 Task: Guide me through Madison Square Garden to the nearest concession stand.
Action: Mouse moved to (276, 76)
Screenshot: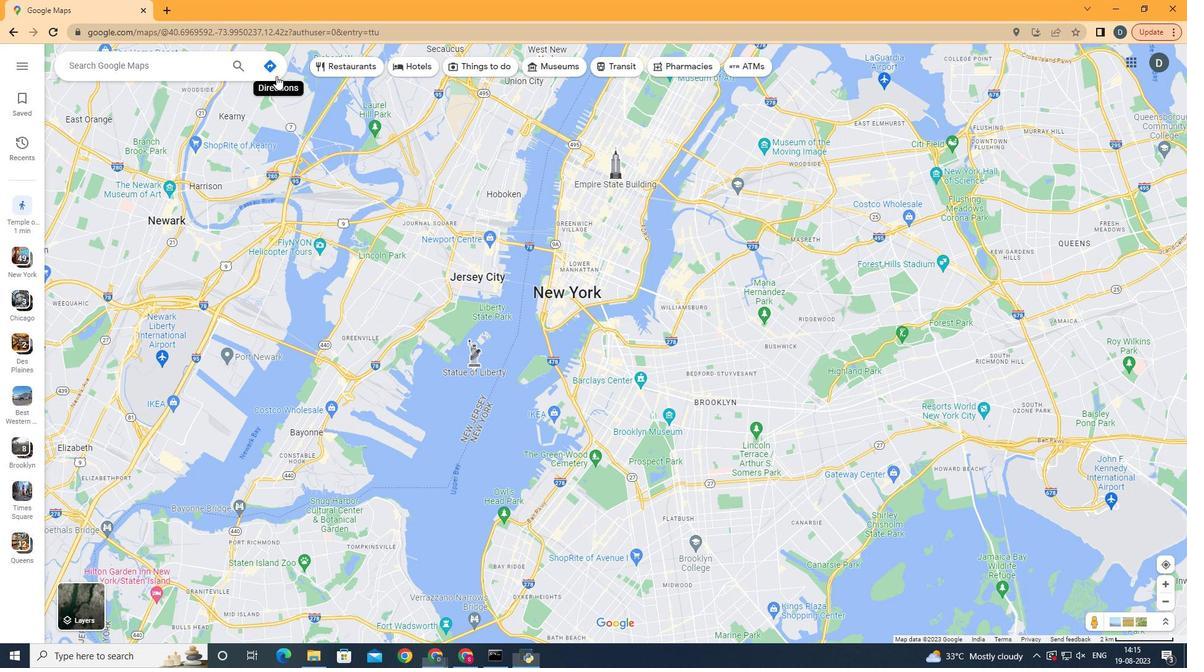 
Action: Mouse pressed left at (276, 76)
Screenshot: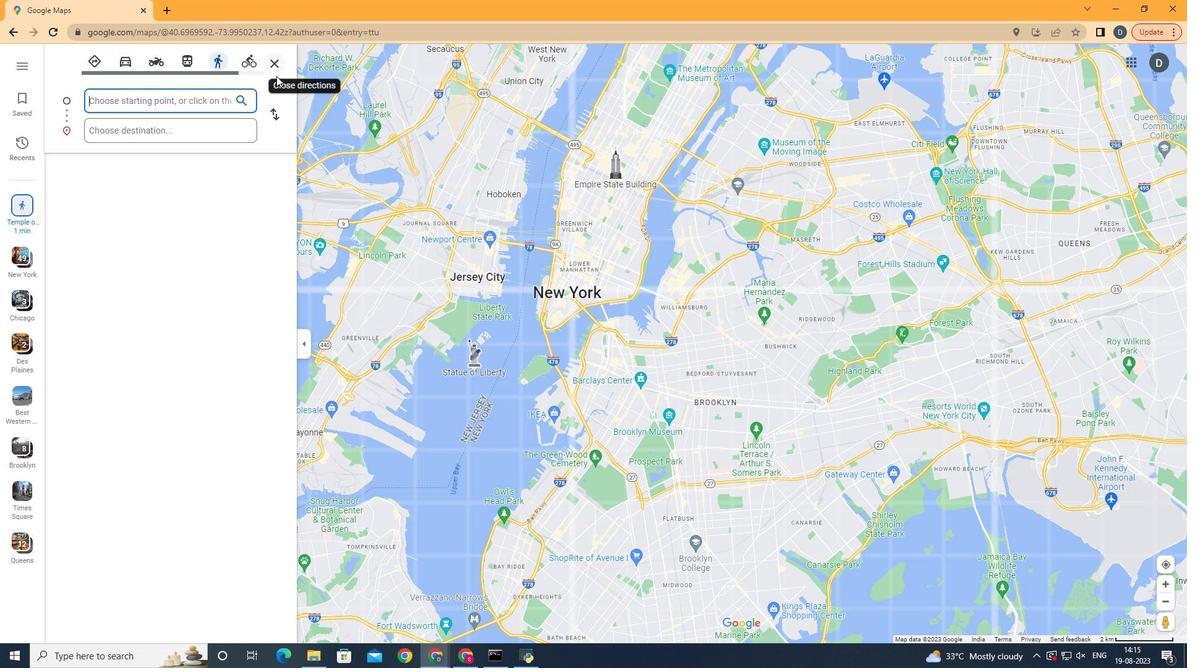 
Action: Mouse moved to (160, 102)
Screenshot: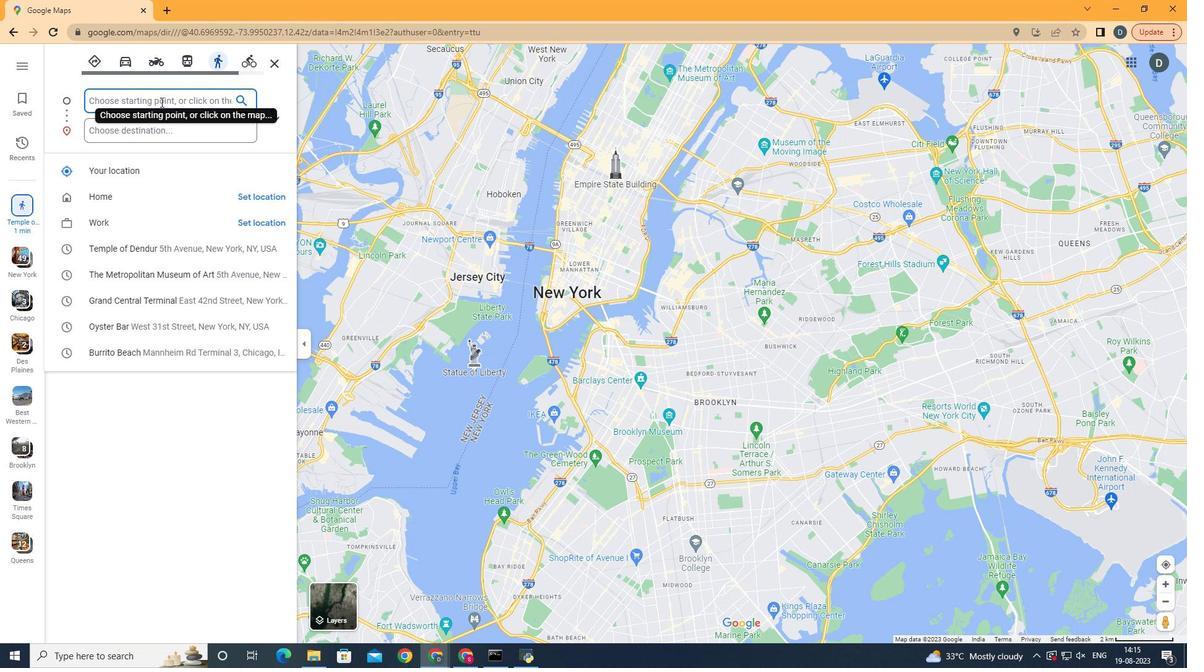 
Action: Mouse pressed left at (160, 102)
Screenshot: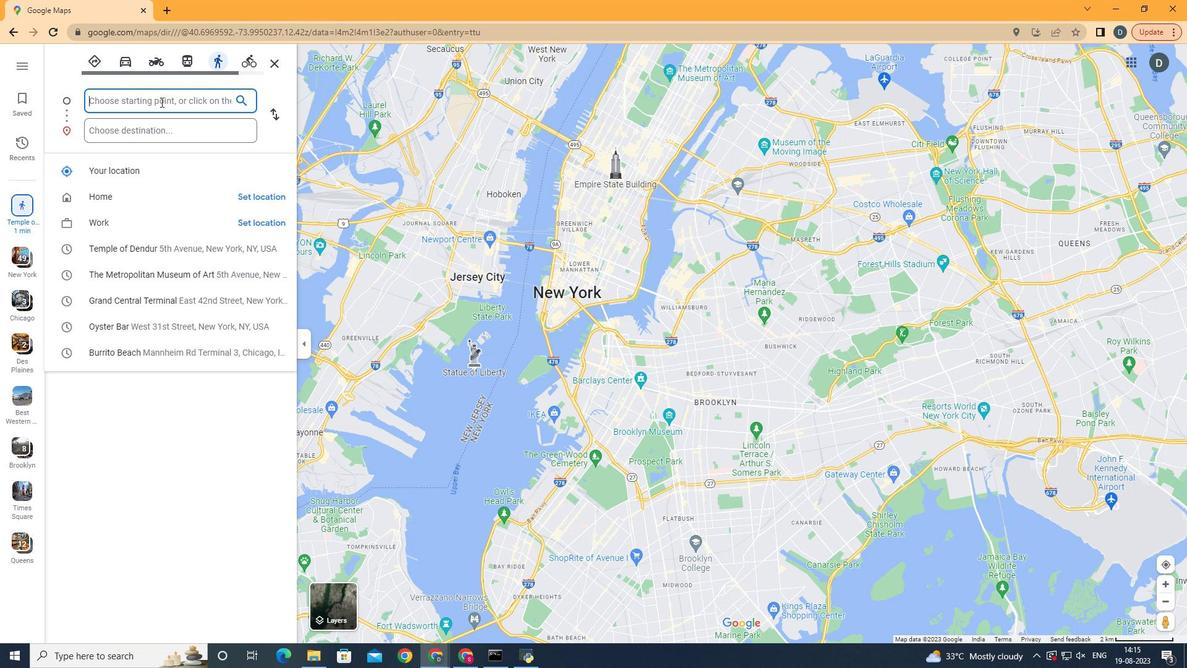 
Action: Key pressed <Key.shift>Madison<Key.space><Key.shift>Garde
Screenshot: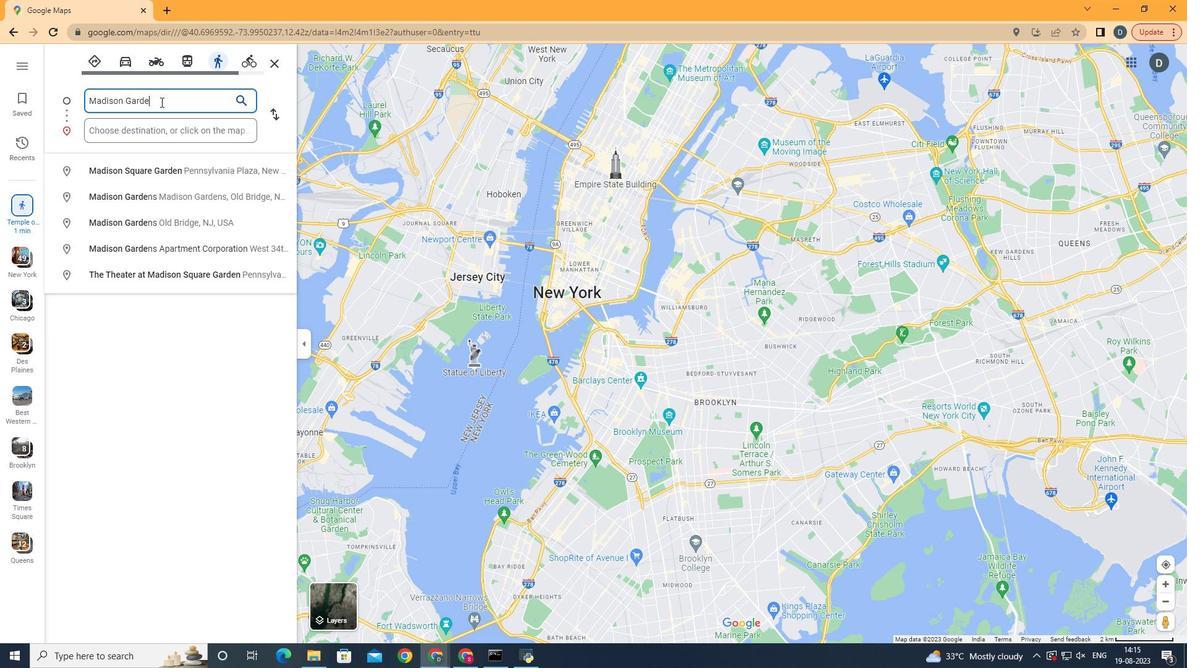 
Action: Mouse moved to (194, 171)
Screenshot: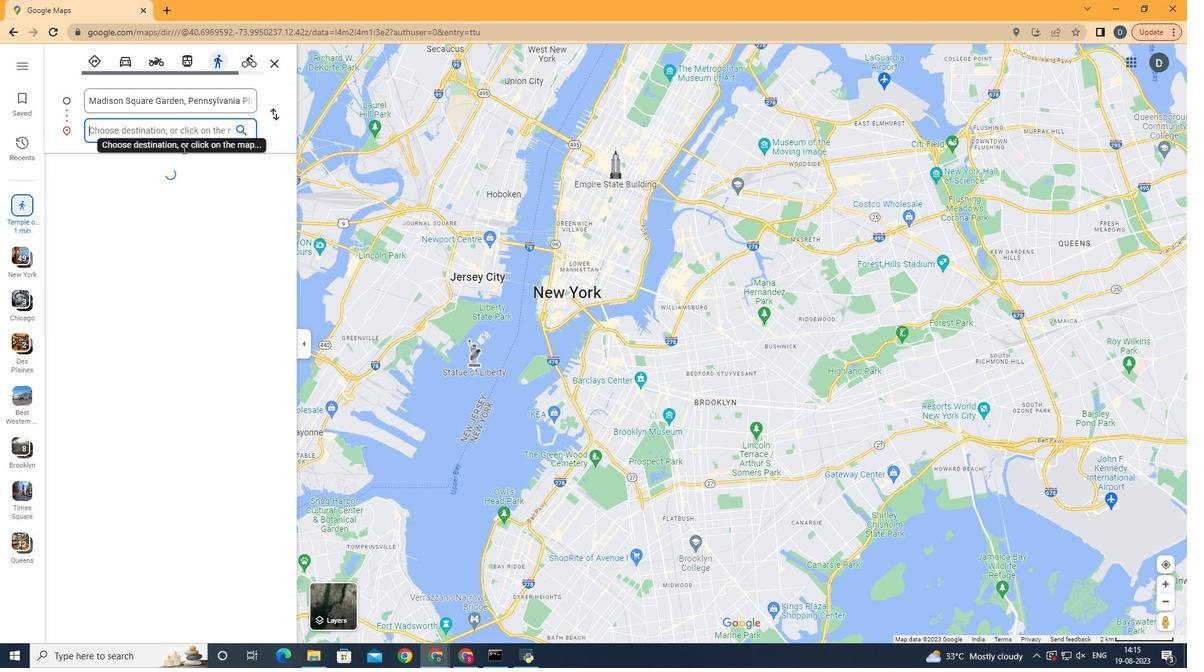 
Action: Mouse pressed left at (194, 171)
Screenshot: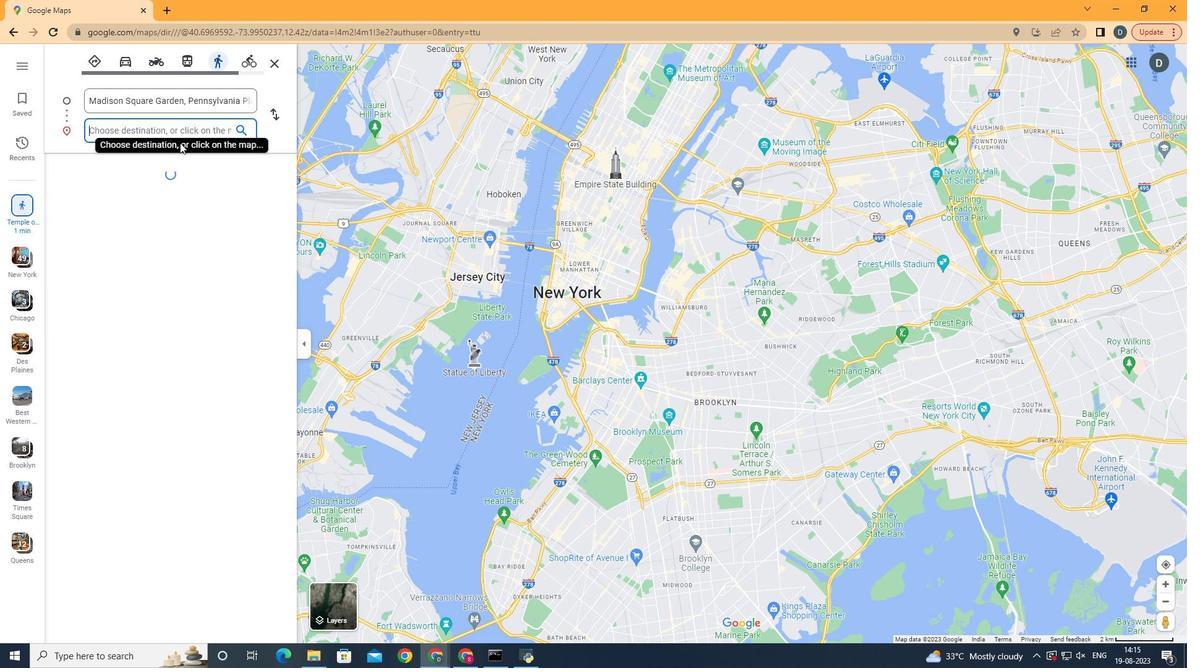
Action: Mouse moved to (176, 130)
Screenshot: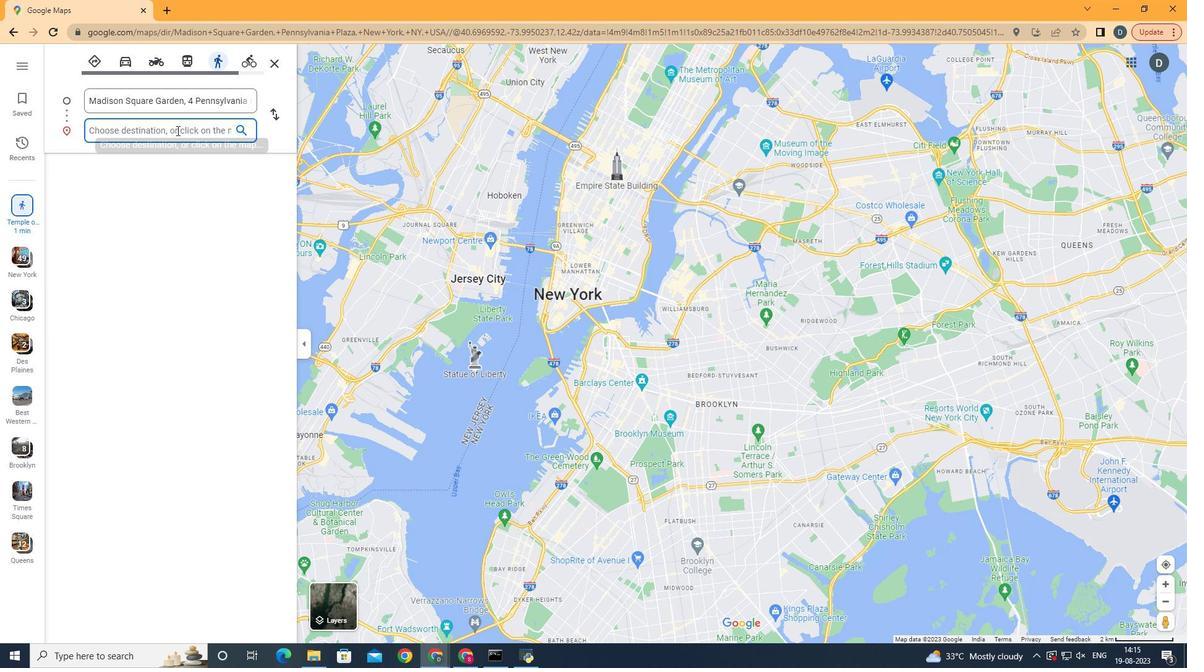 
Action: Mouse pressed left at (176, 130)
Screenshot: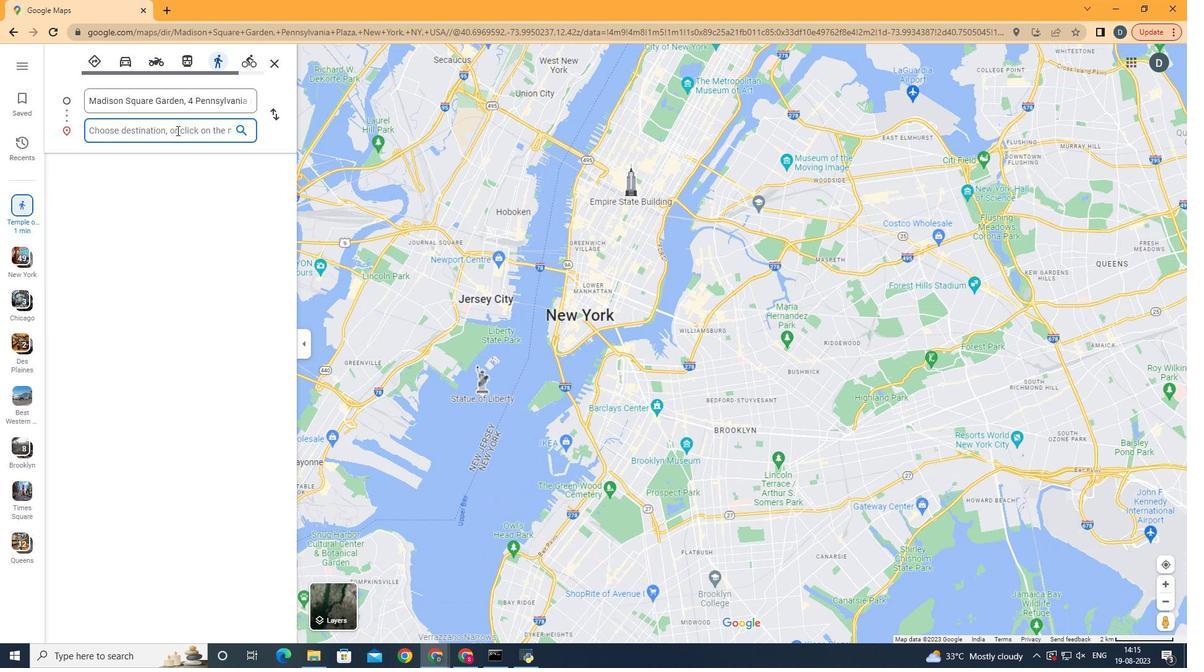
Action: Key pressed <Key.space><Key.backspace><Key.backspace>
Screenshot: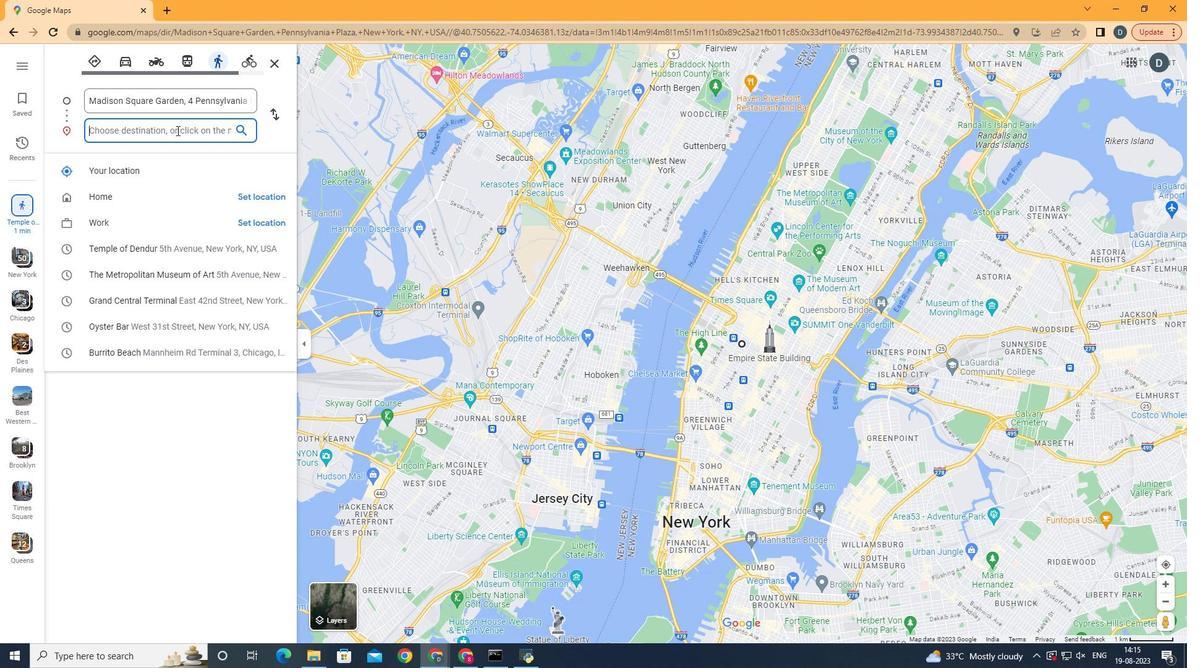 
Action: Mouse moved to (167, 126)
Screenshot: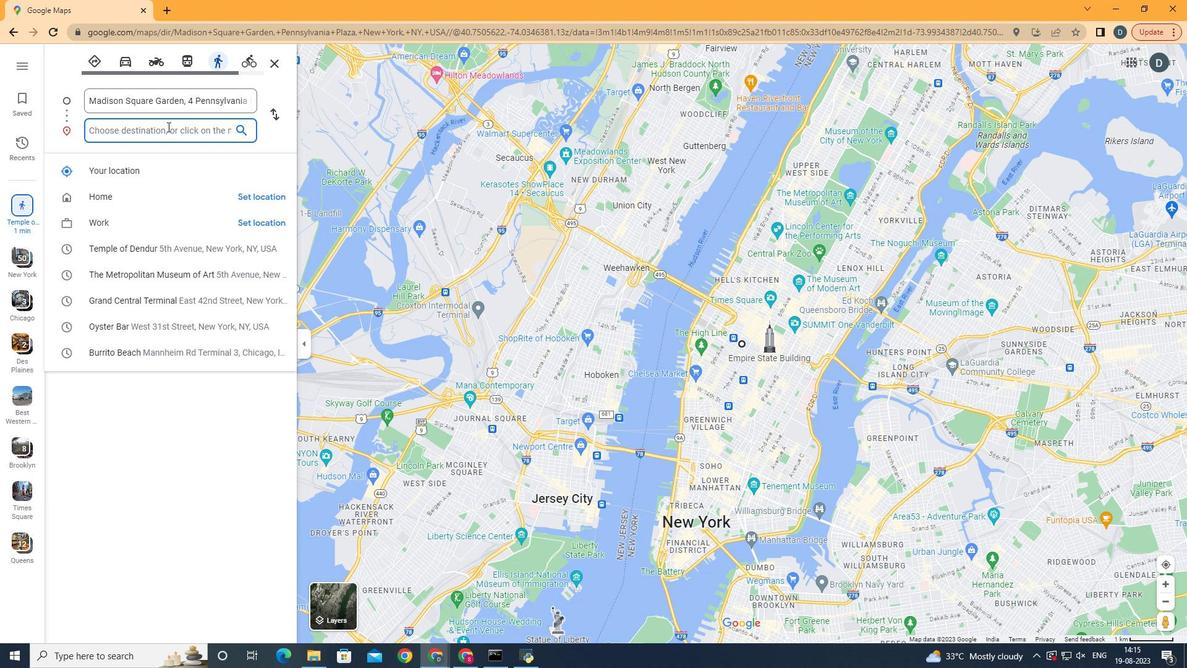 
Action: Key pressed <Key.shift><Key.shift><Key.shift><Key.shift><Key.shift><Key.shift>Nearest<Key.space><Key.shift>concession<Key.space><Key.shift>stand<Key.enter>
Screenshot: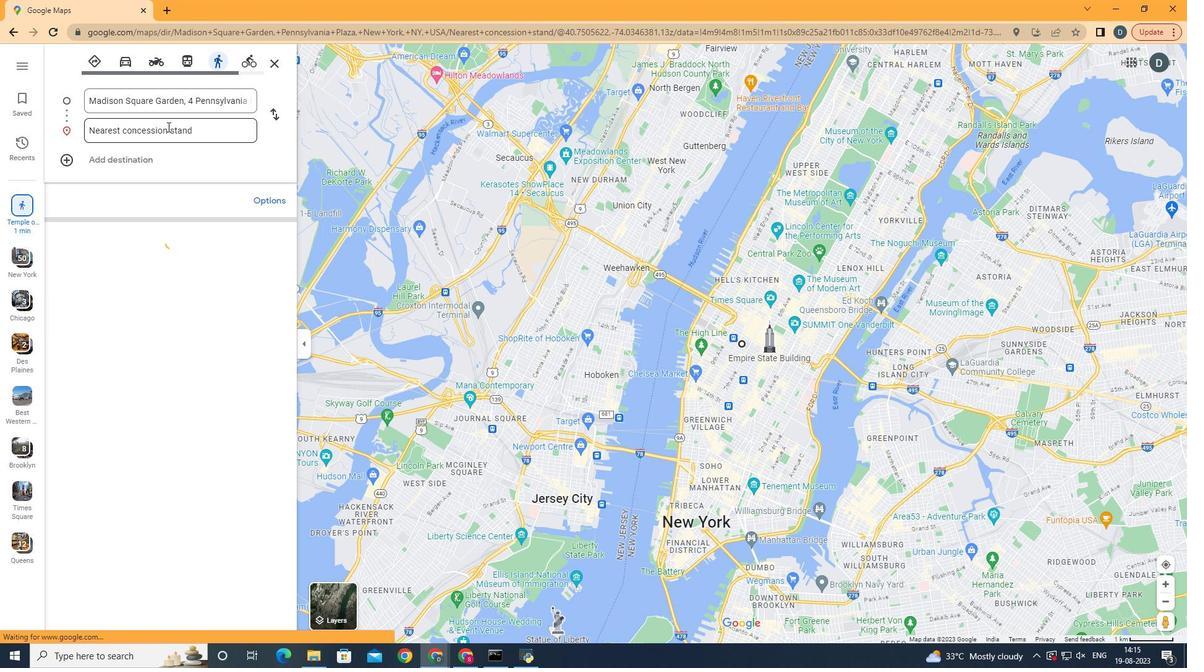 
Action: Mouse moved to (1059, 350)
Screenshot: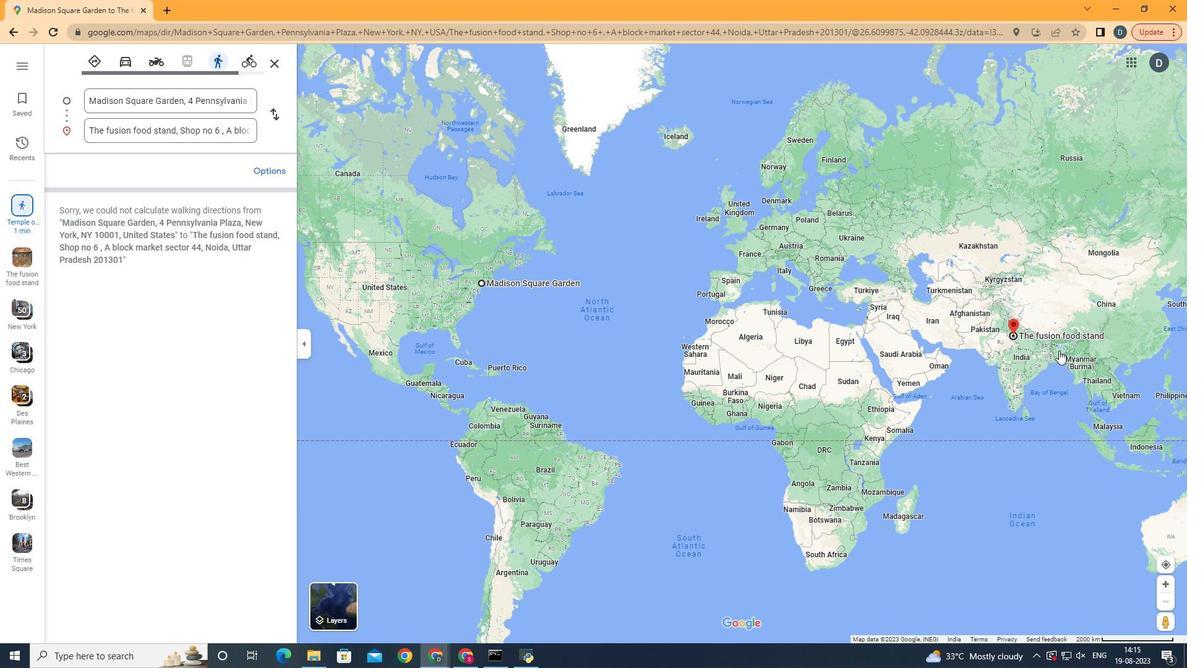 
Action: Mouse scrolled (1059, 351) with delta (0, 0)
Screenshot: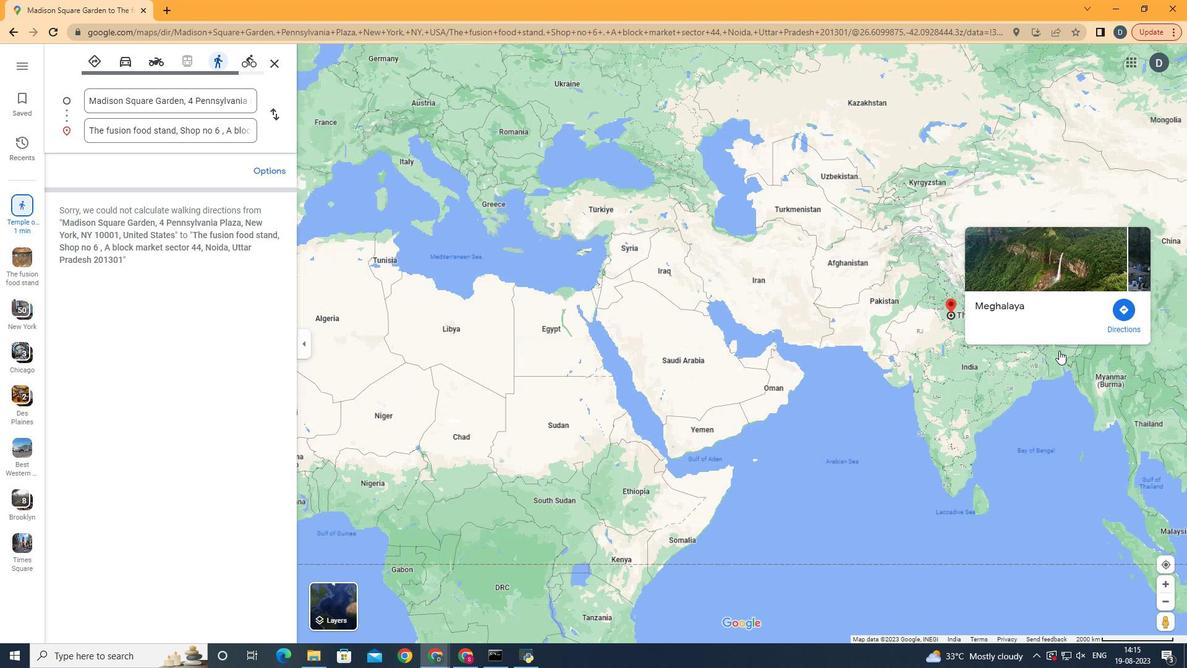
Action: Mouse scrolled (1059, 351) with delta (0, 0)
Screenshot: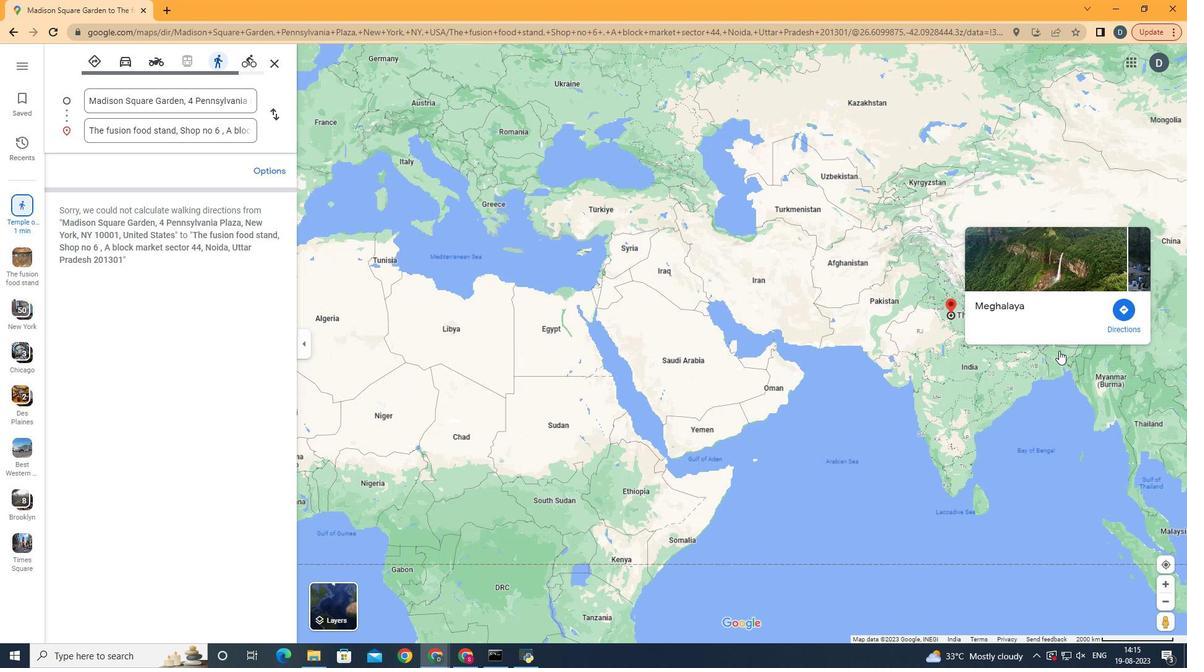 
Action: Mouse scrolled (1059, 351) with delta (0, 0)
Screenshot: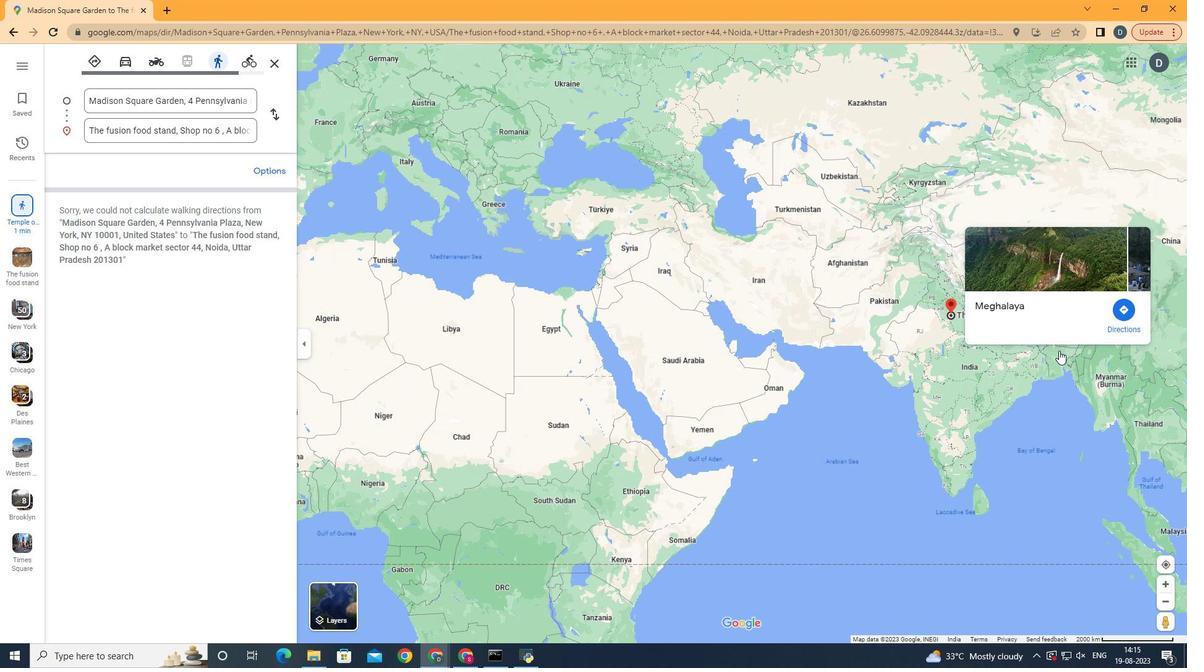 
Action: Mouse scrolled (1059, 351) with delta (0, 0)
Screenshot: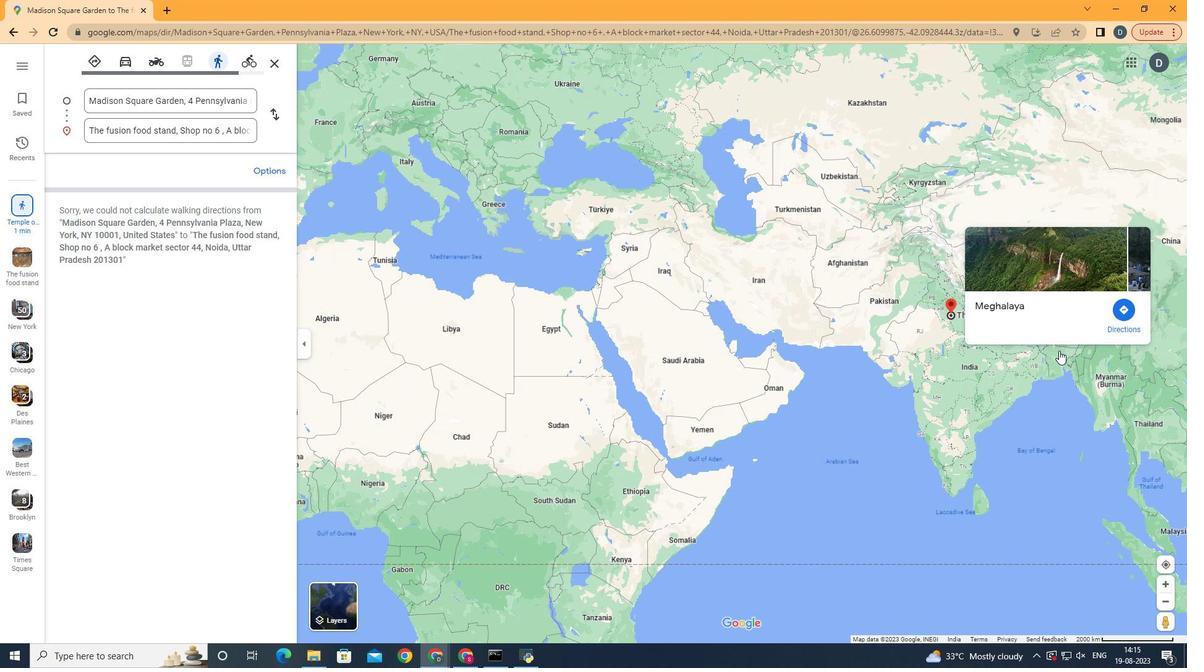 
Action: Mouse scrolled (1059, 351) with delta (0, 0)
Screenshot: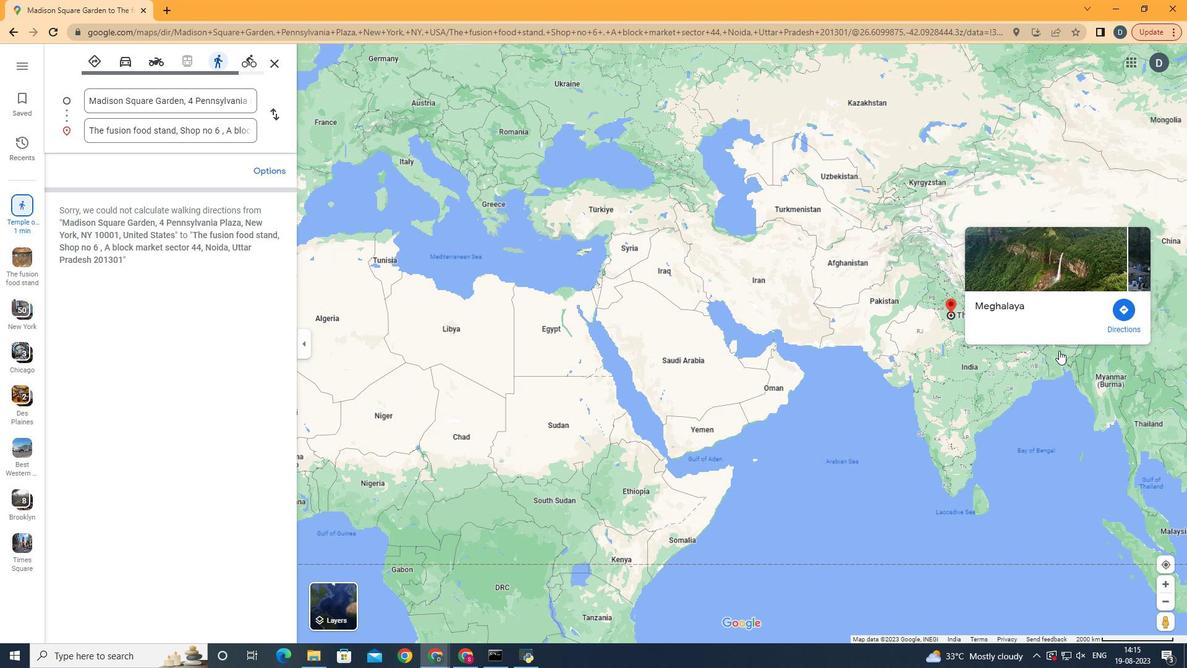 
Action: Mouse scrolled (1059, 351) with delta (0, 0)
Screenshot: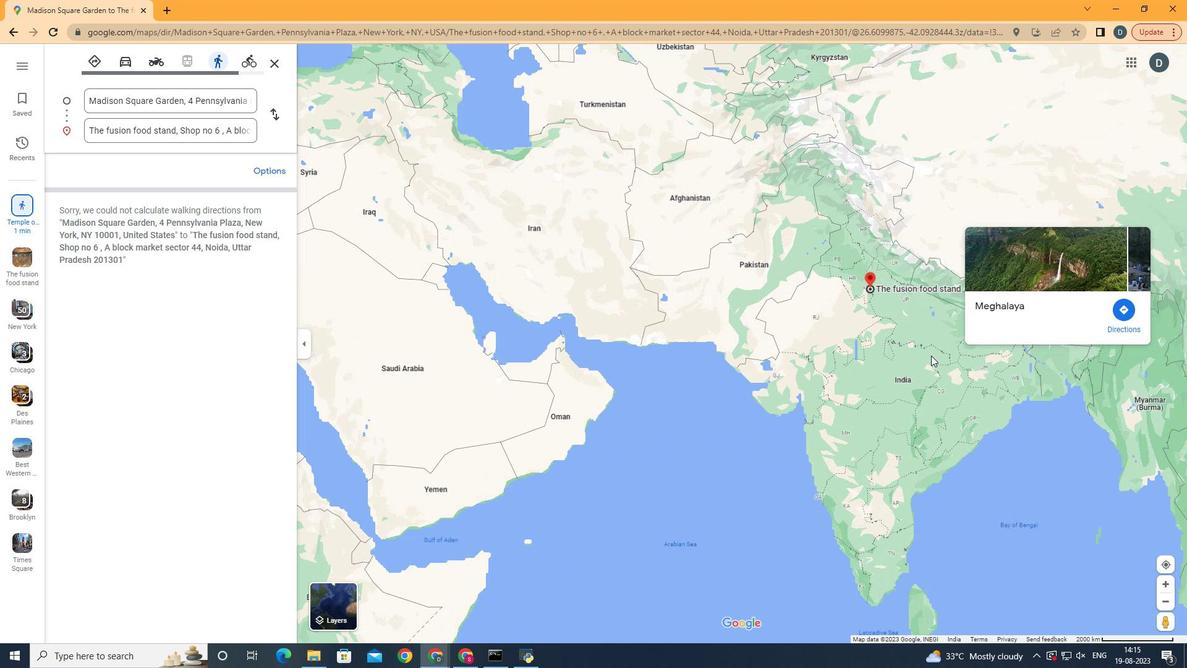 
Action: Mouse scrolled (1059, 351) with delta (0, 0)
Screenshot: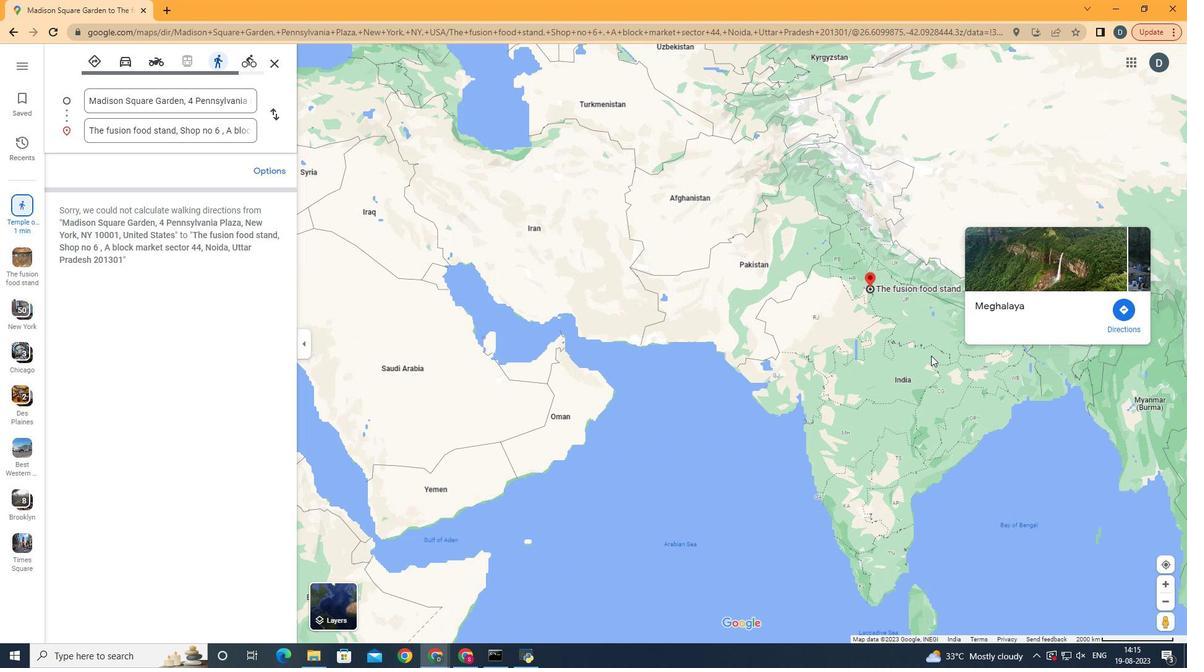 
Action: Mouse scrolled (1059, 351) with delta (0, 0)
Screenshot: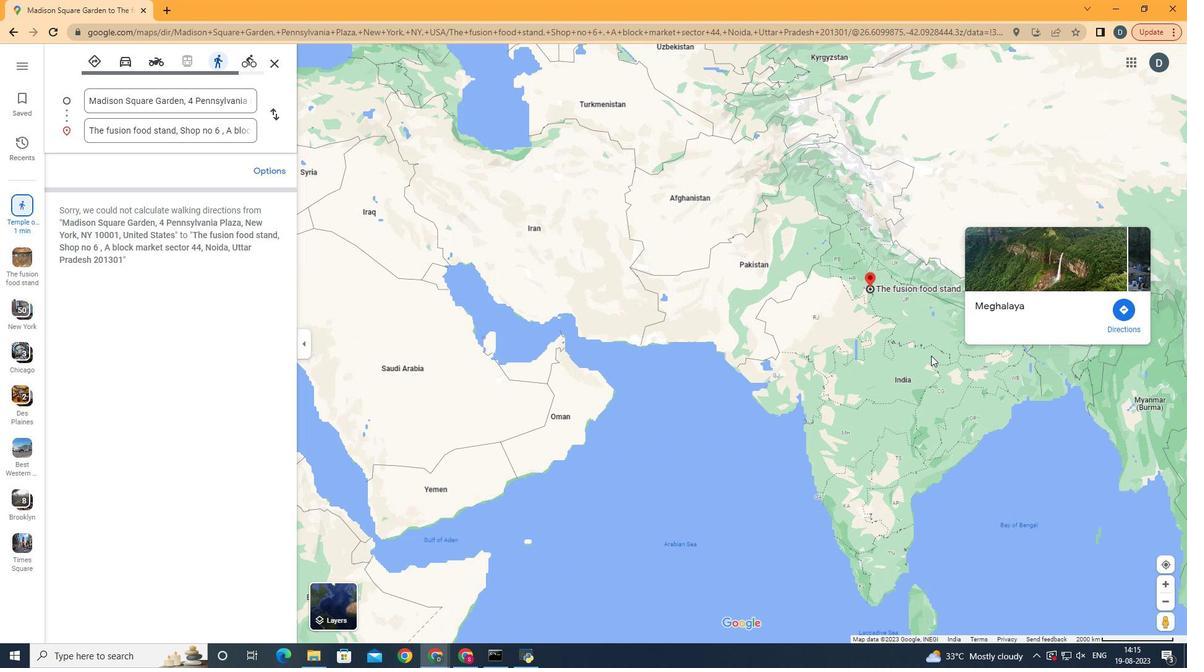 
Action: Mouse scrolled (1059, 351) with delta (0, 0)
Screenshot: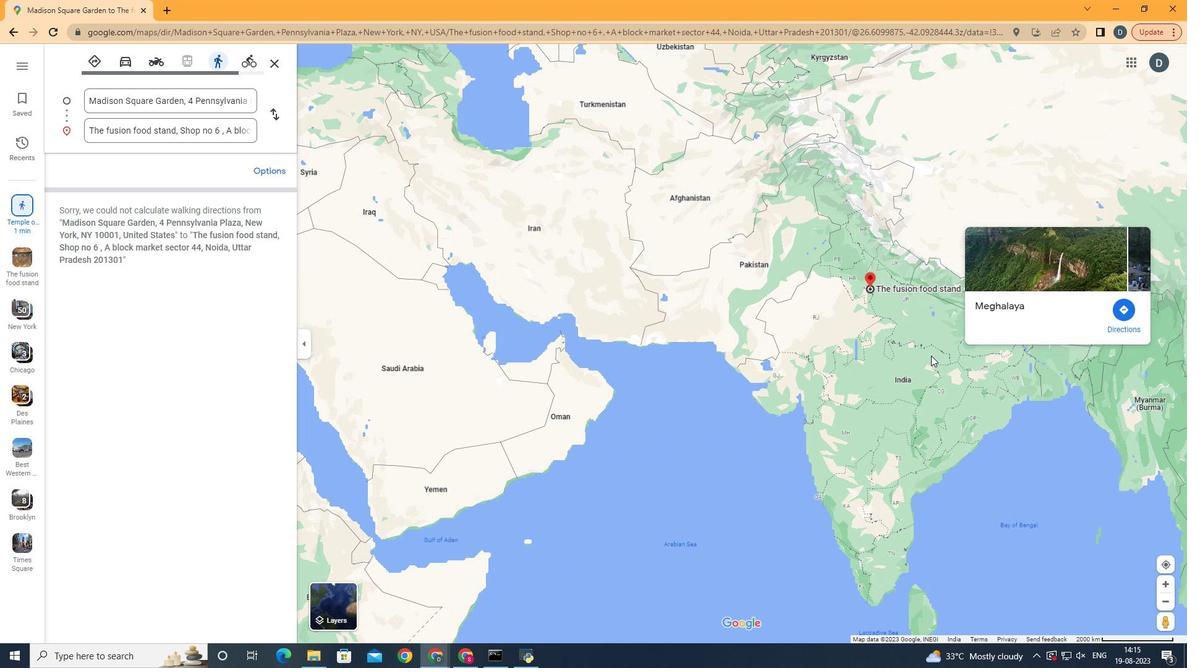 
Action: Mouse scrolled (1059, 351) with delta (0, 0)
Screenshot: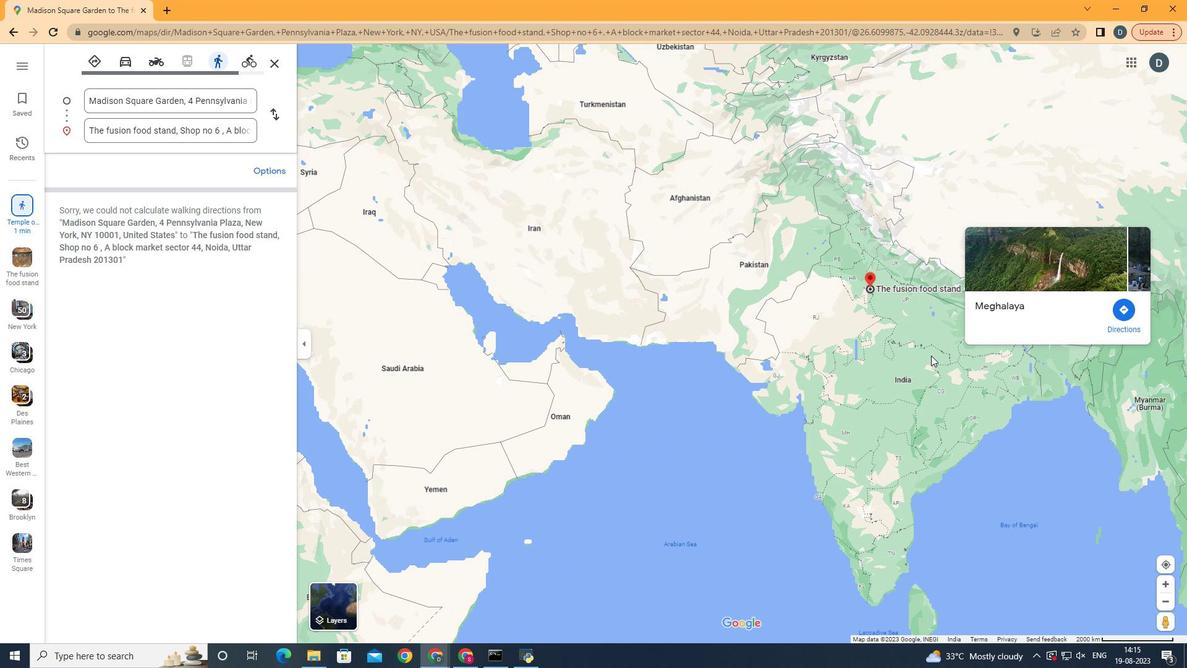 
Action: Mouse moved to (899, 350)
Screenshot: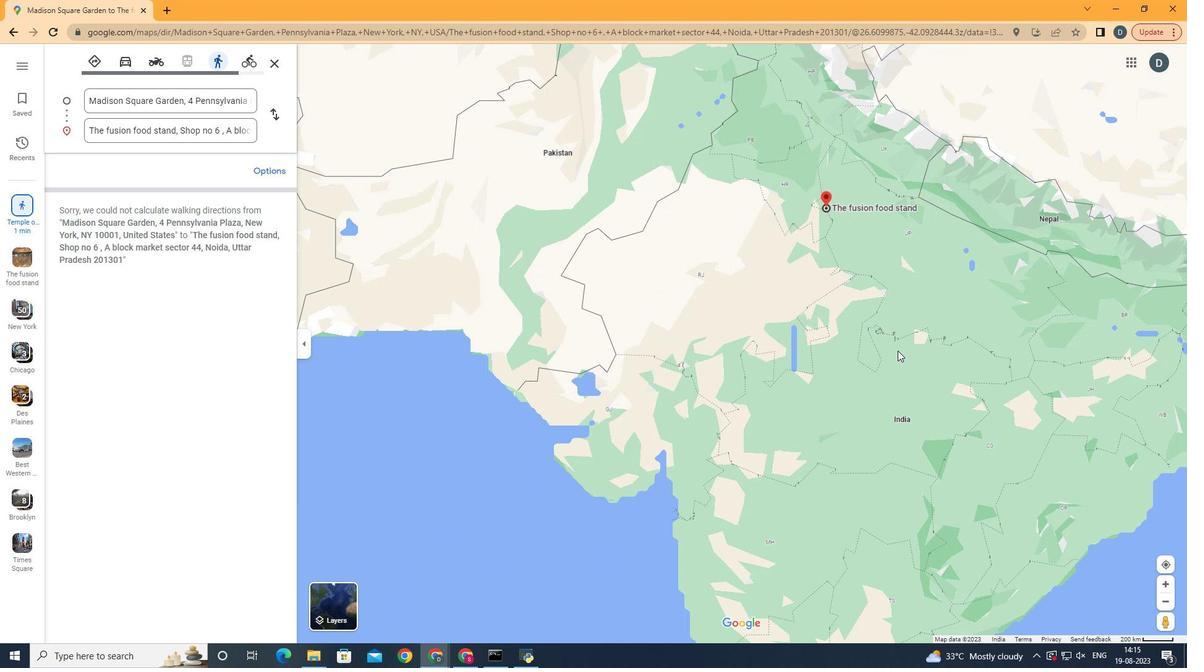 
Action: Mouse scrolled (899, 351) with delta (0, 0)
Screenshot: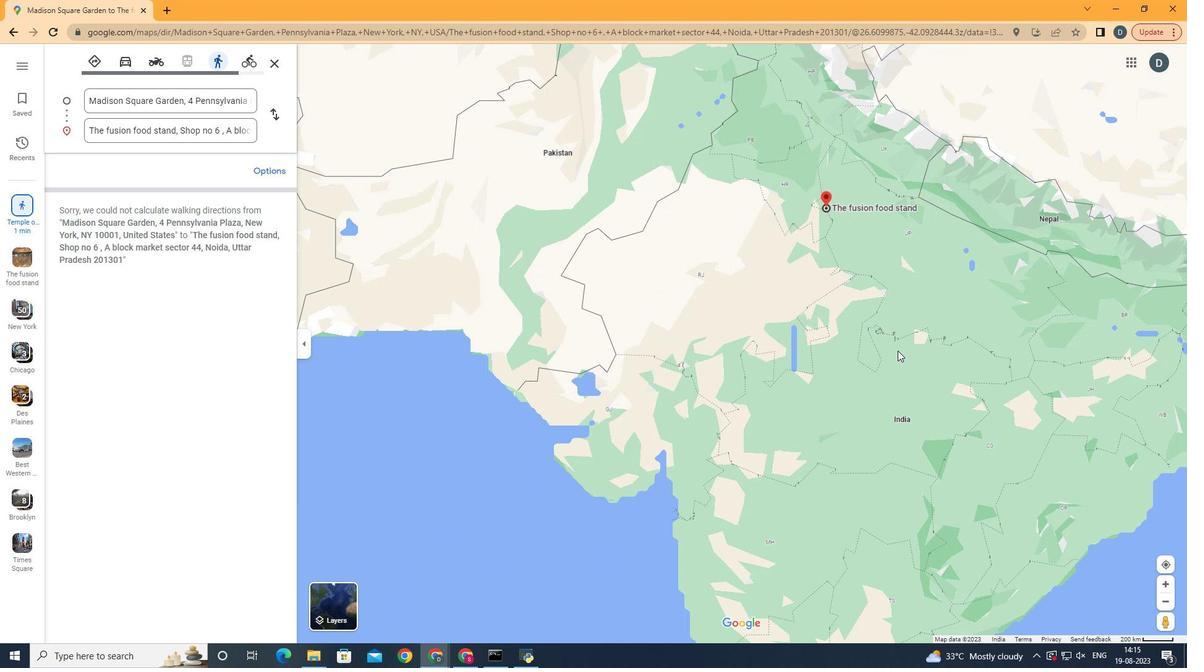 
Action: Mouse moved to (898, 350)
Screenshot: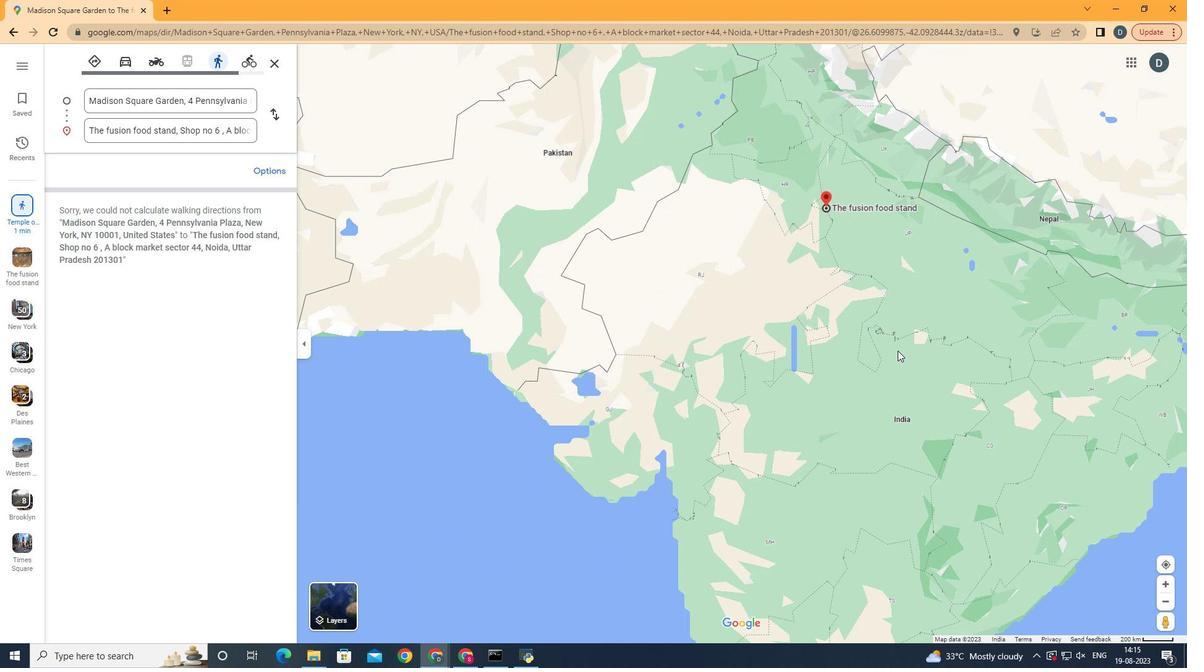 
Action: Mouse scrolled (898, 351) with delta (0, 0)
Screenshot: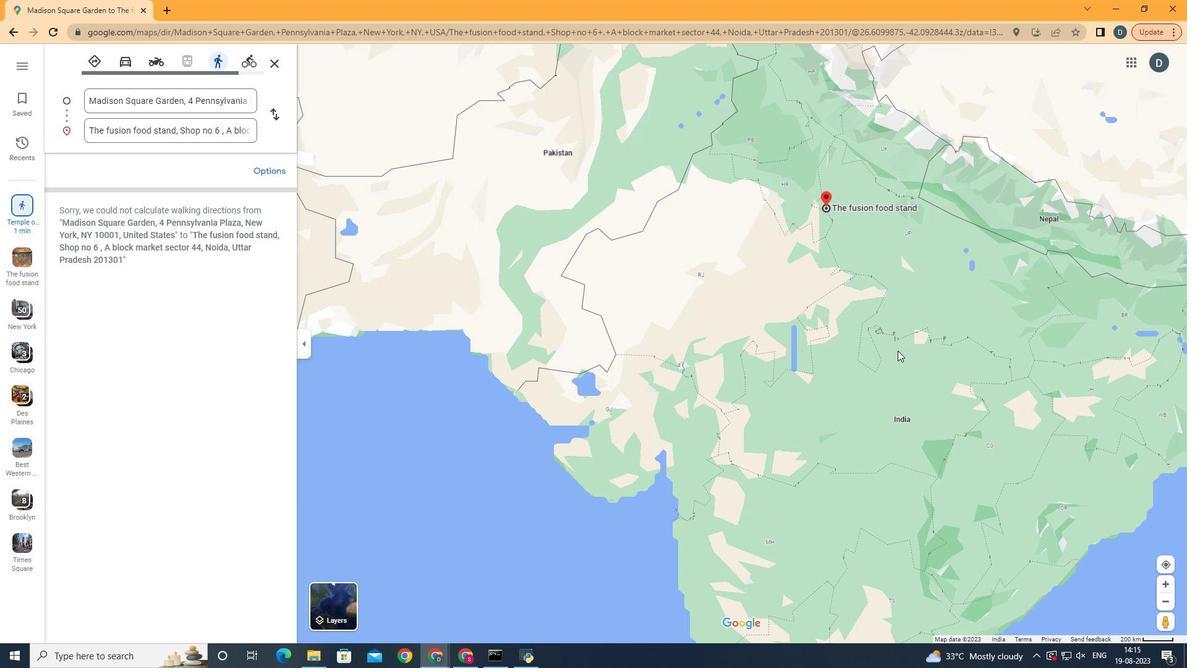 
Action: Mouse scrolled (898, 351) with delta (0, 0)
Screenshot: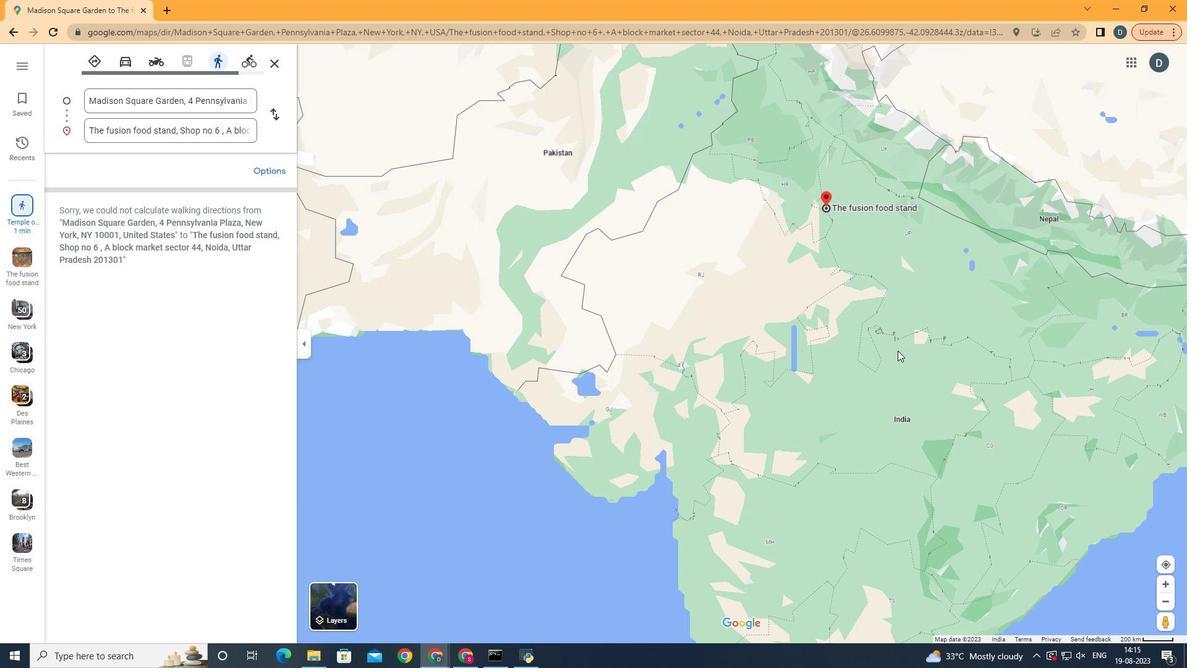 
Action: Mouse scrolled (898, 351) with delta (0, 0)
Screenshot: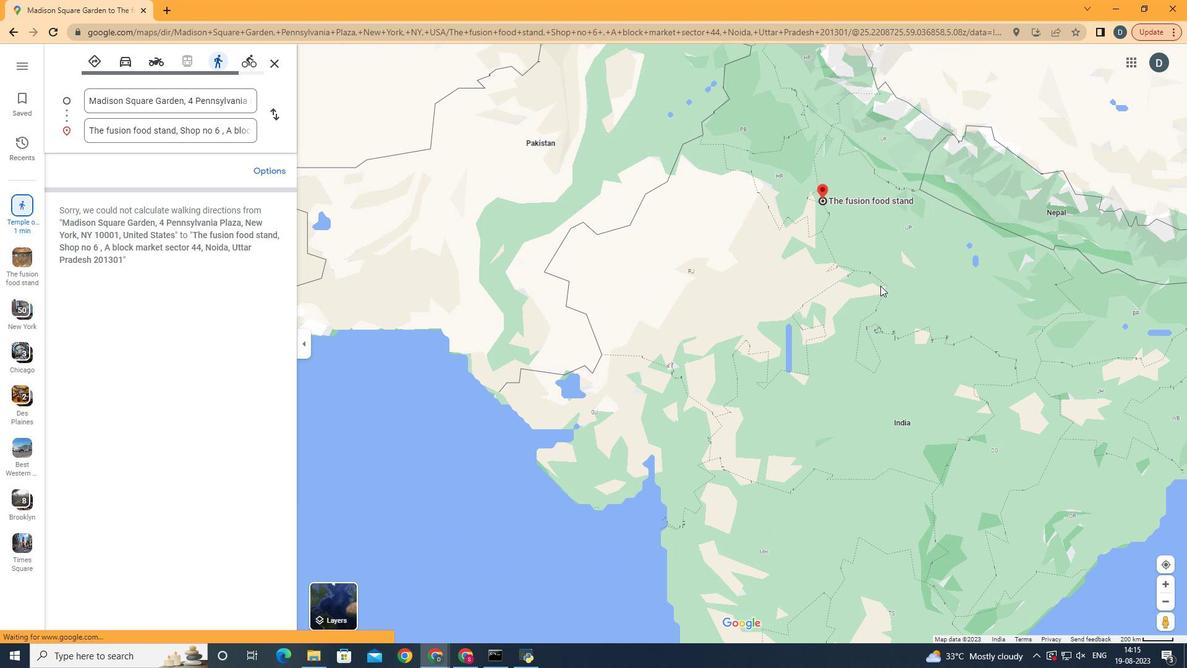 
Action: Mouse scrolled (898, 351) with delta (0, 0)
Screenshot: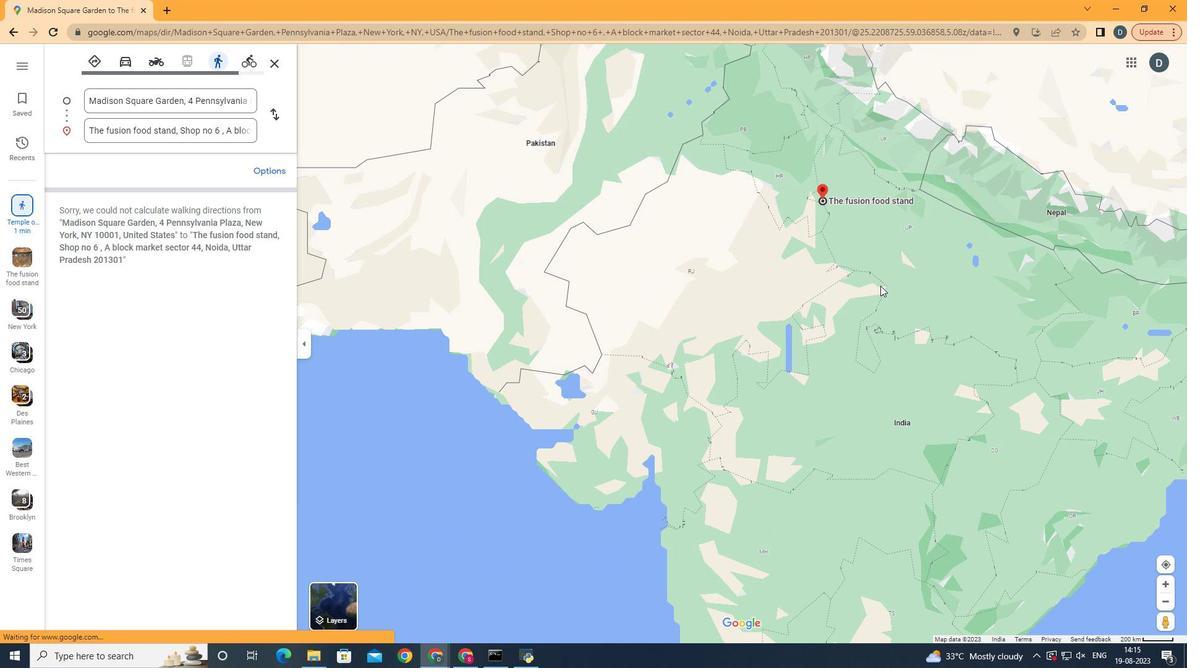 
Action: Mouse moved to (862, 217)
Screenshot: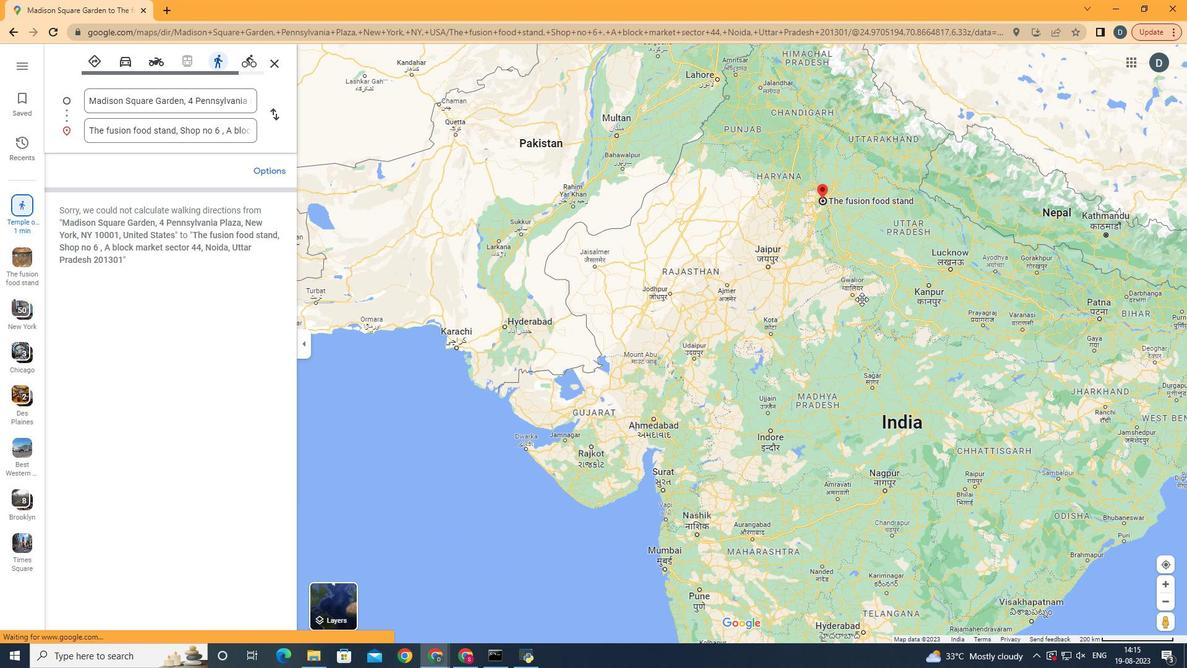 
Action: Mouse pressed left at (862, 217)
Screenshot: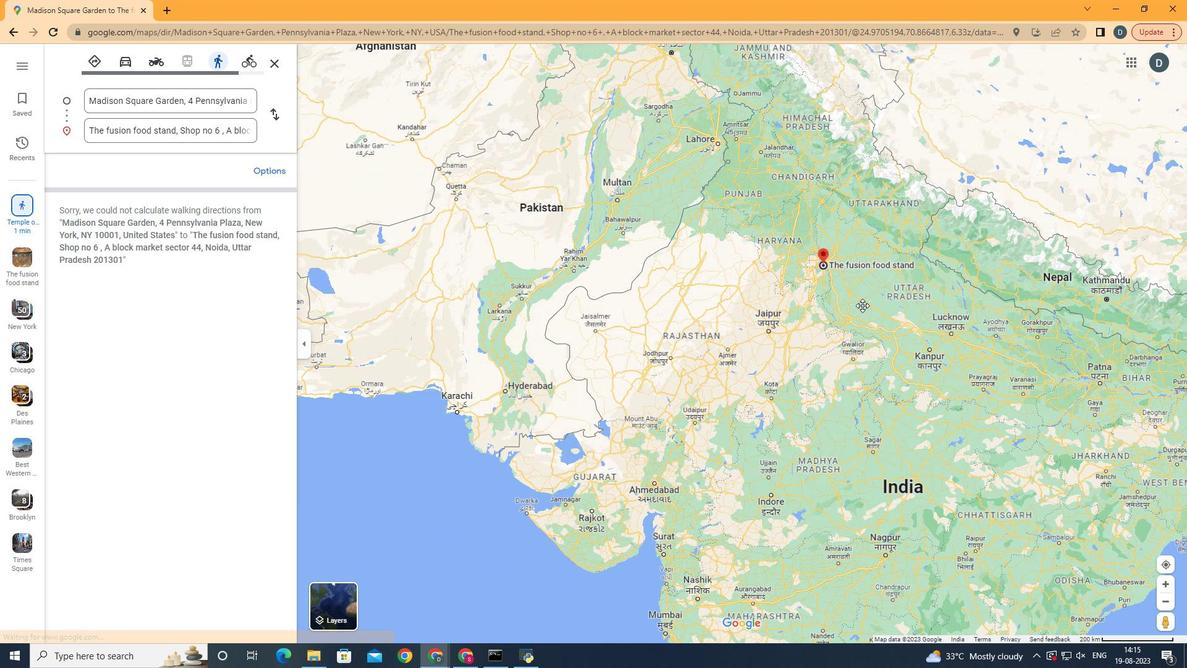 
Action: Mouse moved to (841, 270)
Screenshot: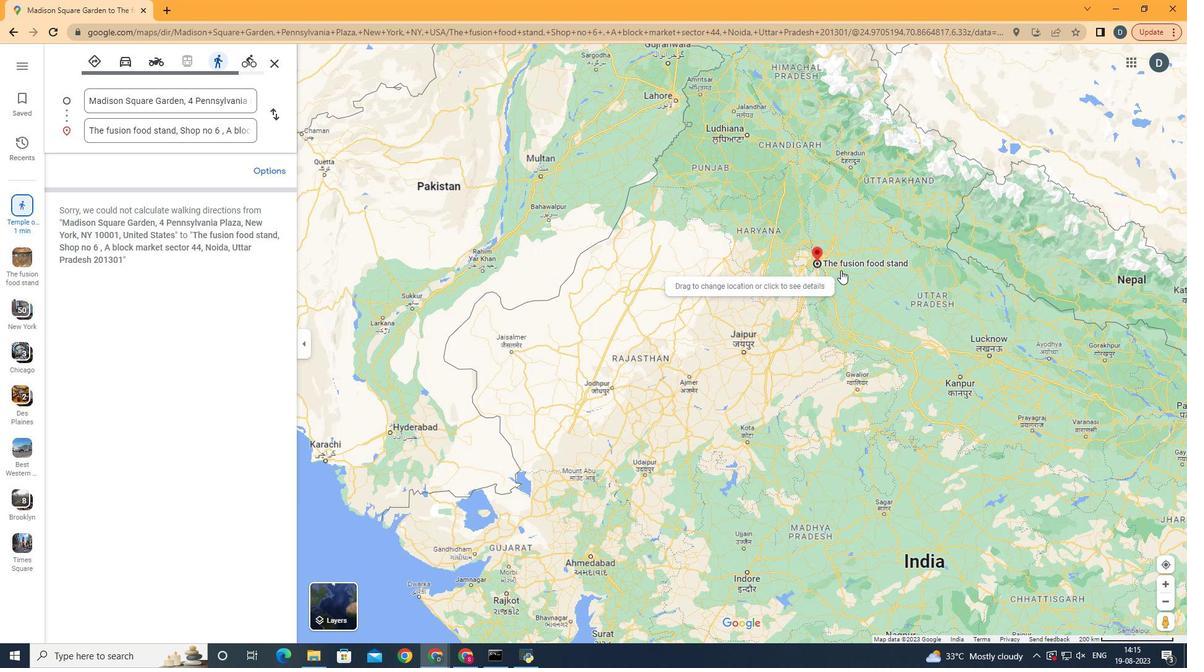 
Action: Mouse scrolled (841, 270) with delta (0, 0)
Screenshot: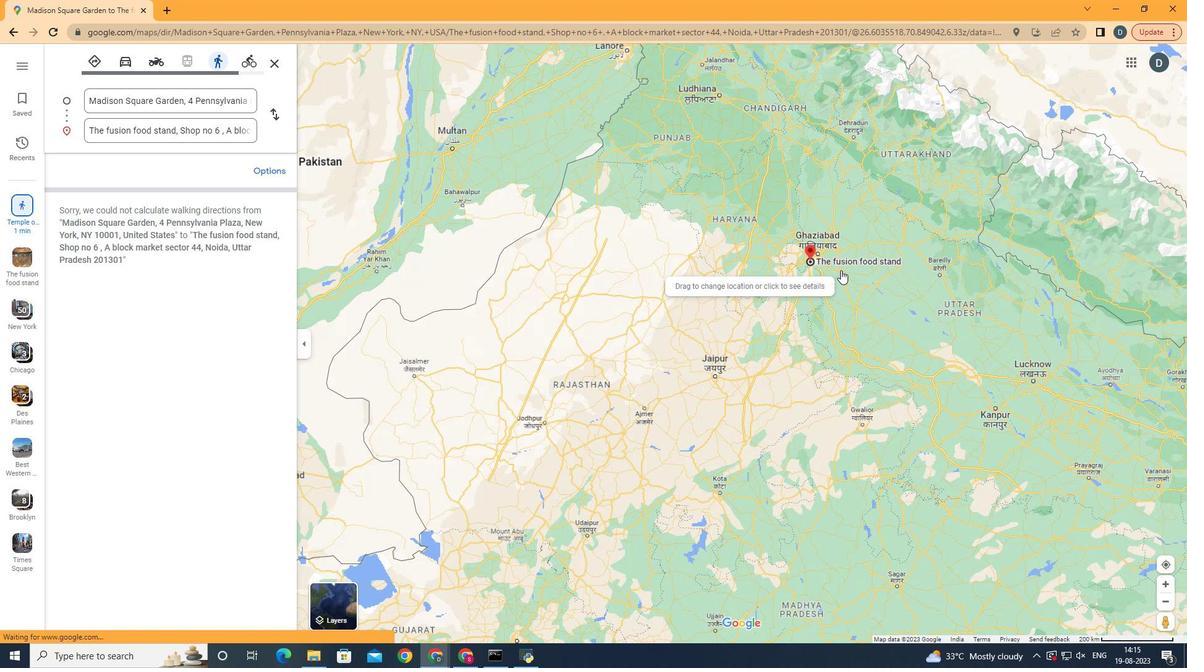 
Action: Mouse scrolled (841, 270) with delta (0, 0)
Screenshot: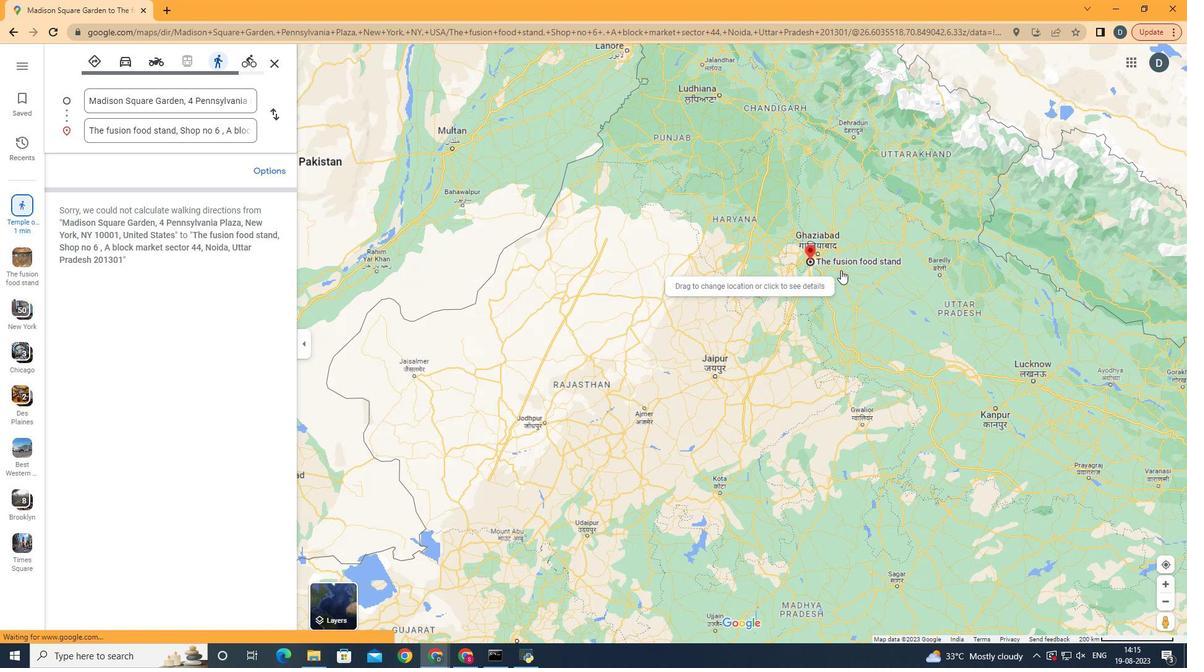 
Action: Mouse scrolled (841, 270) with delta (0, 0)
Screenshot: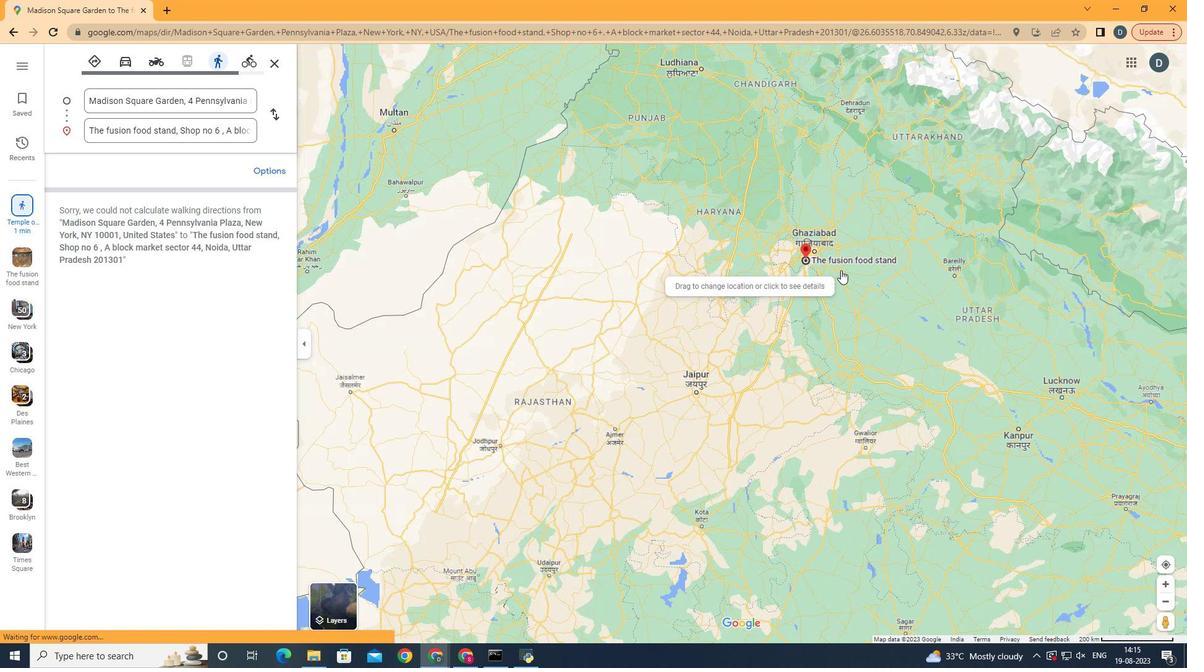 
Action: Mouse scrolled (841, 270) with delta (0, 0)
Screenshot: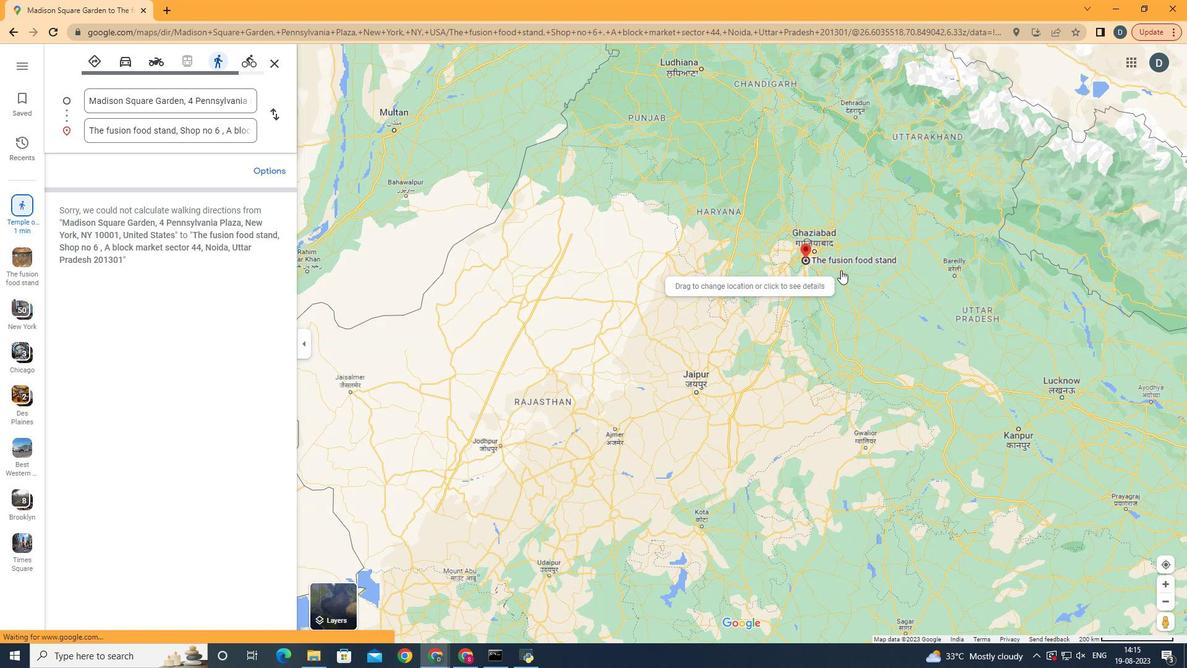 
Action: Mouse scrolled (841, 270) with delta (0, 0)
Screenshot: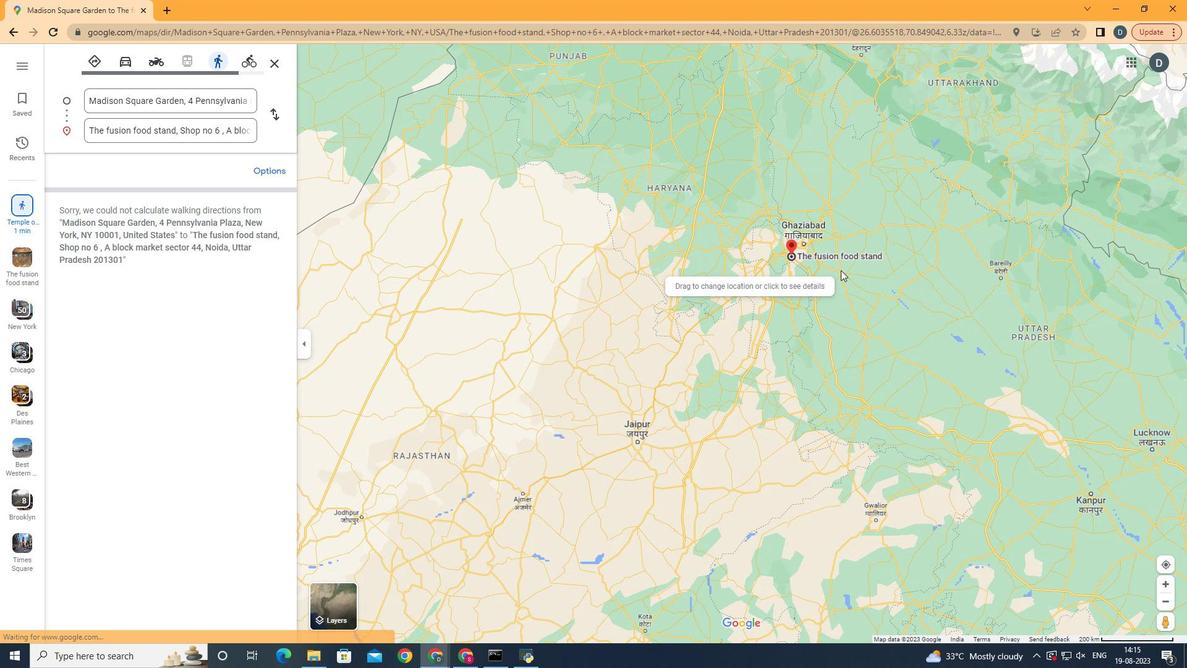 
Action: Mouse scrolled (841, 270) with delta (0, 0)
Screenshot: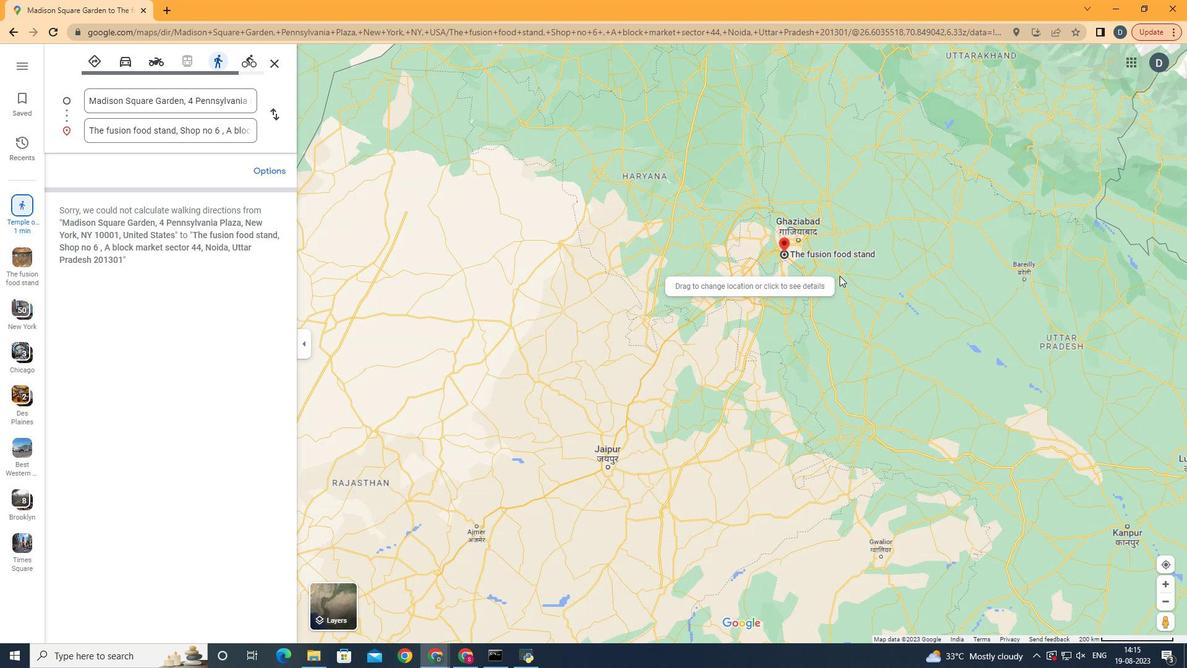 
Action: Mouse scrolled (841, 270) with delta (0, 0)
Screenshot: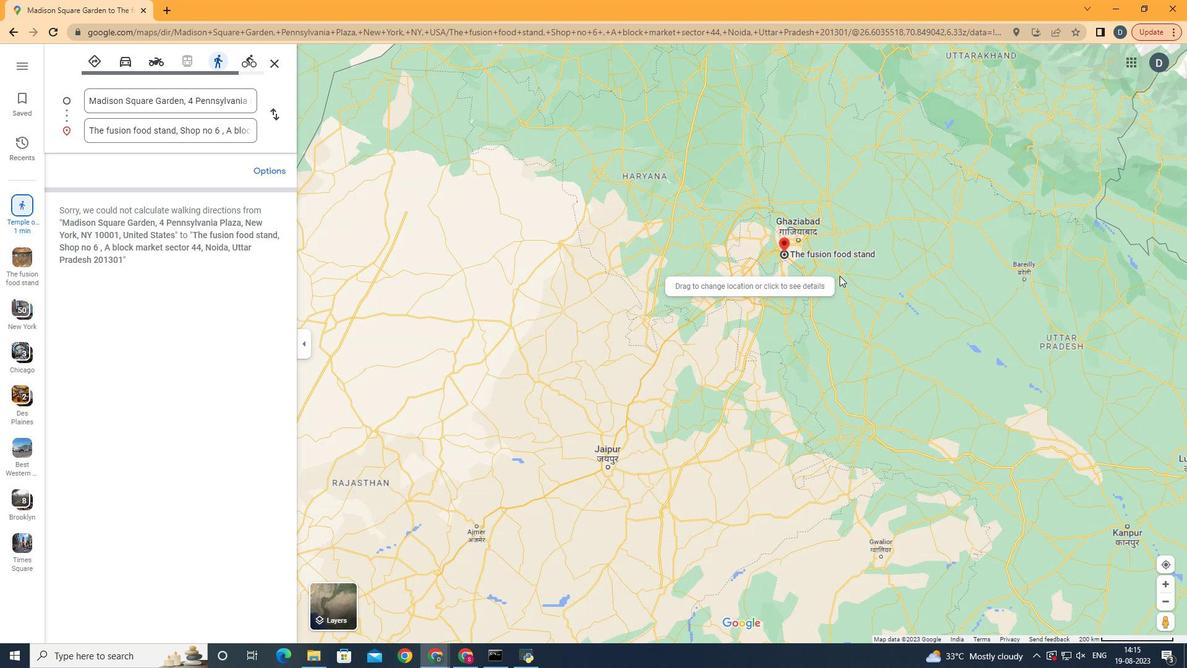 
Action: Mouse scrolled (841, 270) with delta (0, 0)
Screenshot: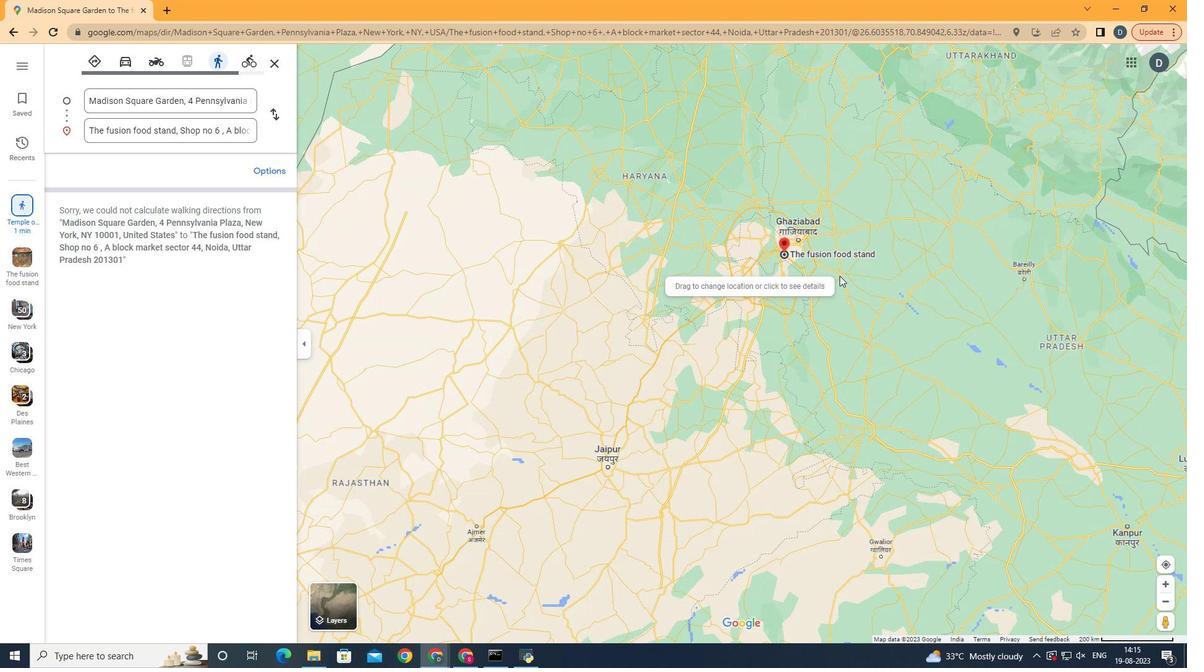 
Action: Mouse scrolled (841, 270) with delta (0, 0)
Screenshot: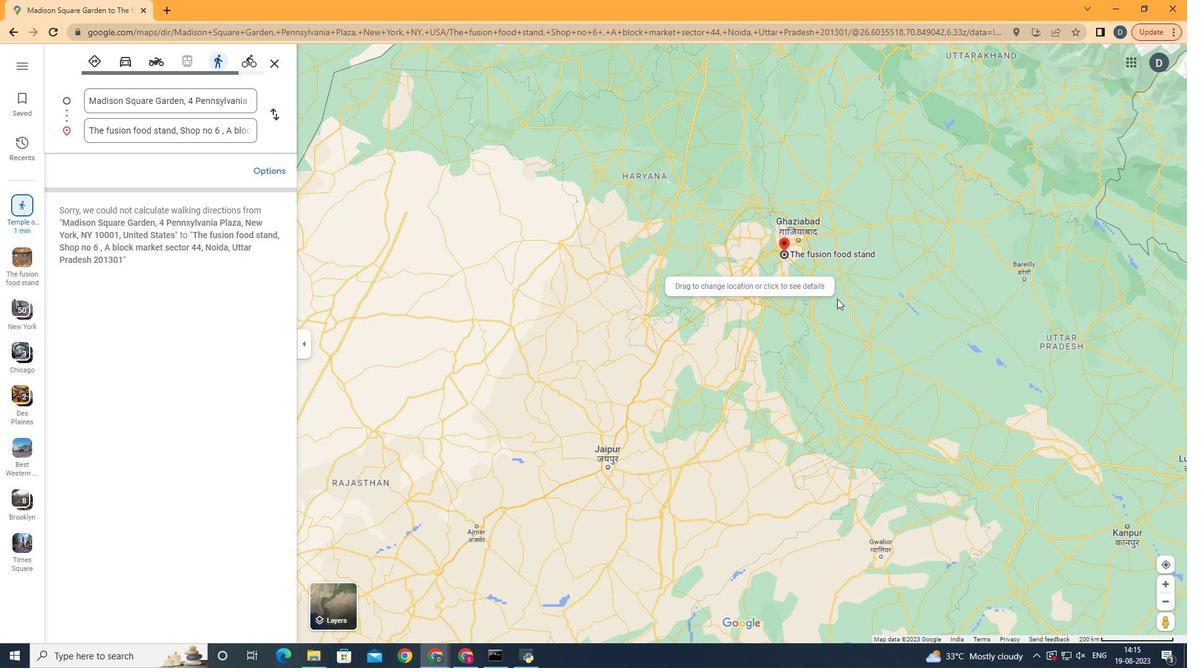 
Action: Mouse moved to (552, 322)
Screenshot: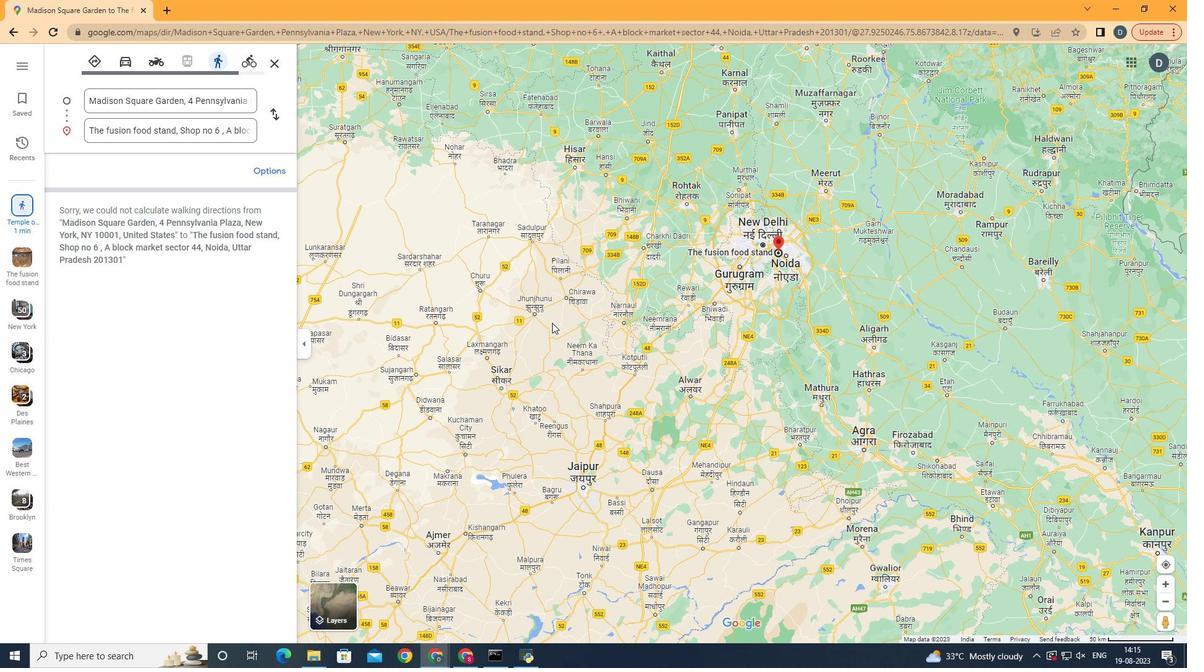 
Action: Mouse scrolled (552, 322) with delta (0, 0)
Screenshot: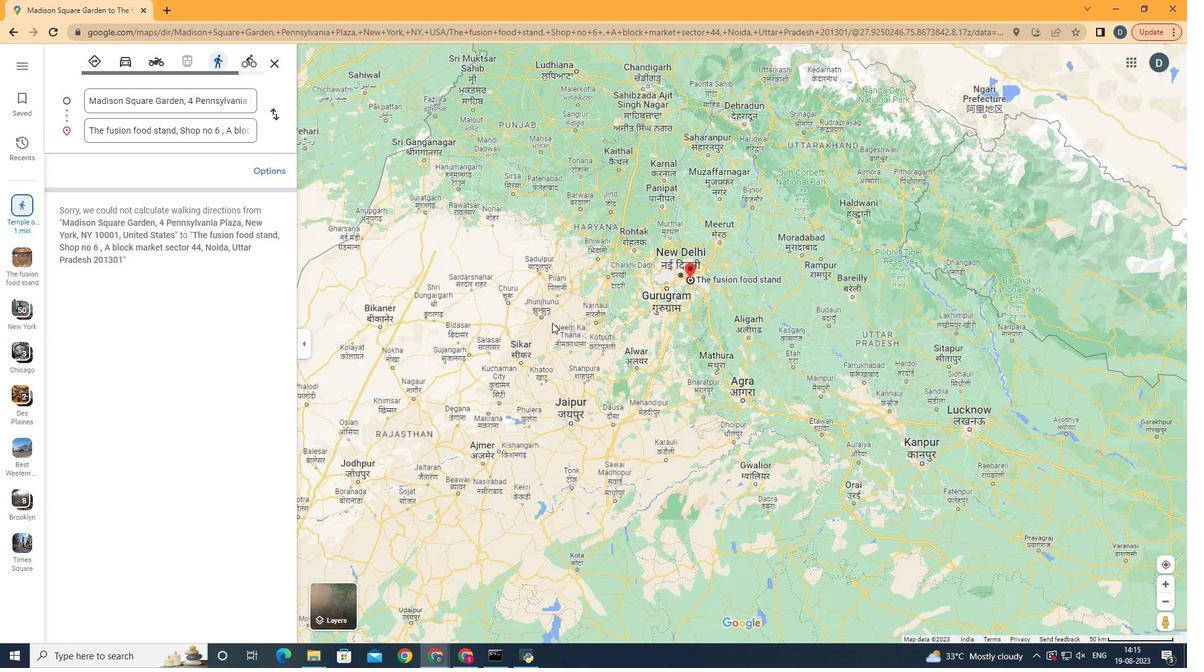 
Action: Mouse scrolled (552, 322) with delta (0, 0)
Screenshot: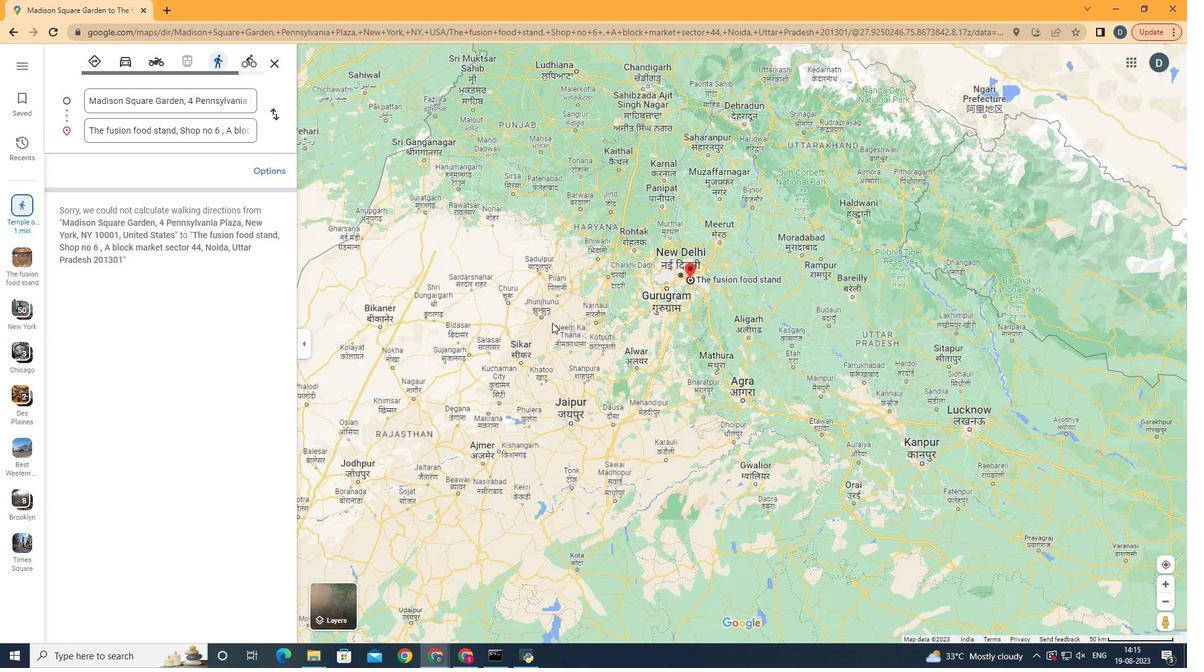 
Action: Mouse scrolled (552, 322) with delta (0, 0)
Screenshot: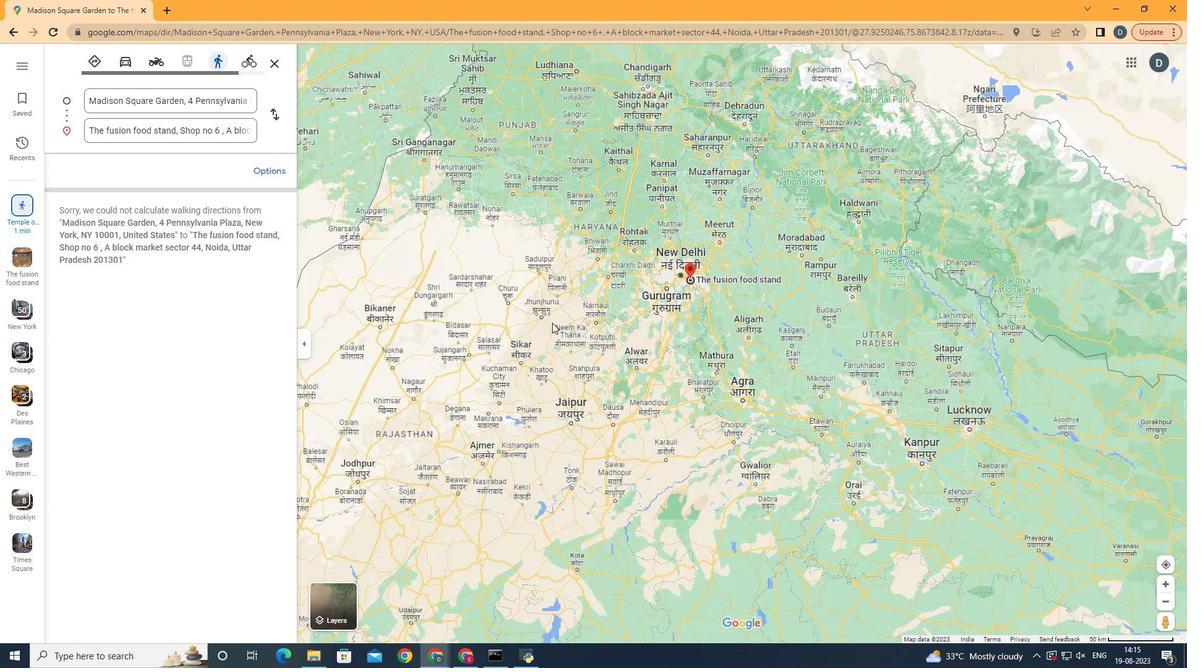 
Action: Mouse scrolled (552, 322) with delta (0, 0)
Screenshot: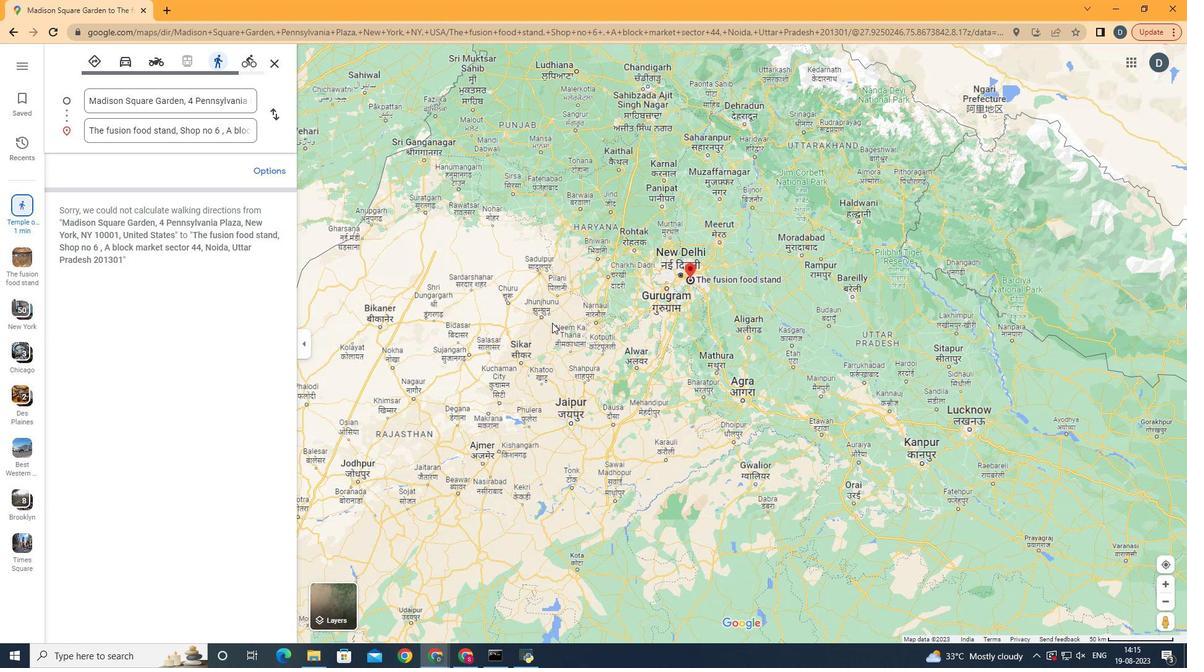 
Action: Mouse scrolled (552, 322) with delta (0, 0)
Screenshot: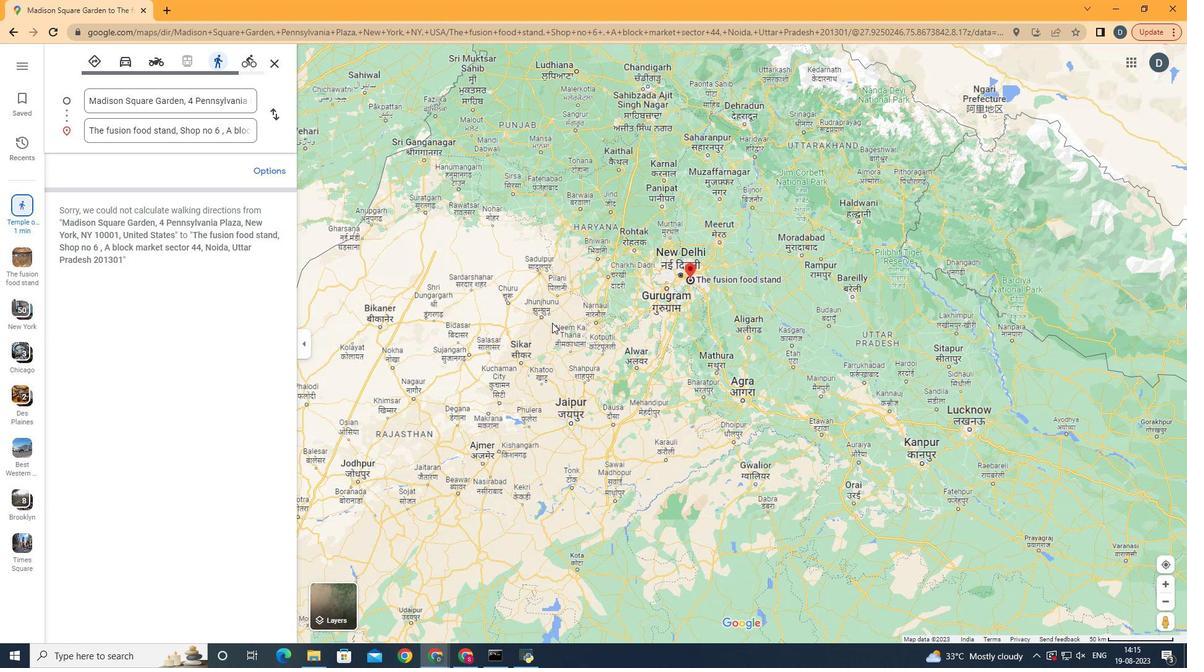 
Action: Mouse scrolled (552, 322) with delta (0, 0)
Screenshot: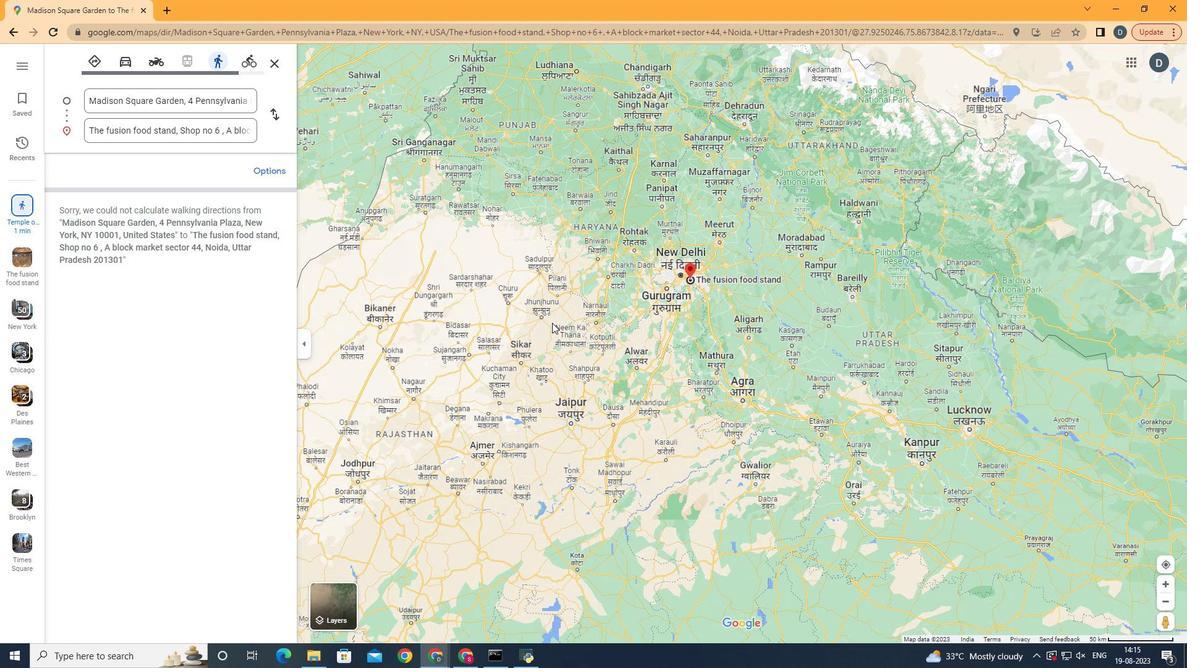 
Action: Mouse moved to (423, 219)
Screenshot: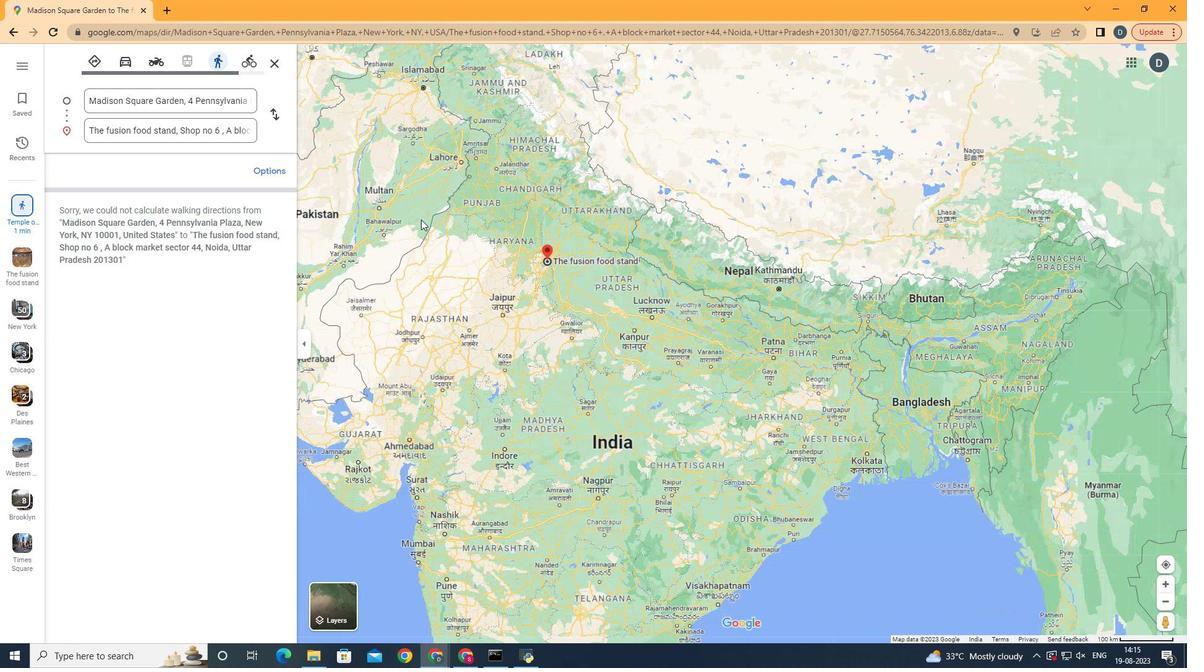 
Action: Mouse scrolled (423, 219) with delta (0, 0)
Screenshot: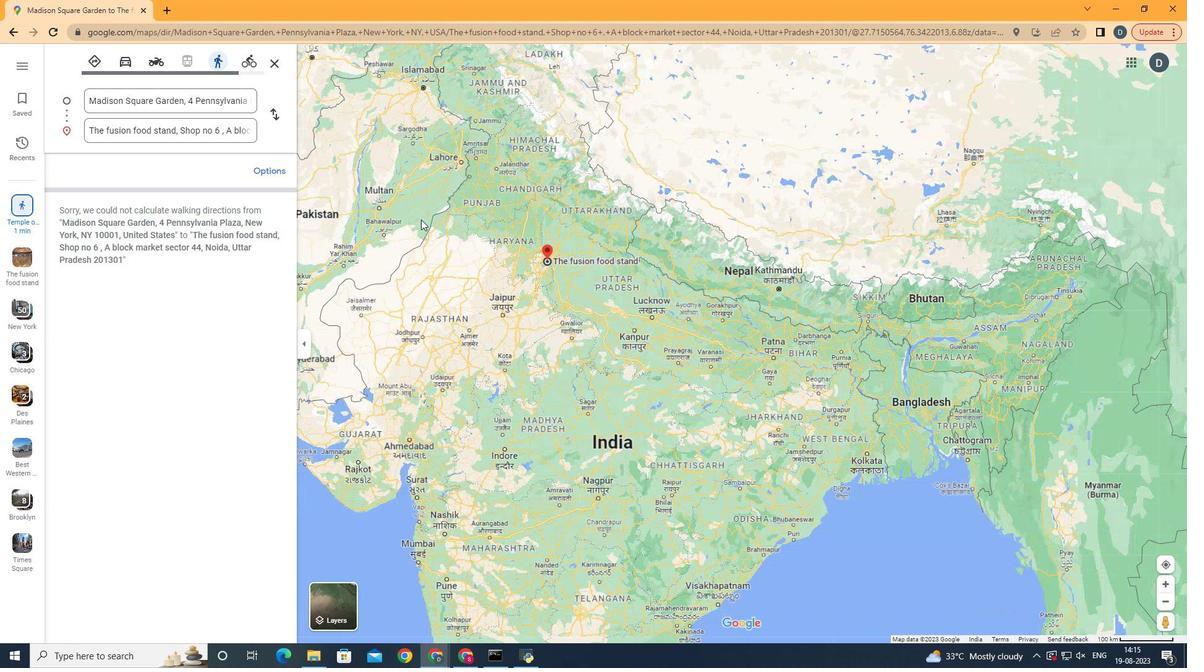 
Action: Mouse moved to (423, 219)
Screenshot: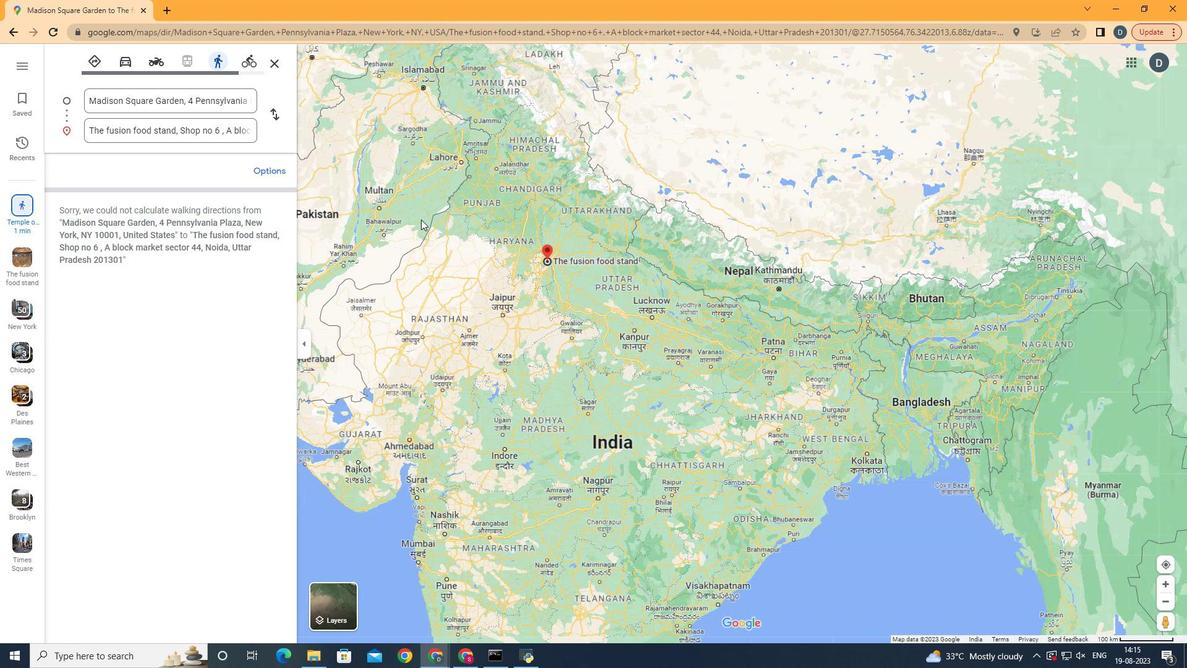 
Action: Mouse scrolled (423, 219) with delta (0, 0)
Screenshot: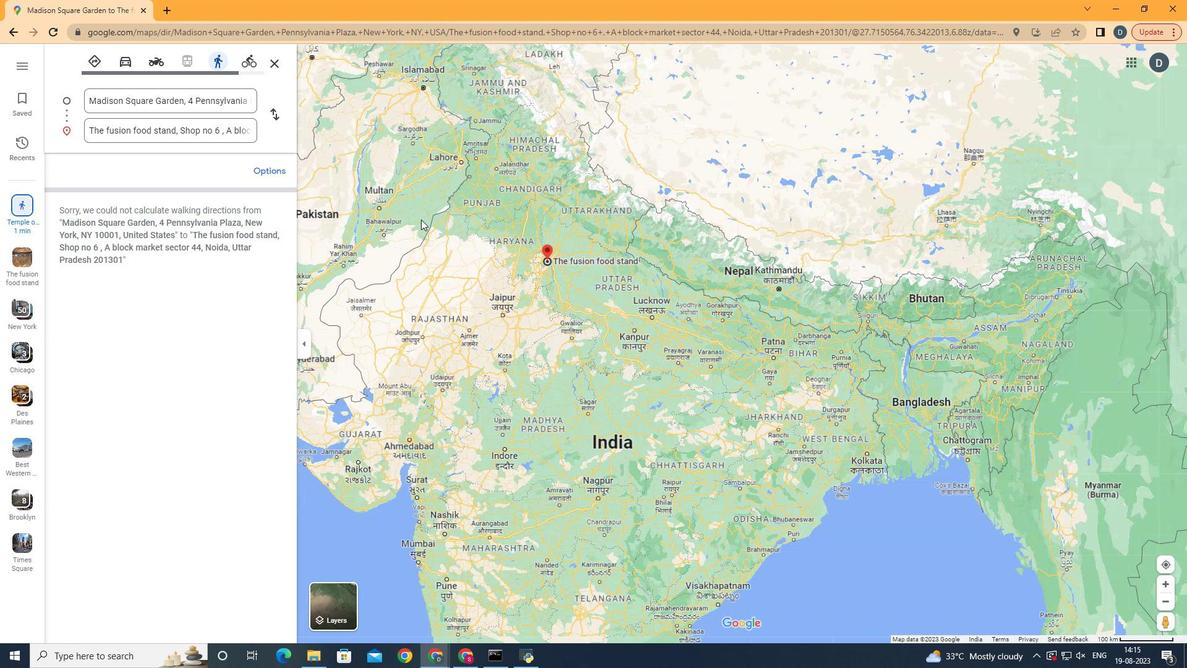 
Action: Mouse scrolled (423, 219) with delta (0, 0)
Screenshot: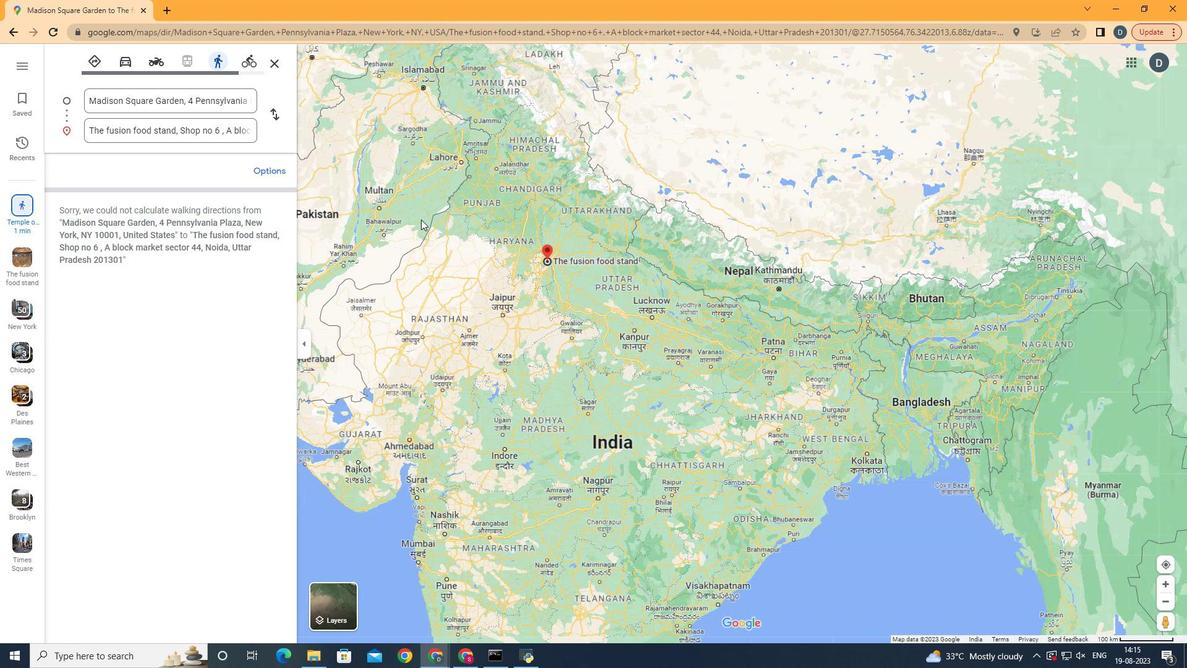 
Action: Mouse scrolled (423, 219) with delta (0, 0)
Screenshot: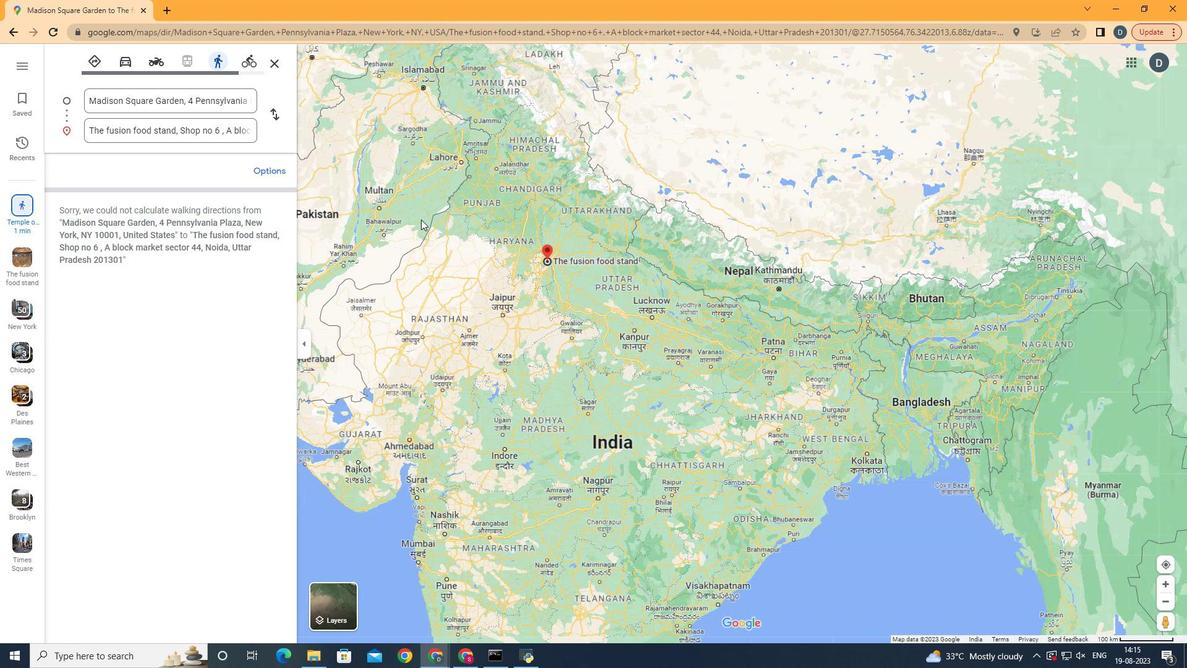 
Action: Mouse scrolled (423, 219) with delta (0, 0)
Screenshot: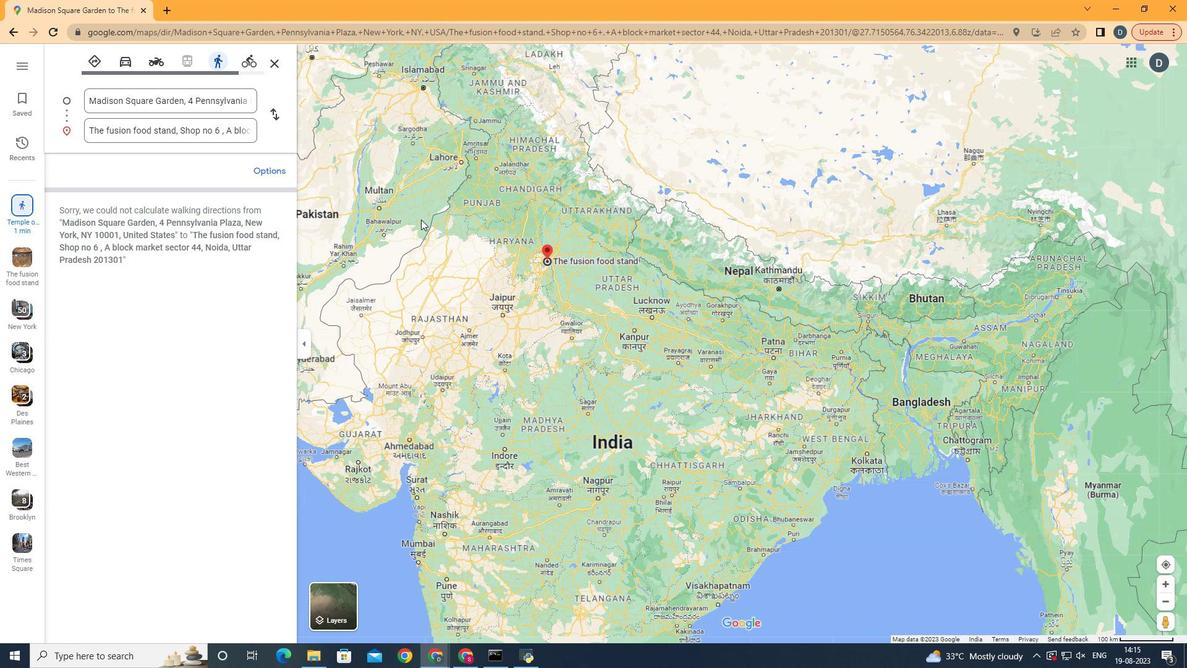 
Action: Mouse moved to (421, 219)
Screenshot: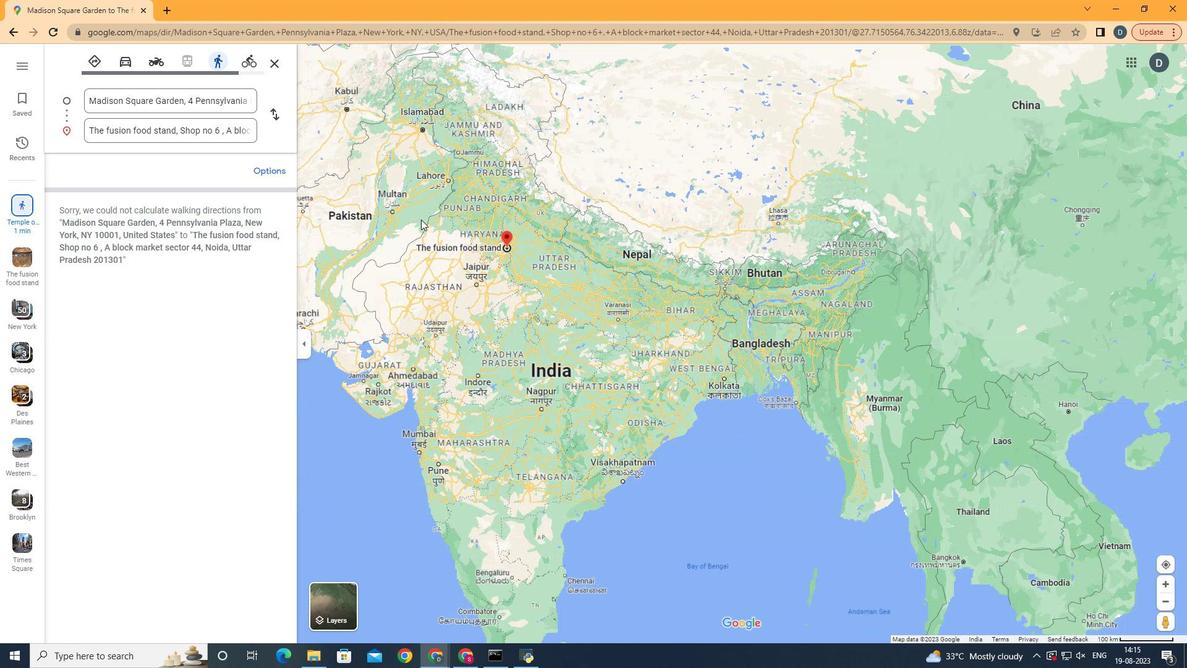 
Action: Mouse scrolled (421, 219) with delta (0, 0)
Screenshot: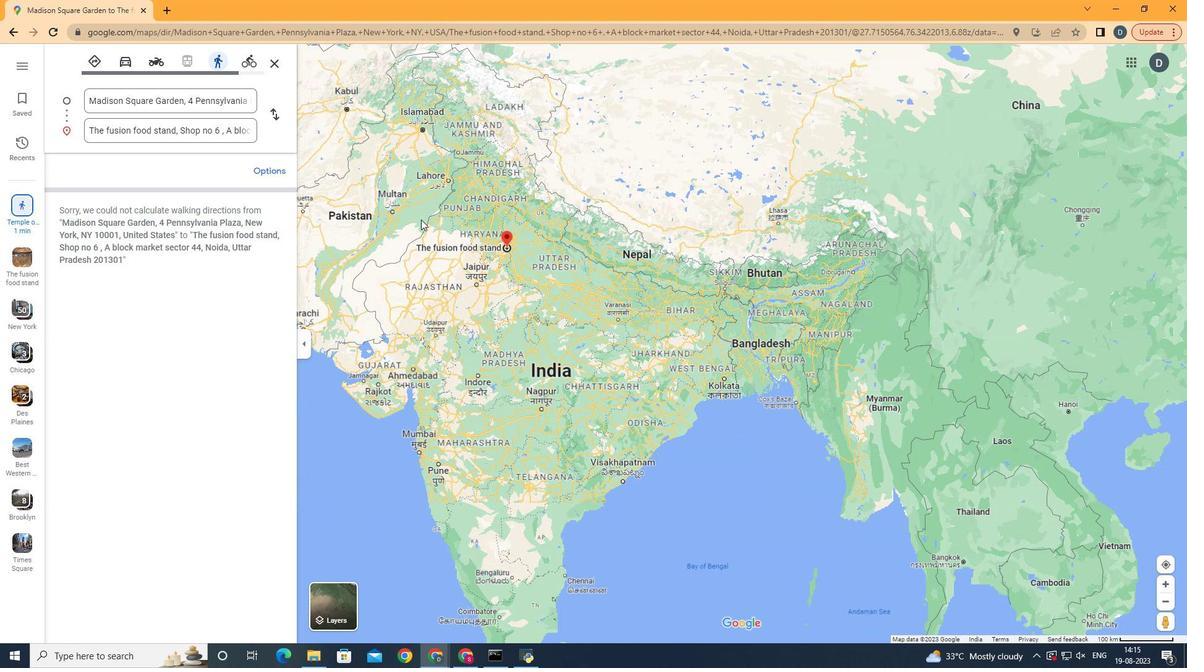 
Action: Mouse scrolled (421, 219) with delta (0, 0)
Screenshot: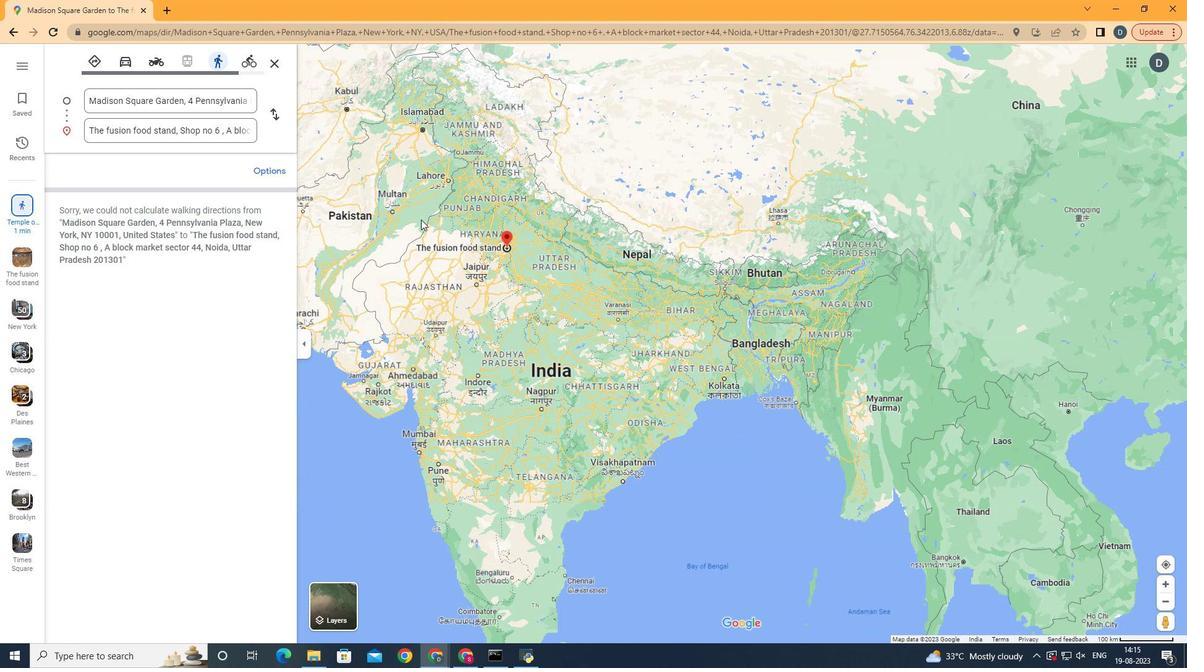 
Action: Mouse scrolled (421, 219) with delta (0, 0)
Screenshot: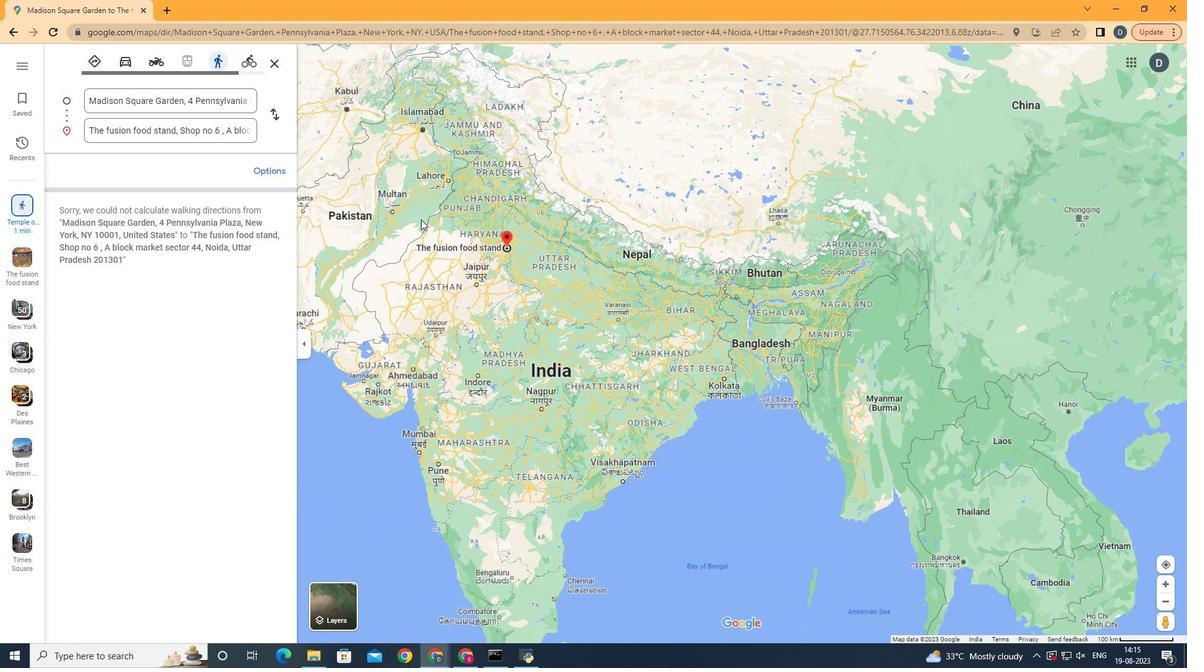 
Action: Mouse scrolled (421, 219) with delta (0, 0)
Screenshot: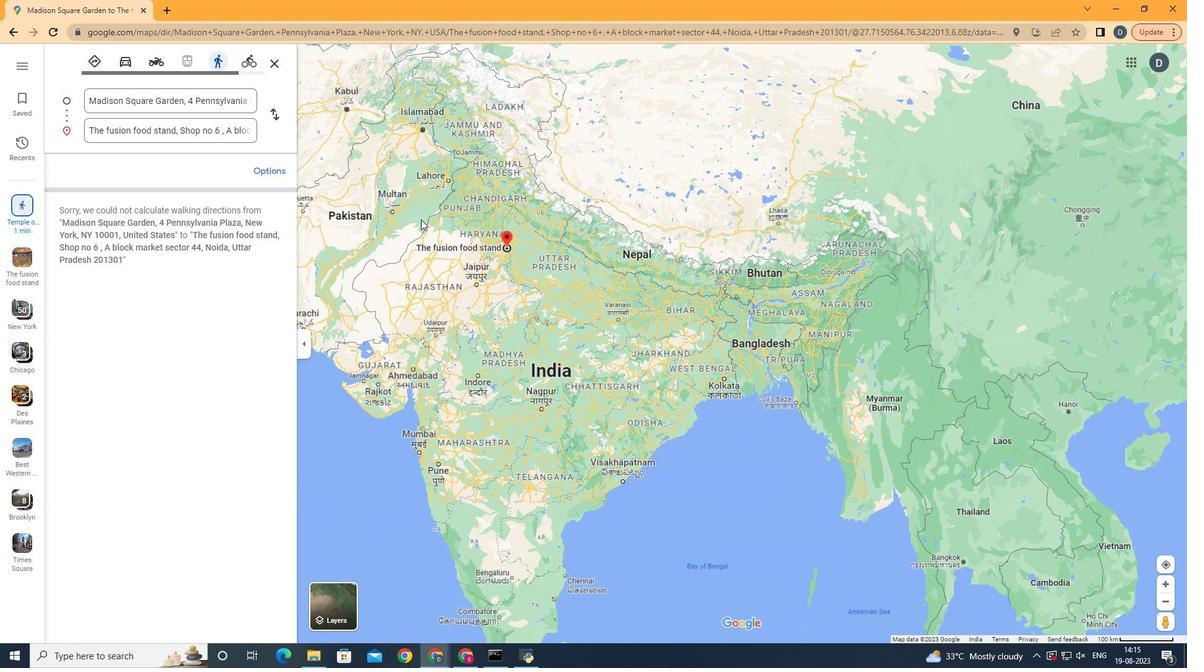 
Action: Mouse scrolled (421, 219) with delta (0, 0)
Screenshot: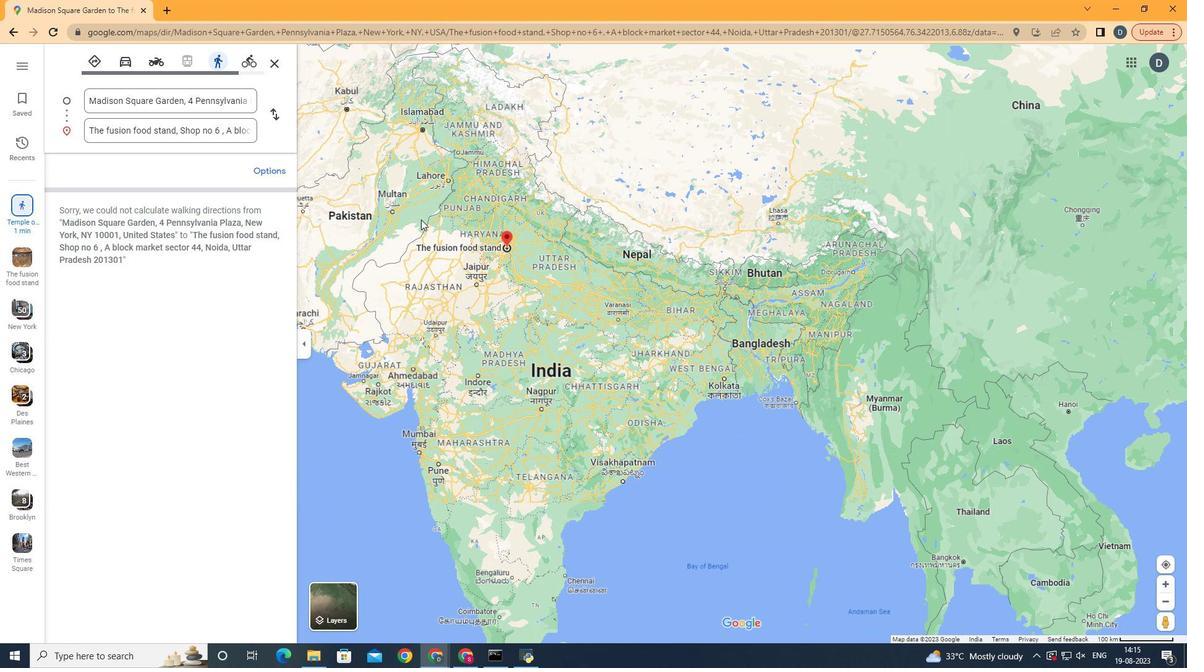 
Action: Mouse scrolled (421, 219) with delta (0, 0)
Screenshot: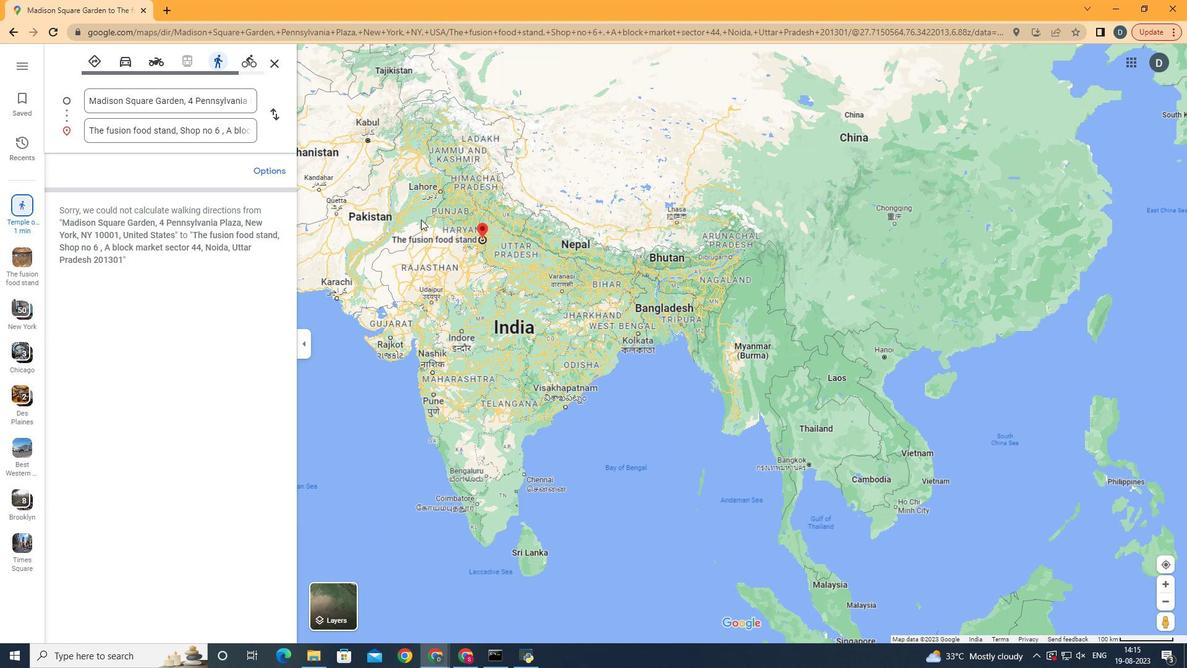 
Action: Mouse scrolled (421, 219) with delta (0, 0)
Screenshot: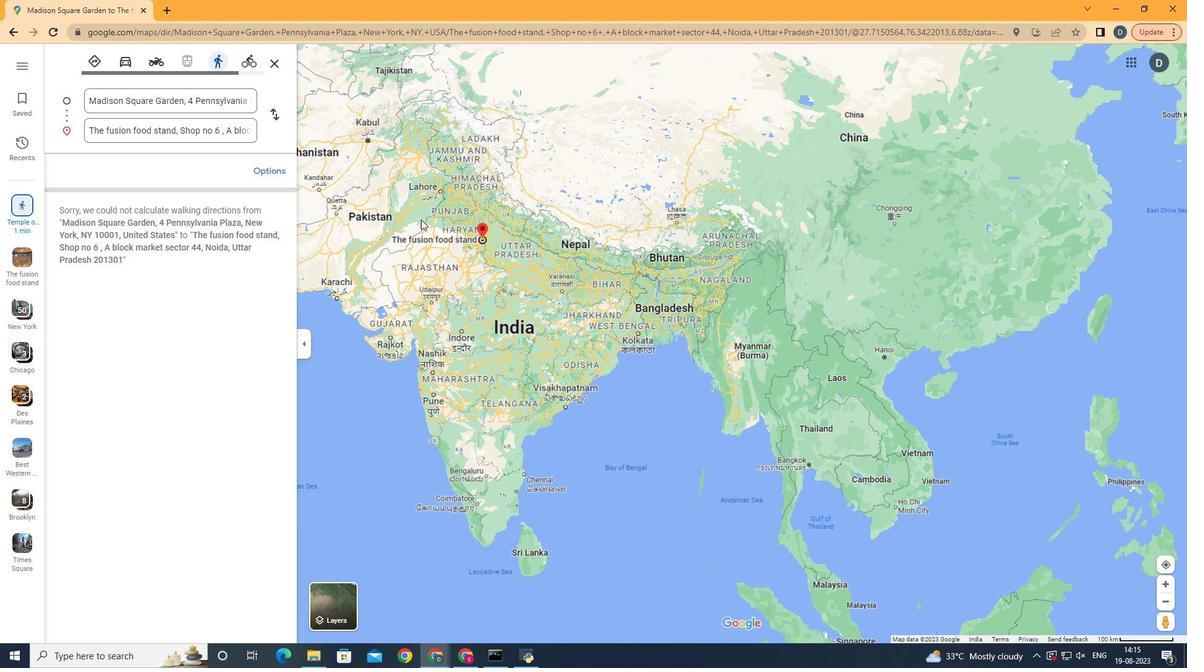 
Action: Mouse scrolled (421, 219) with delta (0, 0)
Screenshot: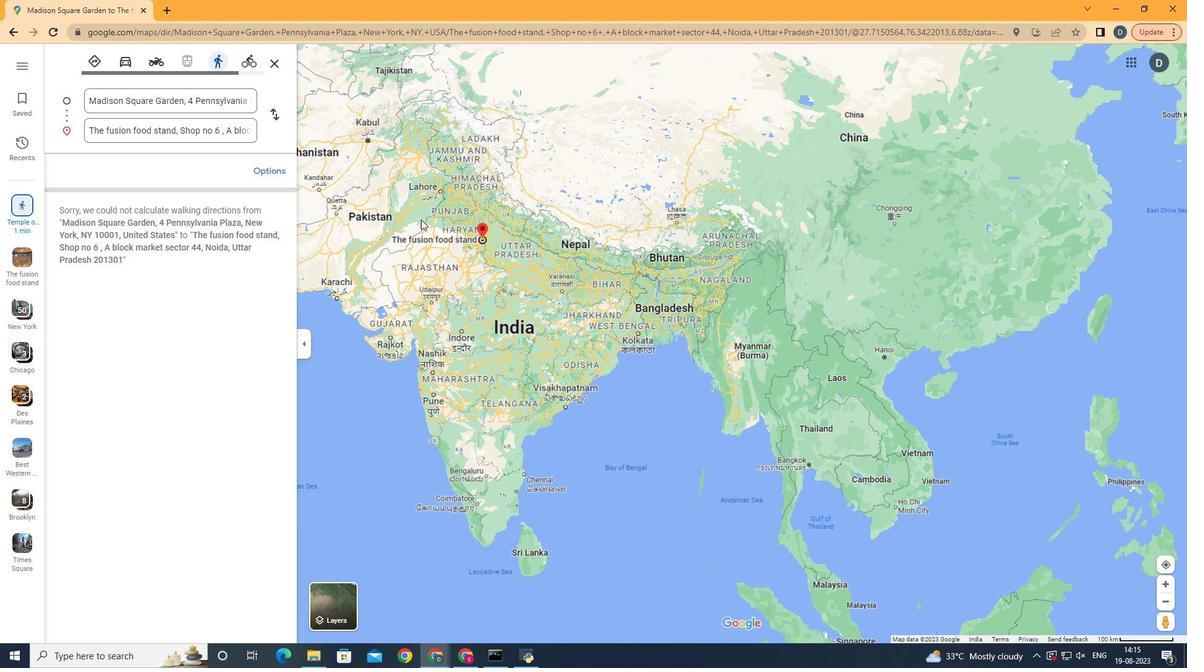 
Action: Mouse scrolled (421, 219) with delta (0, 0)
Screenshot: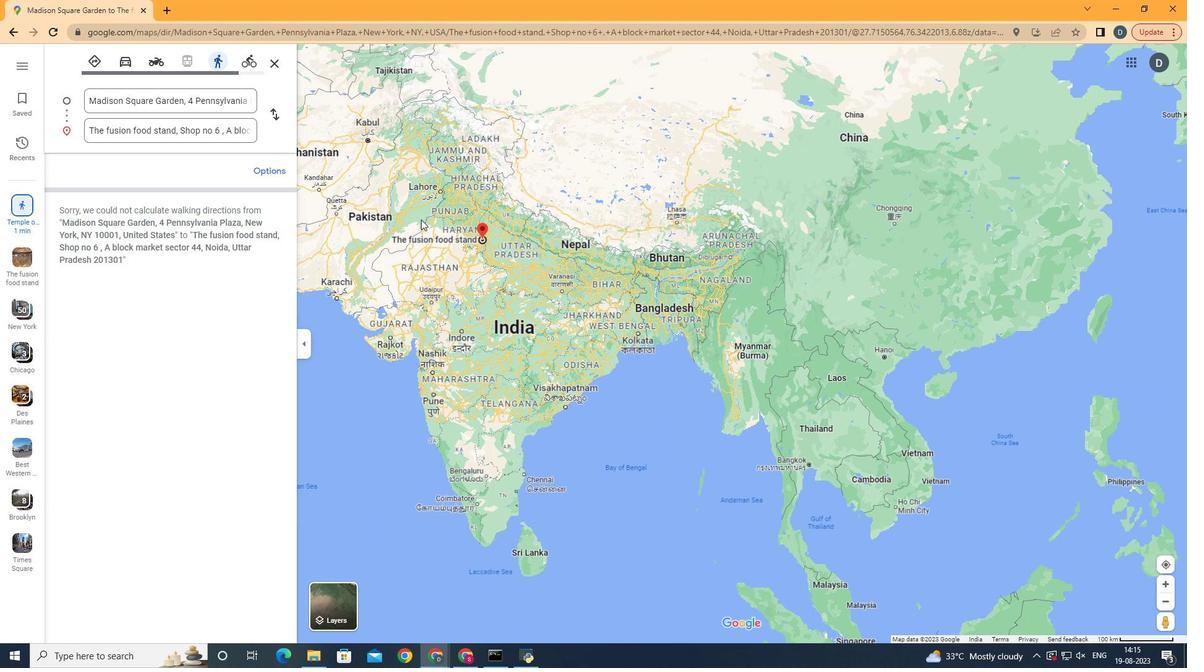 
Action: Mouse scrolled (421, 219) with delta (0, 0)
Screenshot: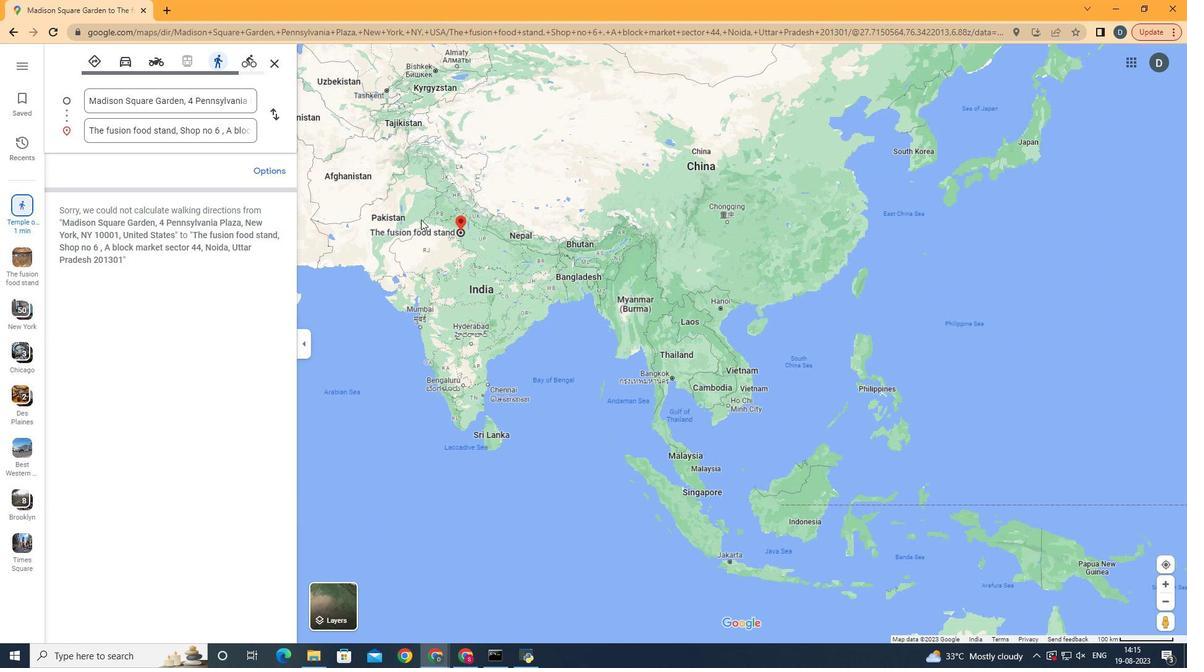 
Action: Mouse pressed left at (421, 219)
Screenshot: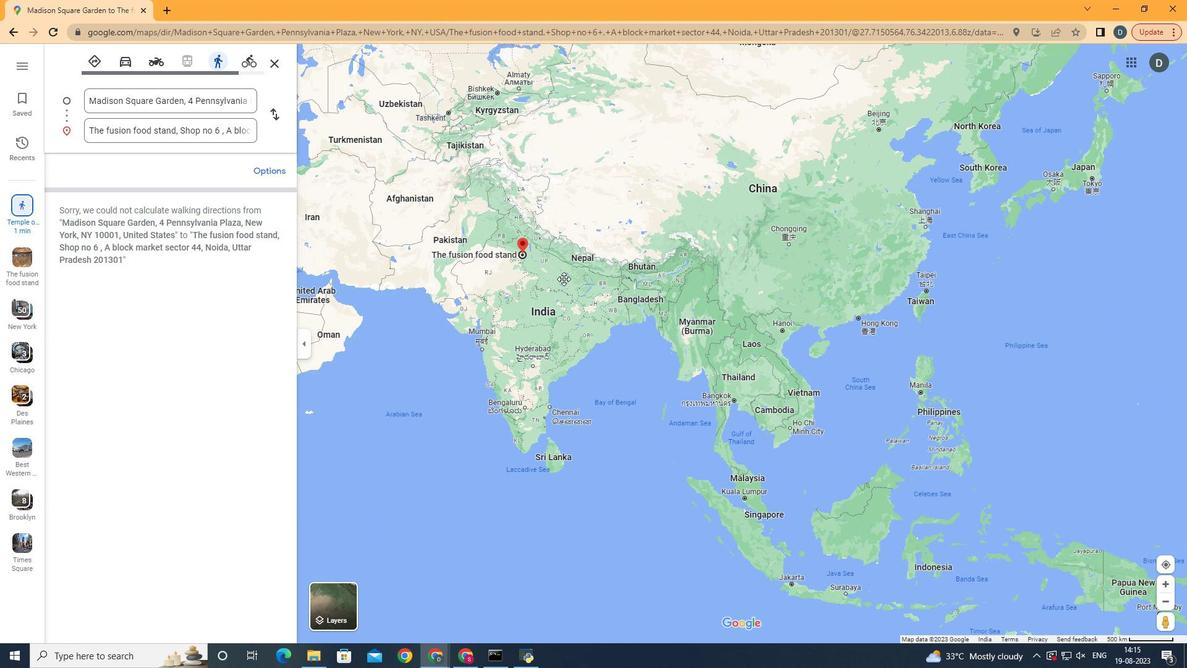 
Action: Mouse moved to (222, 131)
Screenshot: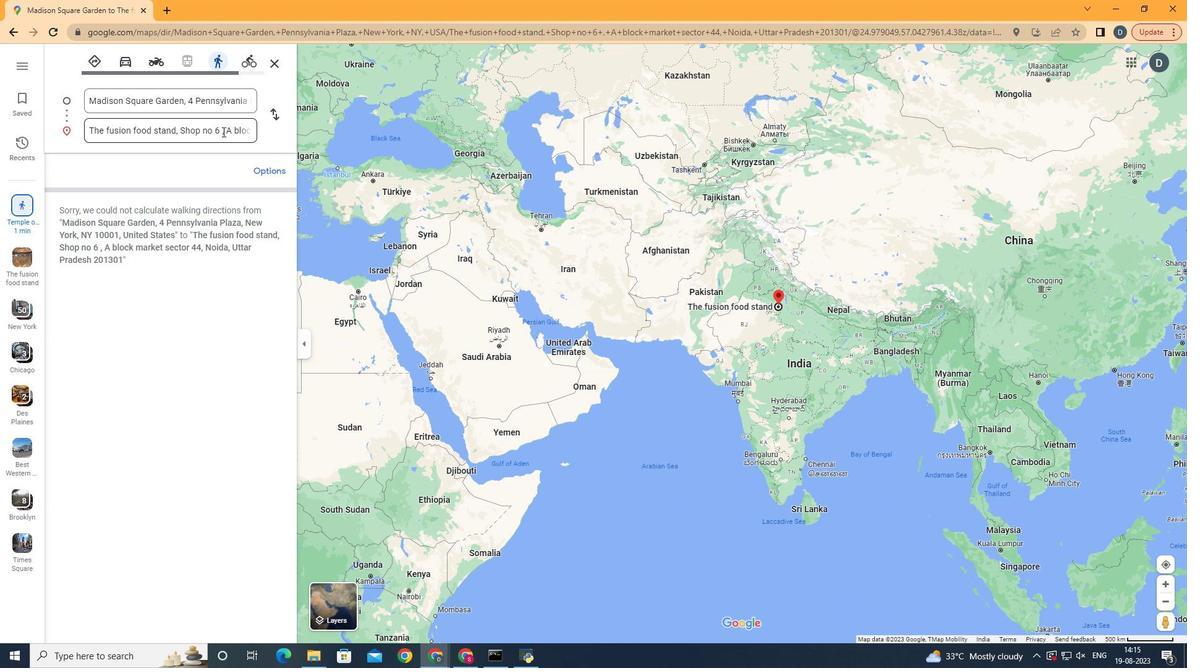 
Action: Mouse pressed left at (222, 131)
Screenshot: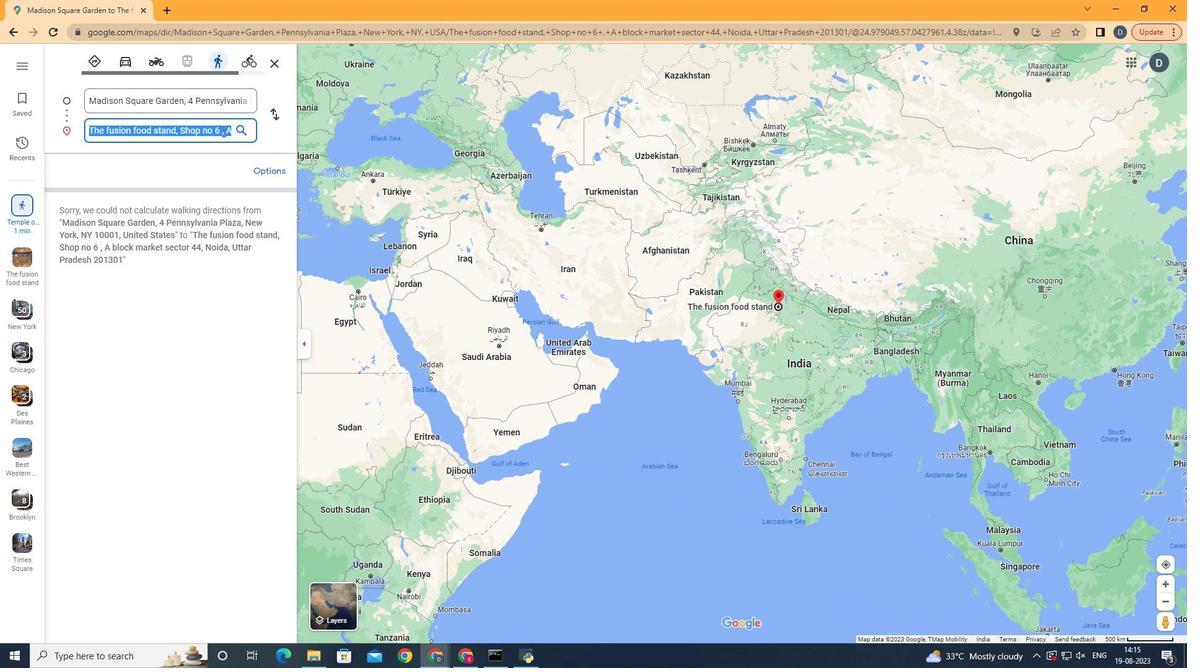 
Action: Mouse moved to (239, 138)
Screenshot: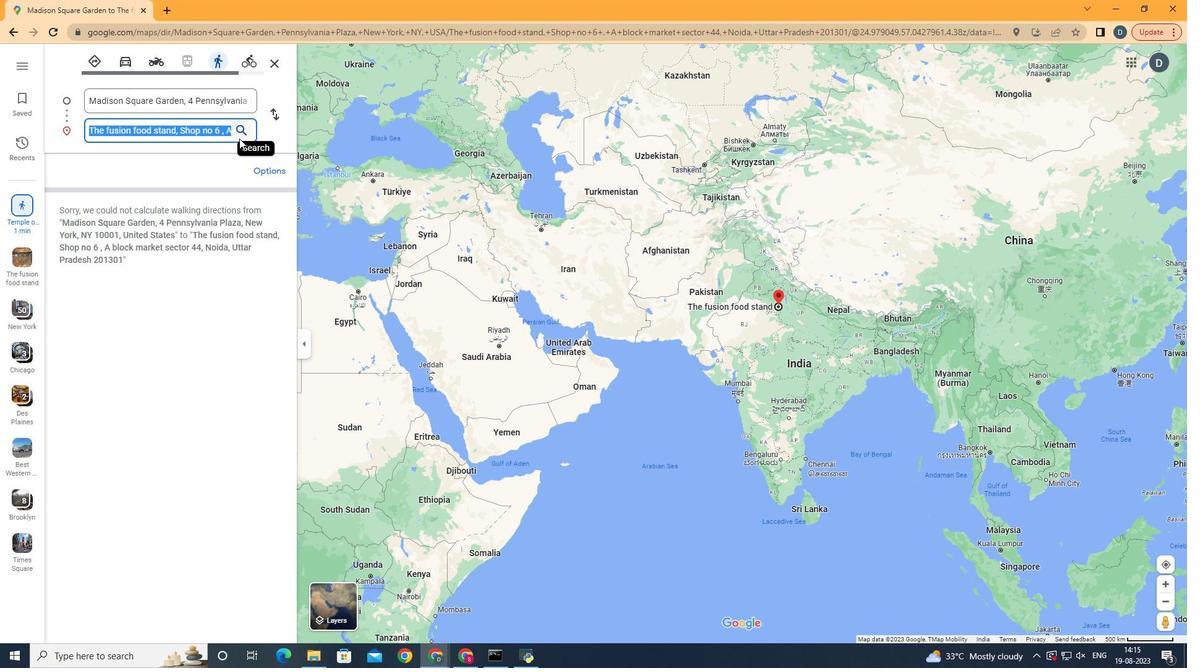 
Action: Key pressed cons<Key.backspace>cession<Key.space>stand
Screenshot: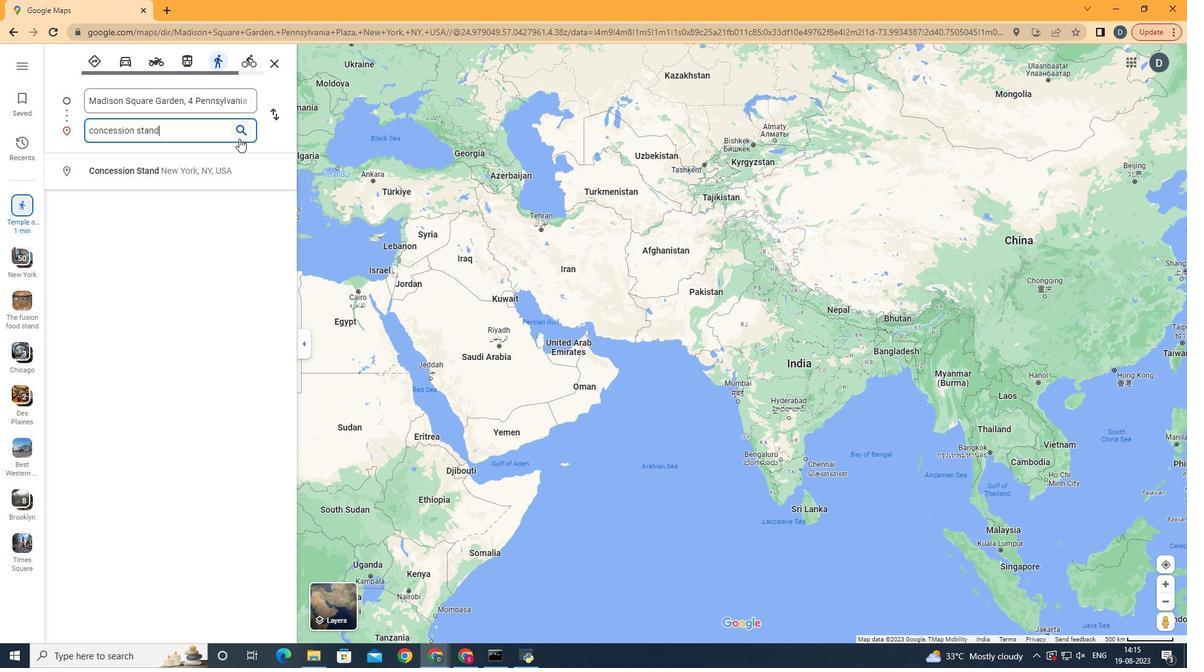 
Action: Mouse moved to (209, 134)
Screenshot: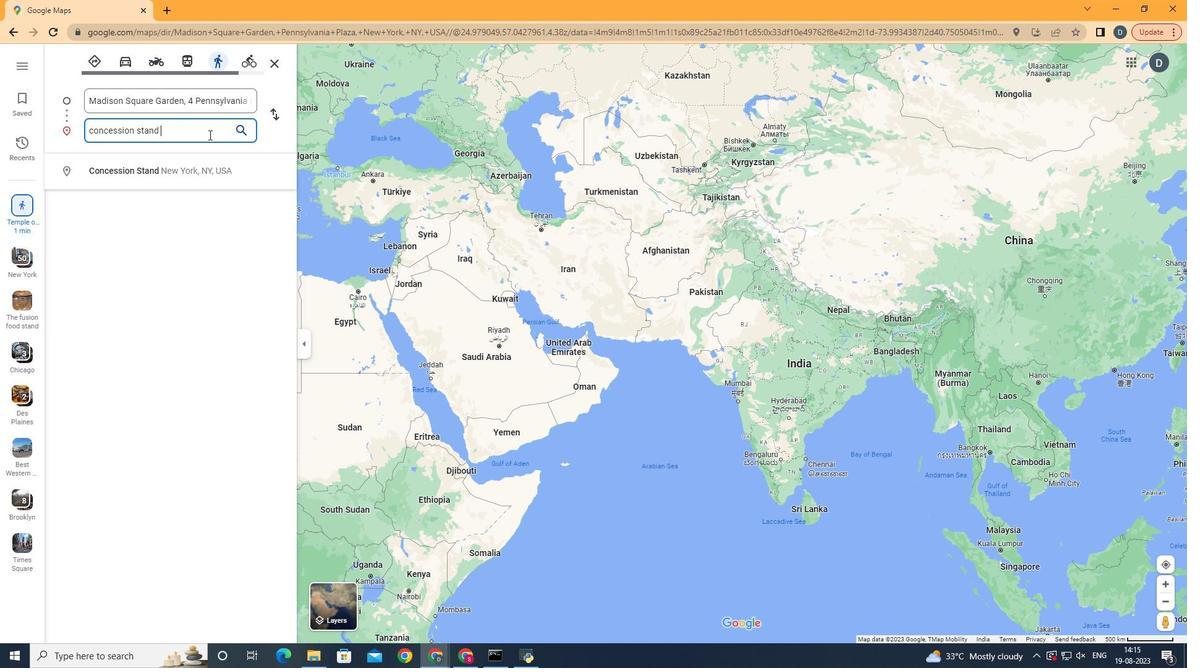 
Action: Key pressed <Key.space>
Screenshot: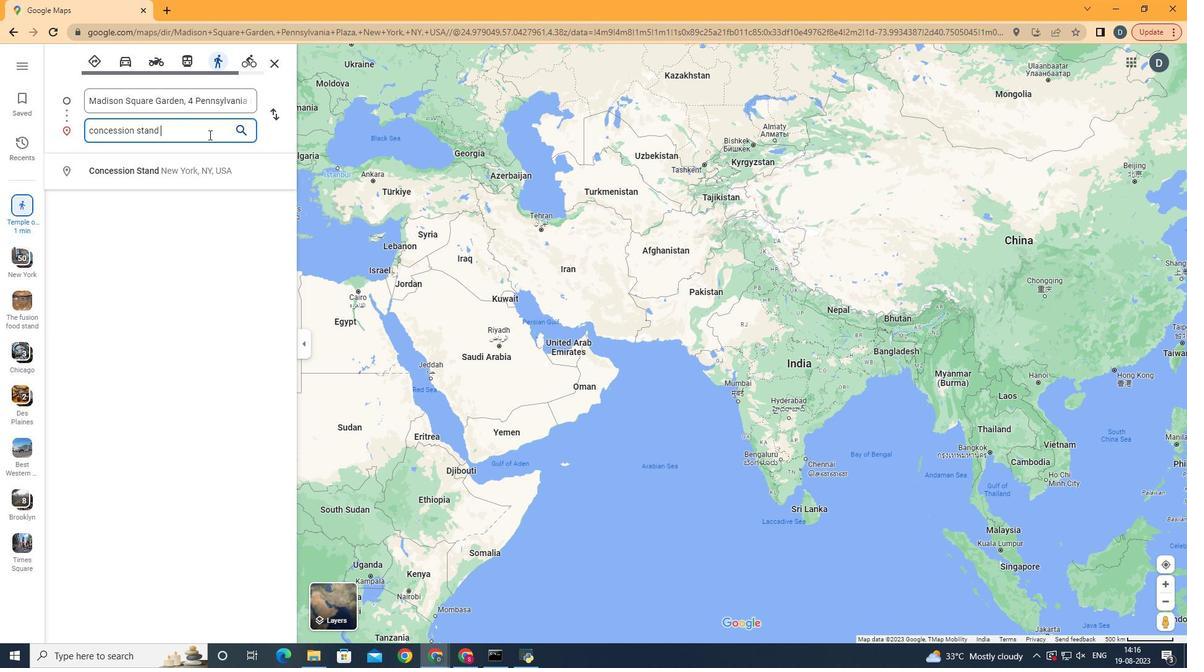 
Action: Mouse moved to (206, 99)
Screenshot: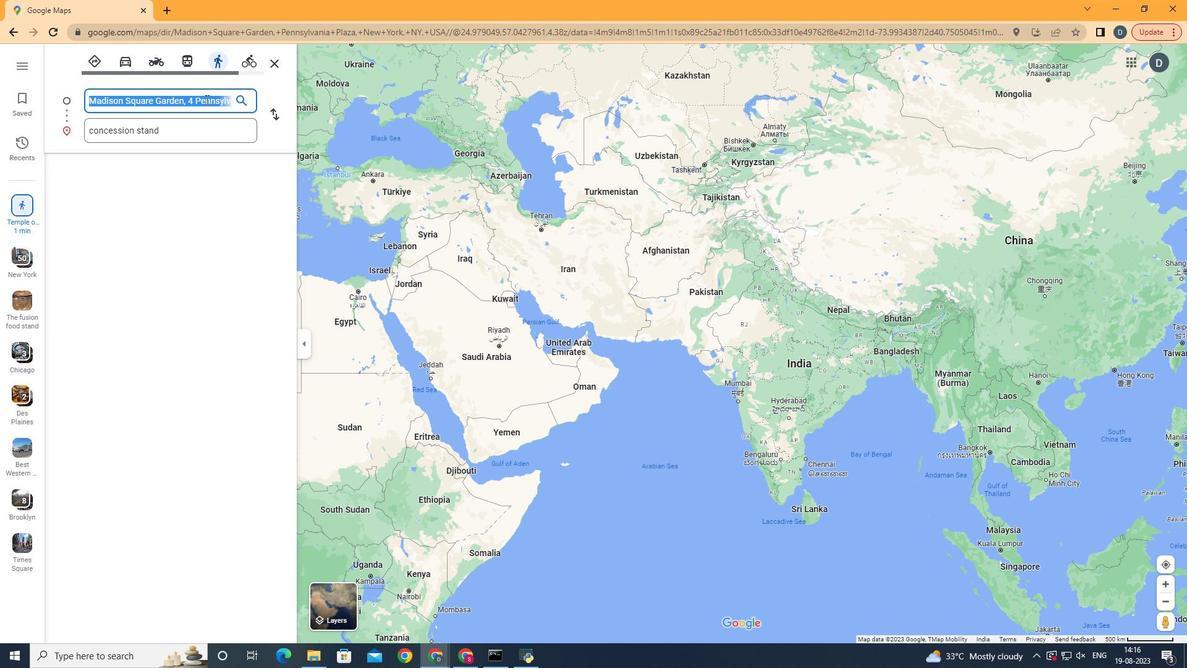 
Action: Mouse pressed left at (206, 99)
Screenshot: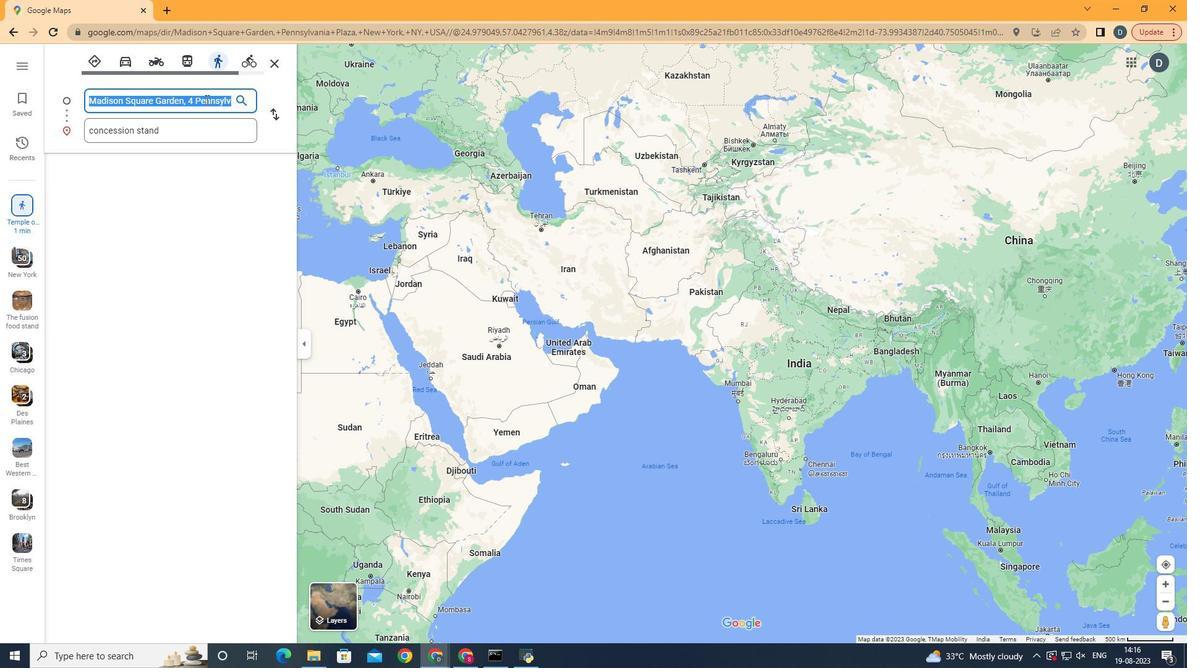 
Action: Key pressed <Key.right>
Screenshot: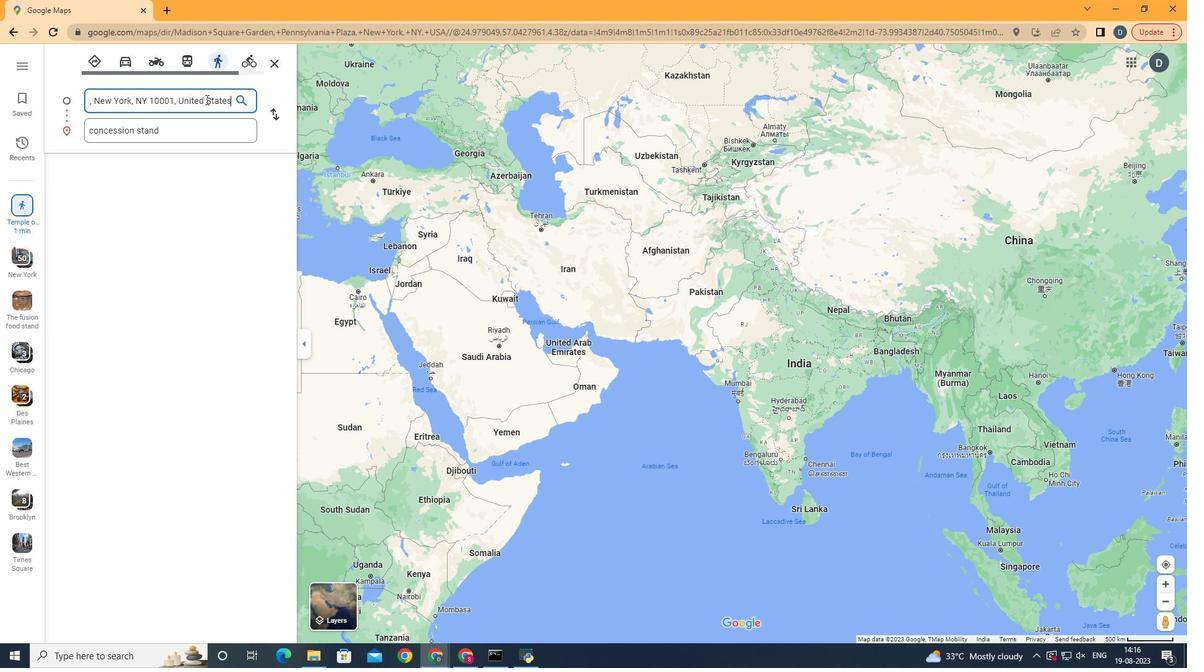 
Action: Mouse moved to (205, 124)
Screenshot: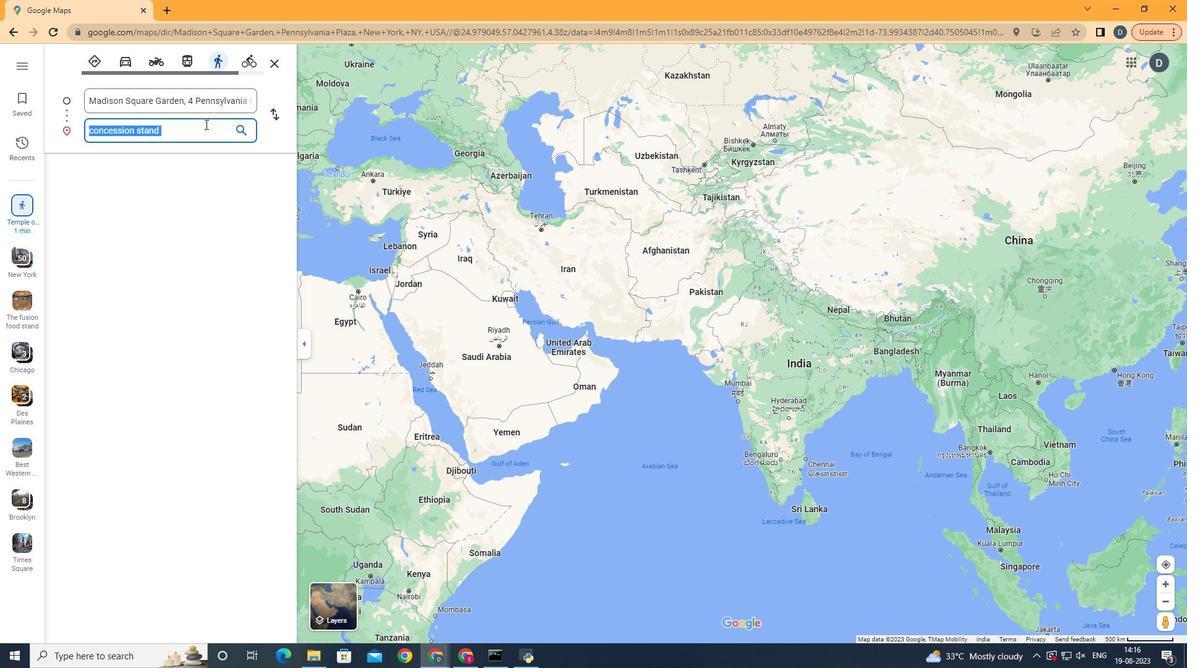
Action: Mouse pressed left at (205, 124)
Screenshot: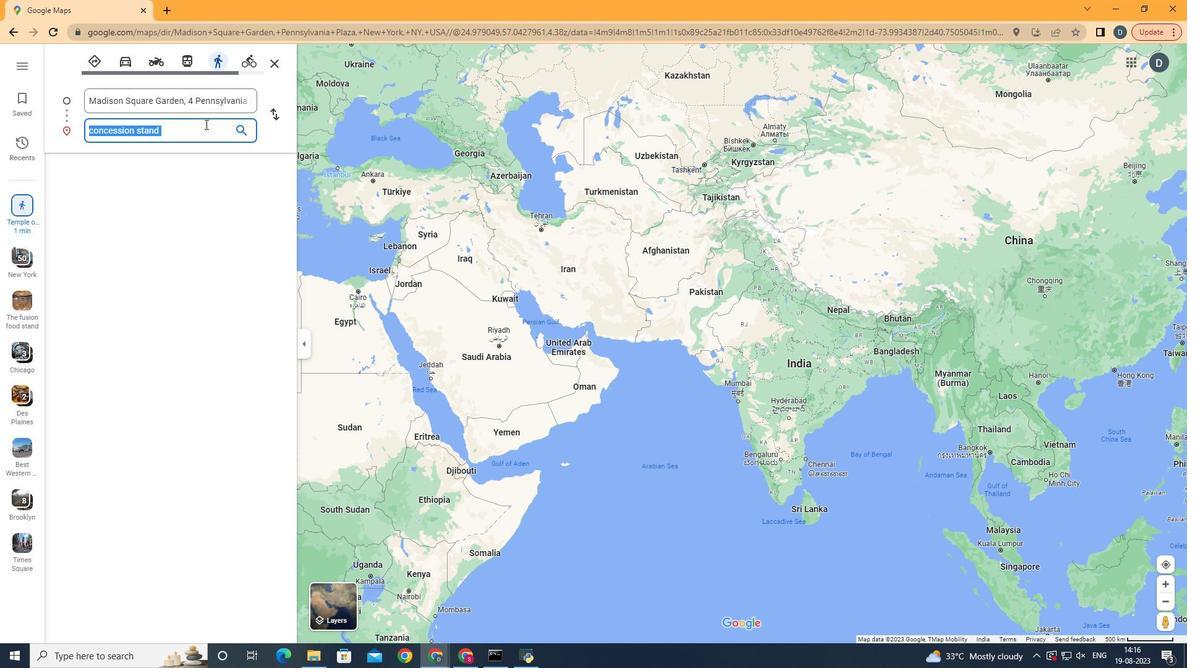 
Action: Mouse pressed left at (205, 124)
Screenshot: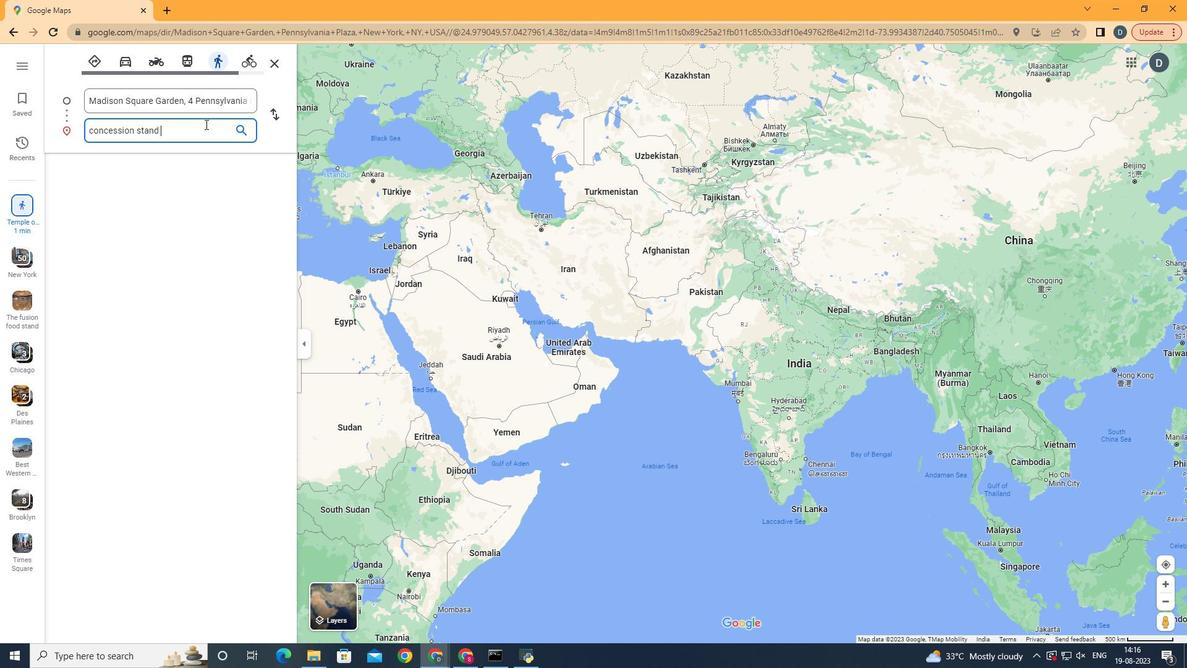 
Action: Mouse moved to (191, 128)
Screenshot: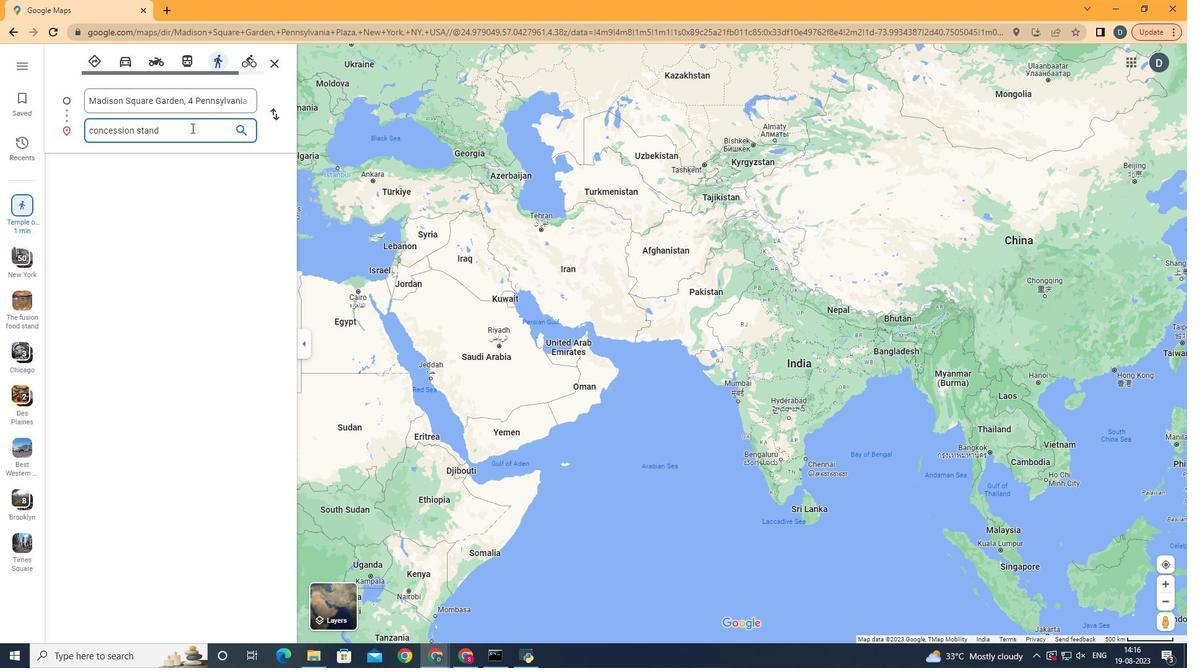 
Action: Key pressed <Key.shift>N
Screenshot: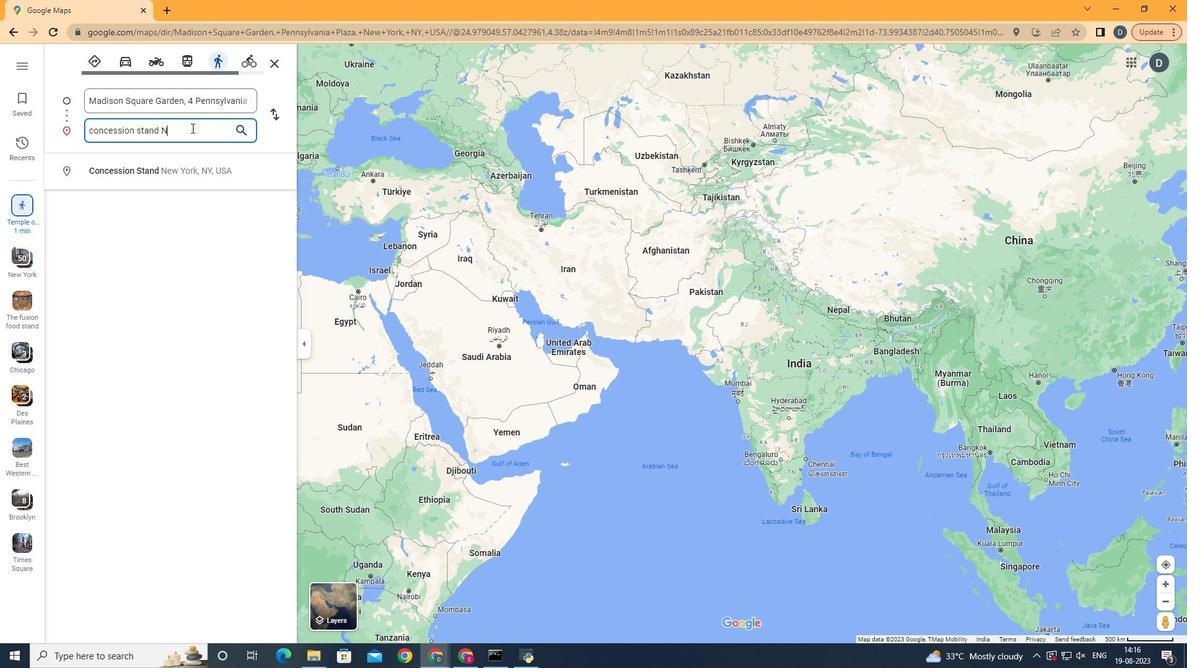 
Action: Mouse moved to (204, 162)
Screenshot: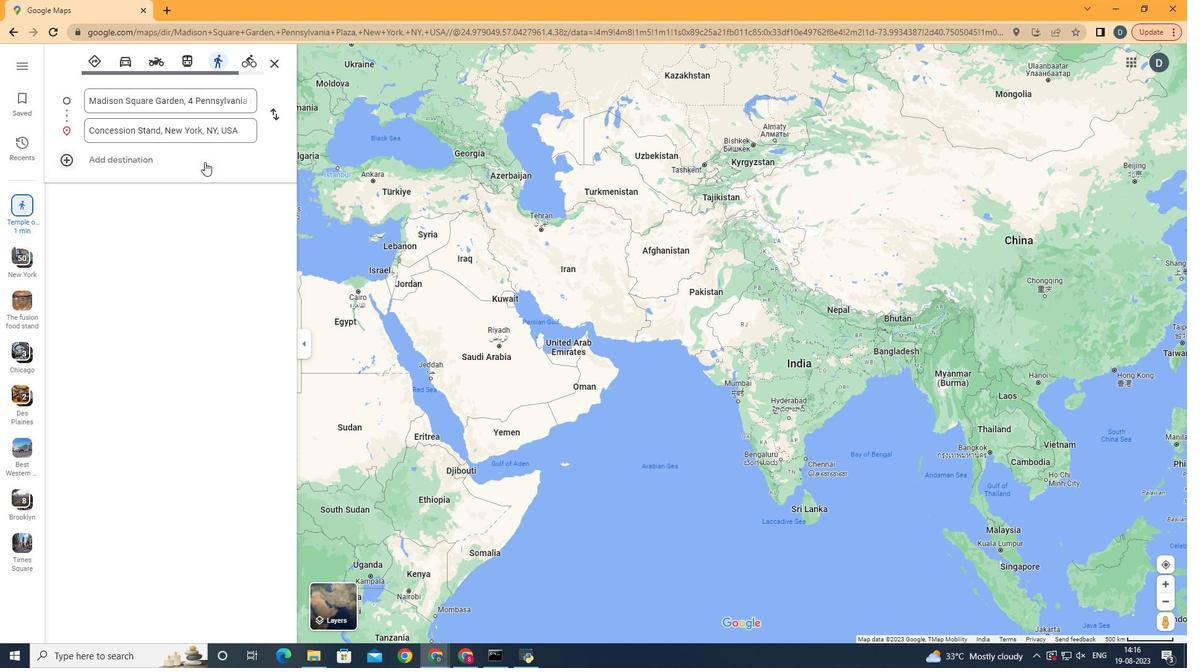 
Action: Mouse pressed left at (204, 162)
Screenshot: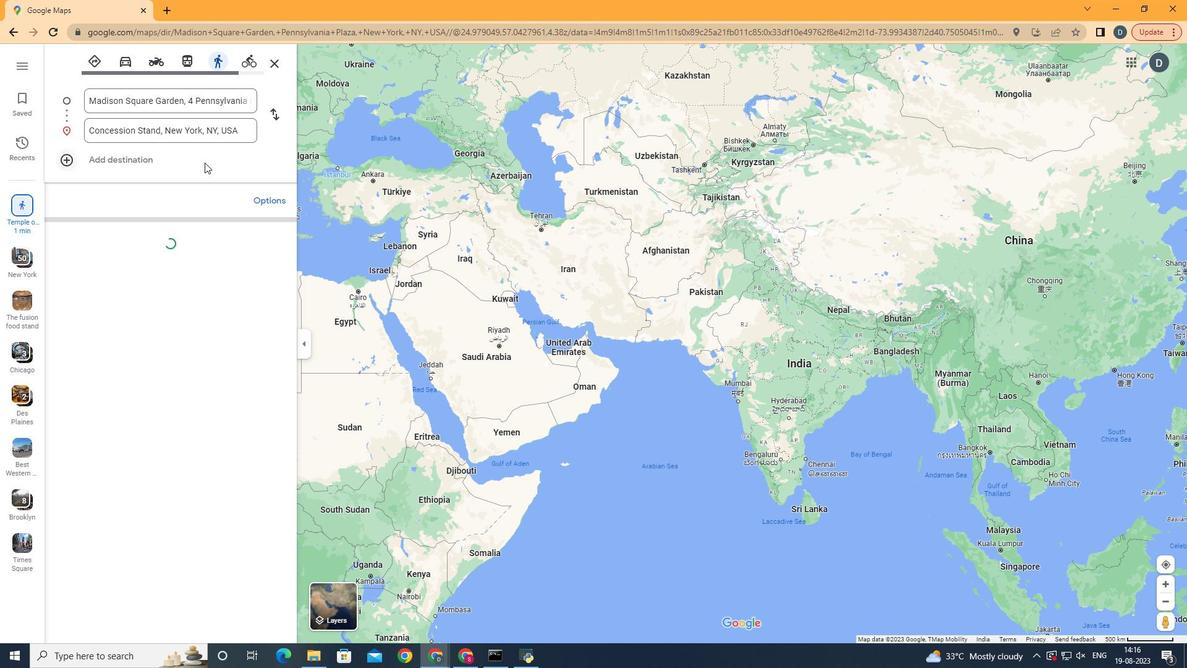 
Action: Mouse moved to (877, 292)
Screenshot: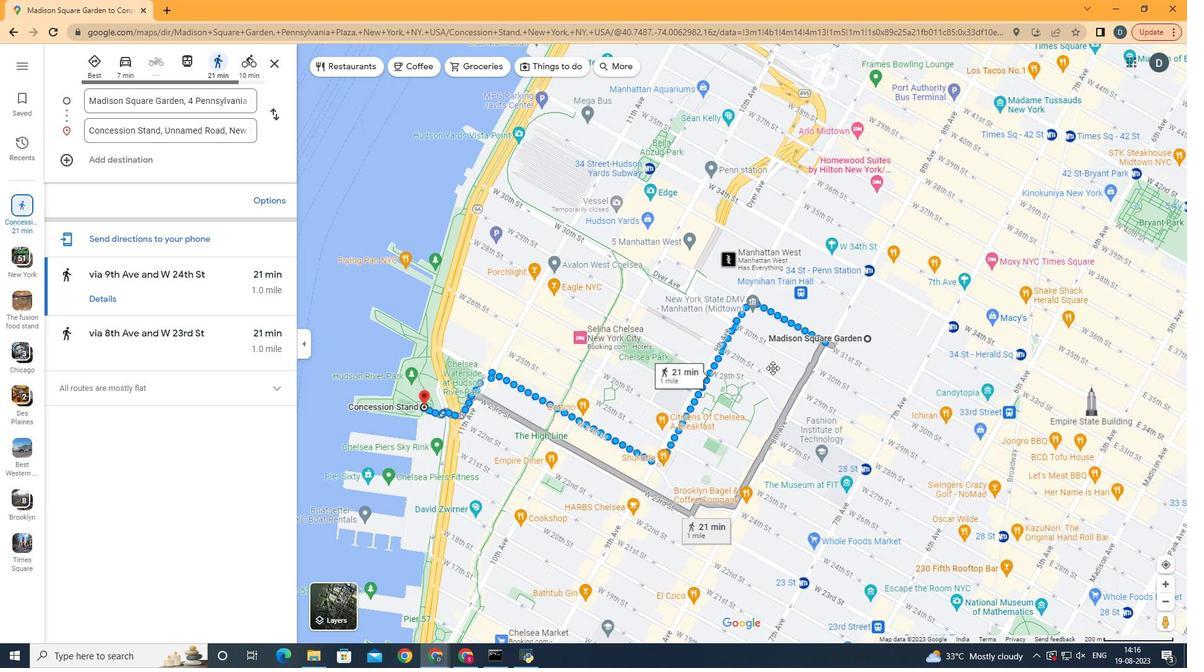 
Action: Mouse pressed left at (877, 292)
Screenshot: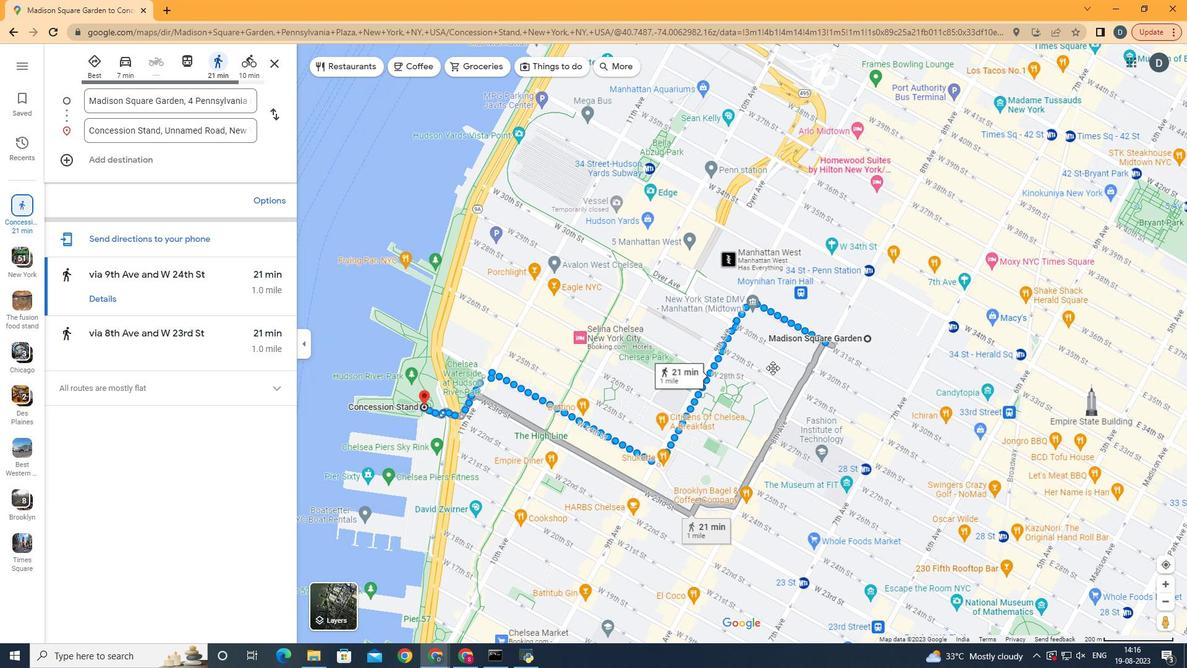 
Action: Mouse moved to (773, 361)
Screenshot: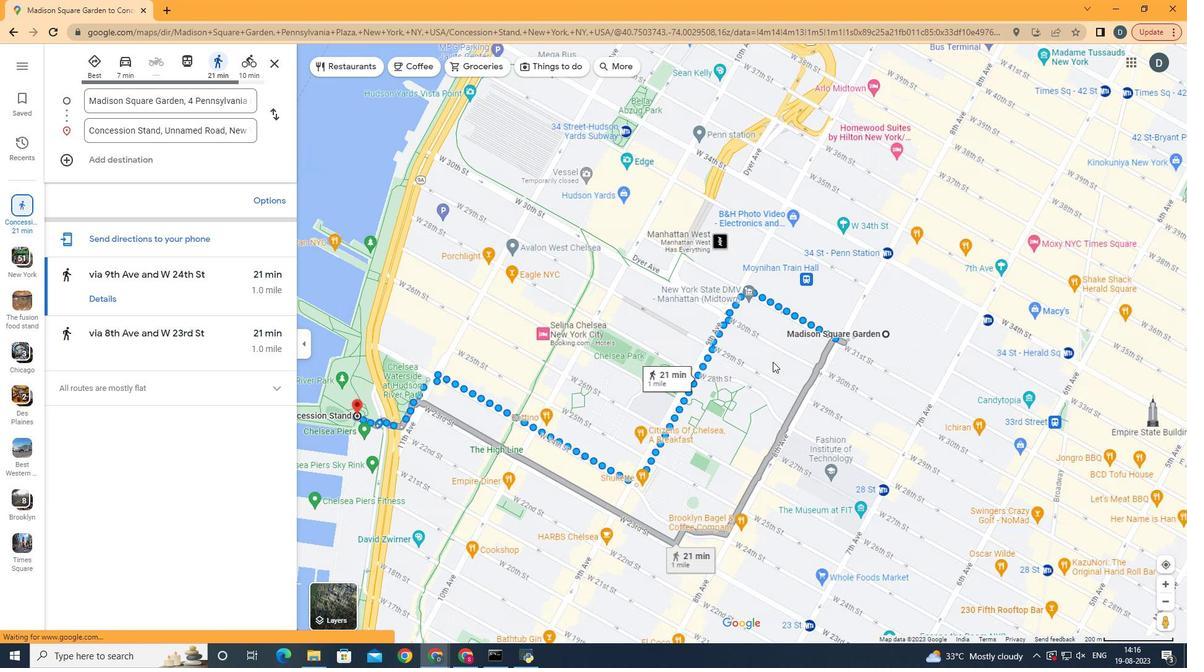 
Action: Mouse scrolled (773, 362) with delta (0, 0)
Screenshot: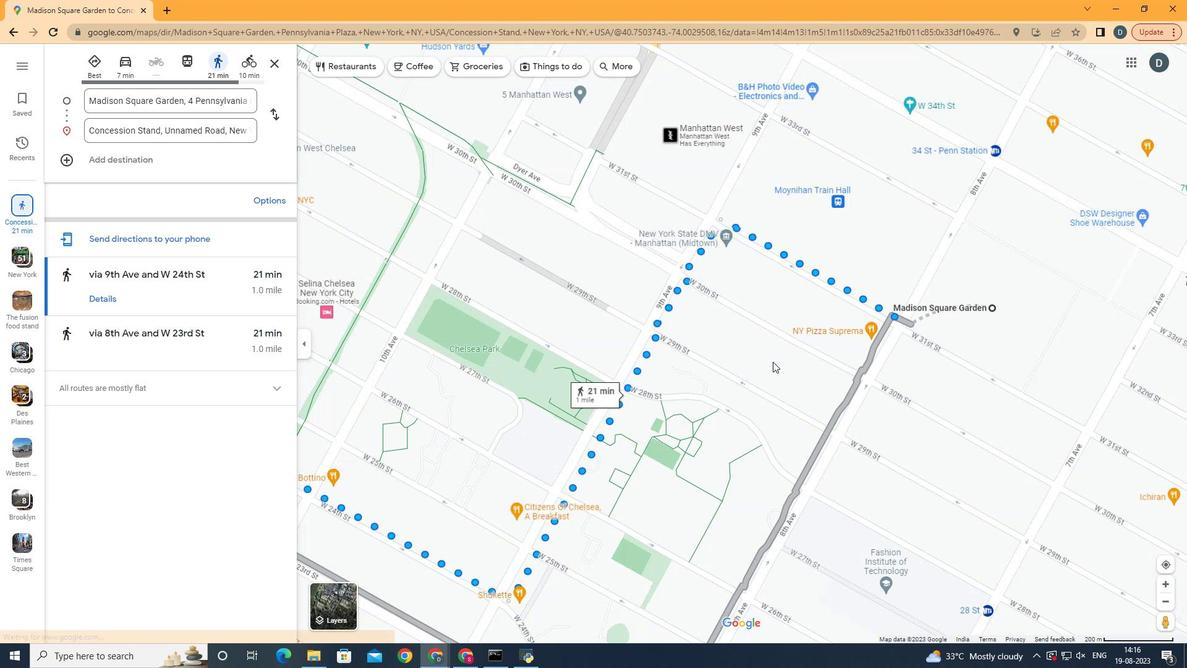 
Action: Mouse scrolled (773, 362) with delta (0, 0)
Screenshot: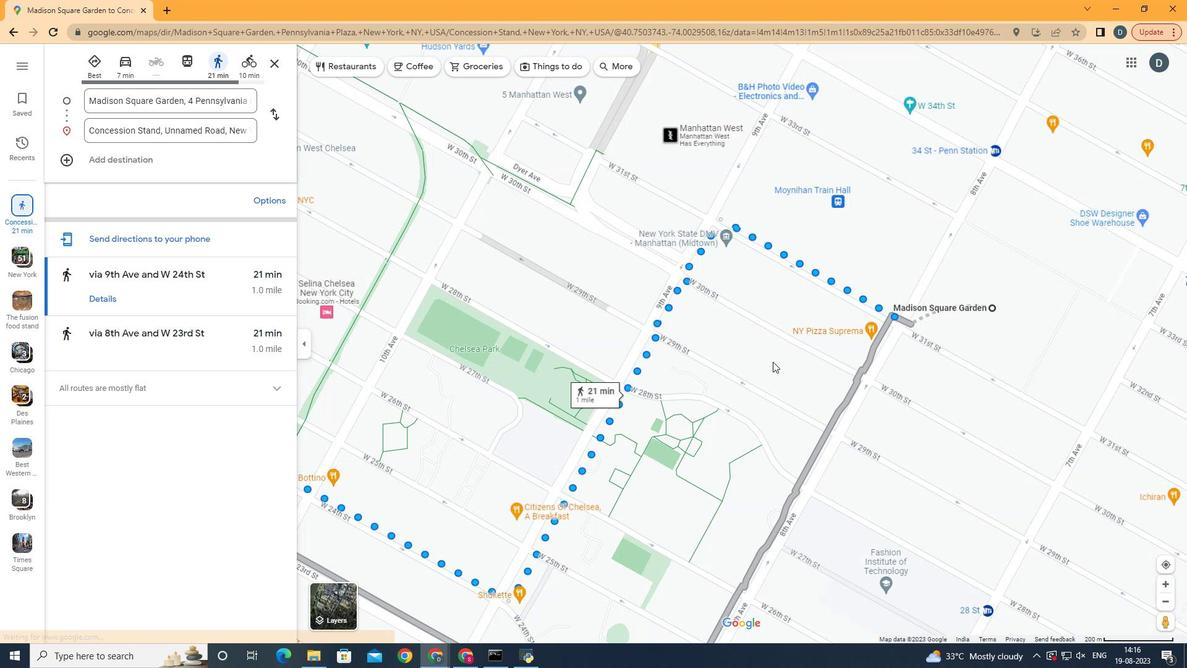 
Action: Mouse scrolled (773, 362) with delta (0, 0)
Screenshot: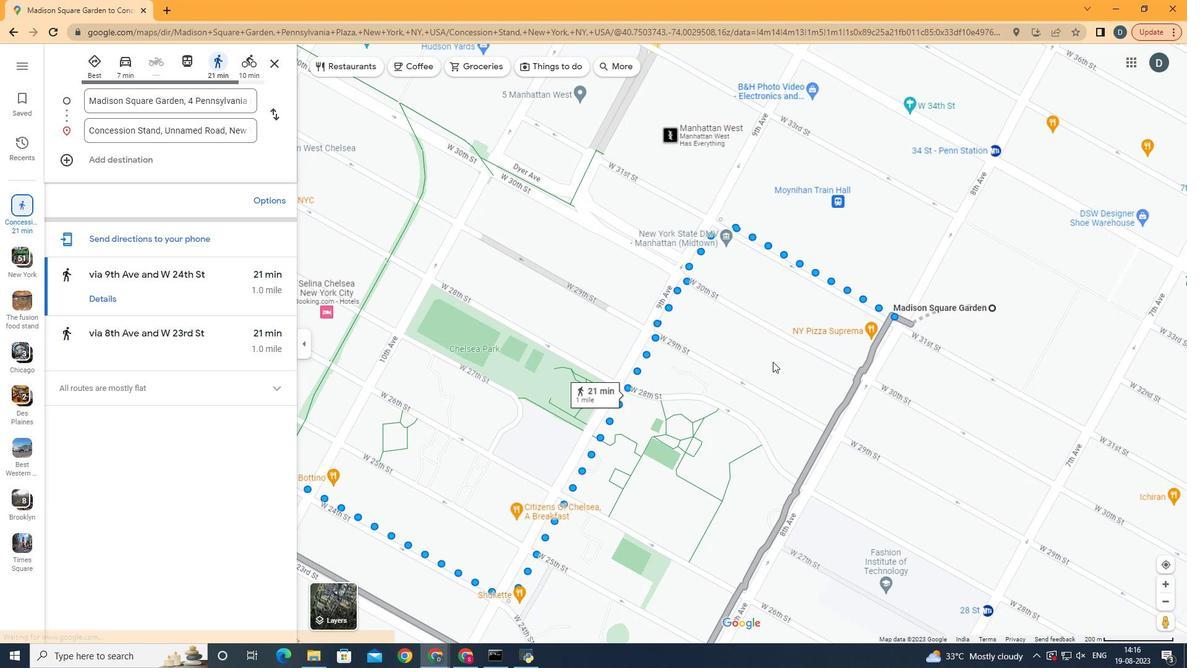 
Action: Mouse scrolled (773, 362) with delta (0, 0)
Screenshot: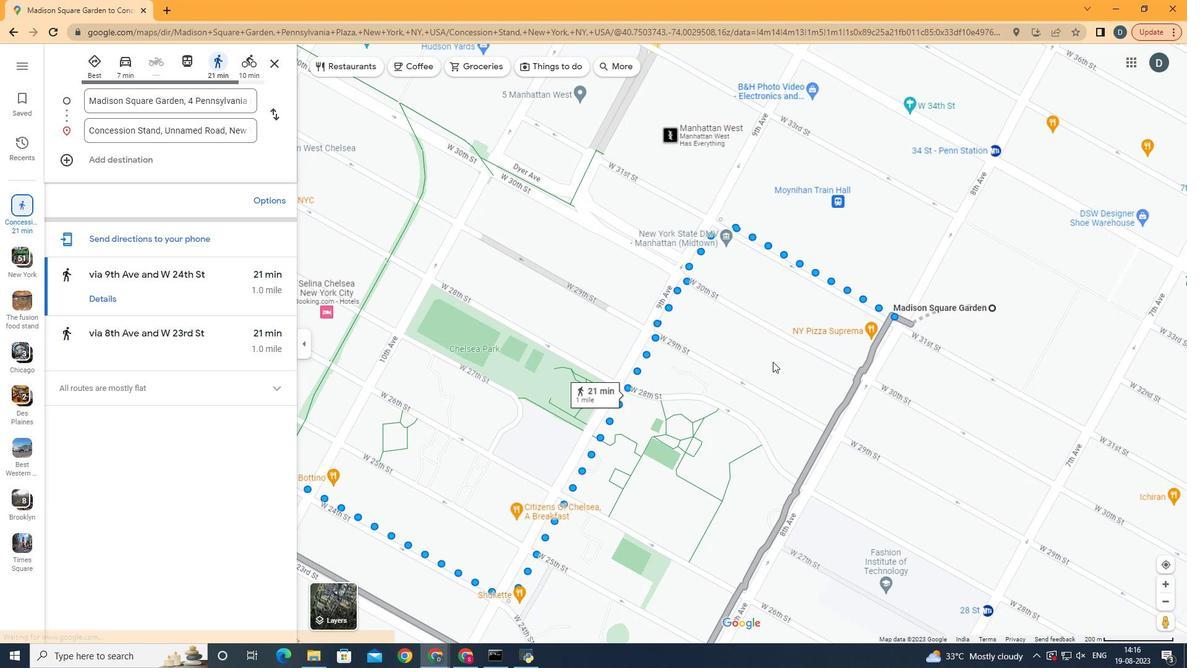 
Action: Mouse scrolled (773, 362) with delta (0, 0)
Screenshot: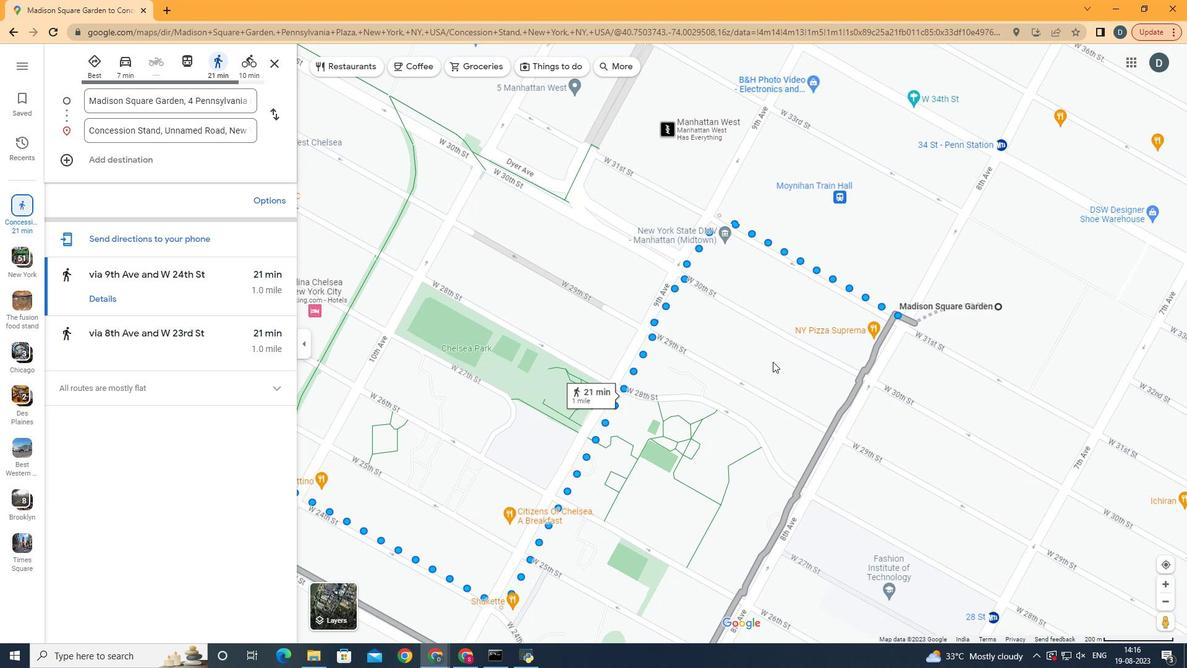 
Action: Mouse moved to (807, 330)
Screenshot: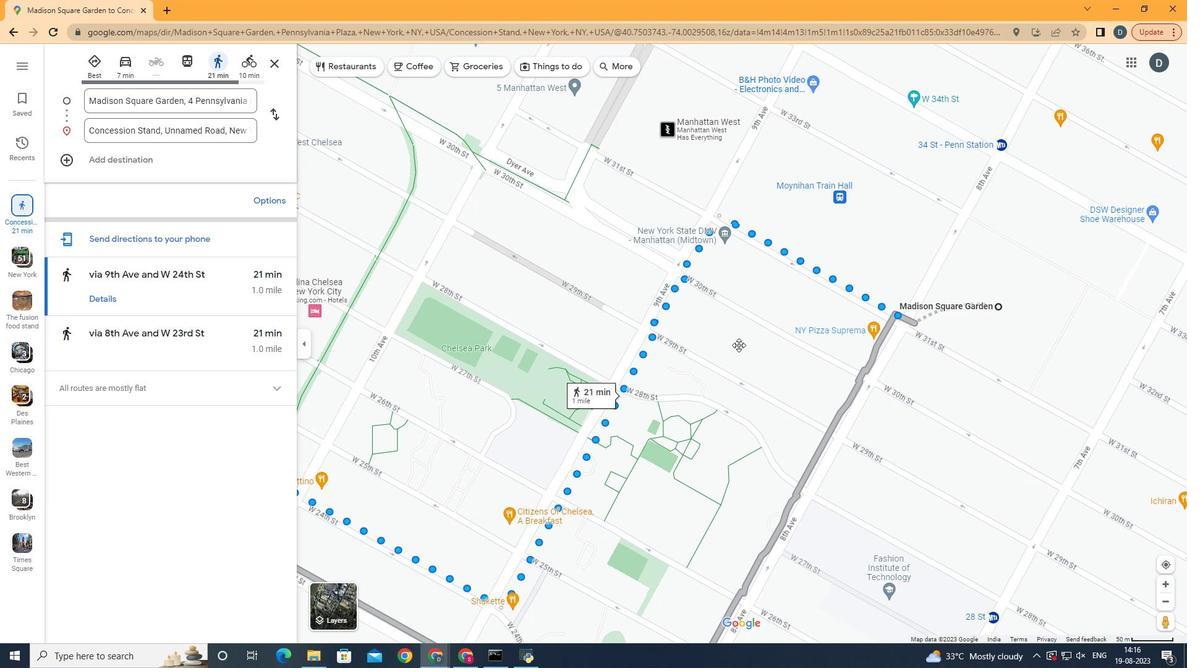 
Action: Mouse pressed left at (807, 330)
Screenshot: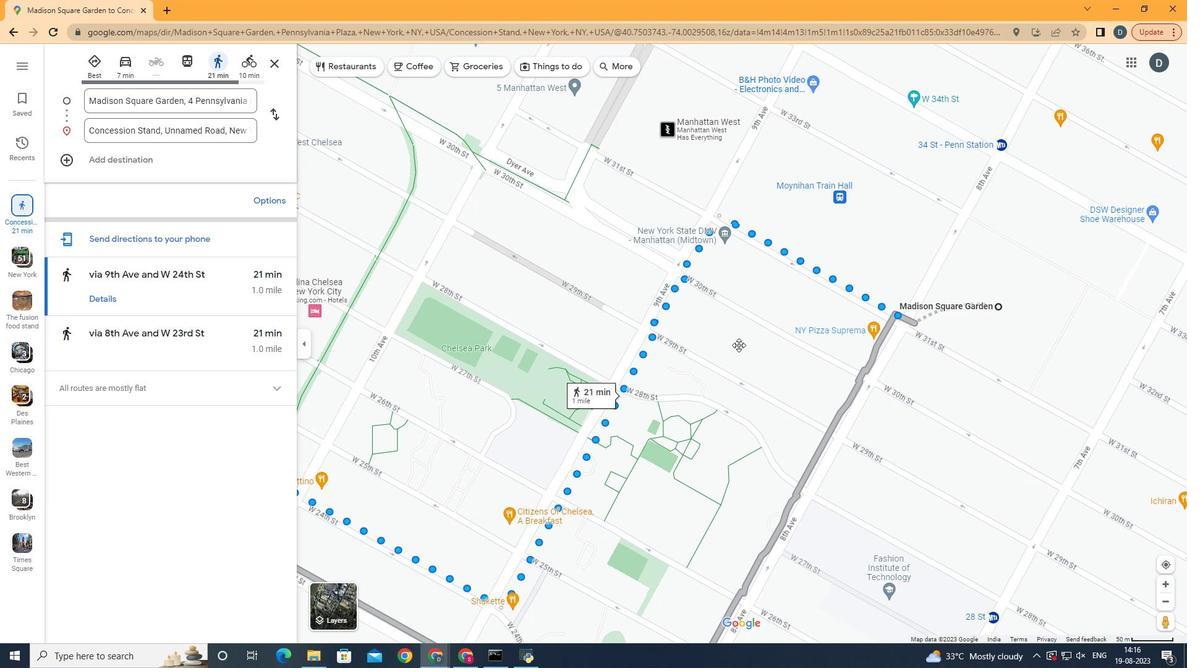 
Action: Mouse moved to (633, 402)
Screenshot: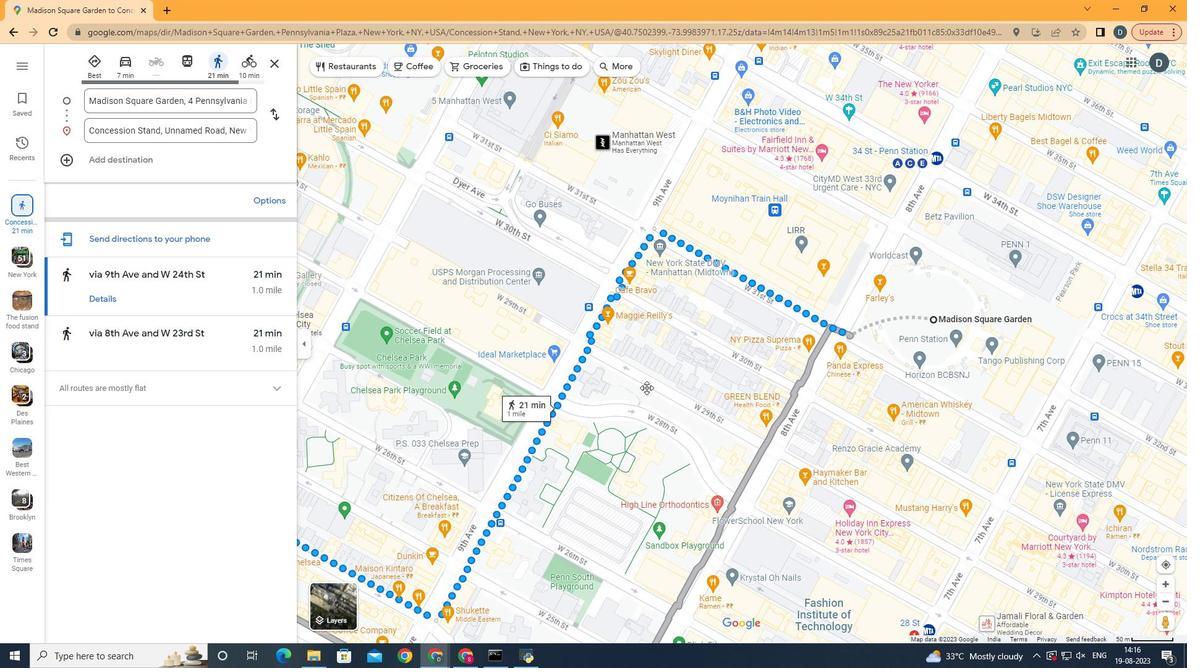 
Action: Mouse pressed left at (633, 402)
Screenshot: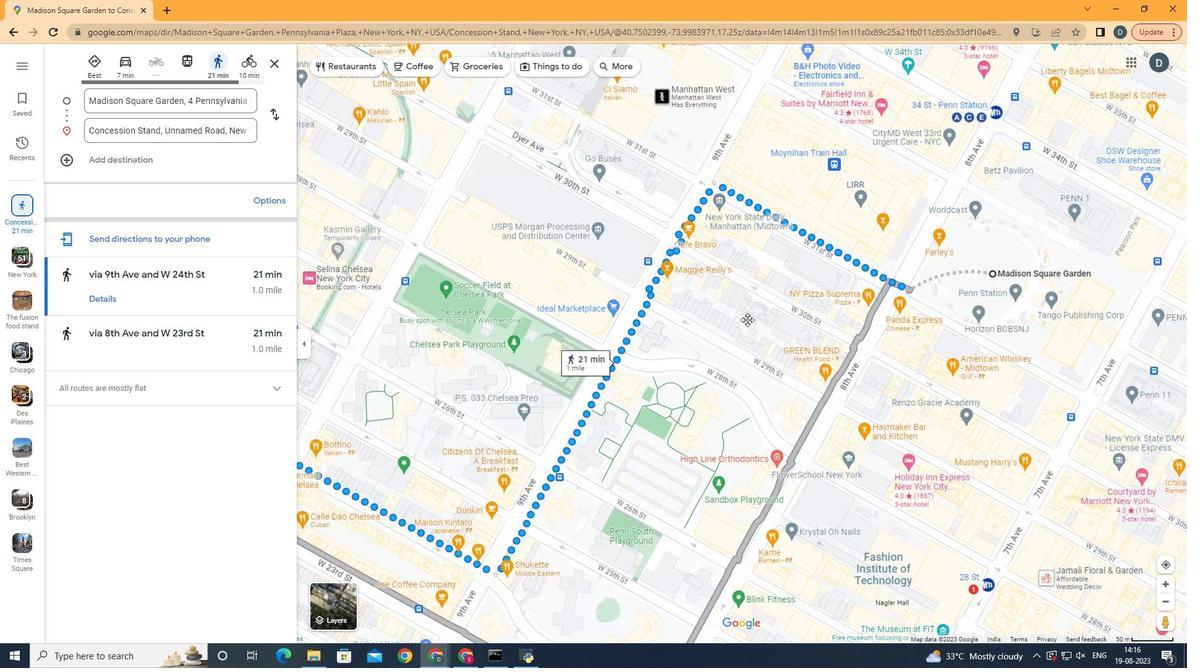 
Action: Mouse moved to (540, 345)
Screenshot: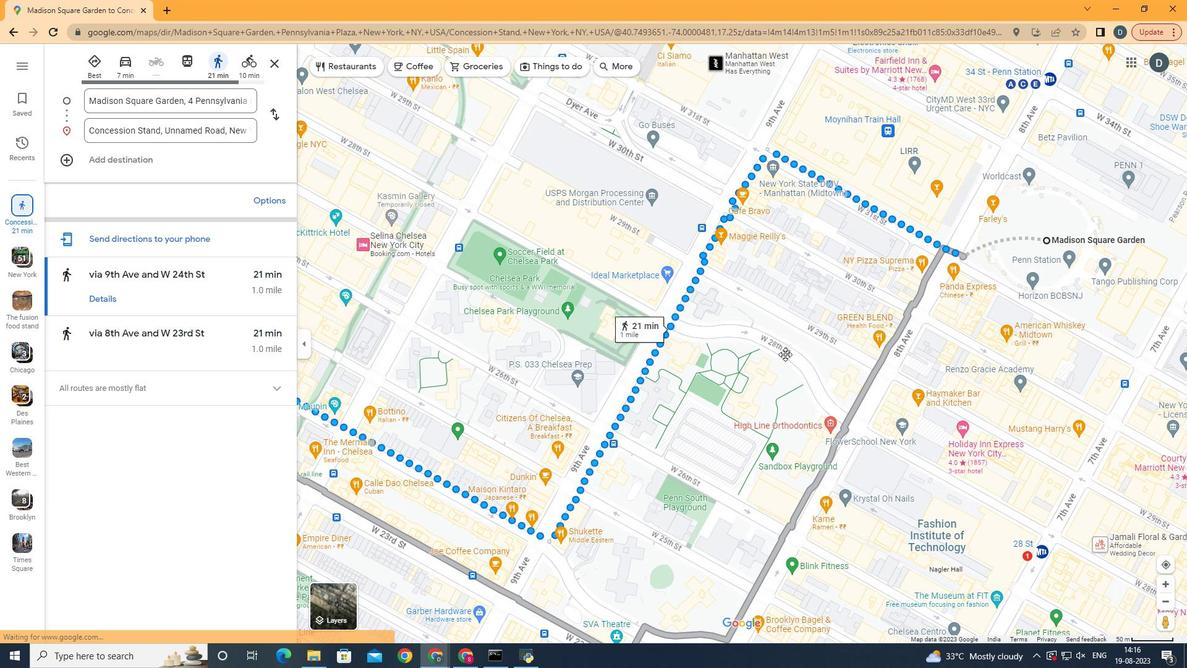 
Action: Mouse pressed left at (540, 345)
Screenshot: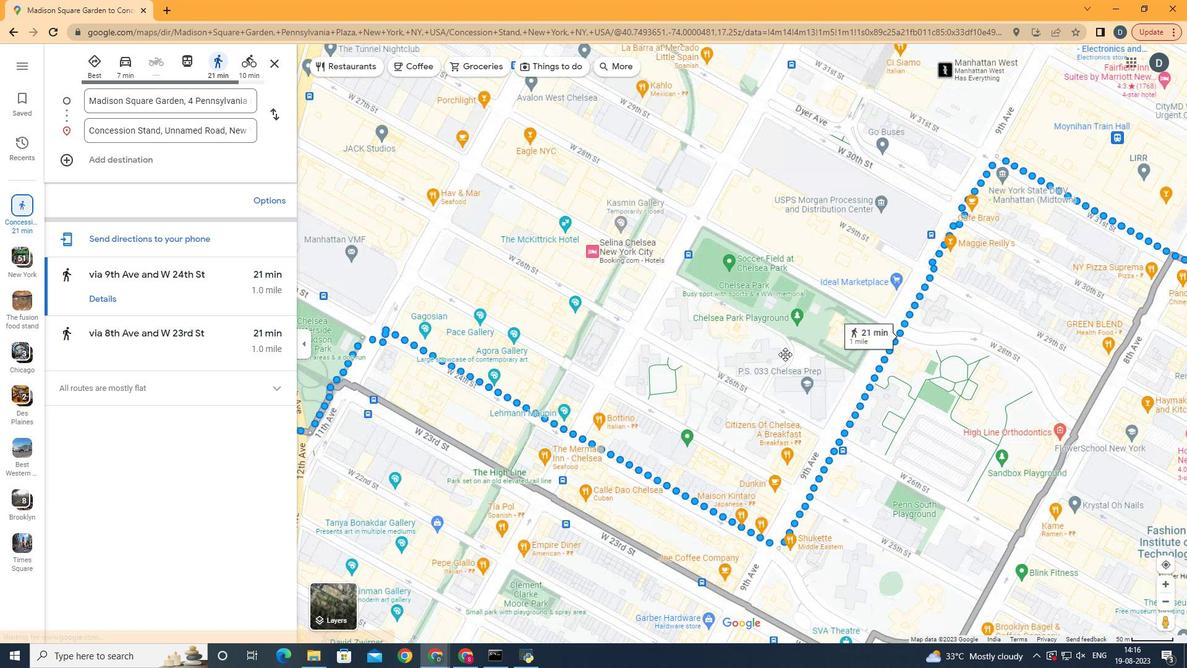 
Action: Mouse moved to (627, 346)
Screenshot: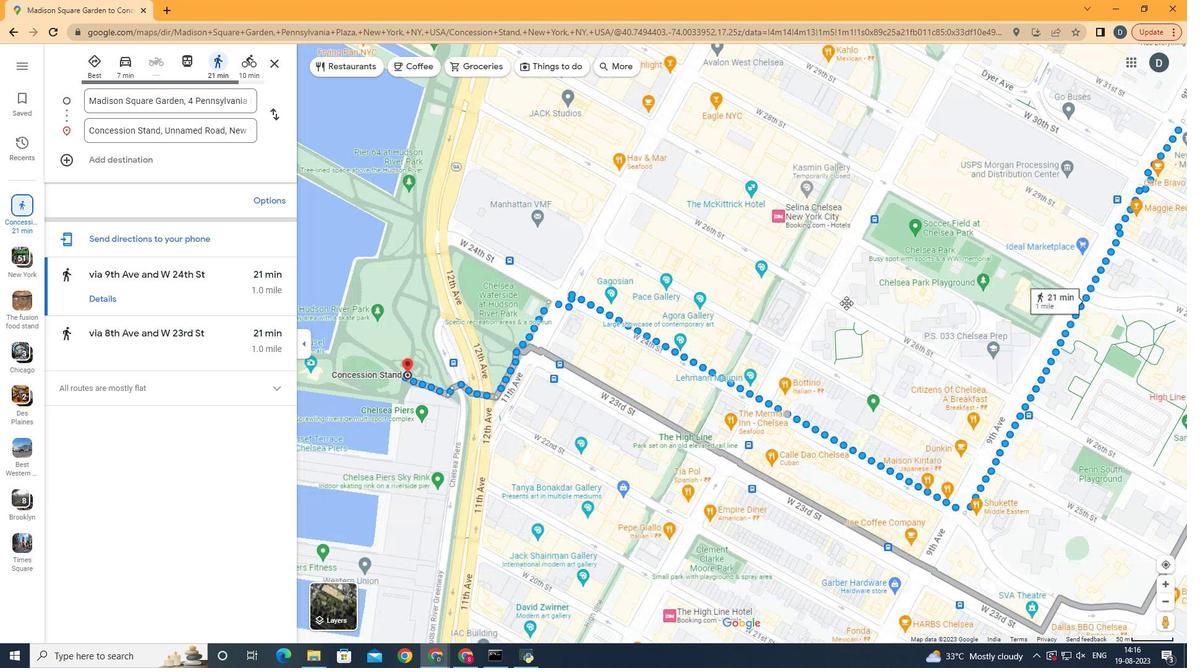 
Action: Mouse pressed left at (627, 346)
Screenshot: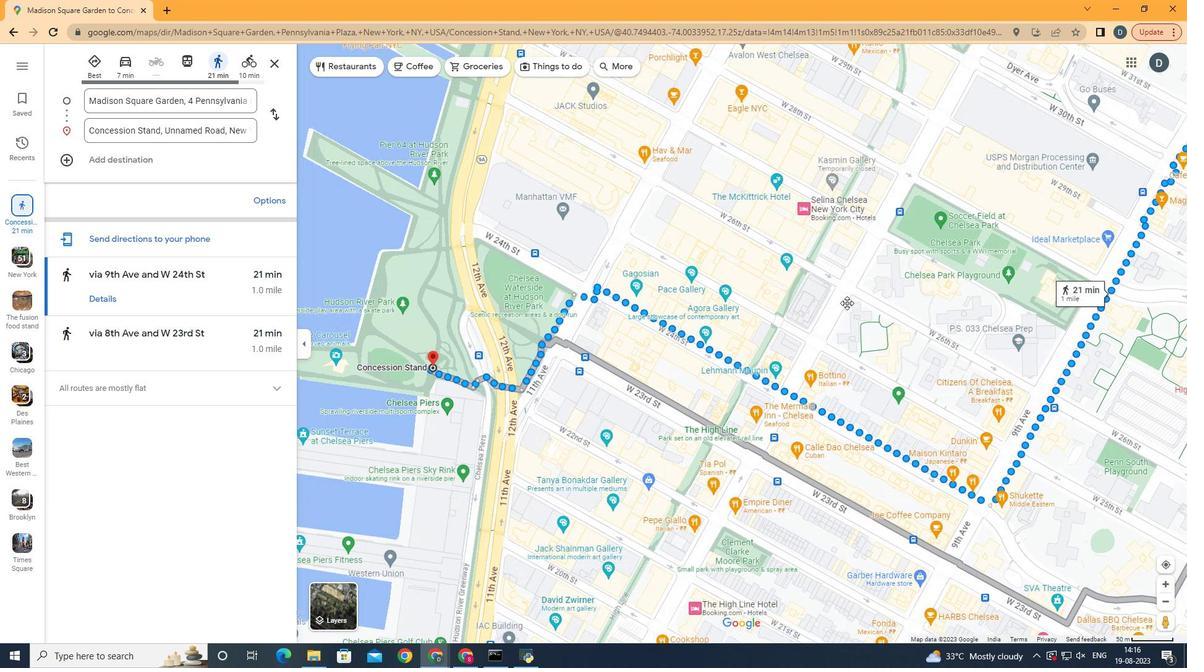 
Action: Mouse moved to (661, 386)
Screenshot: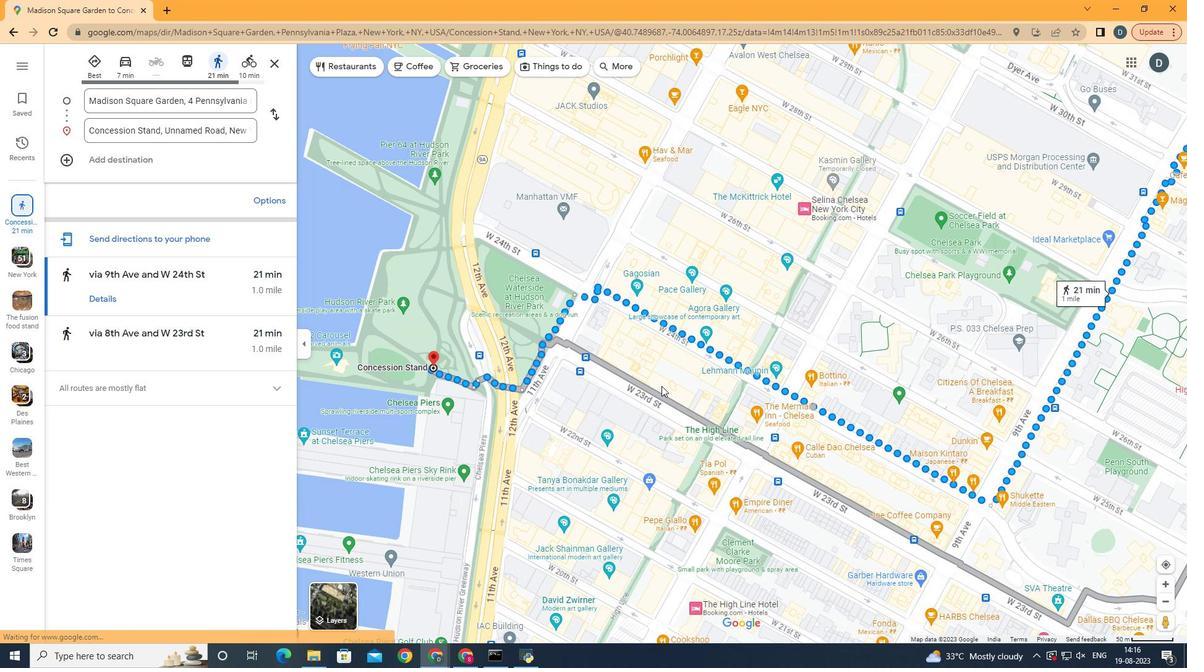 
Action: Mouse scrolled (661, 385) with delta (0, 0)
Screenshot: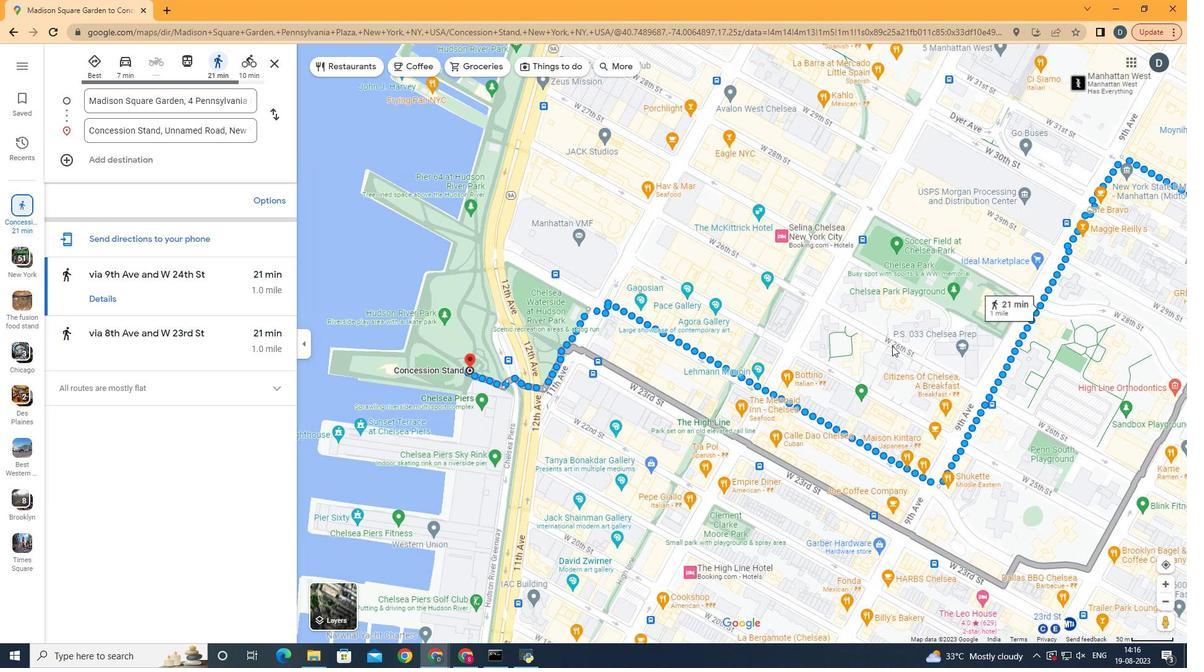 
Action: Mouse moved to (897, 340)
Screenshot: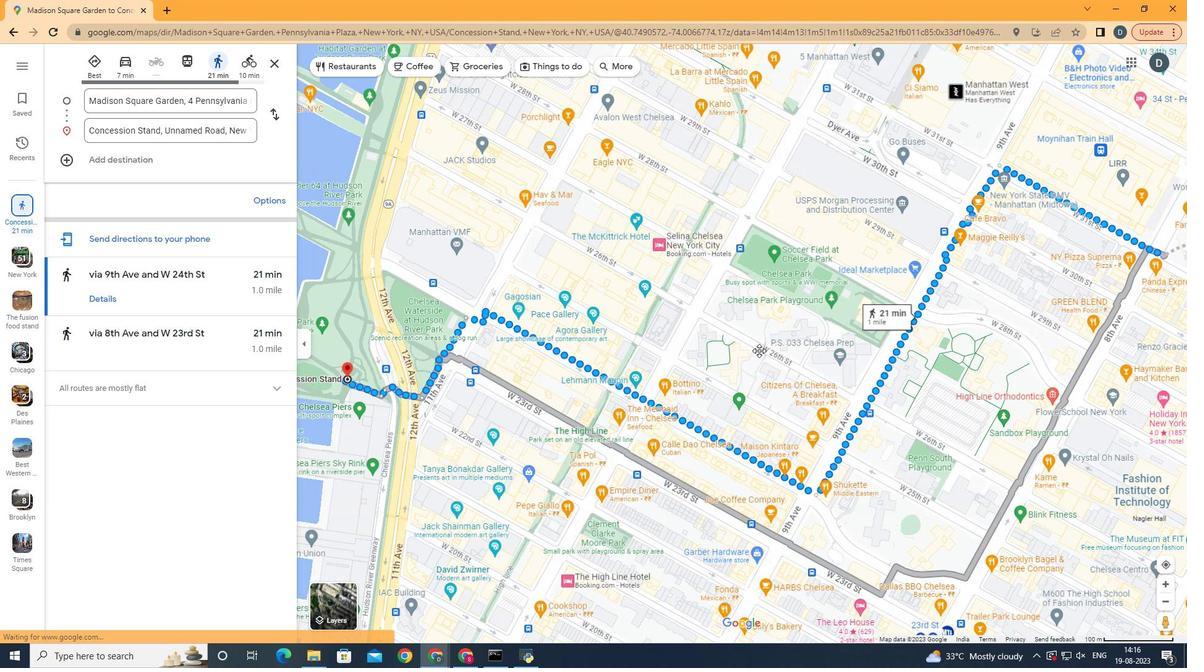 
Action: Mouse pressed left at (897, 340)
Screenshot: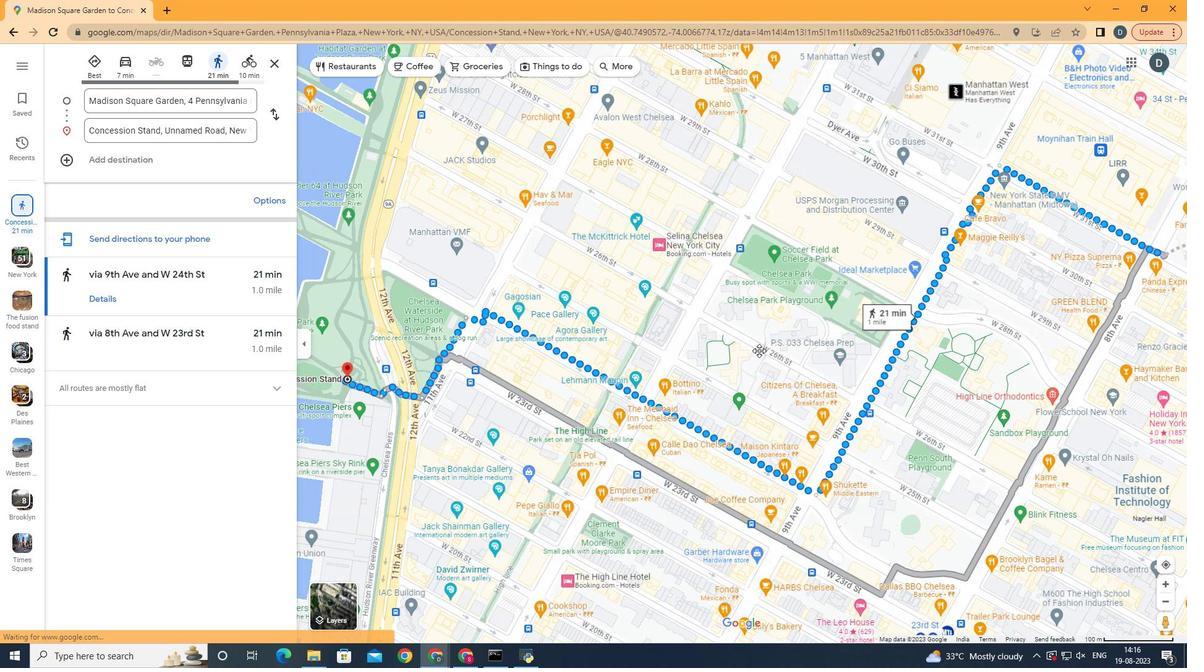 
Action: Mouse moved to (769, 348)
Screenshot: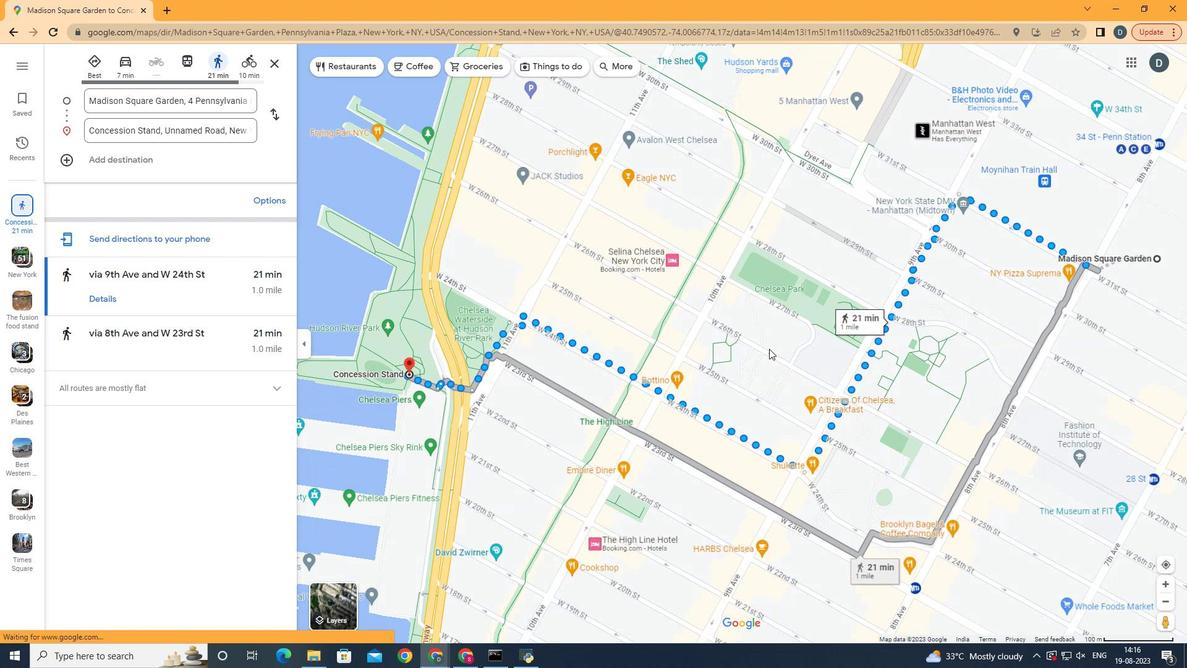 
Action: Mouse scrolled (769, 348) with delta (0, 0)
Screenshot: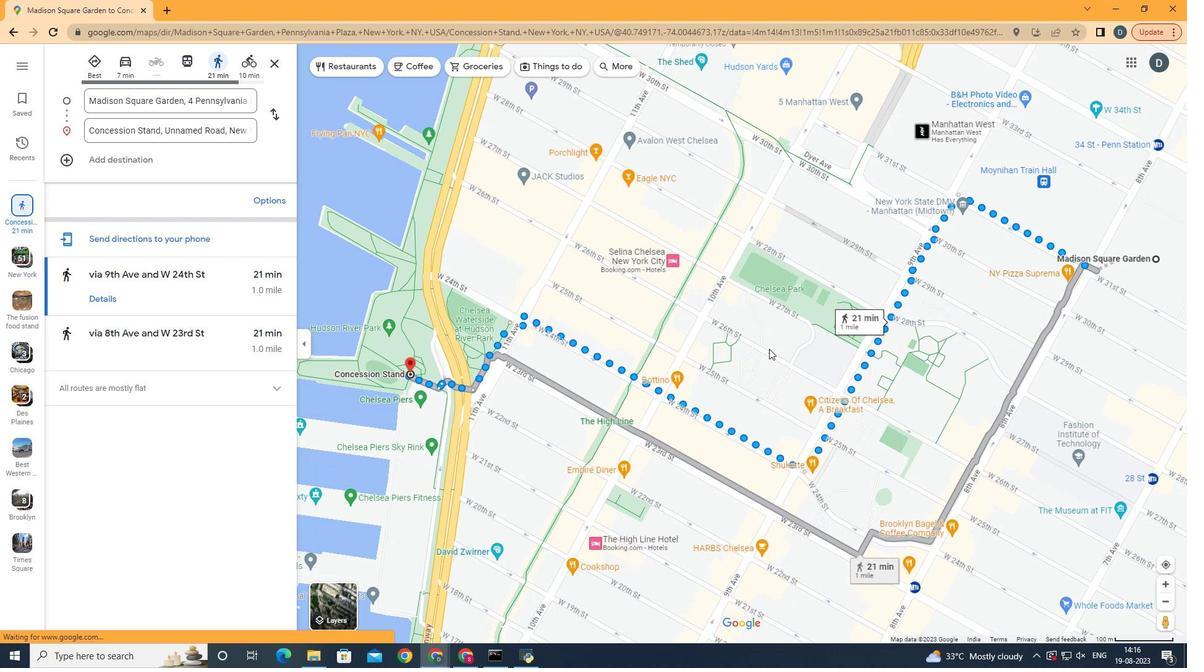 
Action: Mouse scrolled (769, 348) with delta (0, 0)
Screenshot: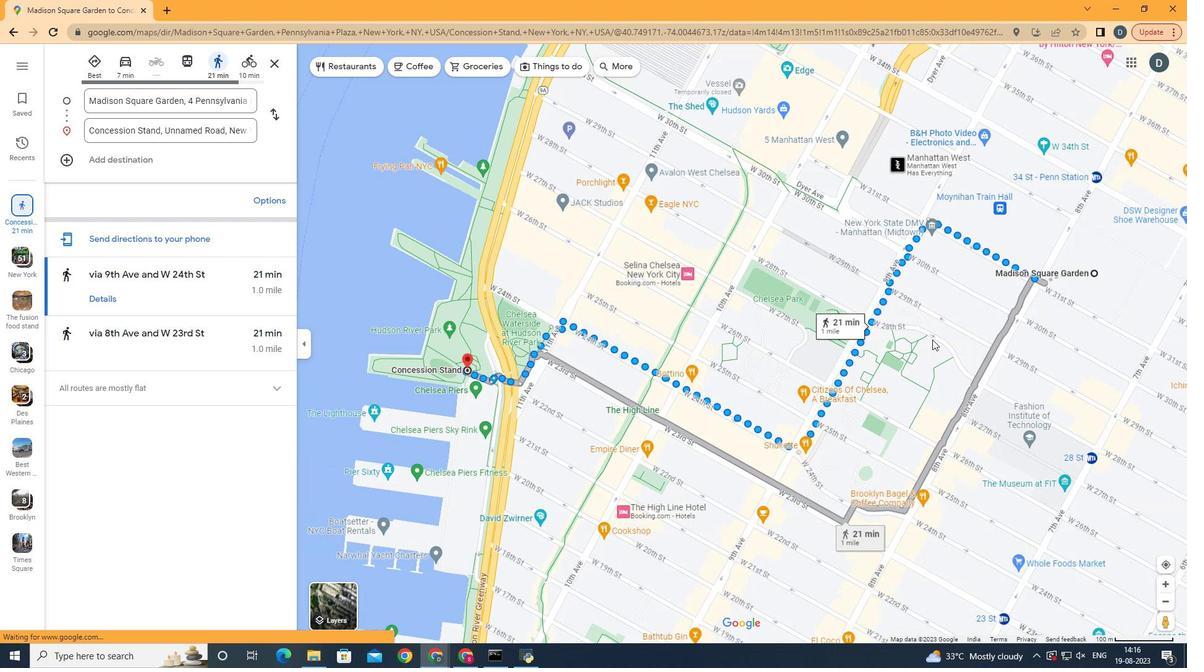 
Action: Mouse moved to (962, 317)
Screenshot: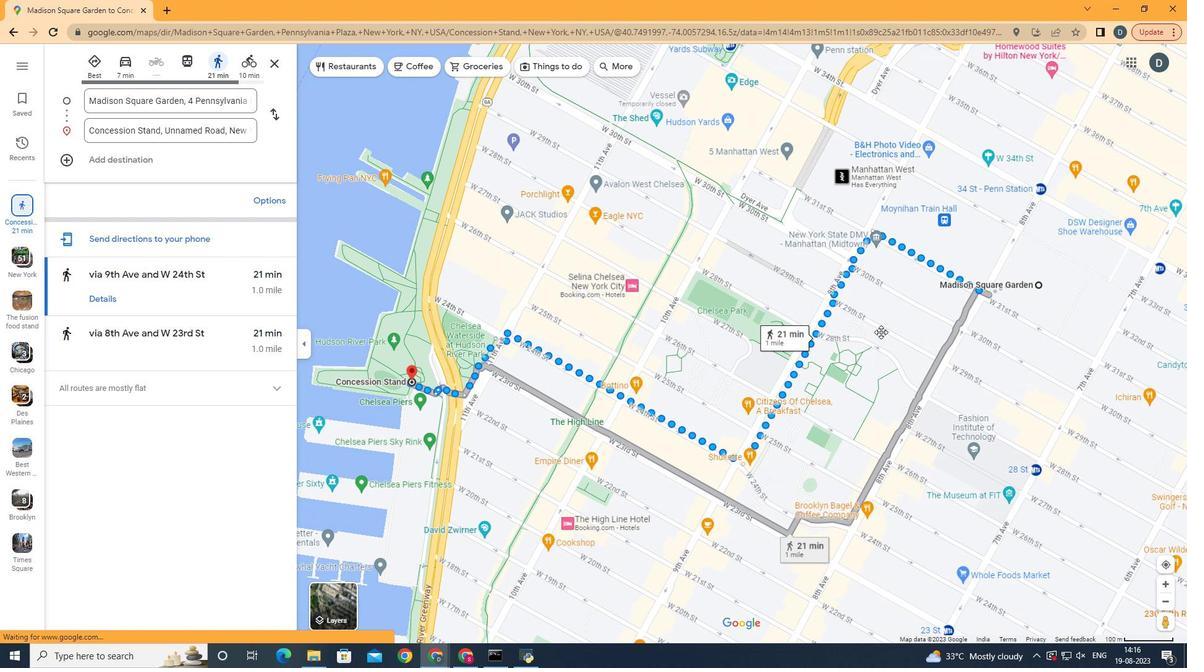 
Action: Mouse pressed left at (962, 317)
Screenshot: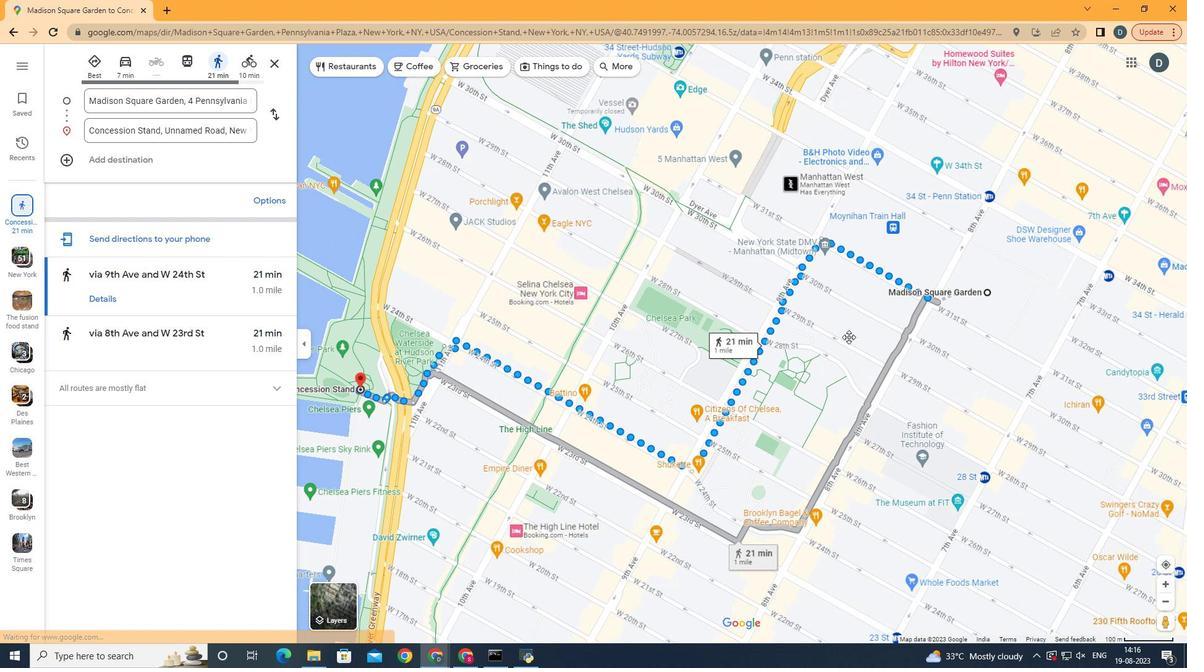 
Action: Mouse moved to (849, 337)
Screenshot: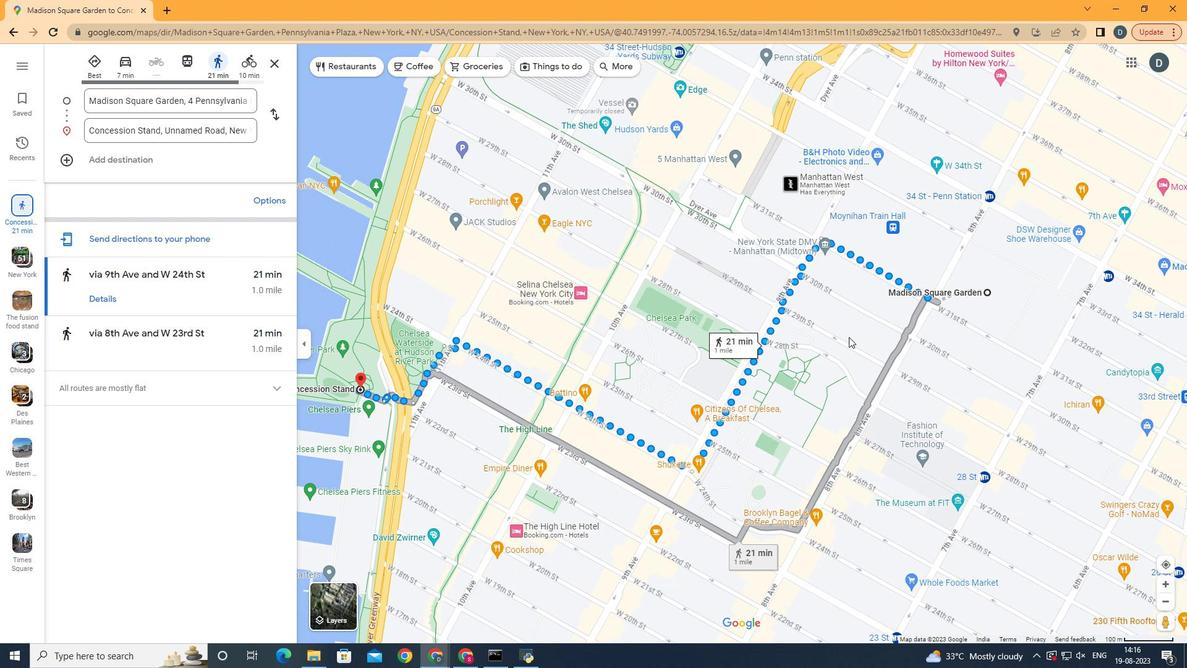 
Action: Mouse scrolled (849, 336) with delta (0, 0)
Screenshot: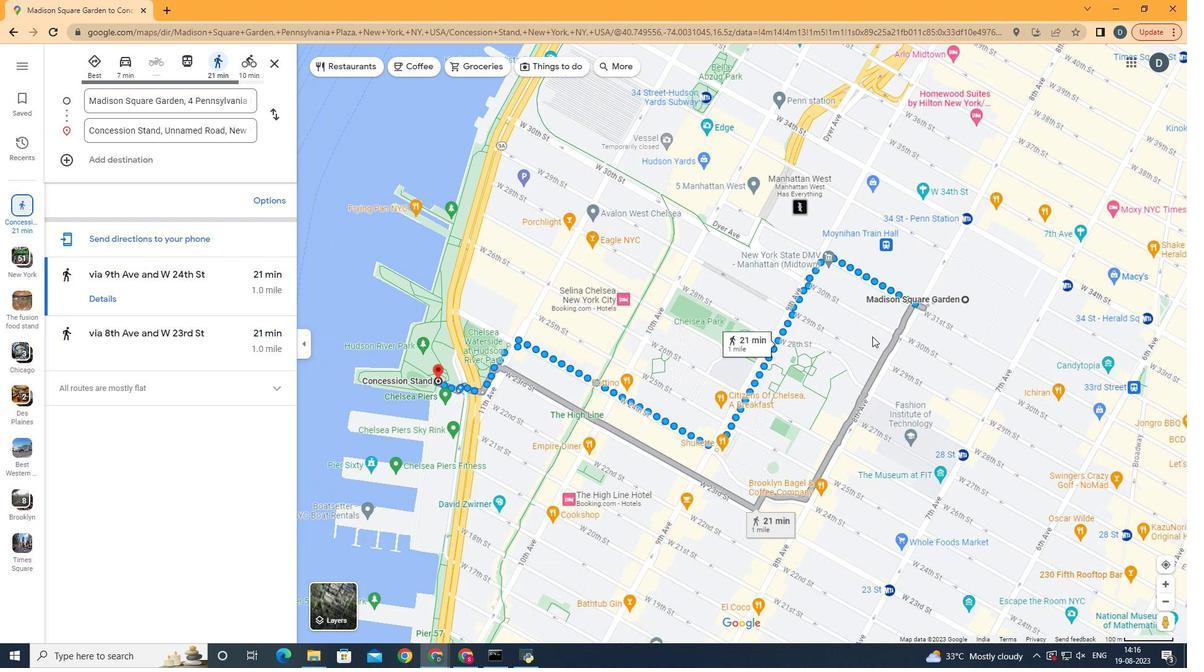 
Action: Mouse moved to (361, 65)
Screenshot: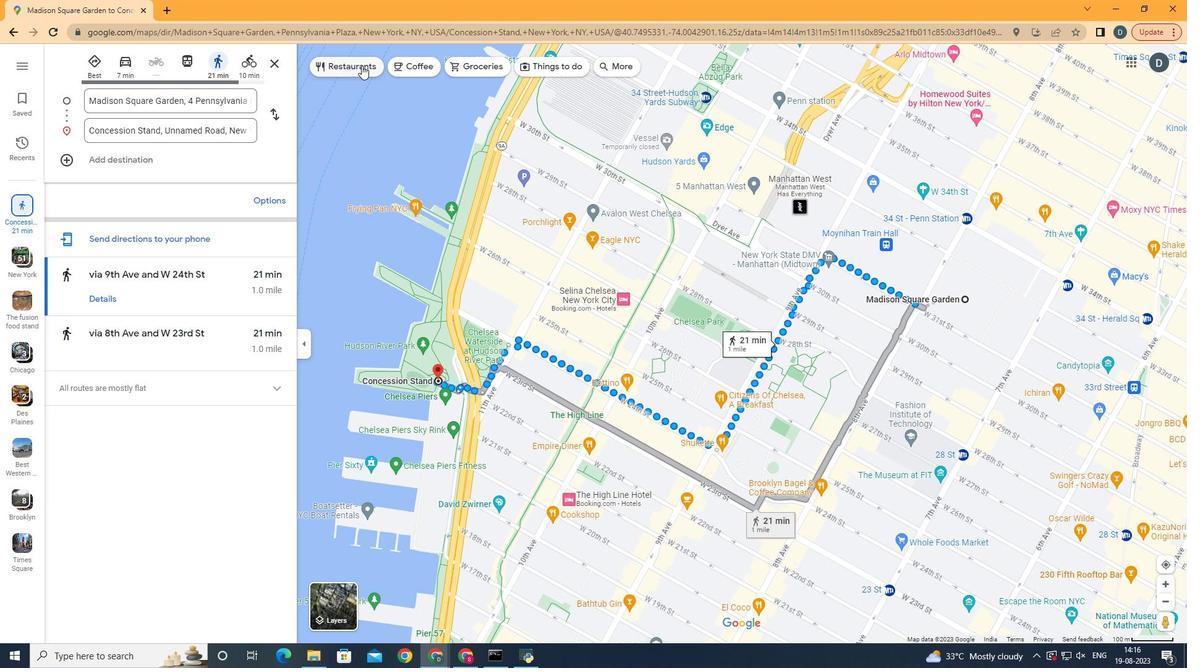 
Action: Mouse pressed left at (361, 65)
Screenshot: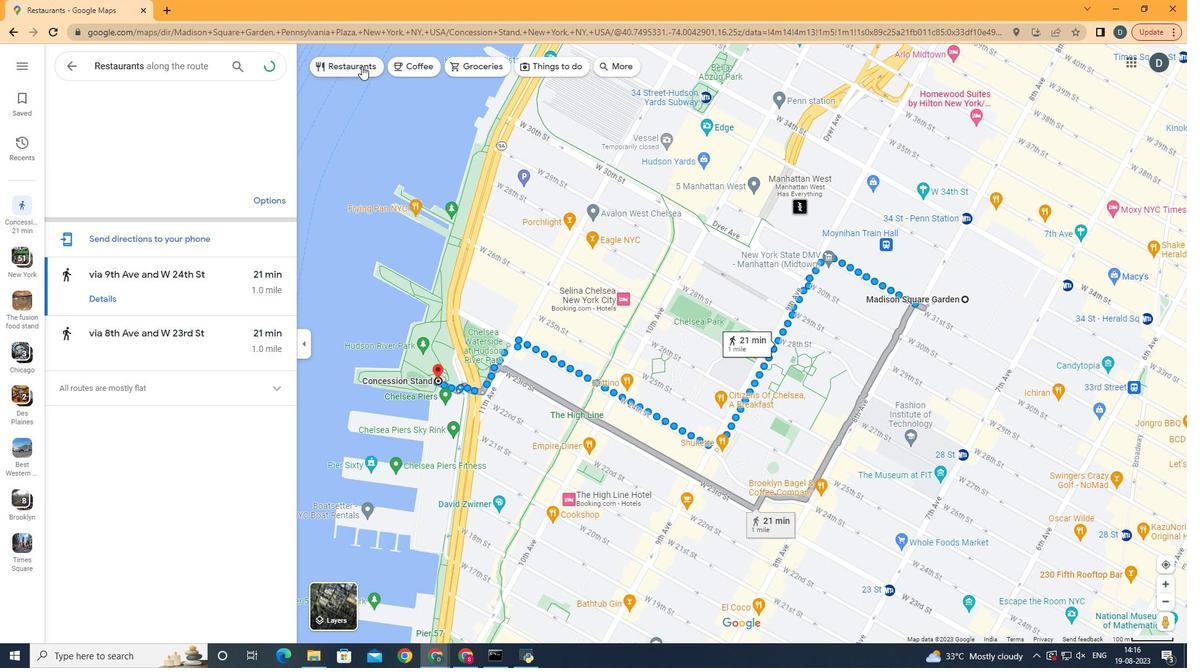 
Action: Mouse moved to (249, 133)
Screenshot: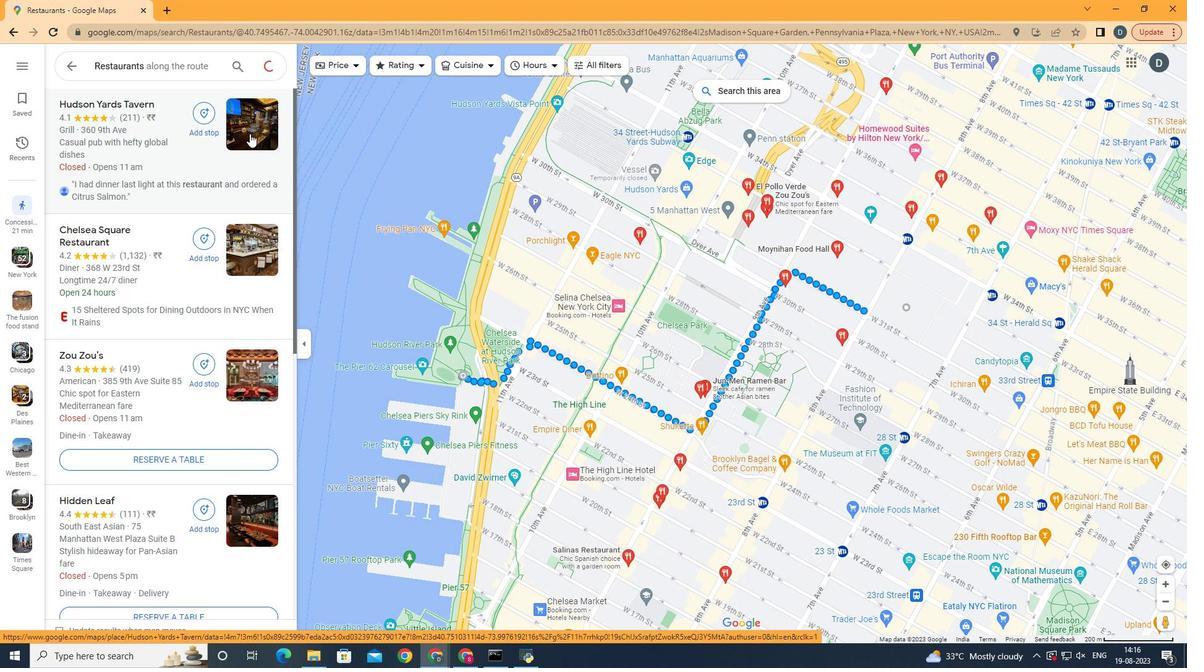 
Action: Mouse pressed left at (249, 133)
Screenshot: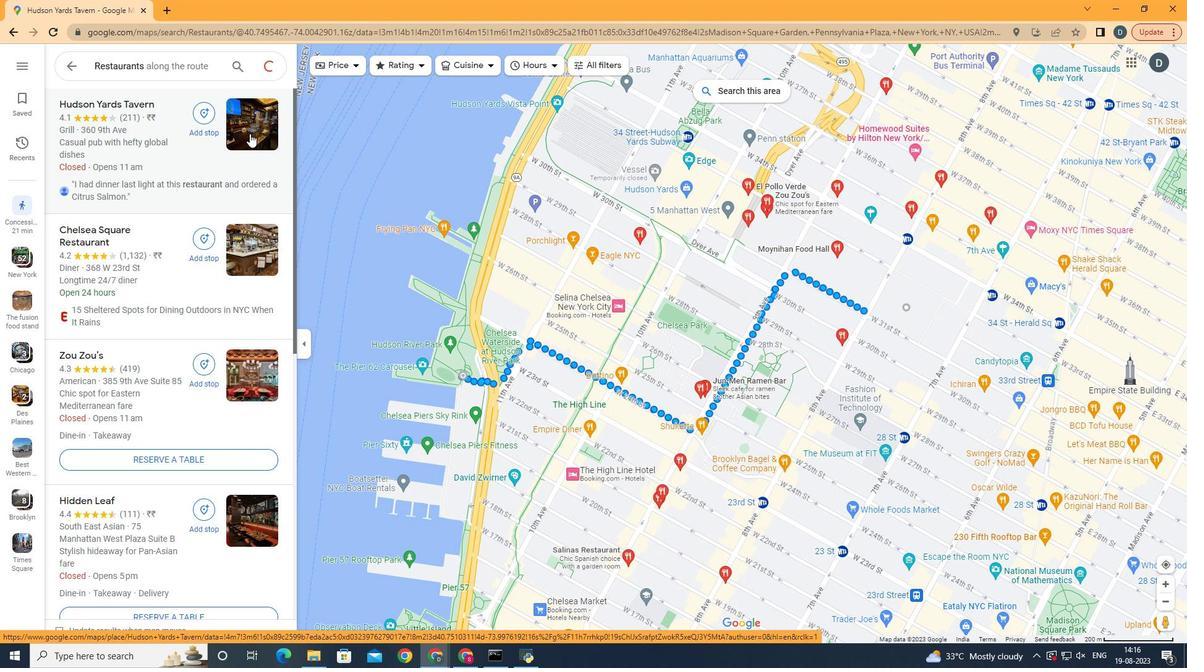 
Action: Mouse moved to (371, 201)
Screenshot: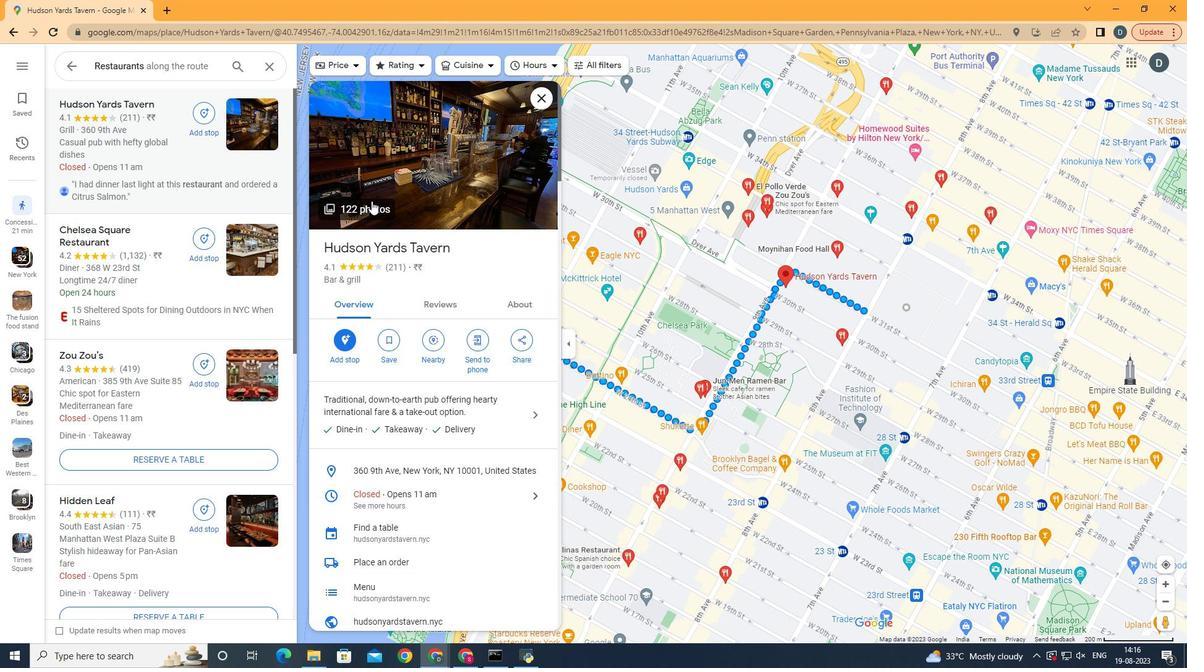 
Action: Mouse pressed left at (371, 201)
Screenshot: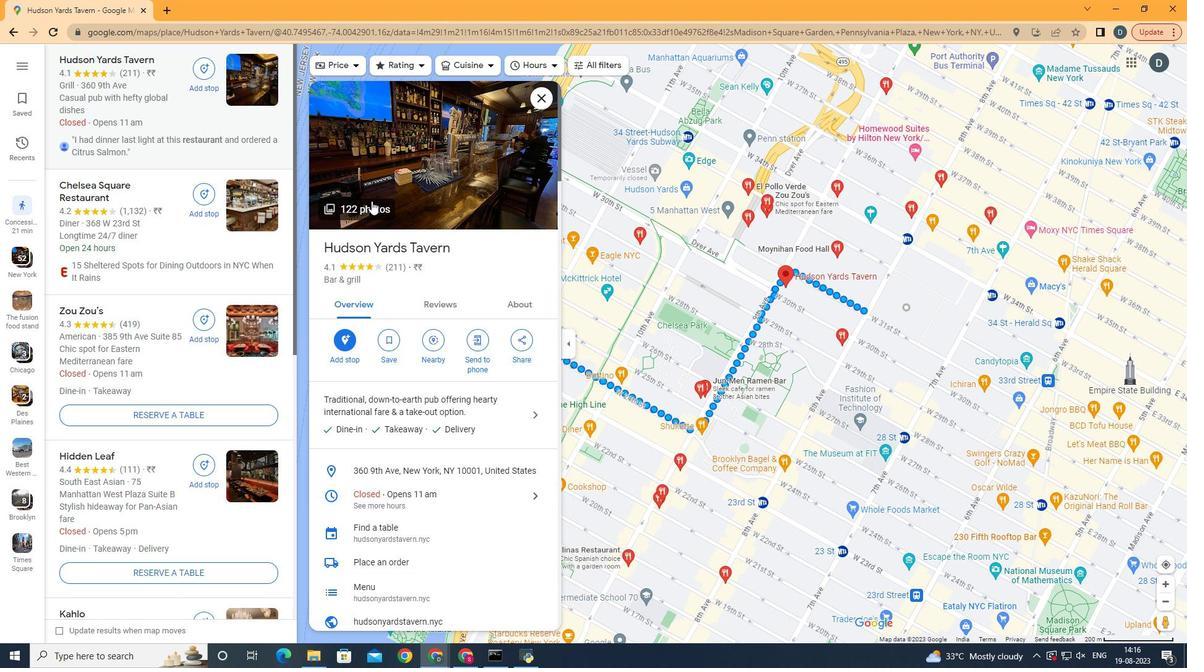 
Action: Mouse moved to (756, 543)
Screenshot: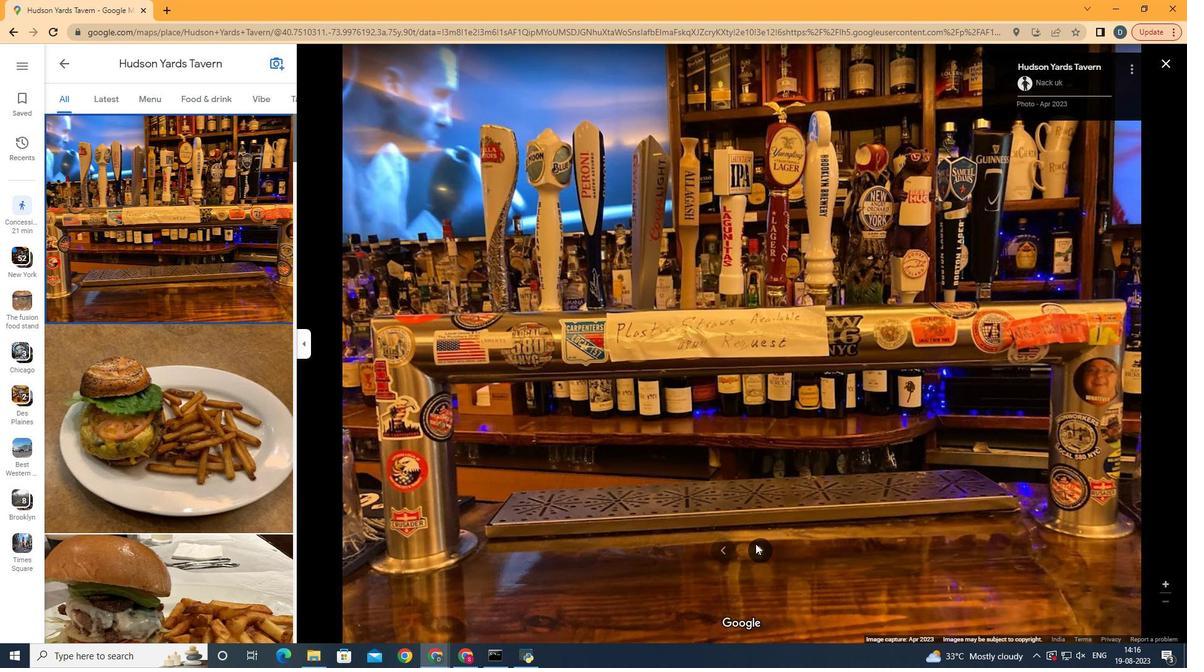 
Action: Mouse pressed left at (756, 543)
Screenshot: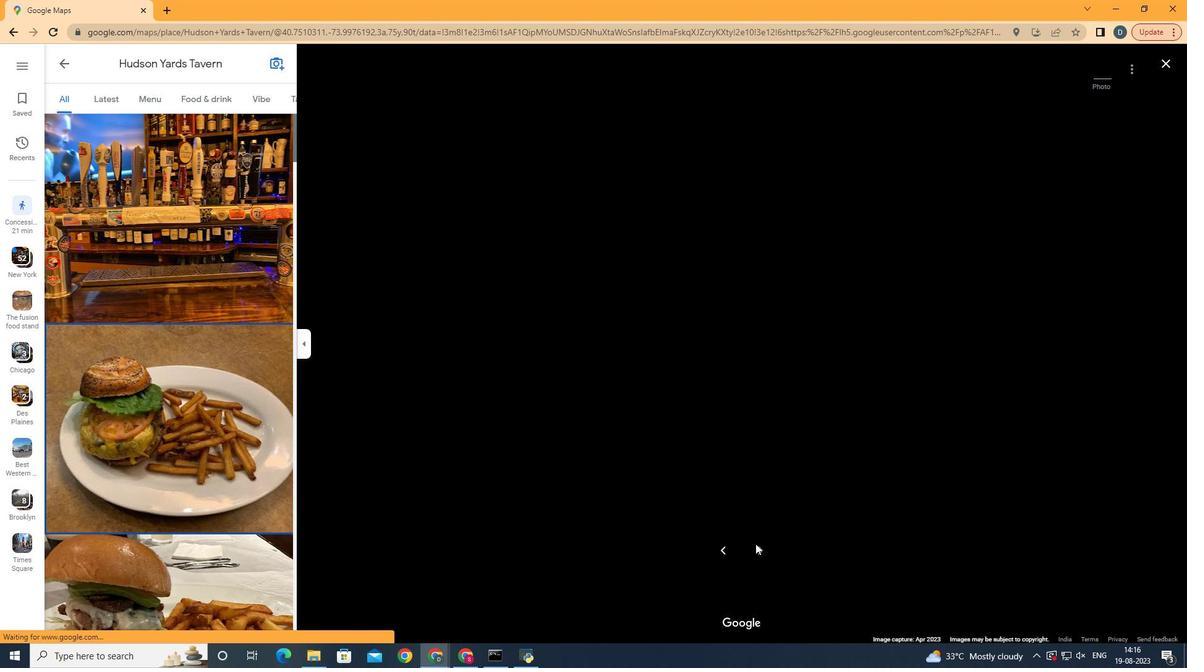 
Action: Key pressed <Key.right><Key.right><Key.right><Key.right><Key.right><Key.right><Key.right><Key.right><Key.right><Key.right><Key.right><Key.right><Key.right>
Screenshot: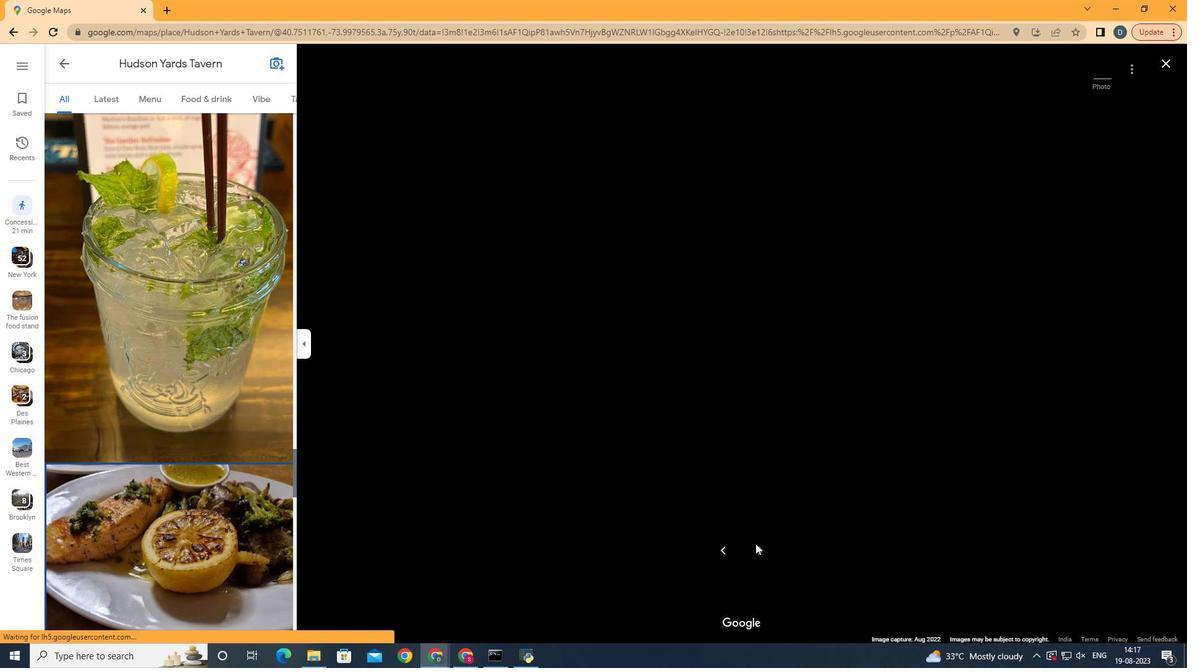 
Action: Mouse moved to (760, 545)
Screenshot: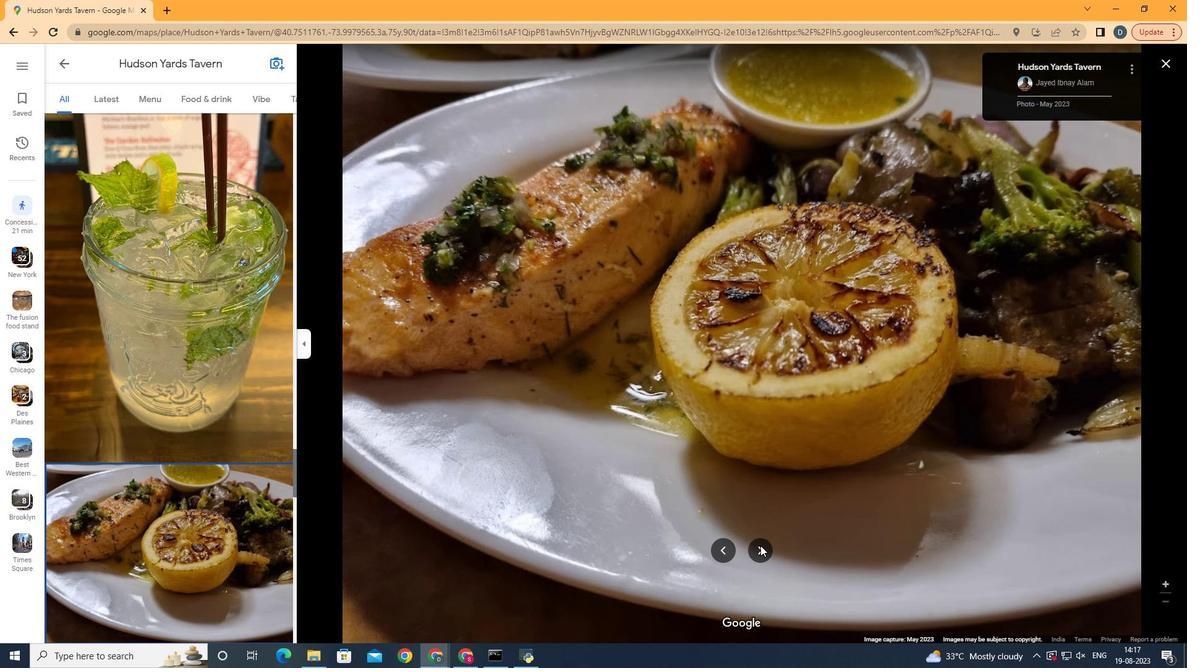 
Action: Mouse pressed left at (760, 545)
Screenshot: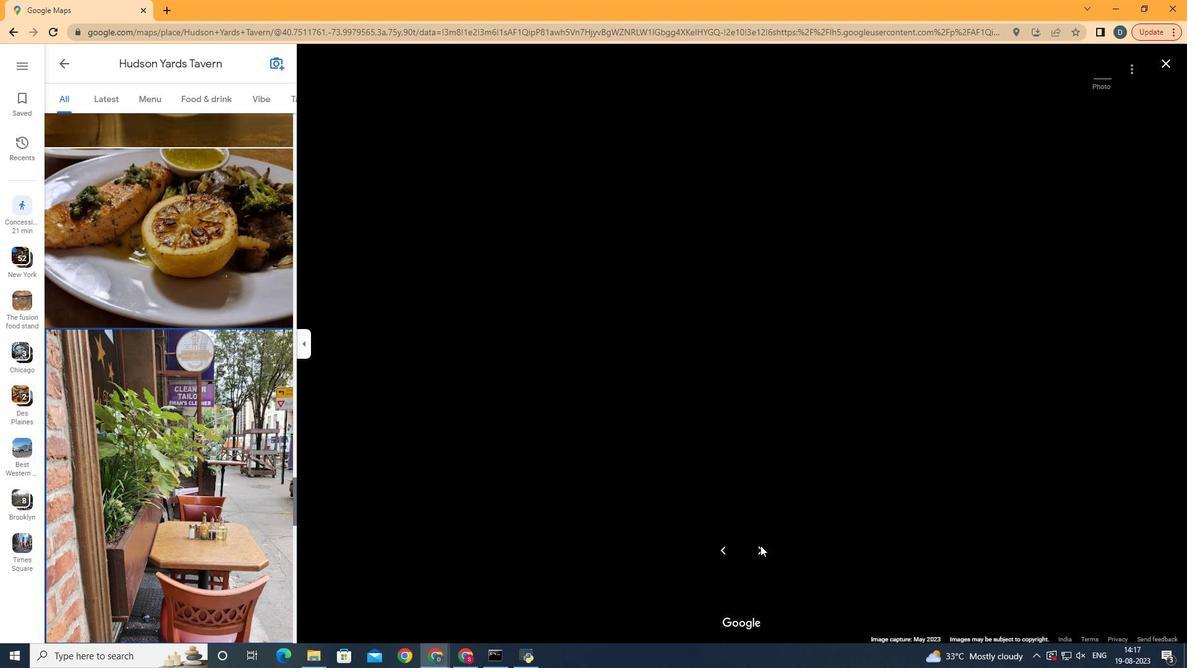 
Action: Mouse moved to (759, 545)
Screenshot: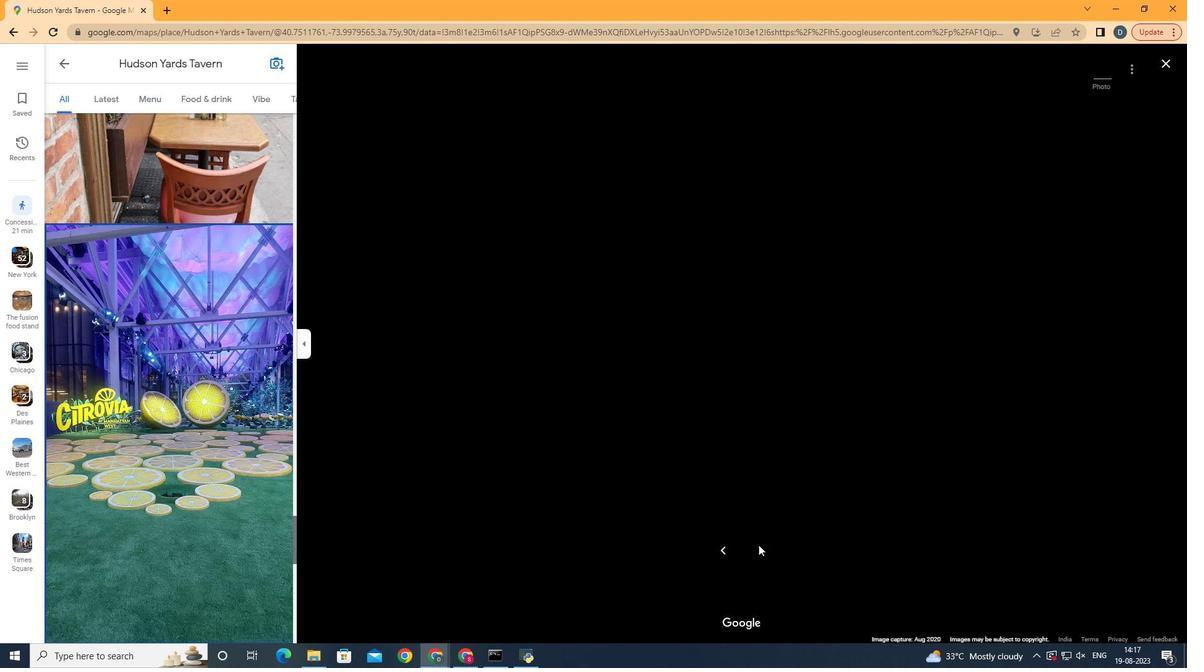 
Action: Mouse pressed left at (759, 545)
Screenshot: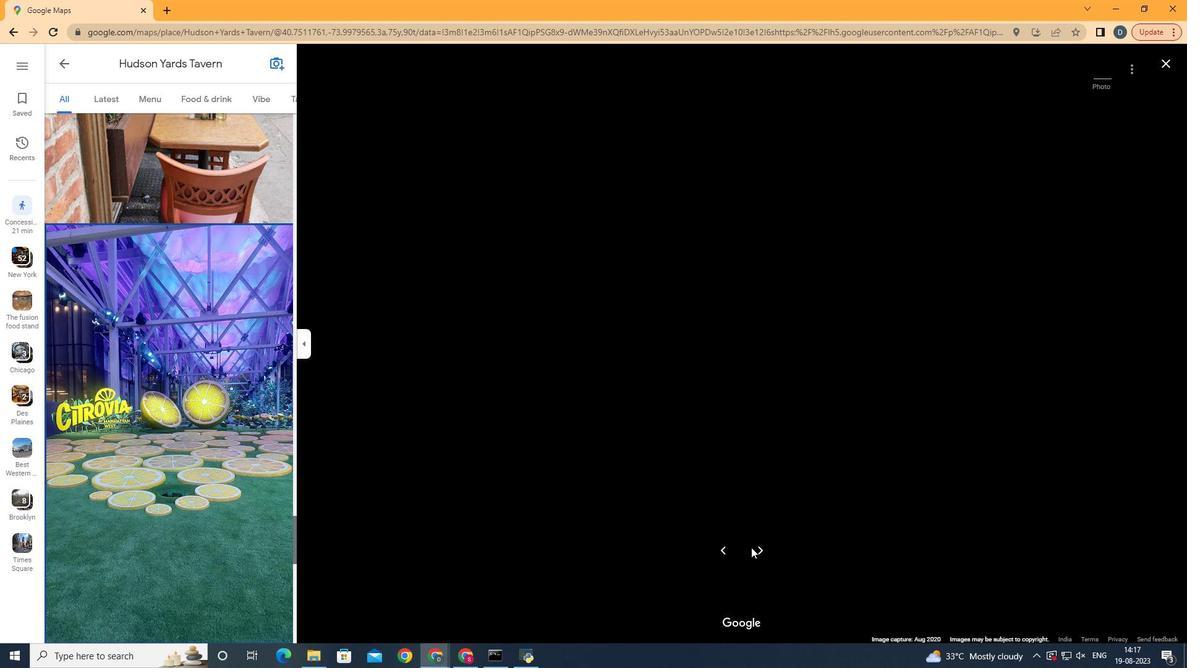 
Action: Mouse moved to (759, 545)
Screenshot: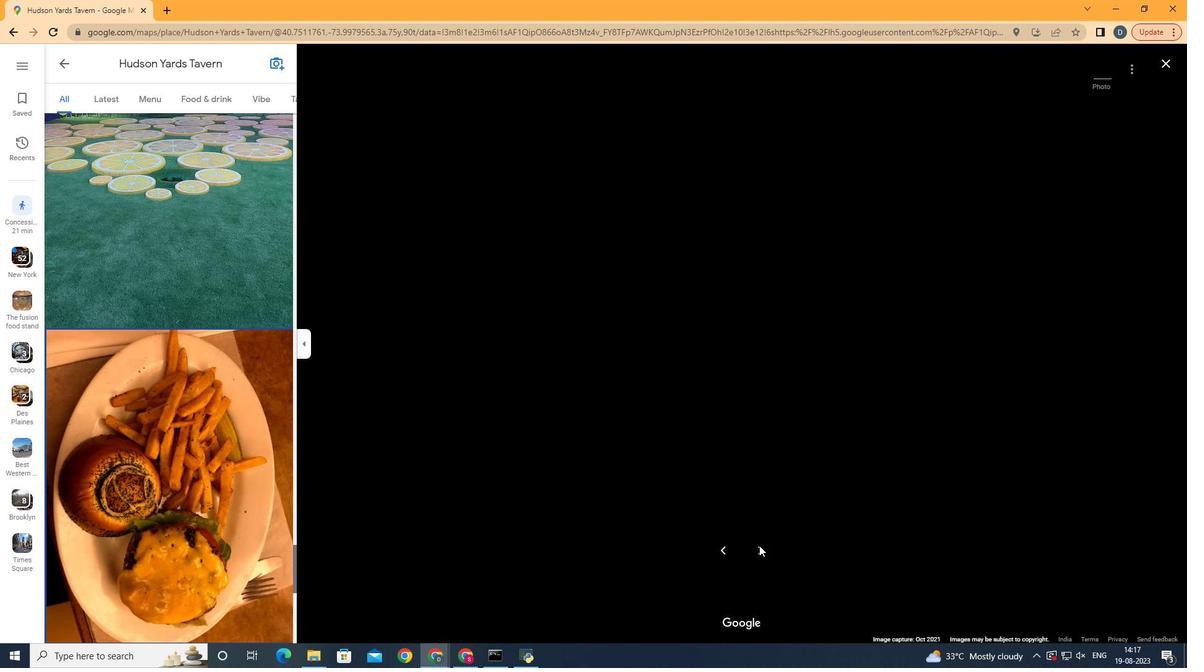 
Action: Mouse pressed left at (759, 545)
Screenshot: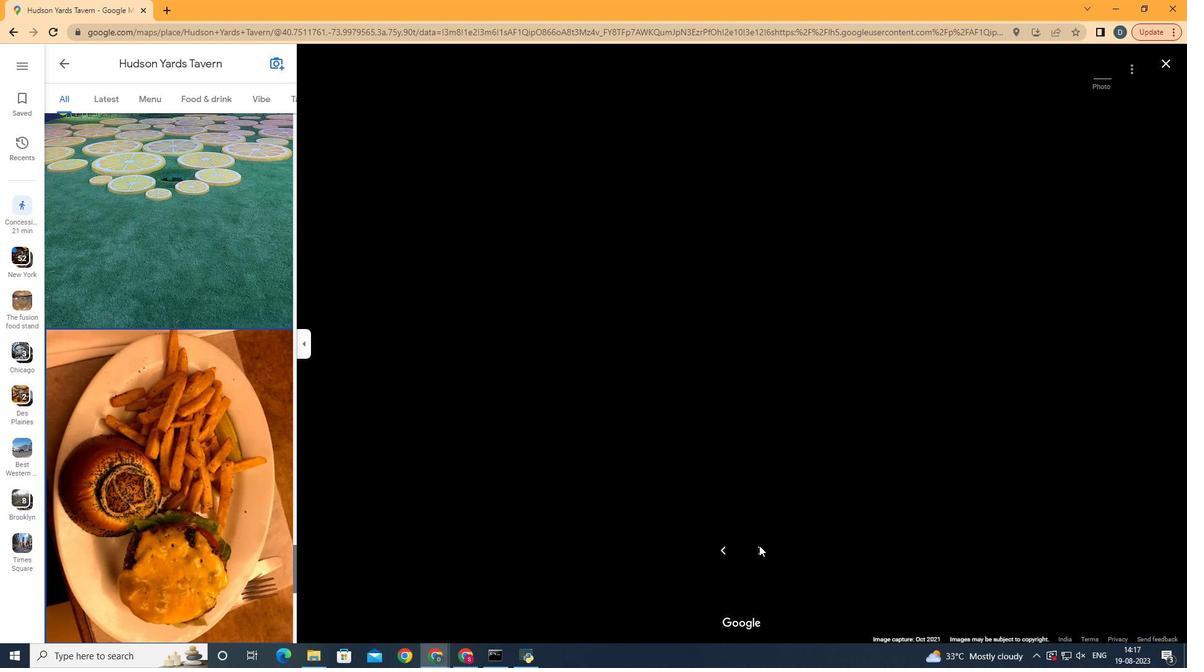 
Action: Key pressed <Key.right><Key.right><Key.right><Key.right><Key.right><Key.right><Key.right><Key.right><Key.right><Key.right><Key.right><Key.right><Key.right><Key.right><Key.right><Key.right><Key.right><Key.right><Key.right><Key.right><Key.right><Key.right><Key.right><Key.right><Key.right><Key.right><Key.right><Key.right><Key.right><Key.right><Key.right><Key.right><Key.right><Key.right><Key.right><Key.right><Key.right><Key.right><Key.right><Key.right><Key.right><Key.right><Key.right><Key.right><Key.right><Key.right><Key.right><Key.right><Key.right><Key.right><Key.right><Key.right><Key.right><Key.right><Key.right><Key.right><Key.right><Key.right><Key.right><Key.right><Key.right><Key.right><Key.right><Key.right><Key.right><Key.right><Key.right><Key.right><Key.right><Key.right><Key.right><Key.right><Key.right><Key.right><Key.right><Key.right><Key.right><Key.right><Key.right><Key.right><Key.right><Key.right><Key.right><Key.right><Key.right><Key.right><Key.right><Key.right><Key.right><Key.right><Key.right><Key.right><Key.right><Key.right><Key.right>
Screenshot: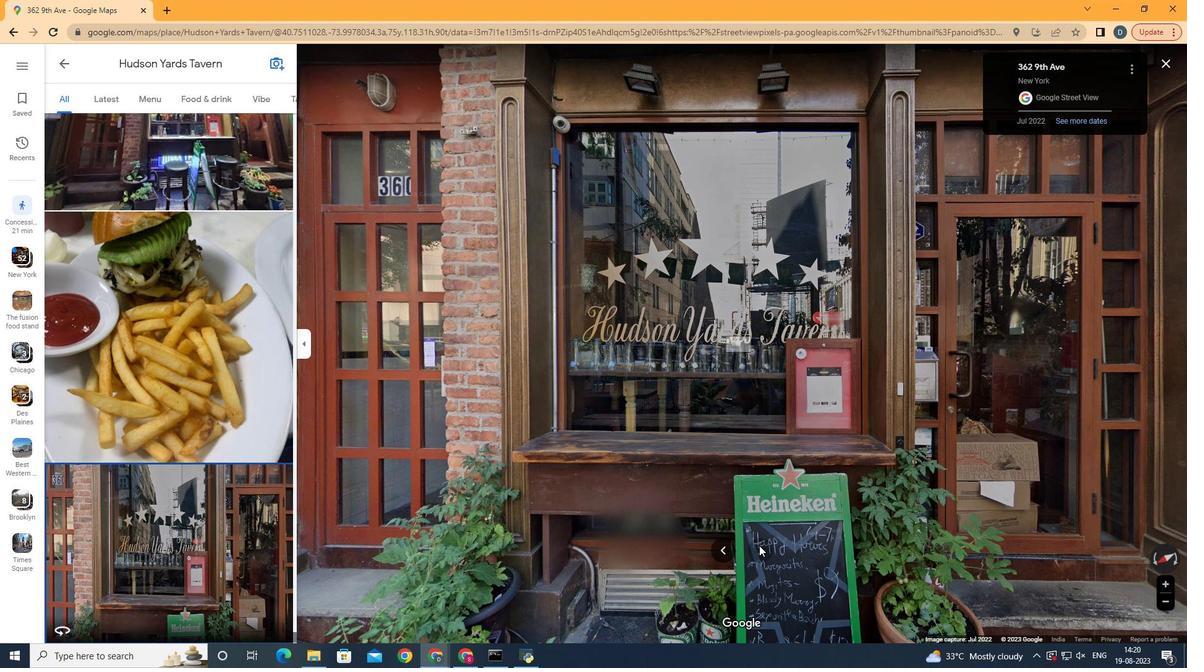 
Action: Mouse moved to (717, 249)
Screenshot: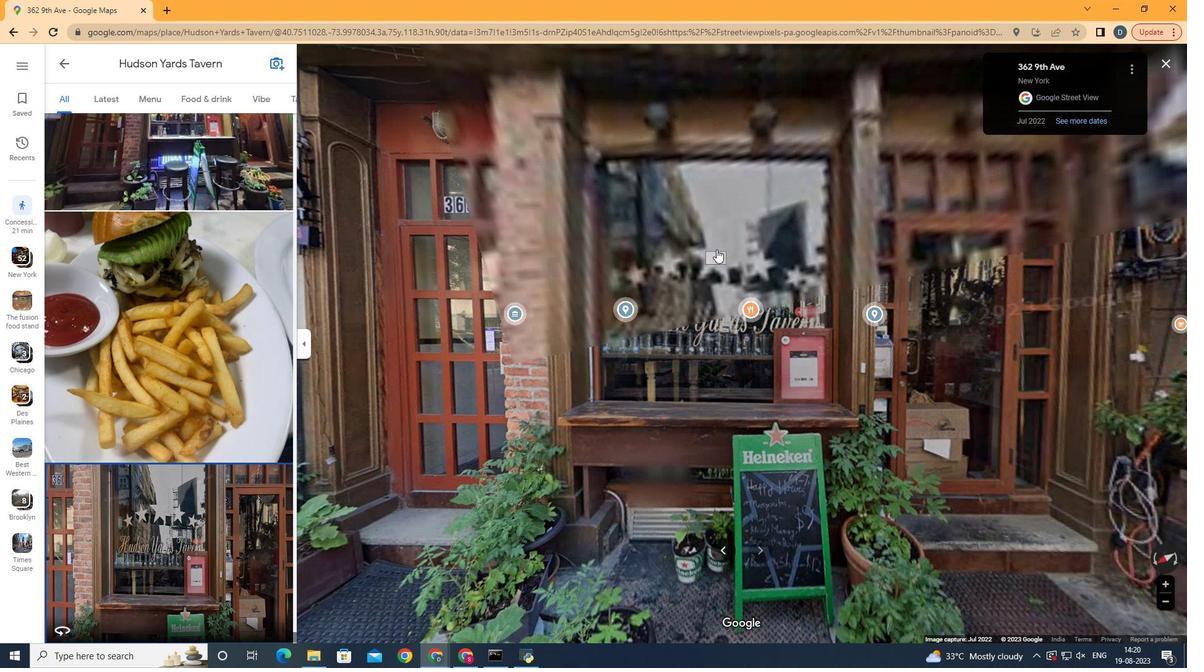 
Action: Mouse scrolled (717, 248) with delta (0, 0)
Screenshot: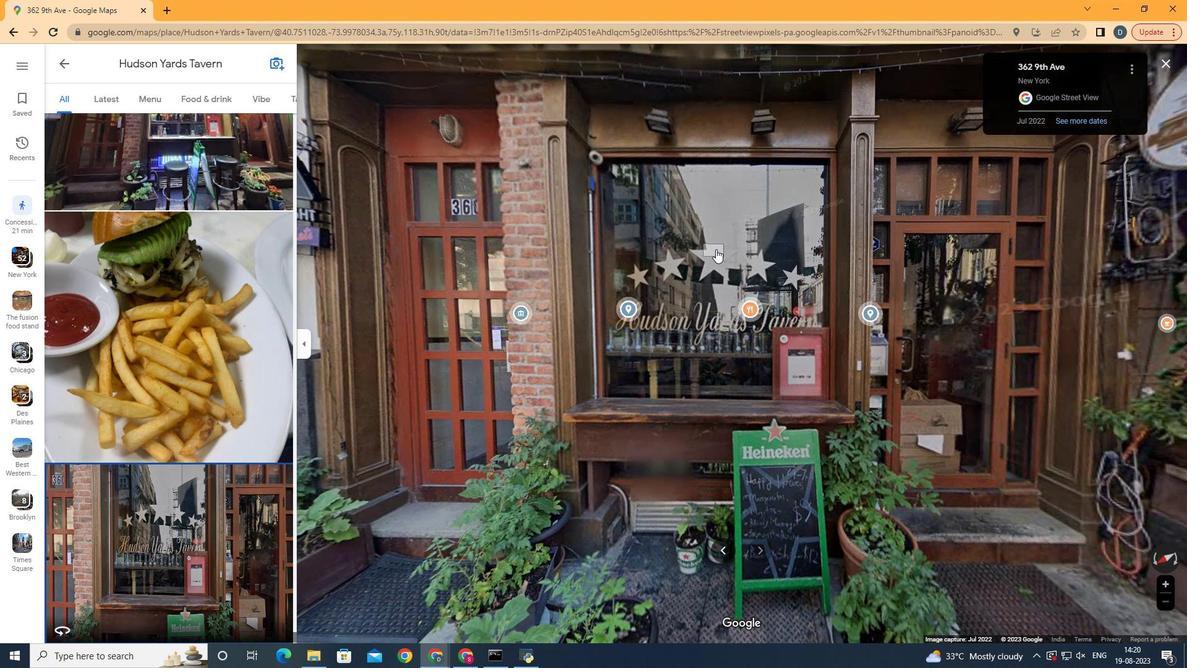 
Action: Mouse scrolled (717, 248) with delta (0, 0)
Screenshot: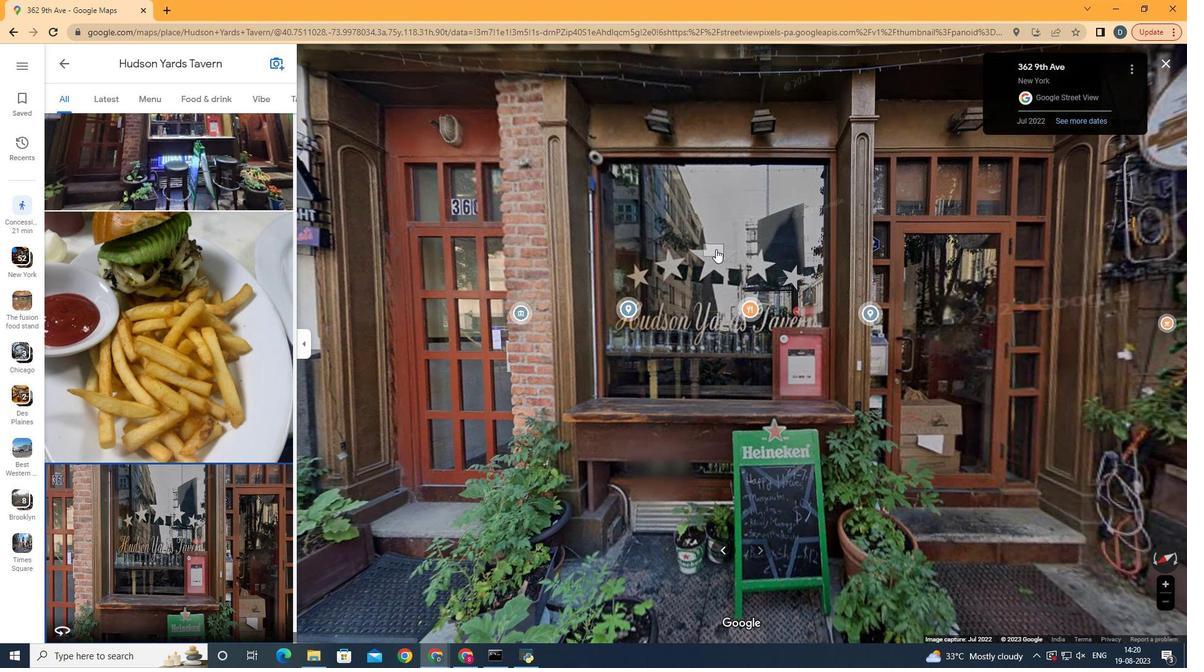 
Action: Mouse scrolled (717, 248) with delta (0, 0)
Screenshot: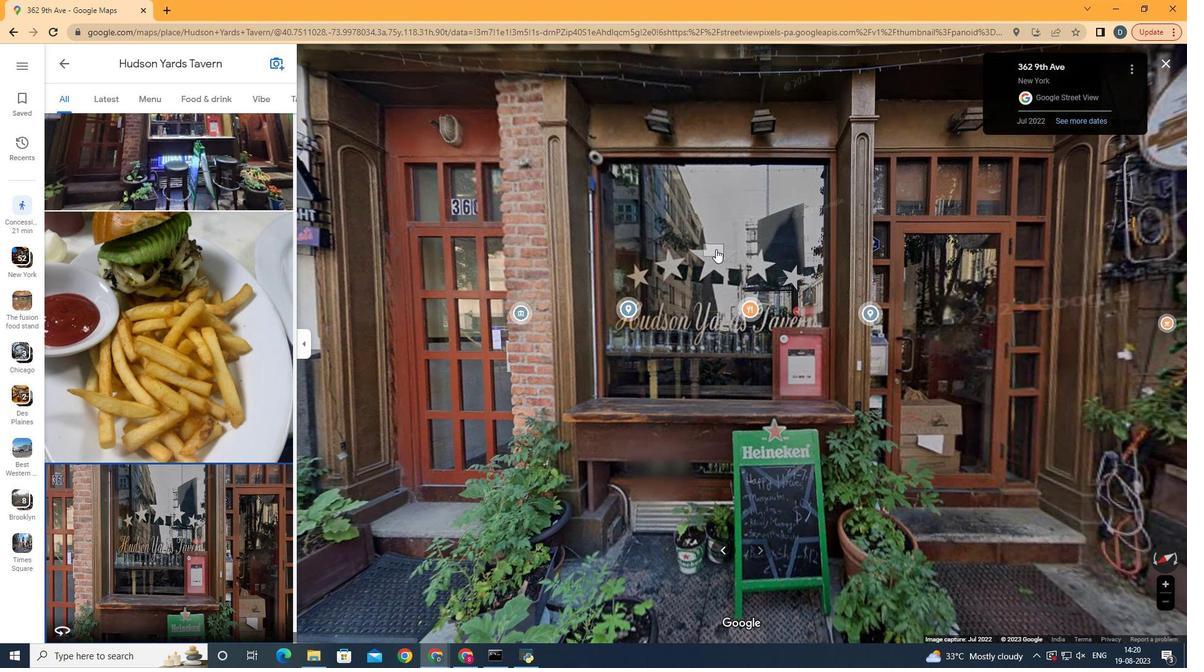 
Action: Mouse scrolled (717, 248) with delta (0, 0)
Screenshot: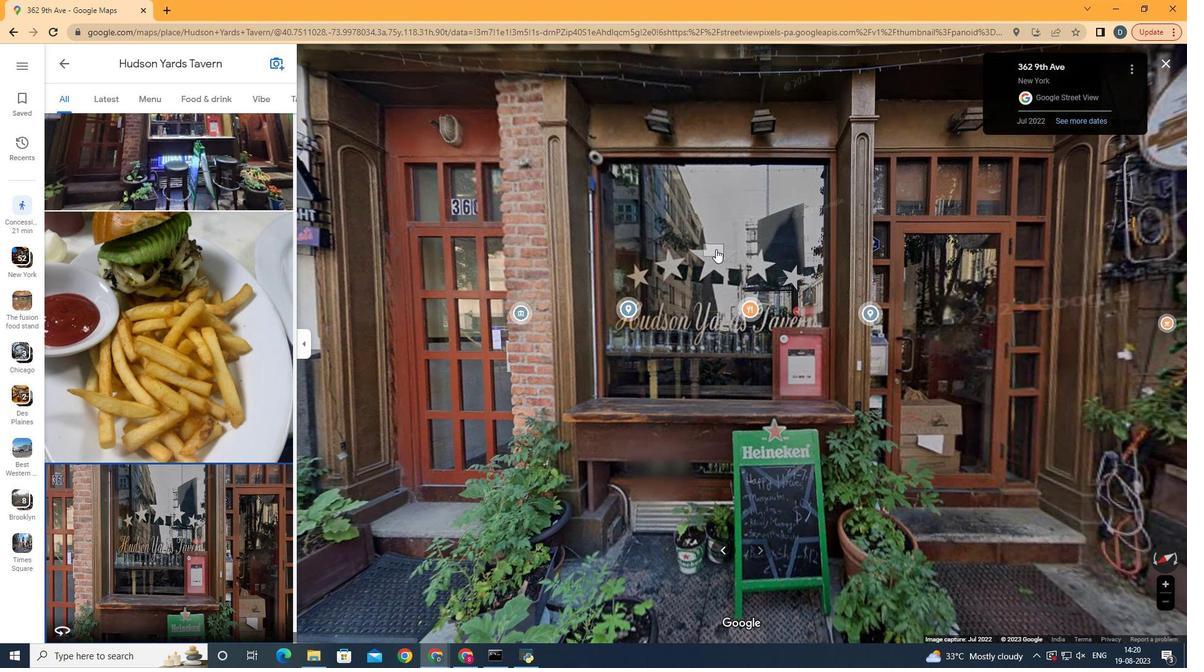 
Action: Mouse scrolled (717, 248) with delta (0, 0)
Screenshot: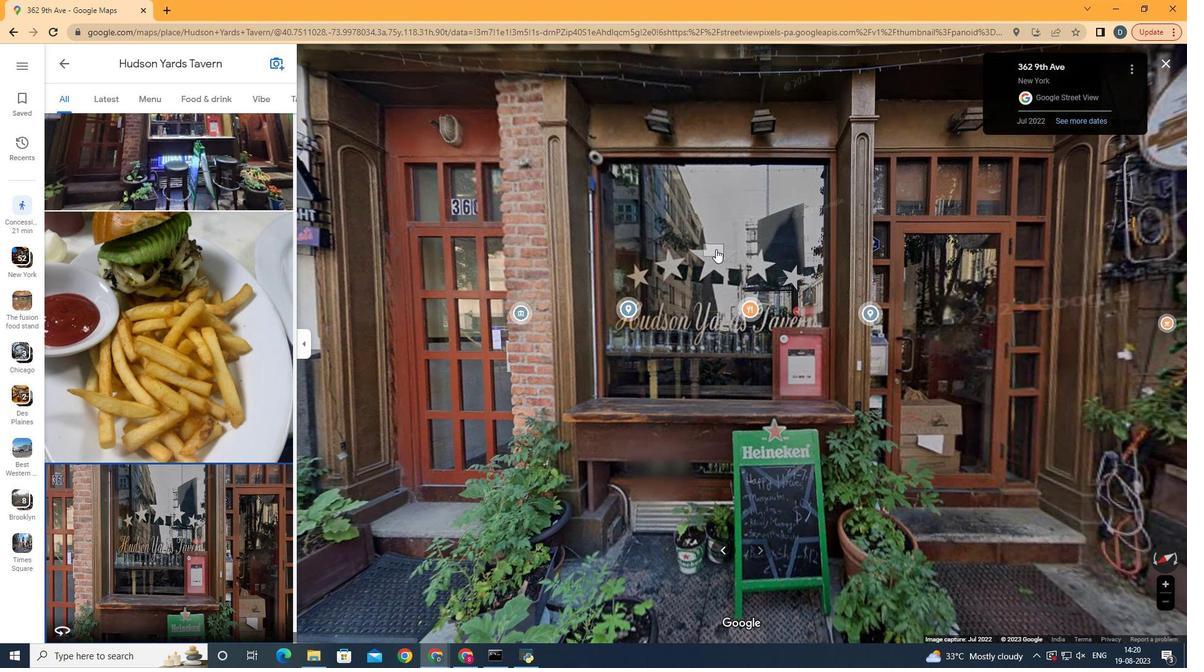 
Action: Mouse scrolled (717, 248) with delta (0, 0)
Screenshot: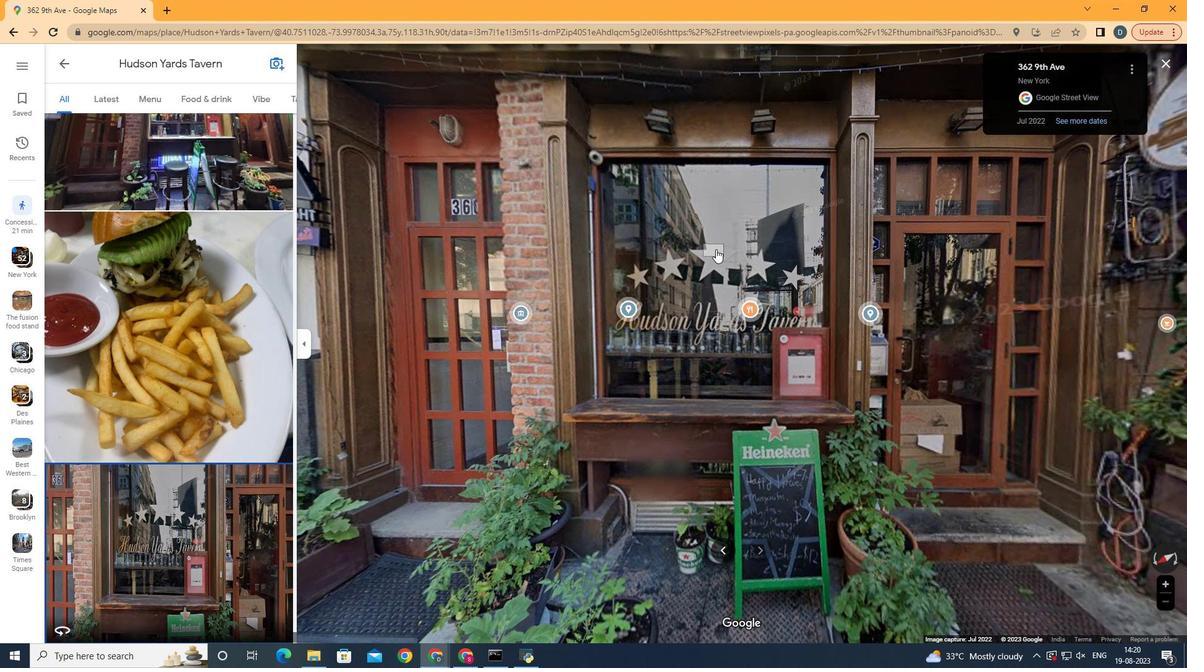 
Action: Mouse moved to (715, 249)
Screenshot: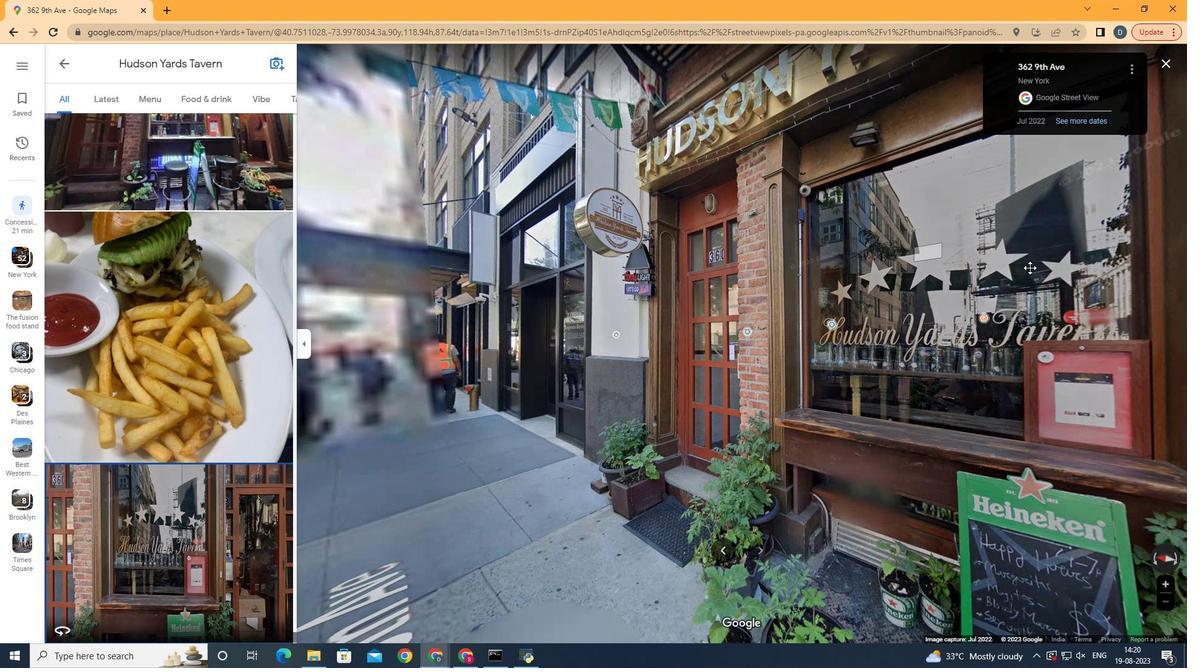 
Action: Mouse pressed left at (715, 249)
Screenshot: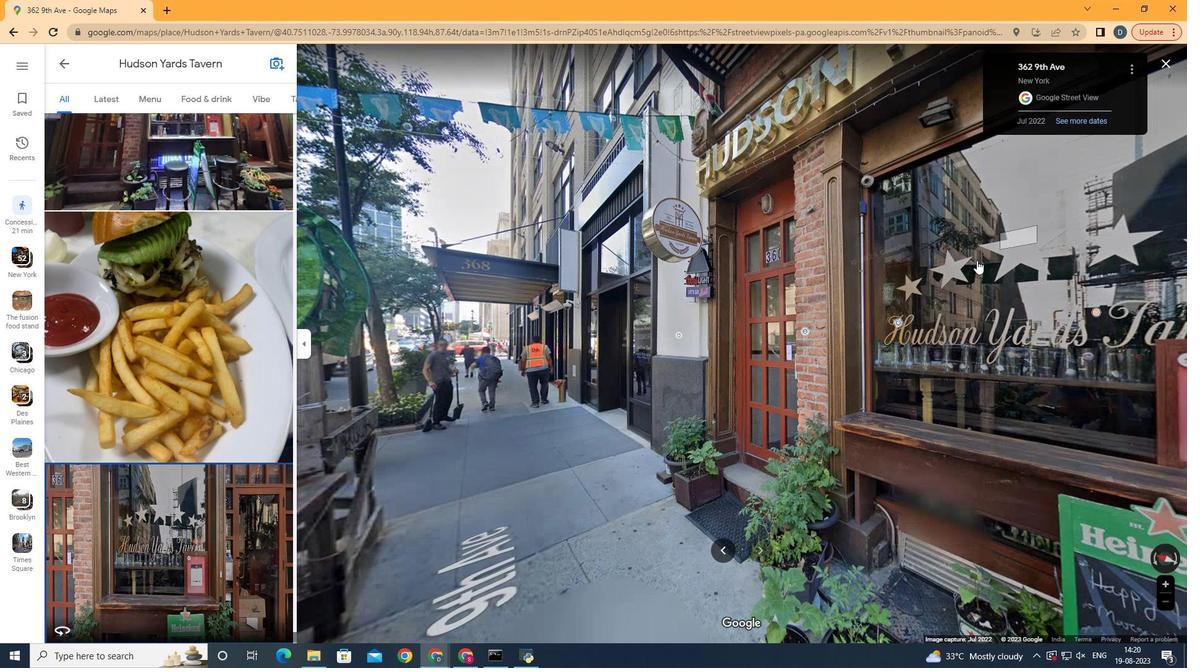 
Action: Mouse moved to (957, 261)
Screenshot: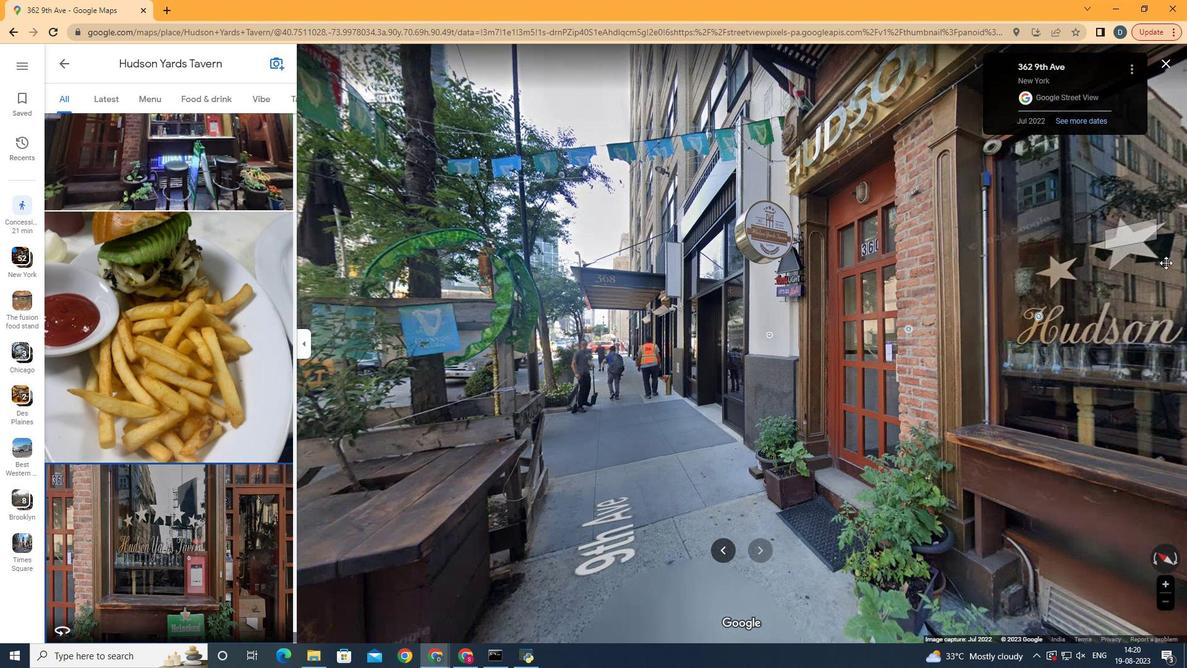 
Action: Mouse pressed left at (957, 261)
Screenshot: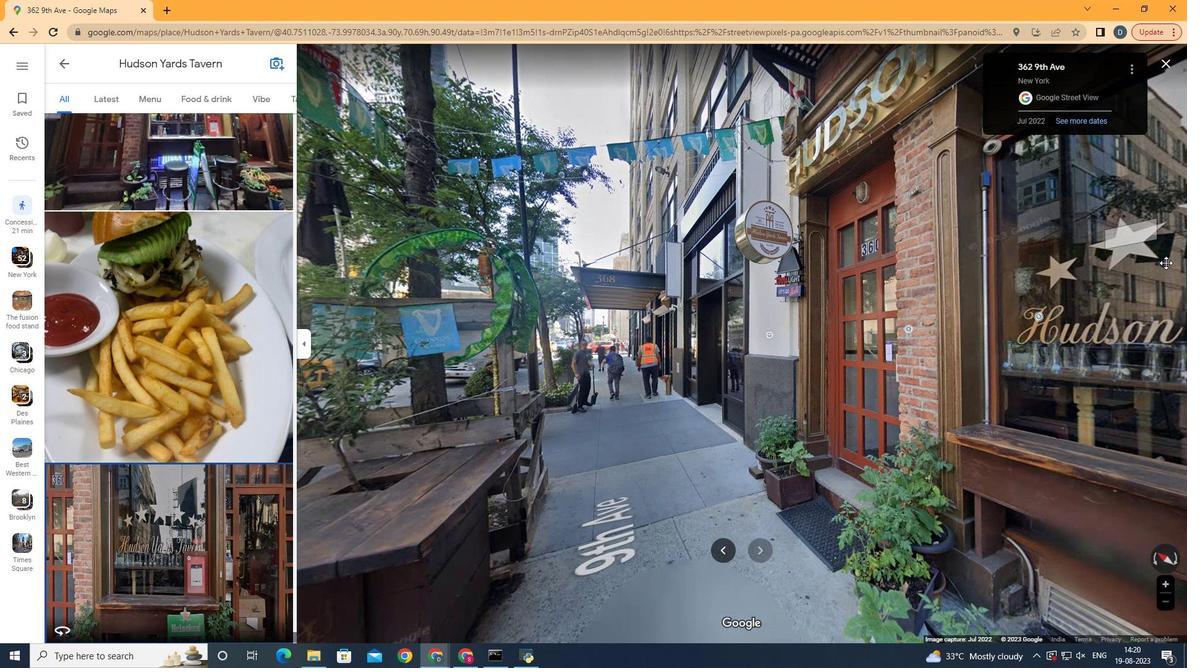 
Action: Mouse moved to (860, 267)
Screenshot: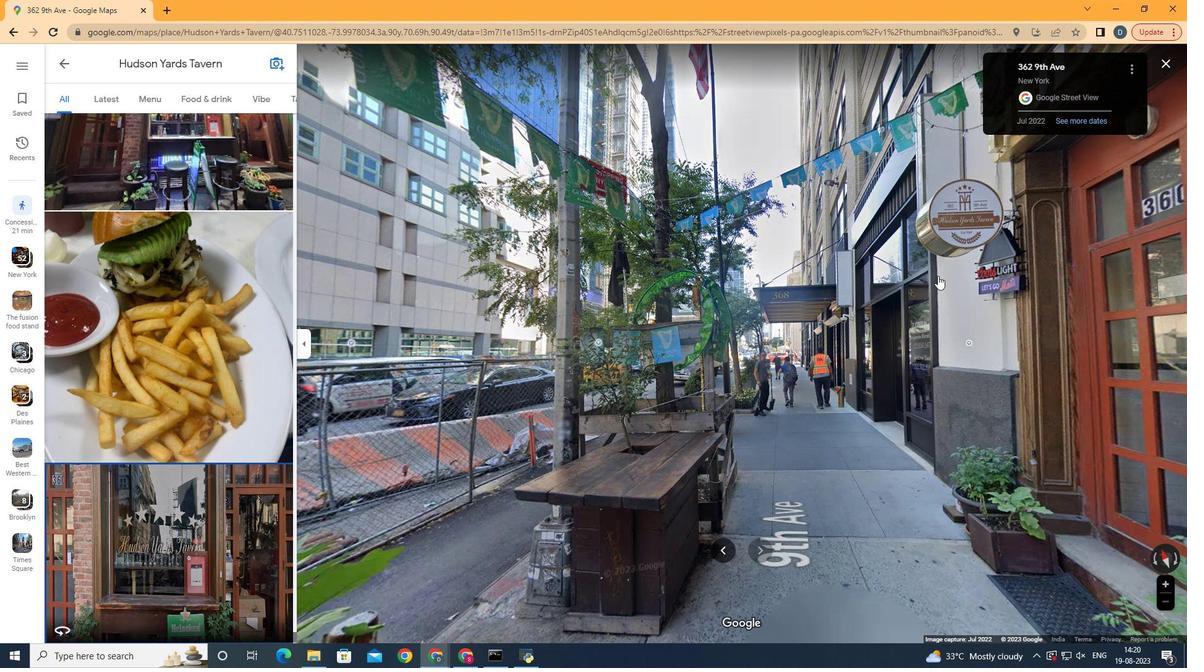 
Action: Mouse pressed left at (860, 267)
Screenshot: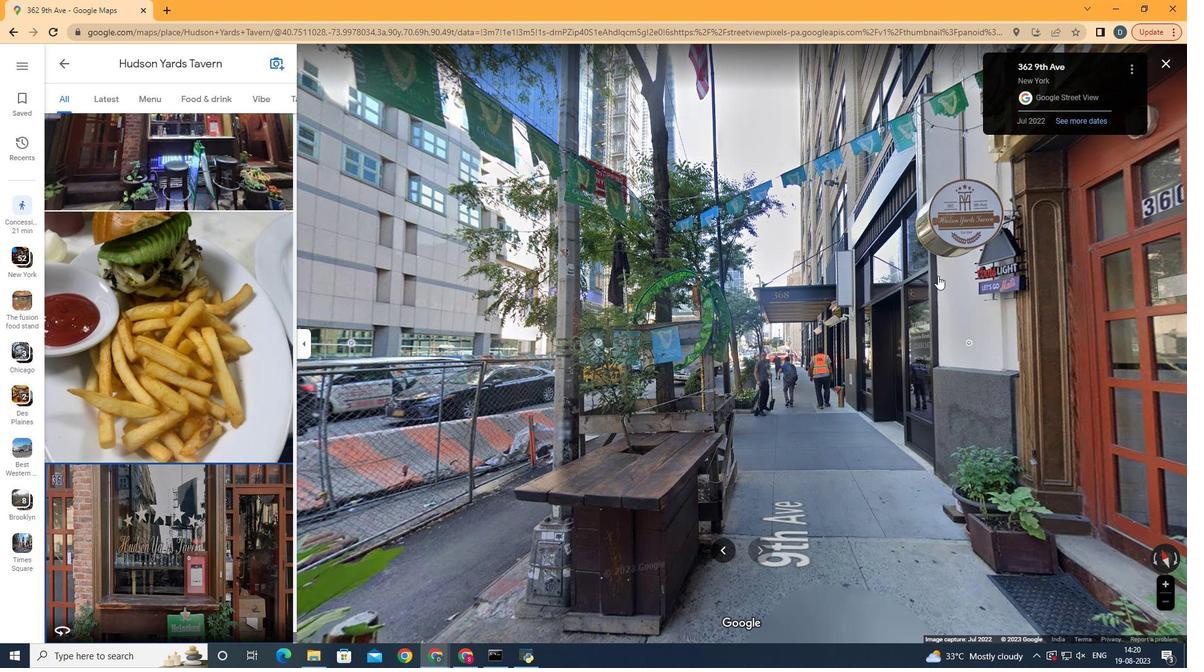 
Action: Mouse moved to (747, 278)
Screenshot: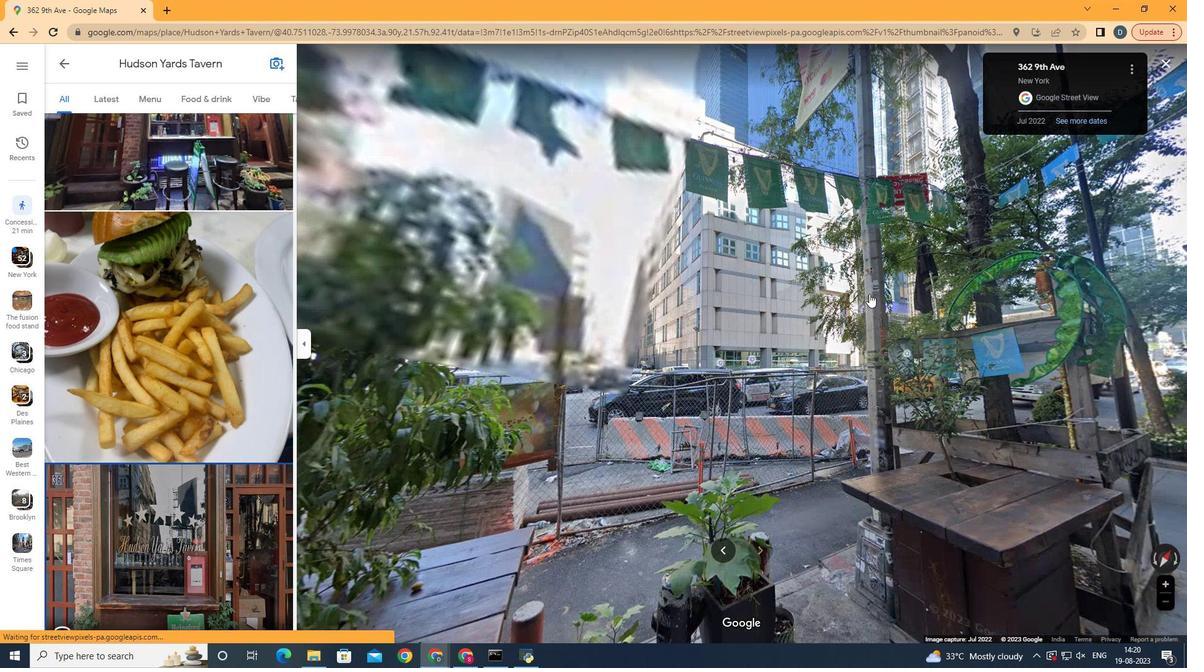 
Action: Mouse pressed left at (747, 278)
Screenshot: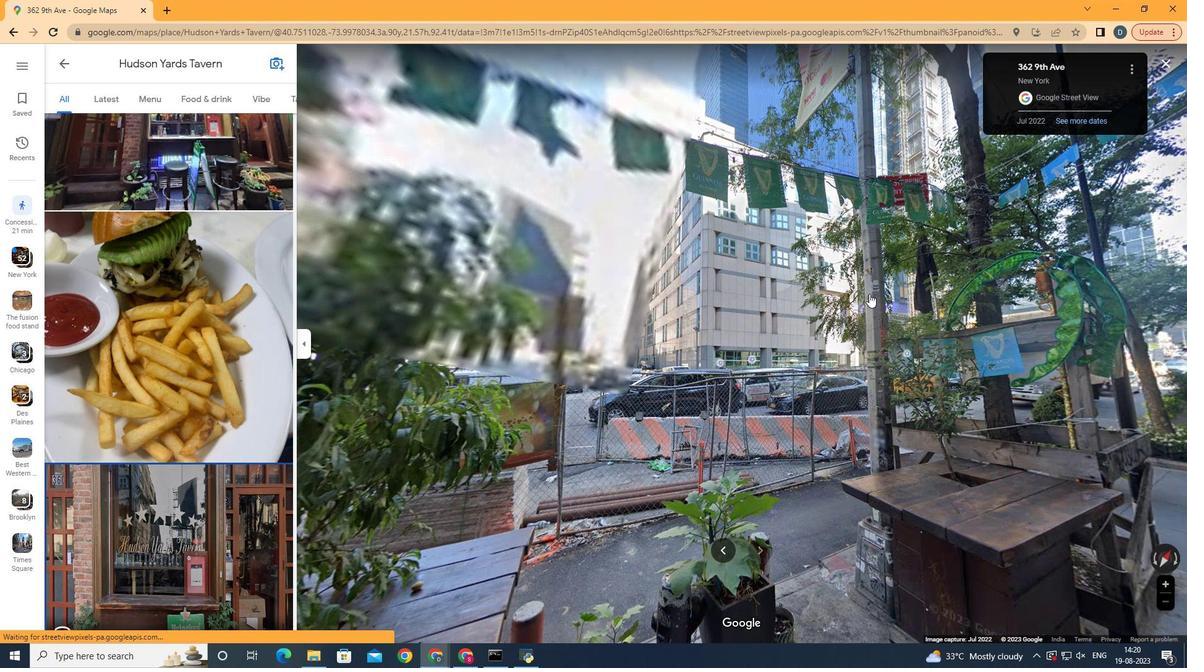 
Action: Mouse moved to (704, 298)
Screenshot: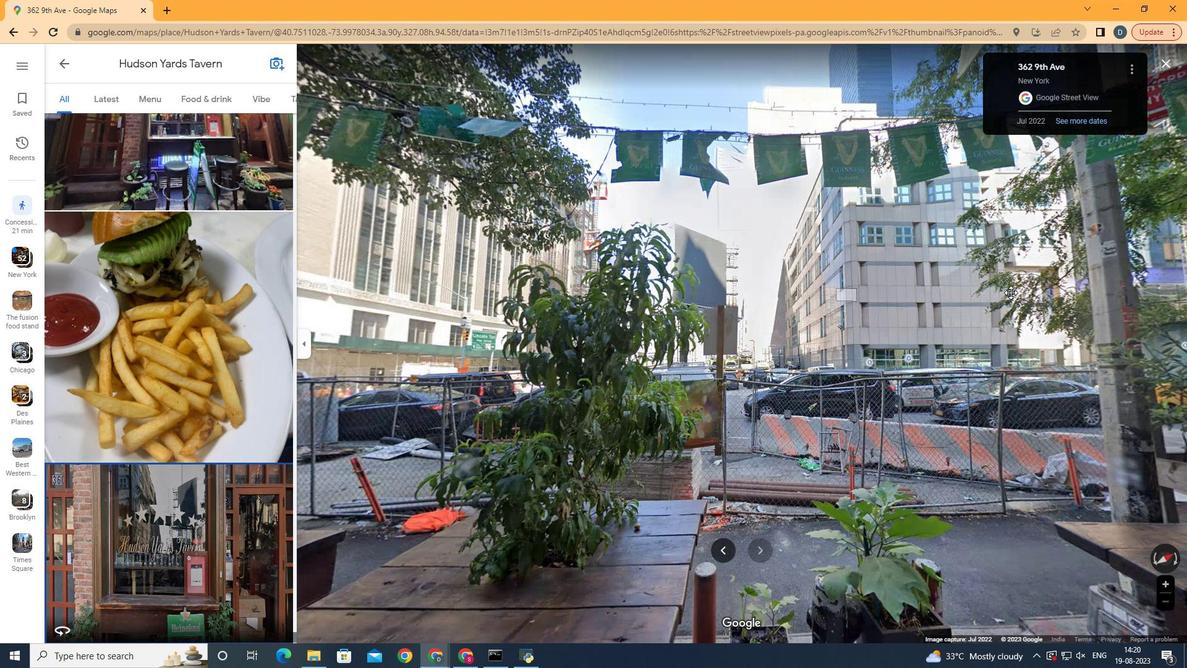 
Action: Mouse pressed left at (704, 298)
Screenshot: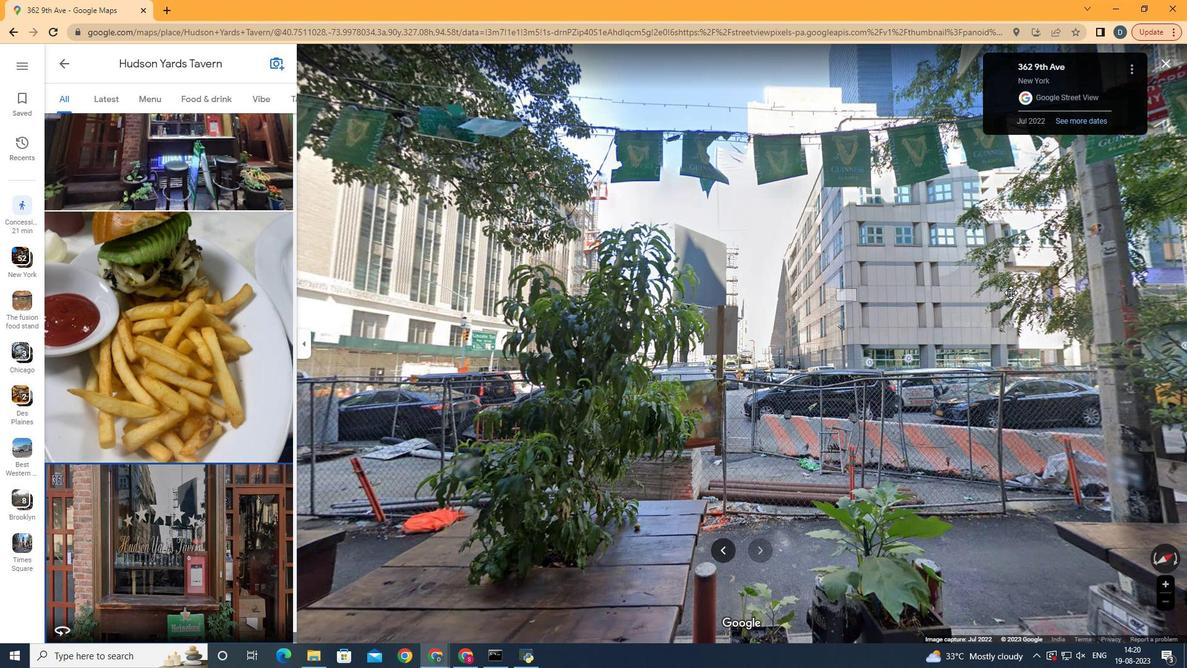 
Action: Mouse moved to (626, 275)
Screenshot: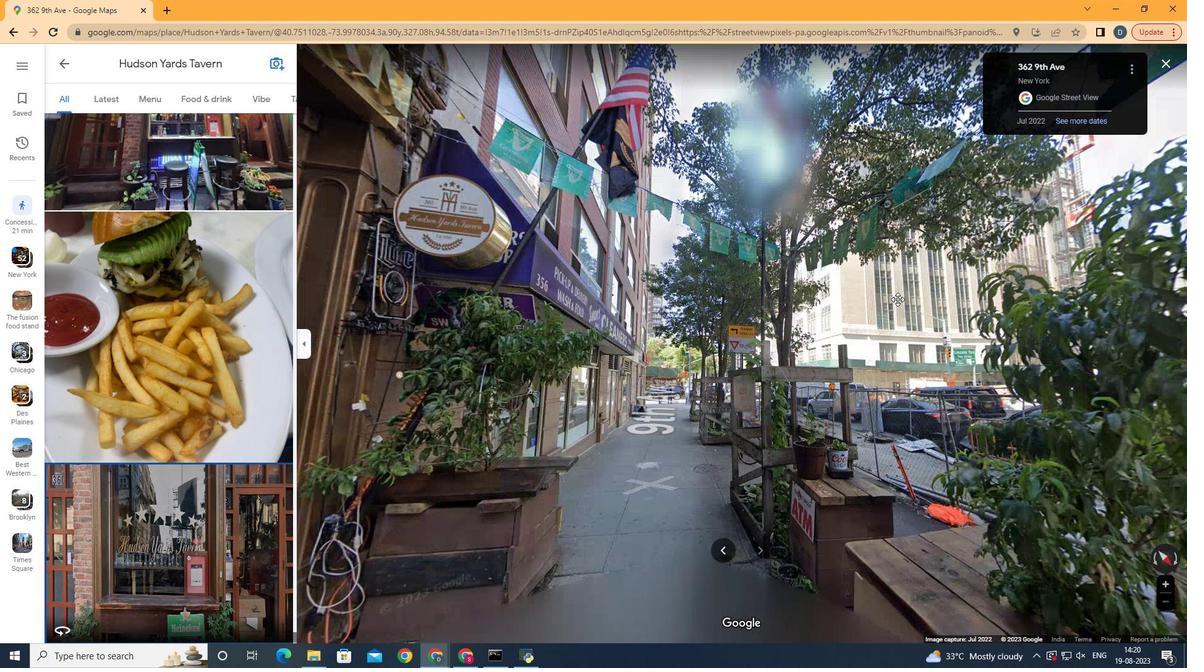 
Action: Mouse pressed left at (626, 275)
Screenshot: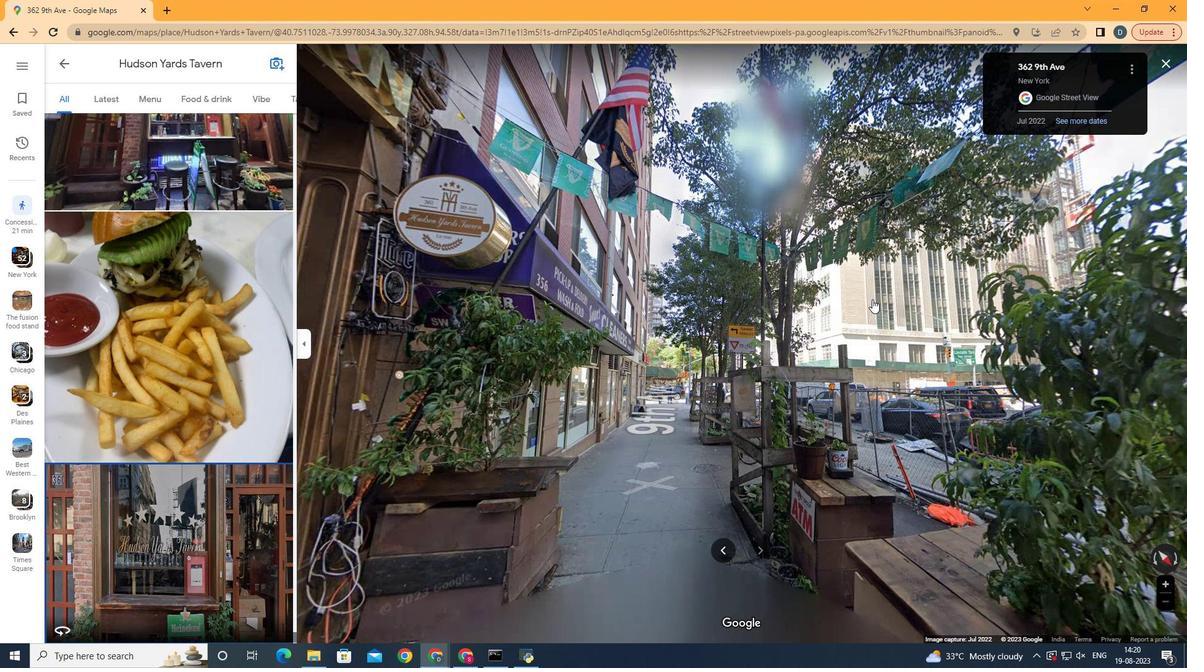 
Action: Mouse moved to (747, 299)
Screenshot: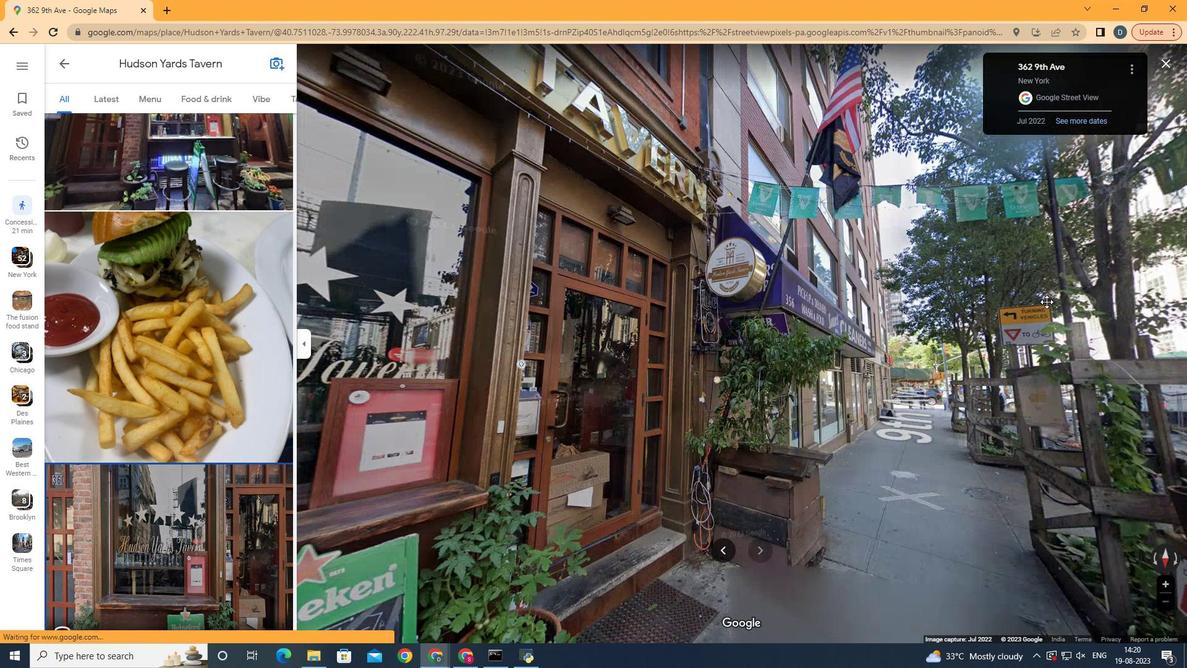 
Action: Mouse pressed left at (747, 299)
Screenshot: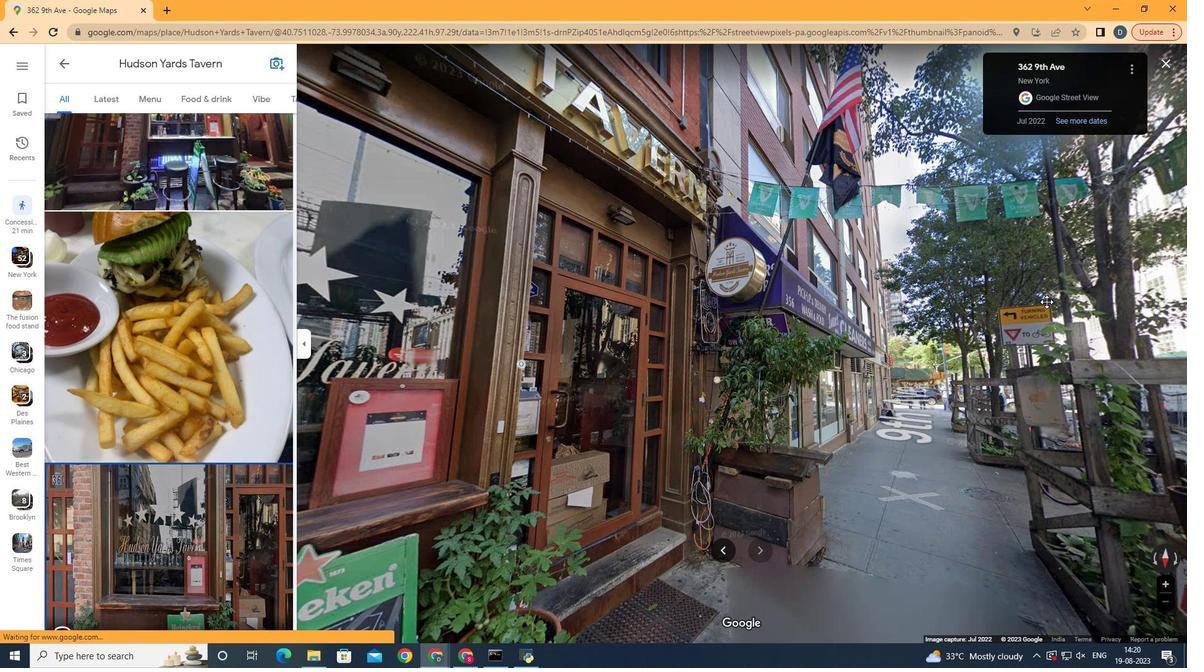 
Action: Mouse moved to (652, 310)
Screenshot: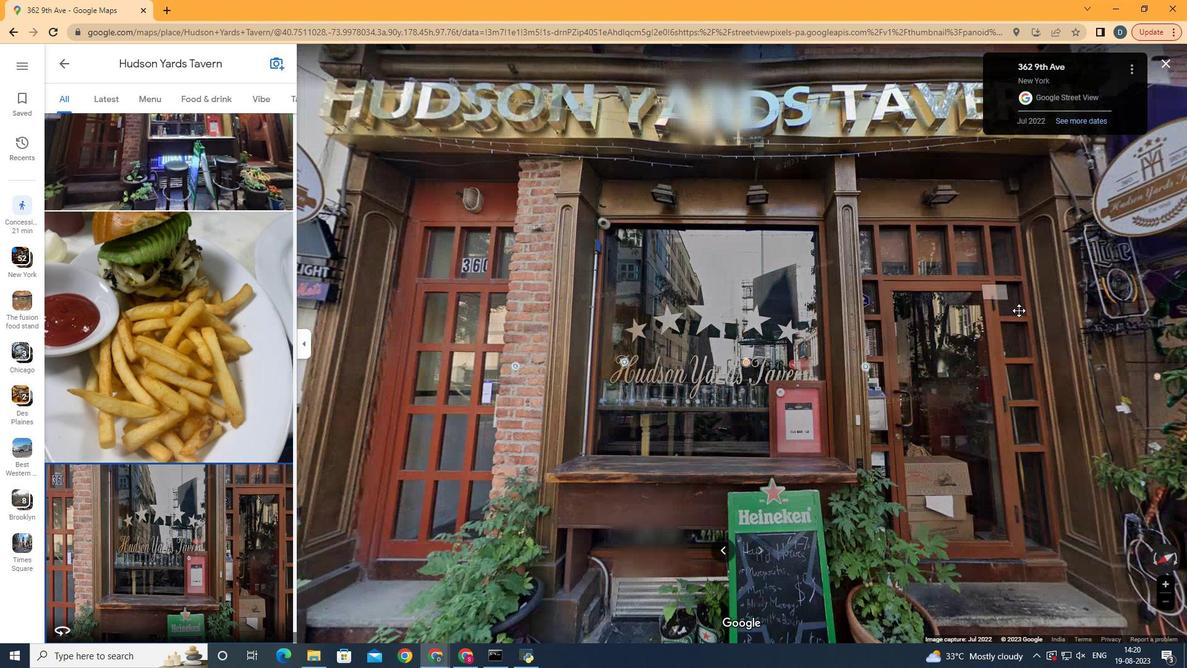 
Action: Mouse pressed left at (652, 310)
Screenshot: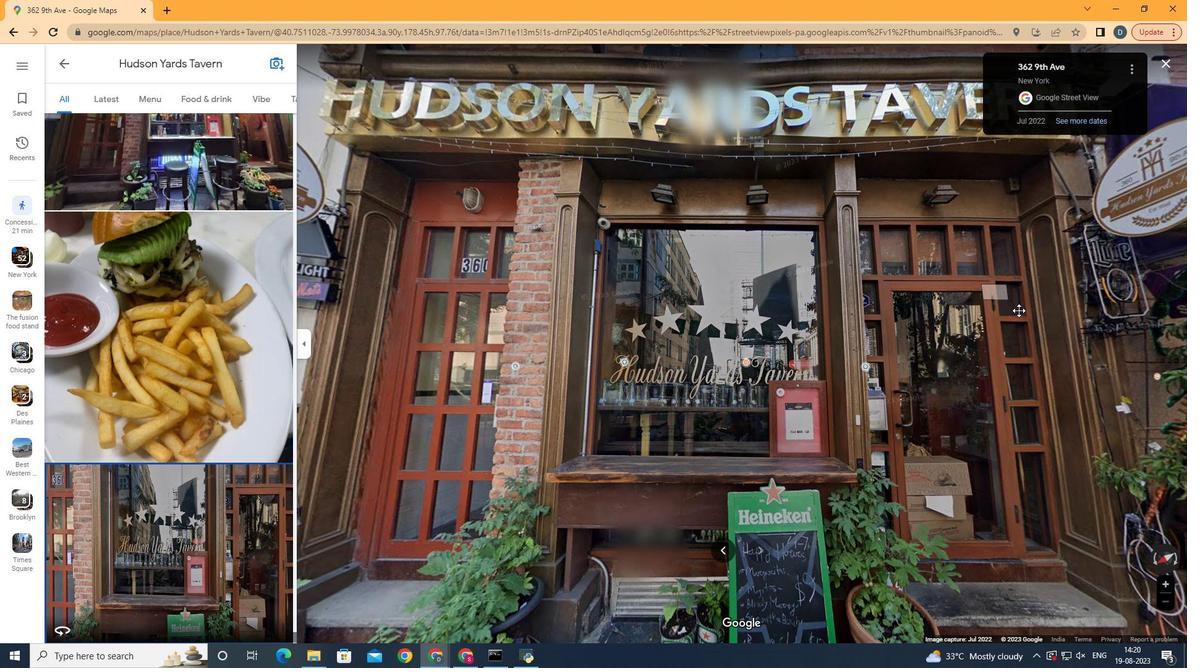 
Action: Mouse moved to (1166, 63)
Screenshot: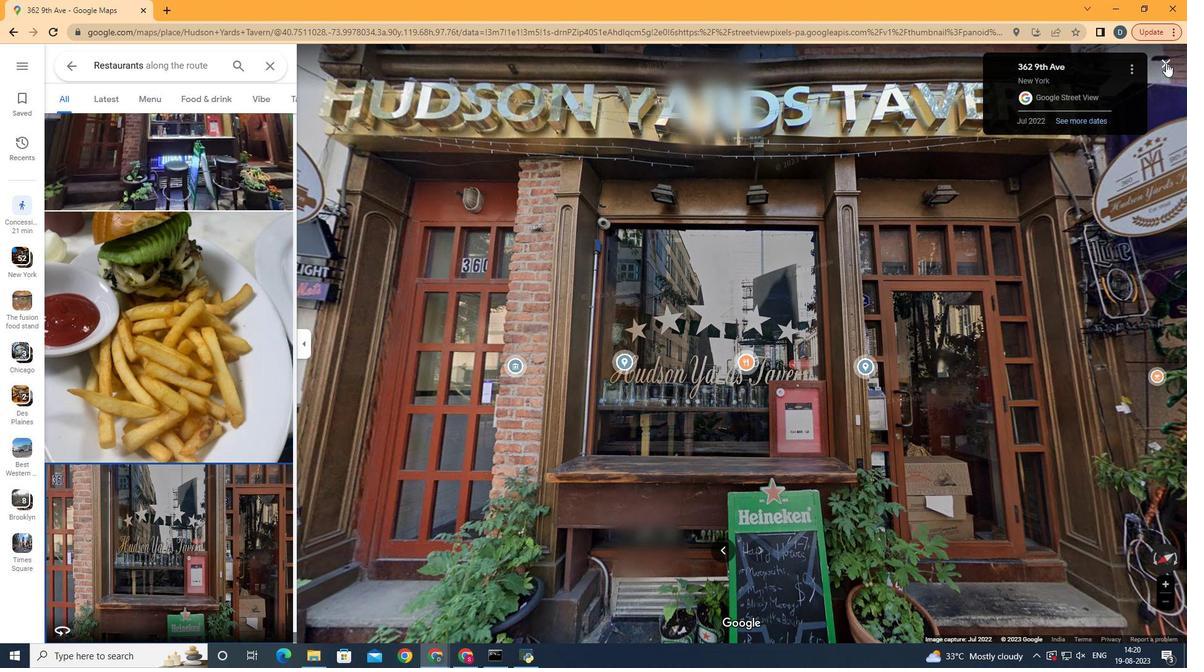 
Action: Mouse pressed left at (1166, 63)
Screenshot: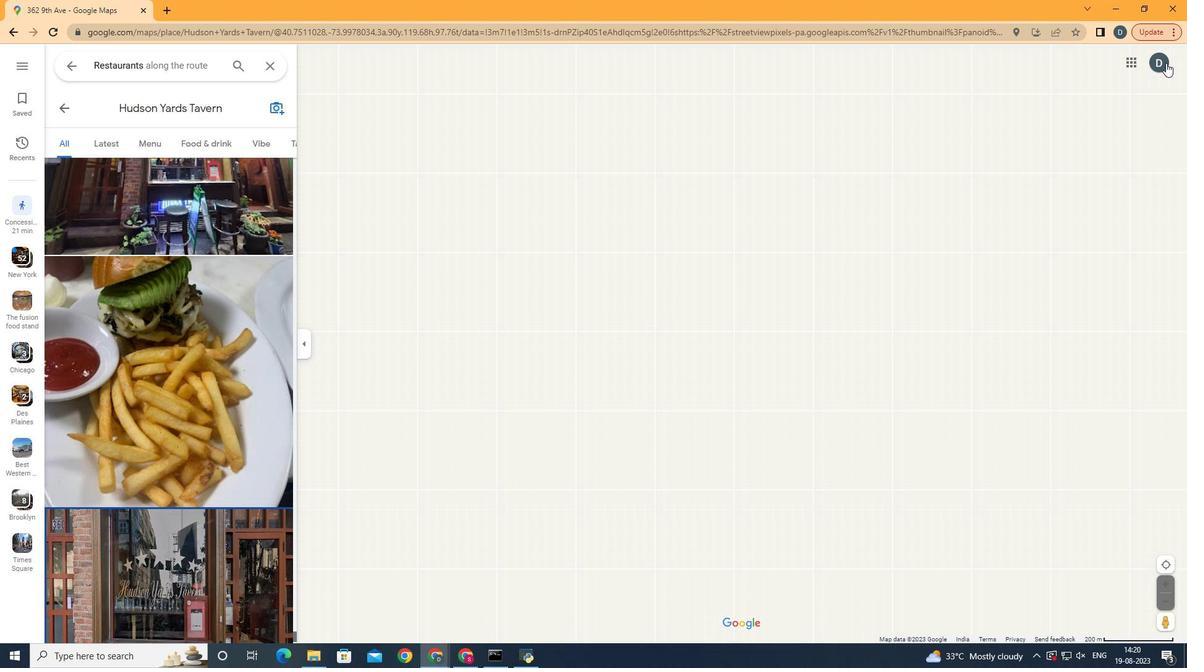 
Action: Mouse moved to (539, 101)
Screenshot: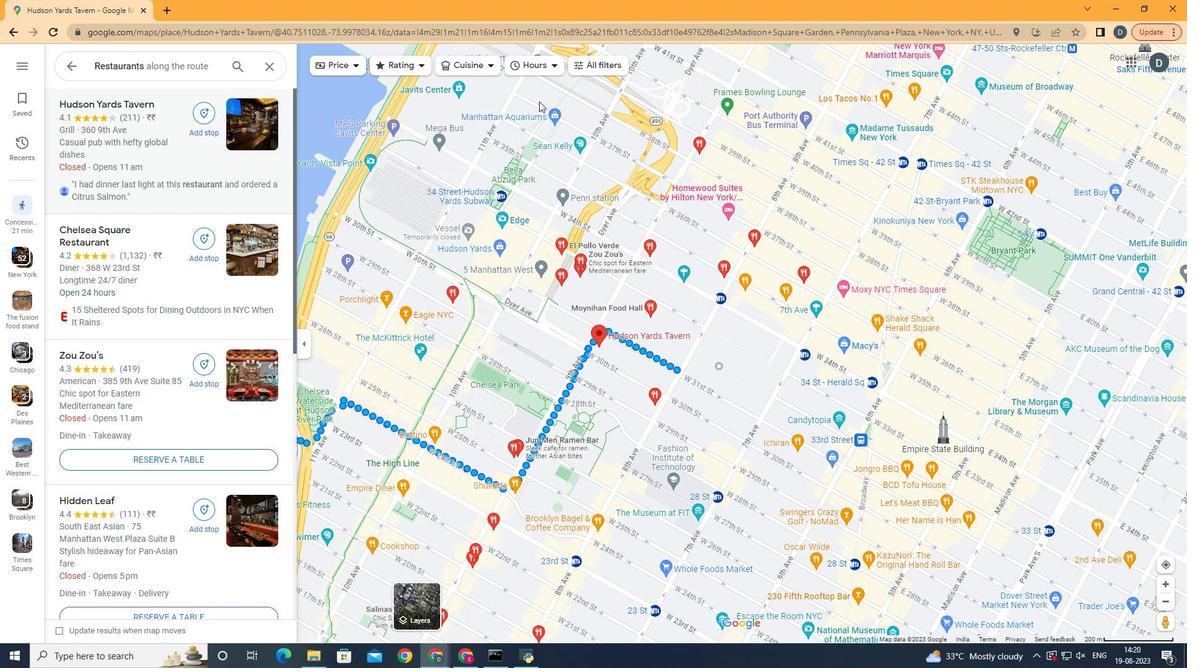 
Action: Mouse pressed left at (539, 101)
Screenshot: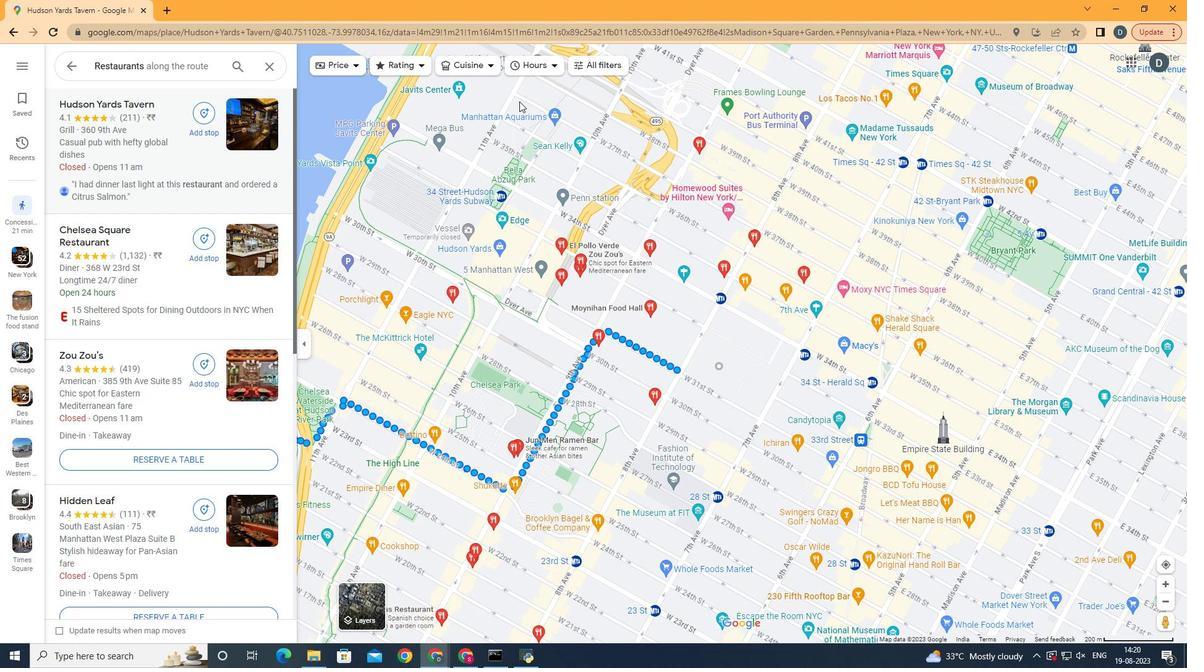 
Action: Mouse moved to (256, 261)
Screenshot: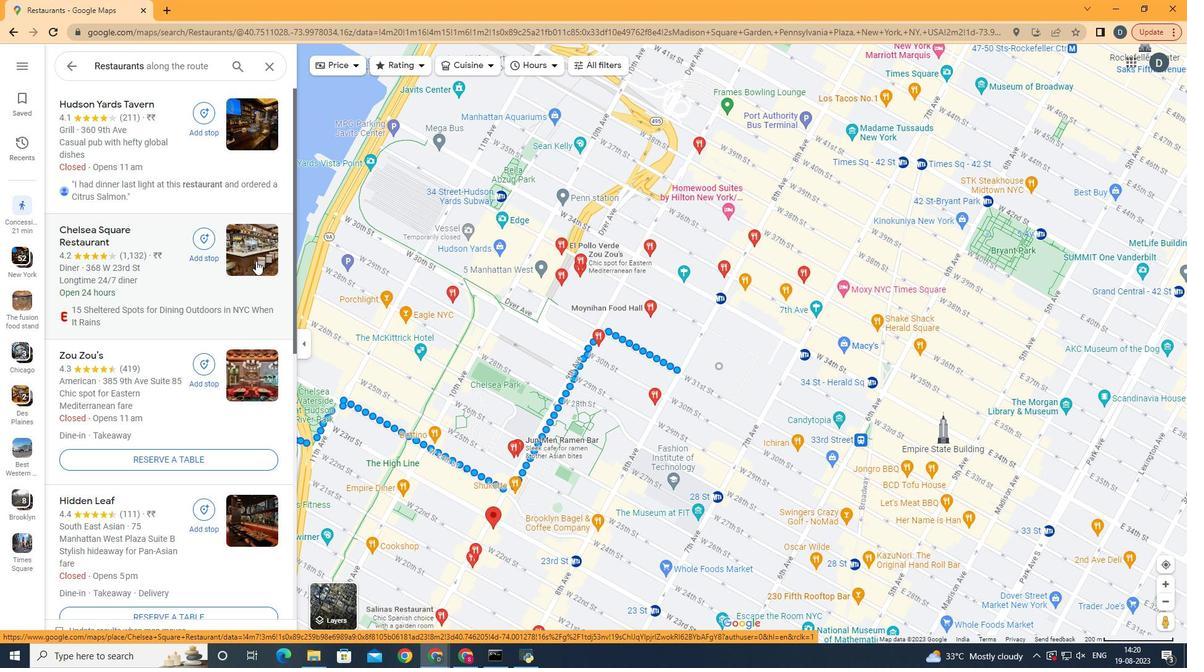 
Action: Mouse pressed left at (256, 261)
Screenshot: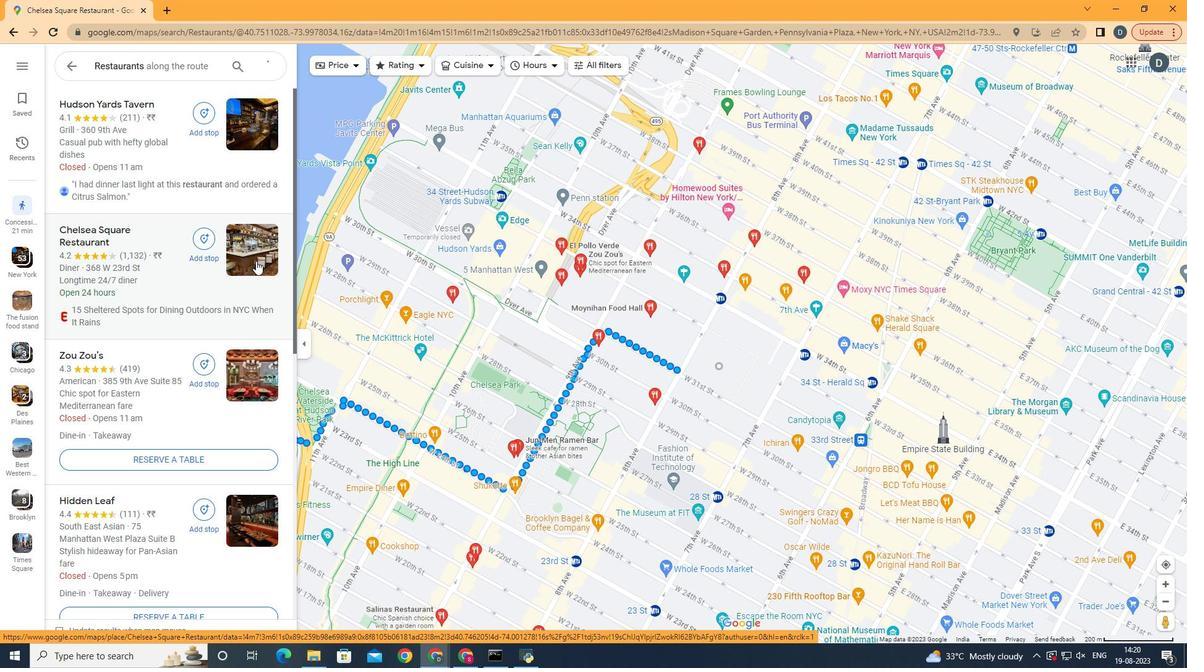 
Action: Mouse moved to (353, 198)
Screenshot: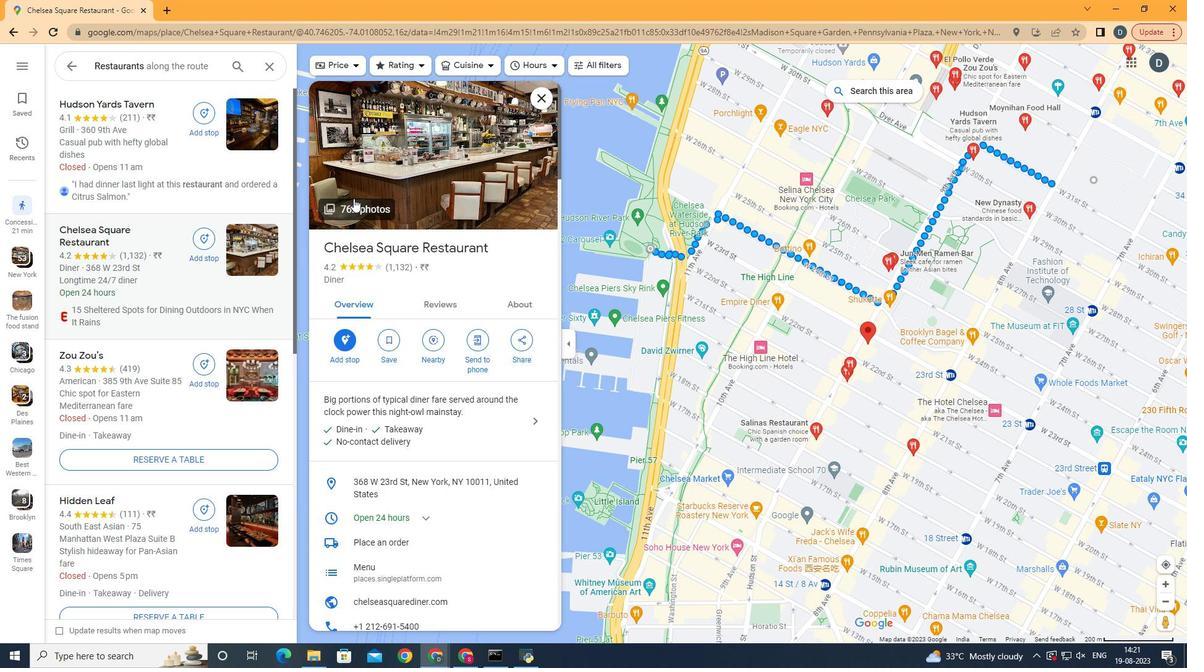 
Action: Mouse pressed left at (353, 198)
Screenshot: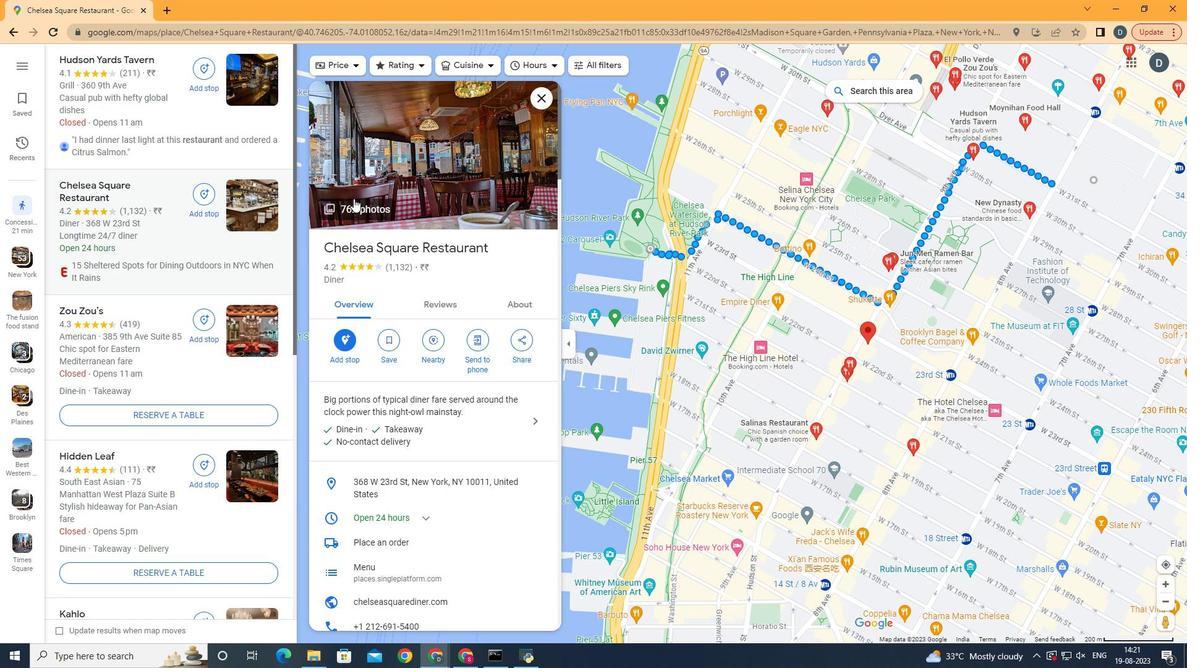 
Action: Mouse moved to (758, 542)
Screenshot: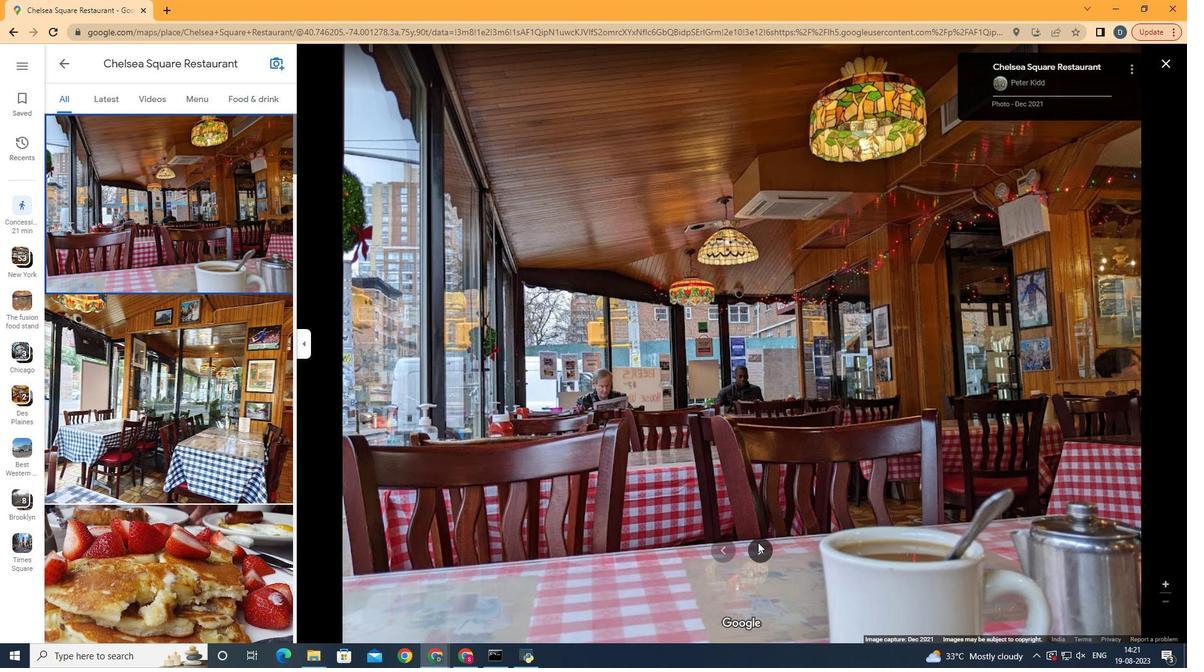 
Action: Mouse pressed left at (758, 542)
Screenshot: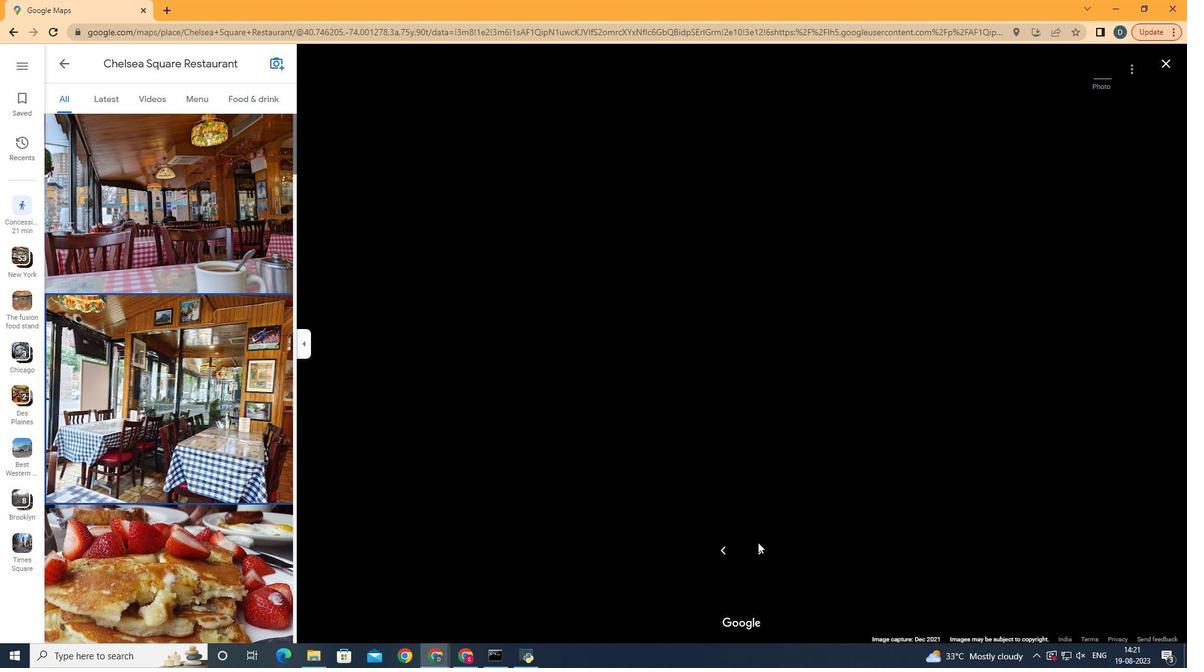 
Action: Key pressed <Key.right><Key.right><Key.right><Key.right><Key.right><Key.right><Key.right><Key.right><Key.right><Key.right><Key.right><Key.right><Key.right><Key.right><Key.right><Key.right><Key.right><Key.right><Key.right><Key.right><Key.right><Key.right><Key.right><Key.right><Key.right>
Screenshot: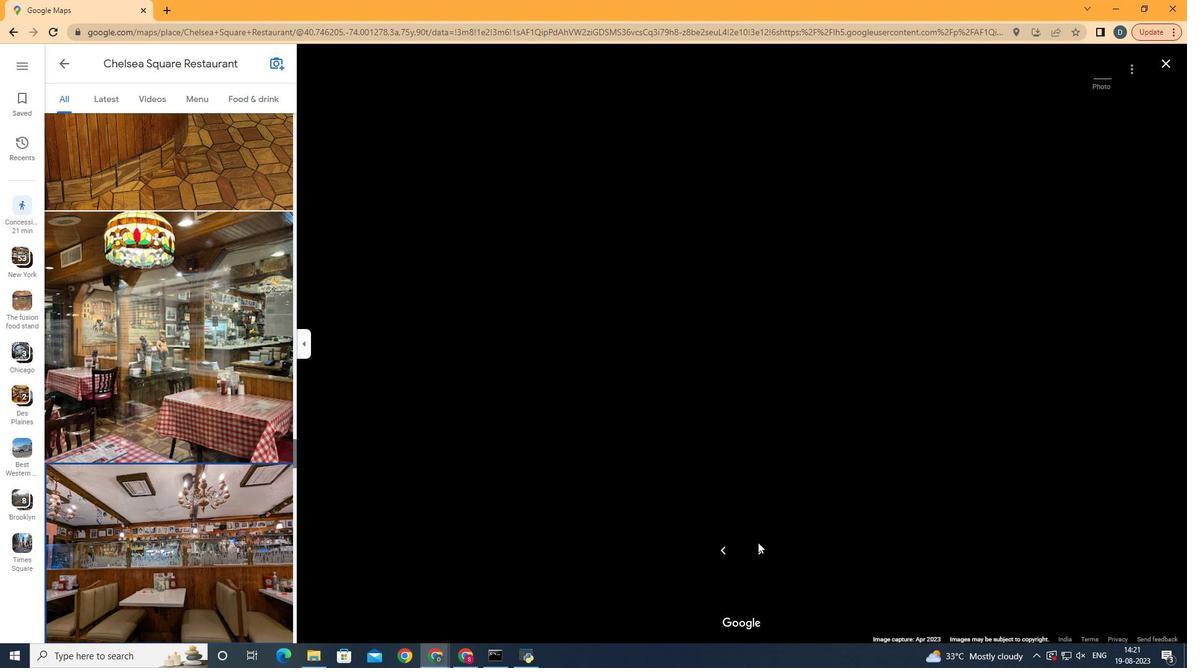 
Action: Mouse moved to (759, 546)
Screenshot: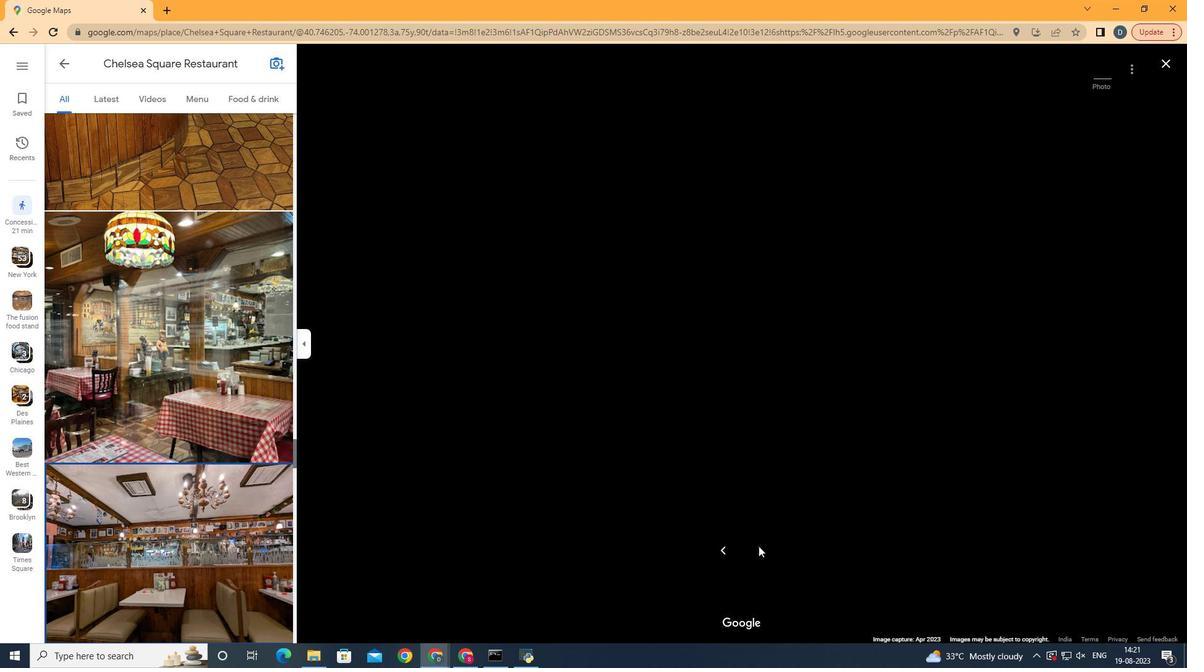 
Action: Key pressed <Key.right><Key.right><Key.right><Key.right><Key.right><Key.right><Key.right><Key.right><Key.right><Key.right><Key.right><Key.right><Key.right><Key.right><Key.right><Key.right><Key.right><Key.right><Key.right><Key.right><Key.right><Key.right><Key.right><Key.right><Key.right><Key.right><Key.right><Key.right><Key.right><Key.right><Key.right><Key.right><Key.right><Key.right><Key.right><Key.right><Key.right><Key.right><Key.right><Key.right><Key.right><Key.right><Key.right><Key.right><Key.right><Key.right><Key.right><Key.right><Key.right><Key.right><Key.right><Key.right><Key.right><Key.right><Key.right><Key.right><Key.right><Key.right><Key.right><Key.right><Key.right><Key.right><Key.right><Key.right><Key.right><Key.right><Key.right><Key.right><Key.right><Key.right><Key.right><Key.right><Key.right><Key.right><Key.right><Key.right><Key.right><Key.right><Key.right><Key.right><Key.right><Key.right><Key.right><Key.right><Key.right><Key.right><Key.right><Key.right><Key.right><Key.right><Key.right><Key.right><Key.right><Key.right><Key.right><Key.right>
Screenshot: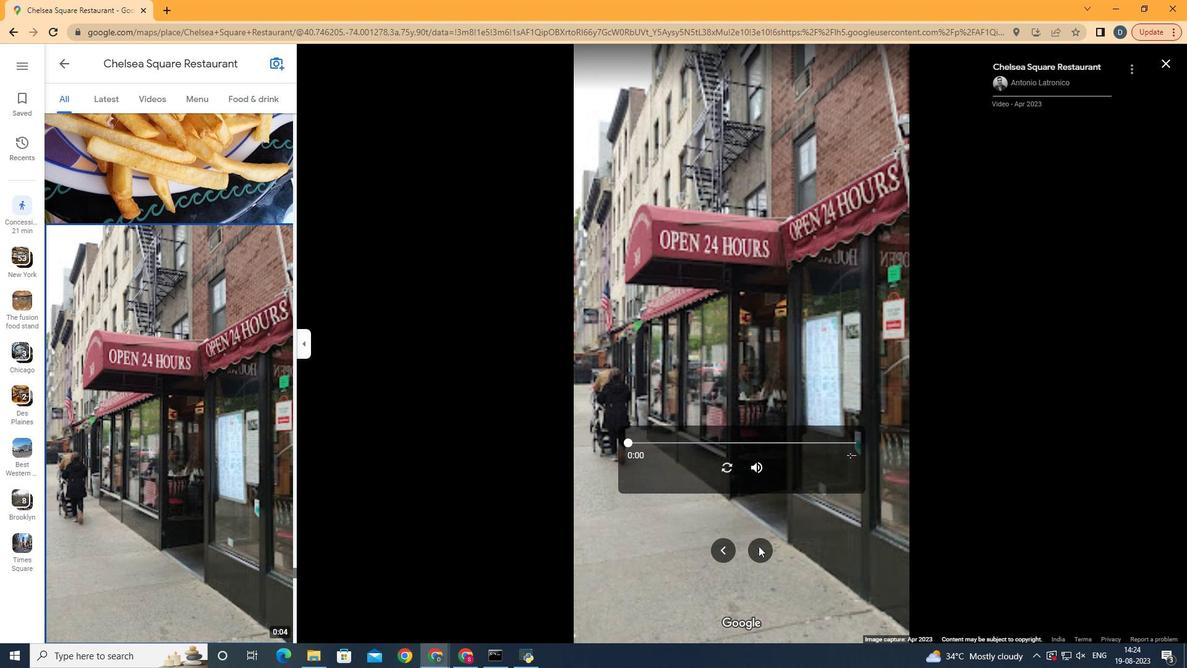 
Action: Mouse moved to (729, 463)
Screenshot: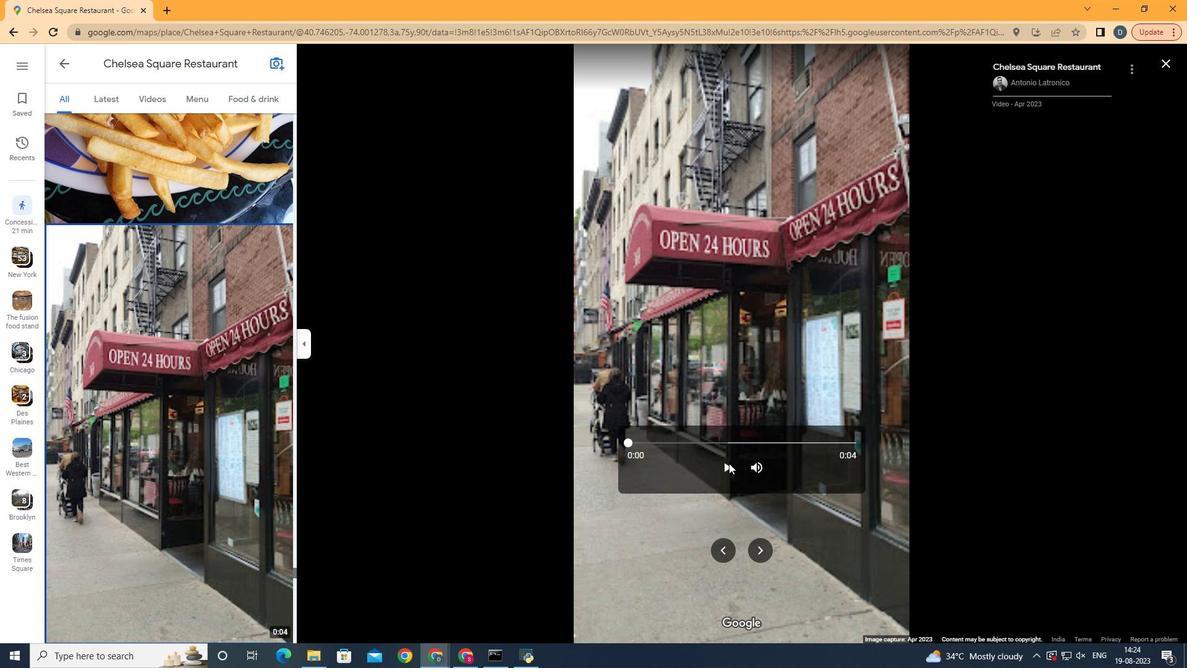 
Action: Mouse pressed left at (729, 463)
Screenshot: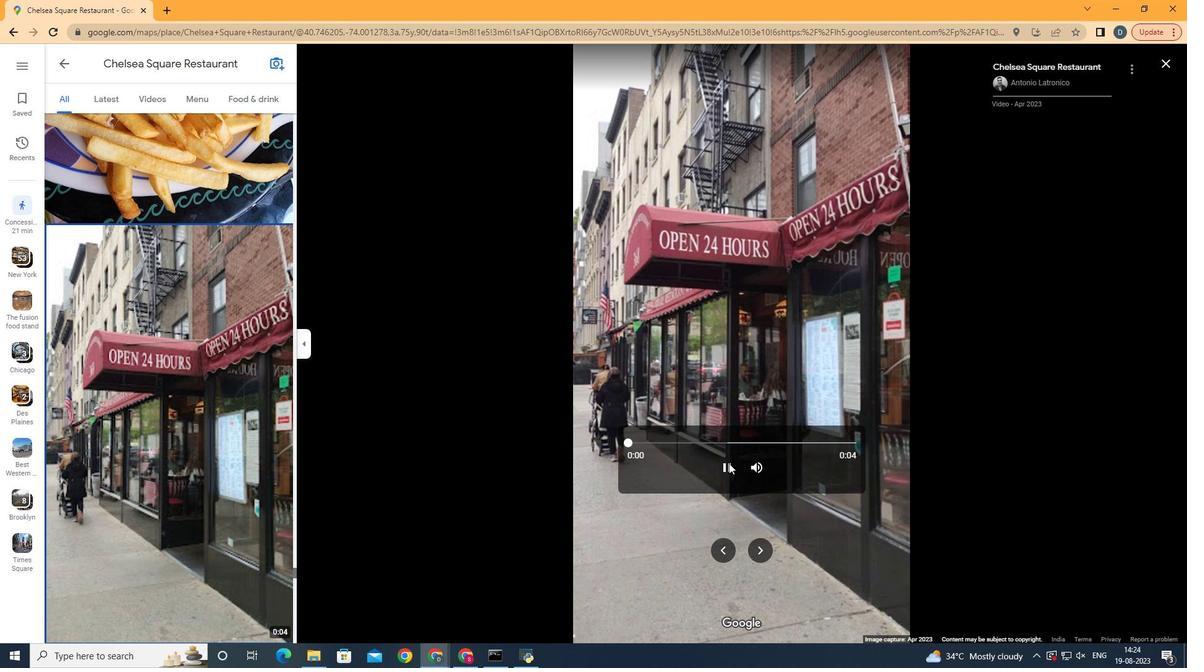 
Action: Mouse moved to (766, 546)
Screenshot: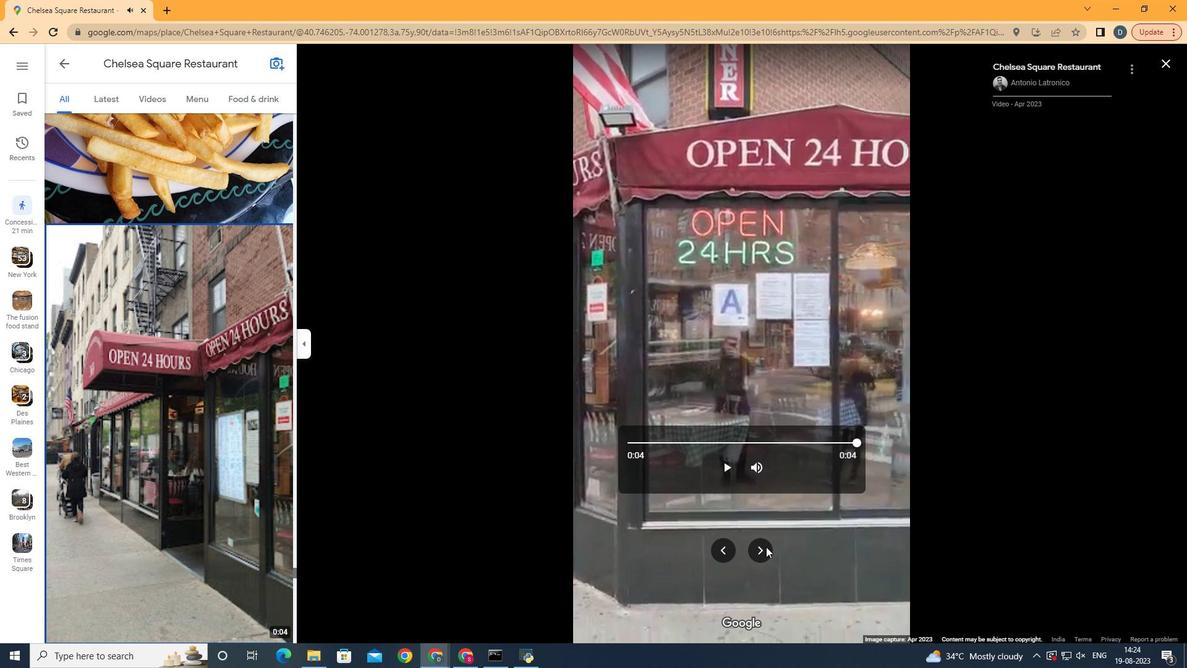 
Action: Mouse pressed left at (766, 546)
Screenshot: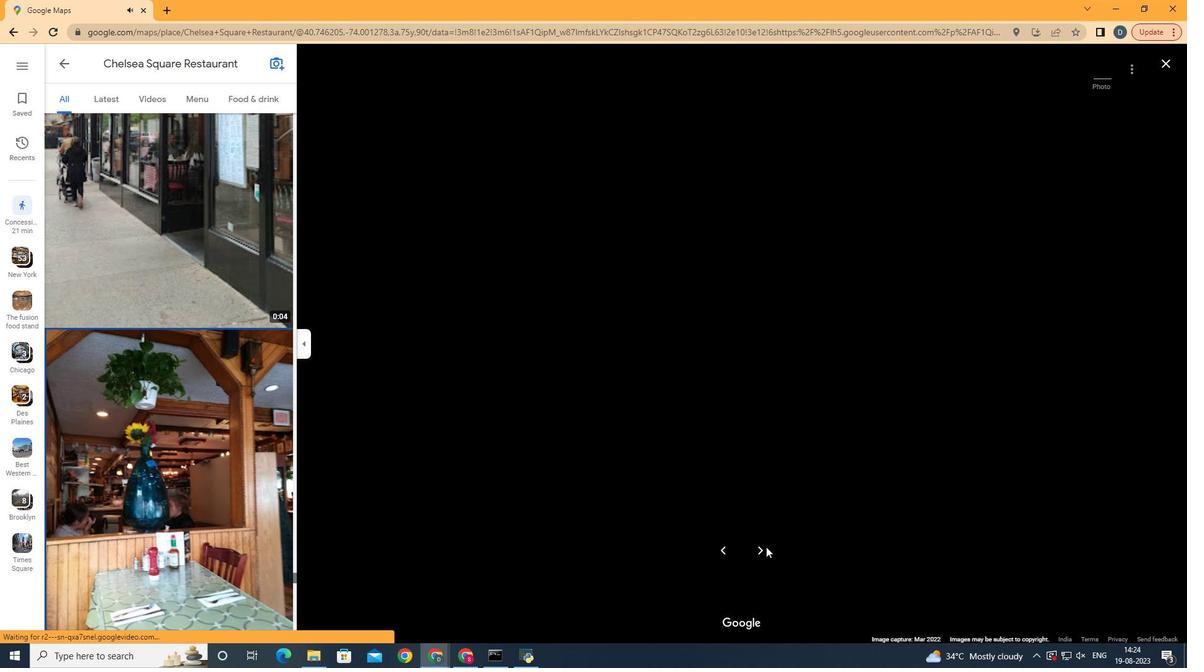 
Action: Key pressed <Key.right><Key.right><Key.right><Key.right><Key.right><Key.right><Key.right><Key.right><Key.right><Key.right><Key.right>
Screenshot: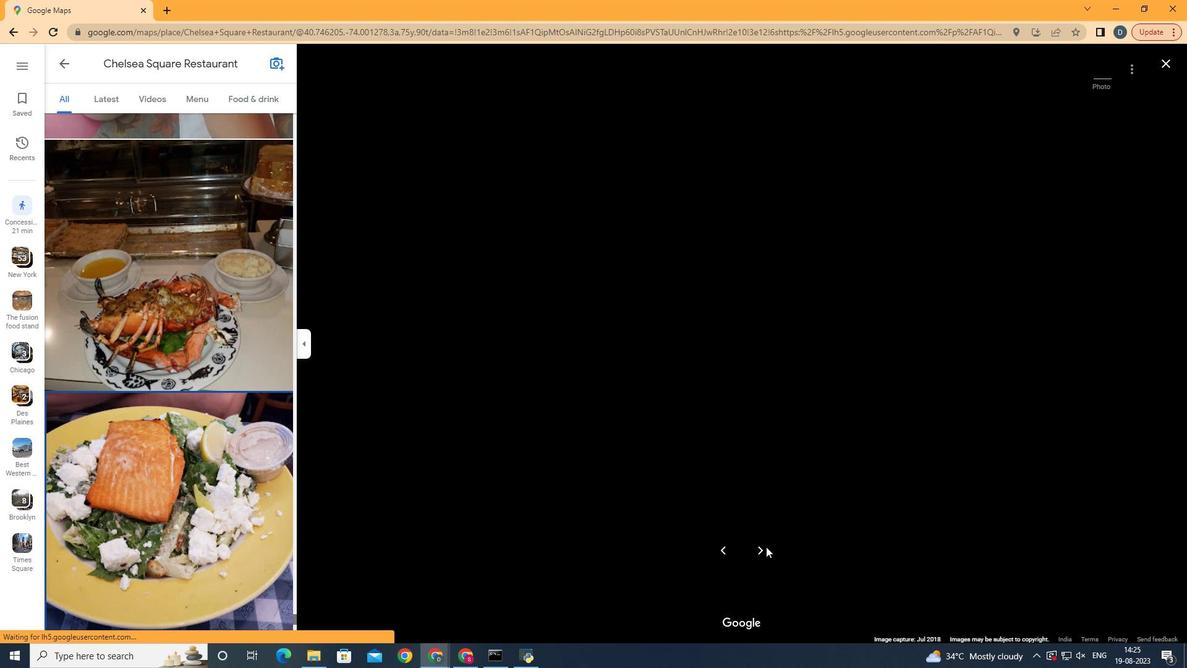 
Action: Mouse moved to (762, 546)
Screenshot: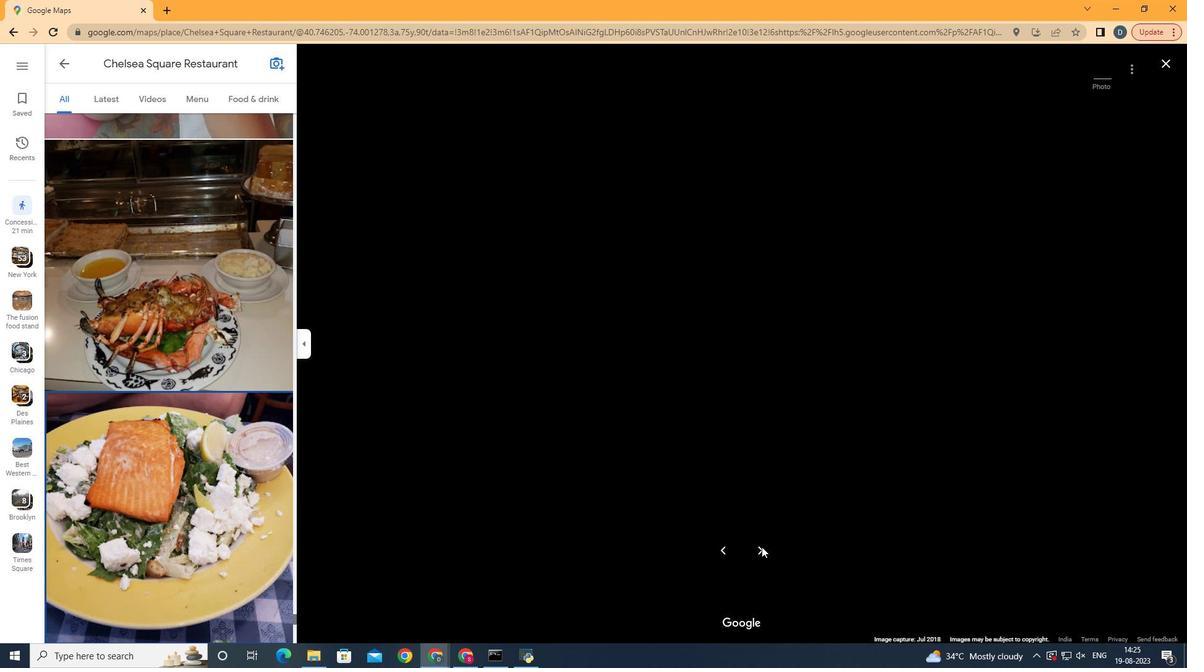 
Action: Mouse pressed left at (762, 546)
Screenshot: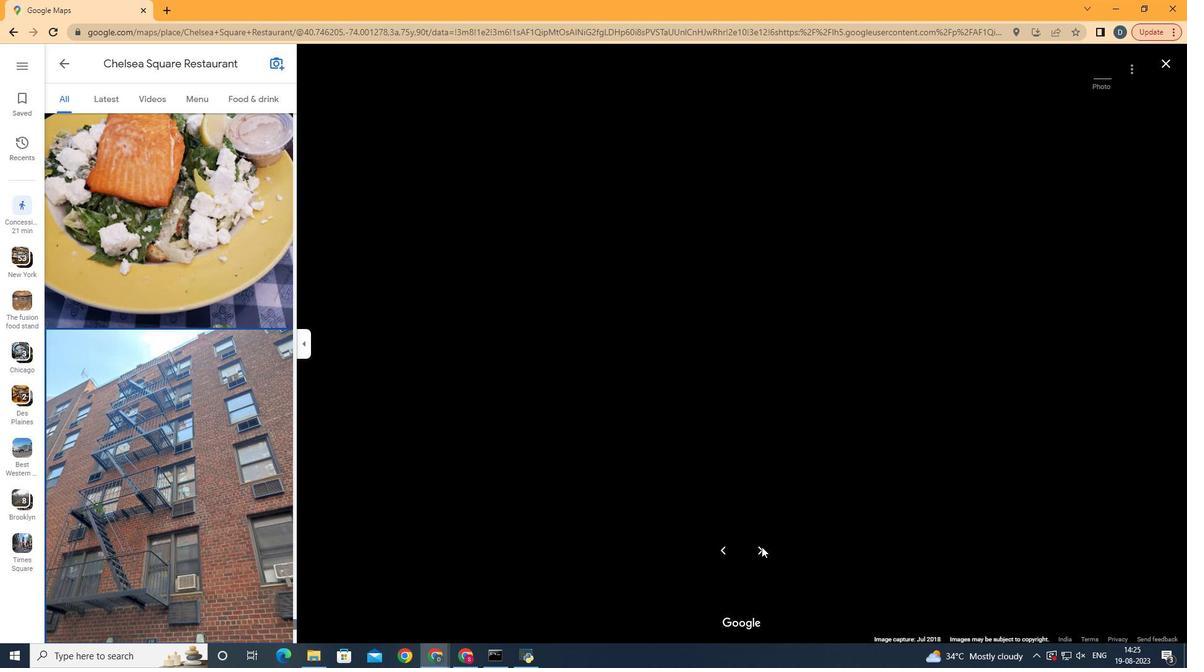 
Action: Key pressed <Key.right><Key.right><Key.right><Key.right><Key.right><Key.right><Key.right>
Screenshot: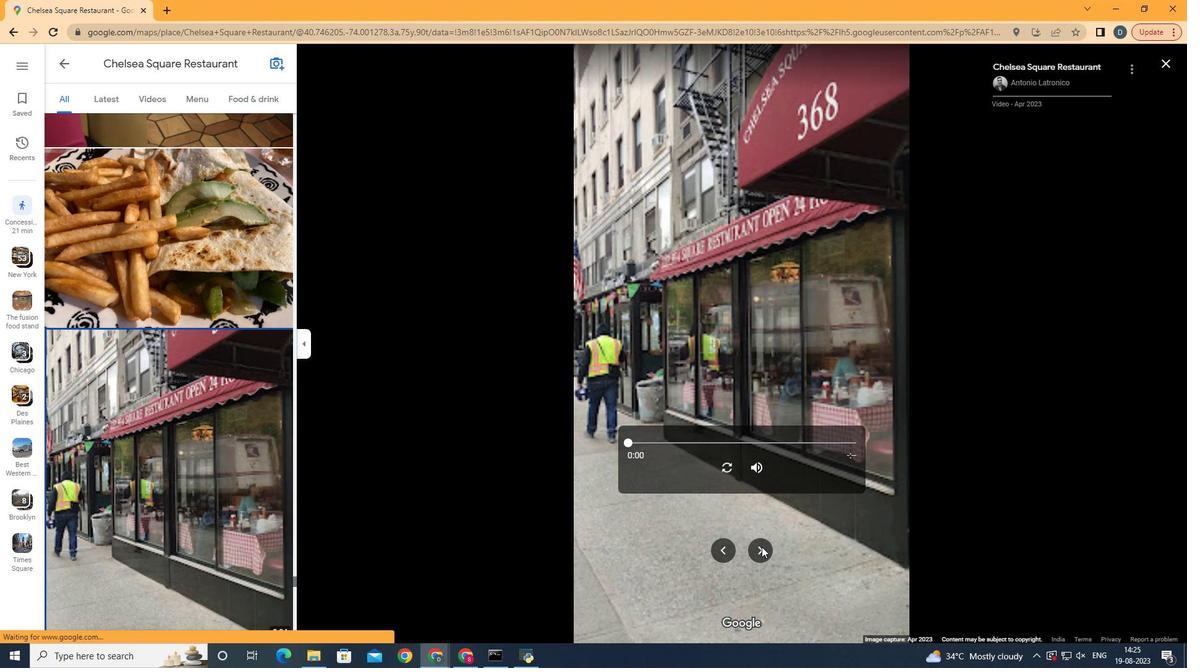 
Action: Mouse moved to (1169, 58)
Screenshot: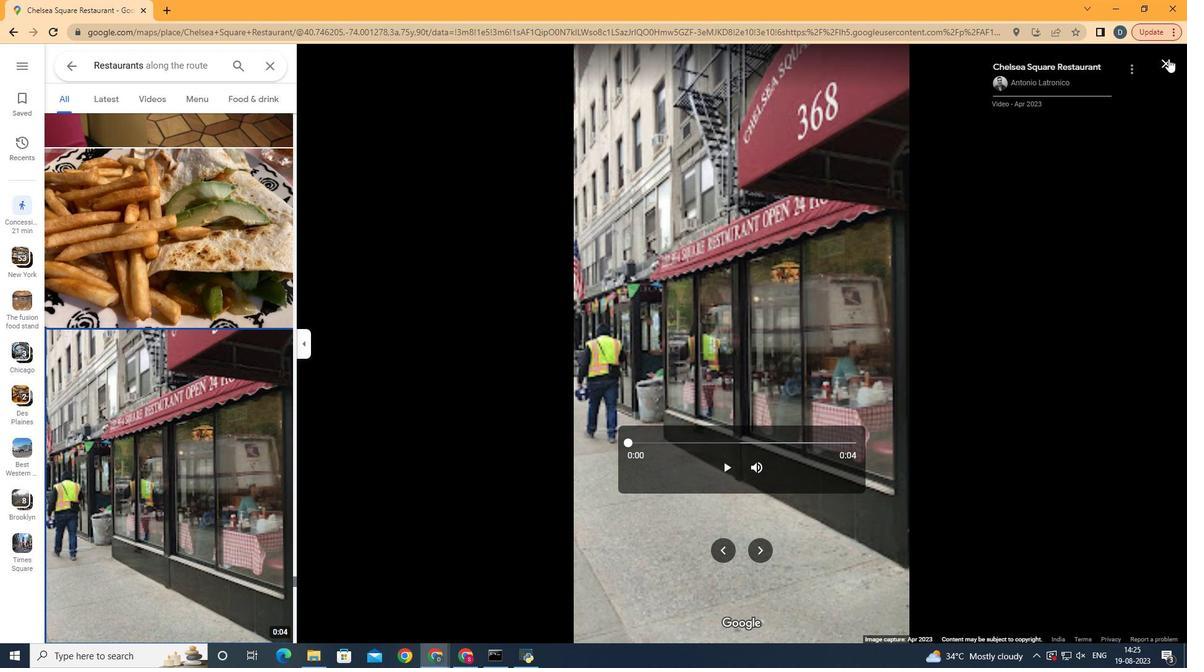 
Action: Mouse pressed left at (1169, 58)
Screenshot: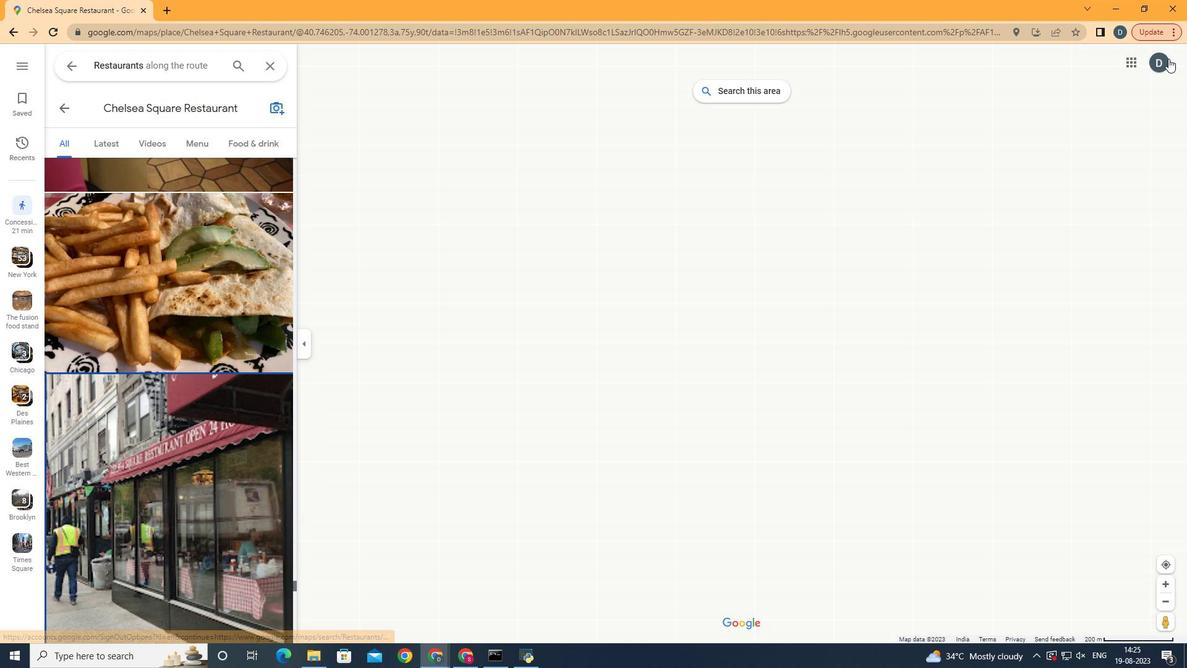 
Action: Mouse moved to (545, 103)
Screenshot: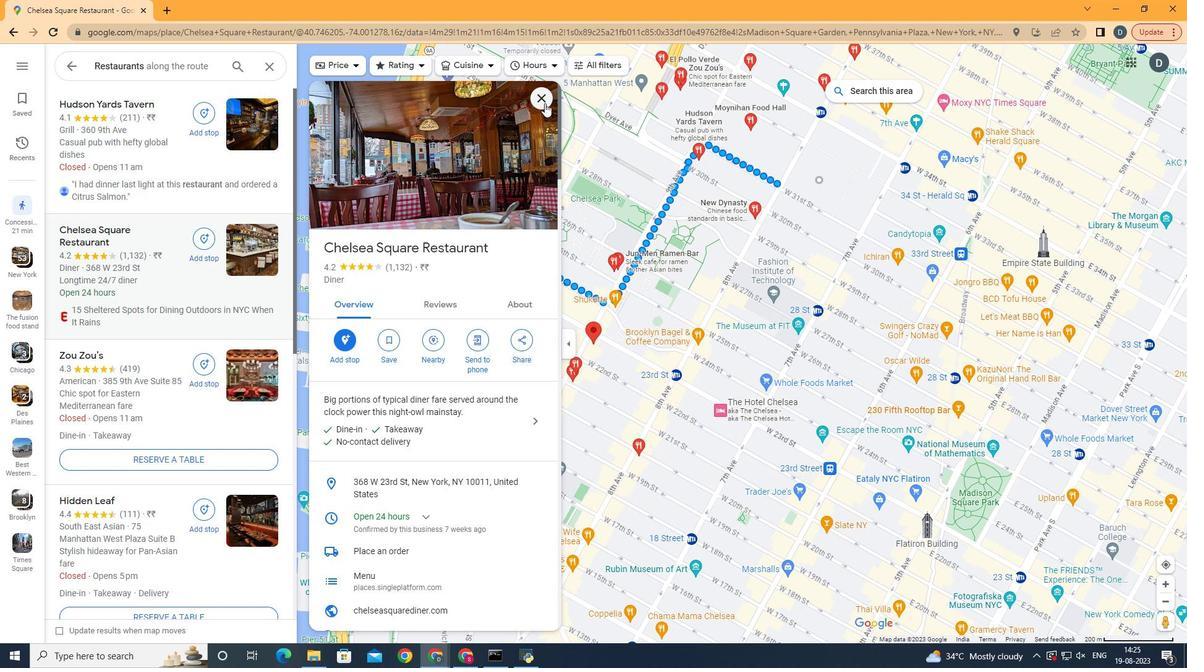 
Action: Mouse pressed left at (545, 103)
Screenshot: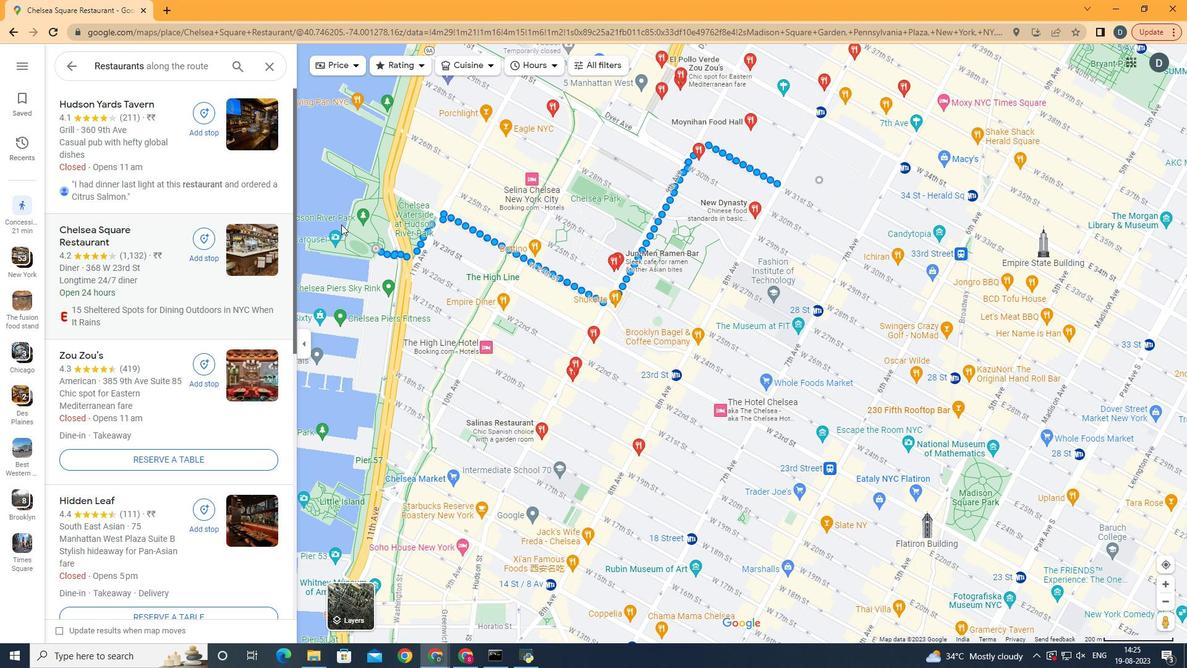 
Action: Mouse moved to (197, 522)
Screenshot: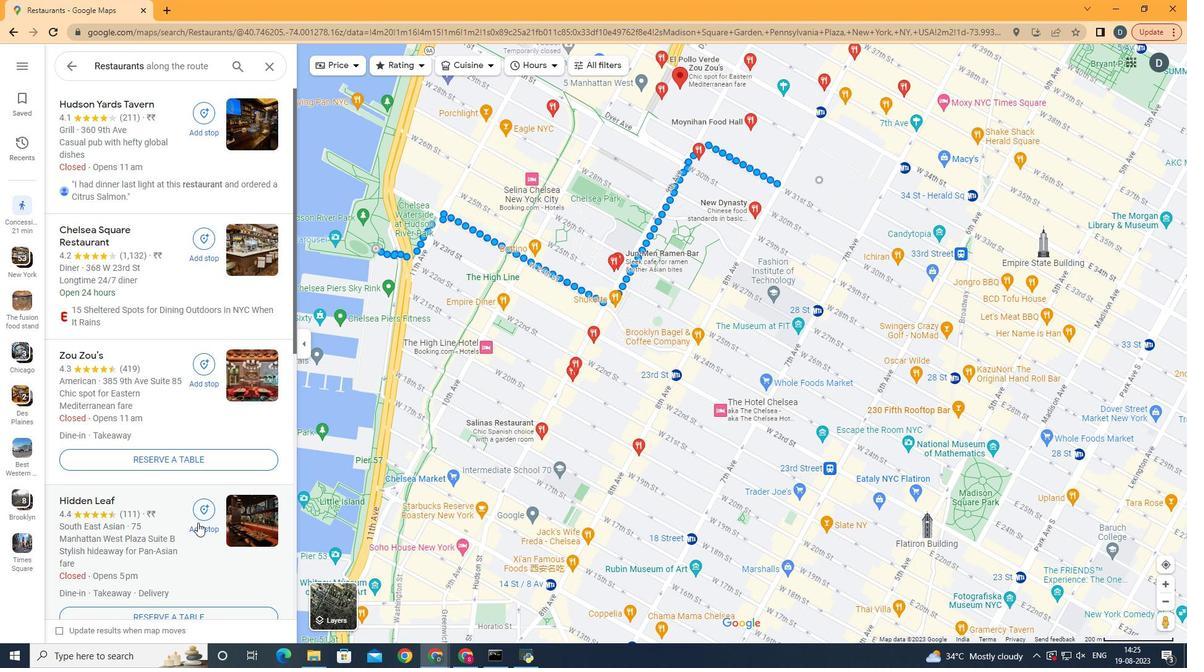 
Action: Mouse scrolled (197, 522) with delta (0, 0)
Screenshot: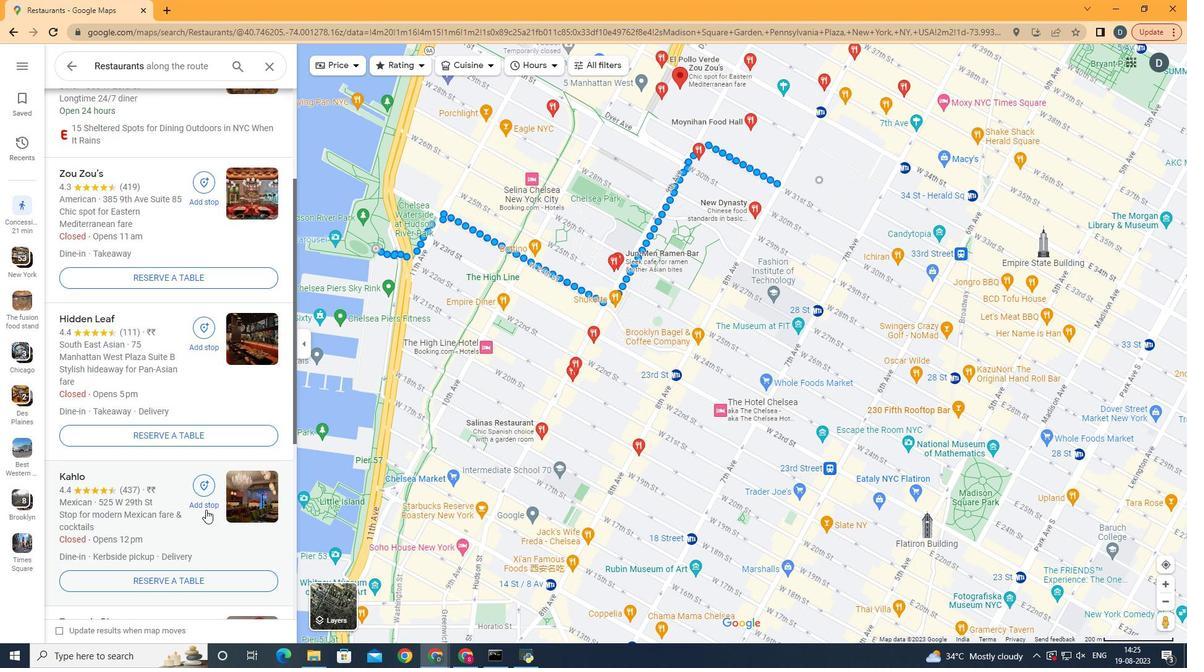 
Action: Mouse scrolled (197, 522) with delta (0, 0)
Screenshot: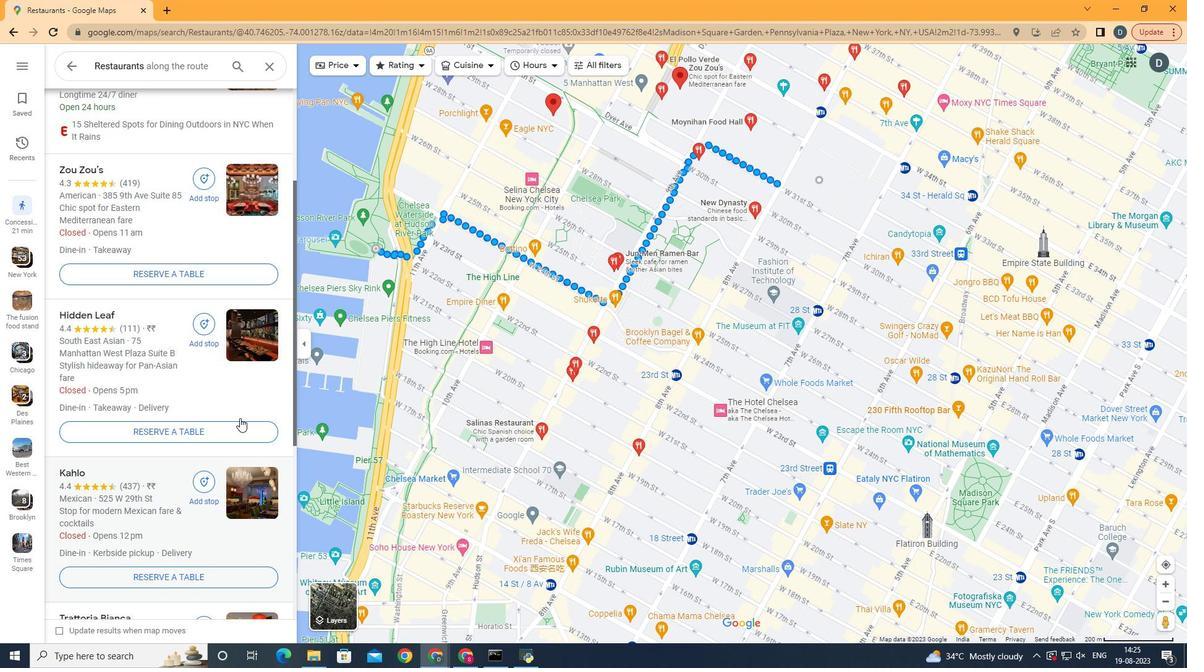 
Action: Mouse scrolled (197, 522) with delta (0, 0)
Screenshot: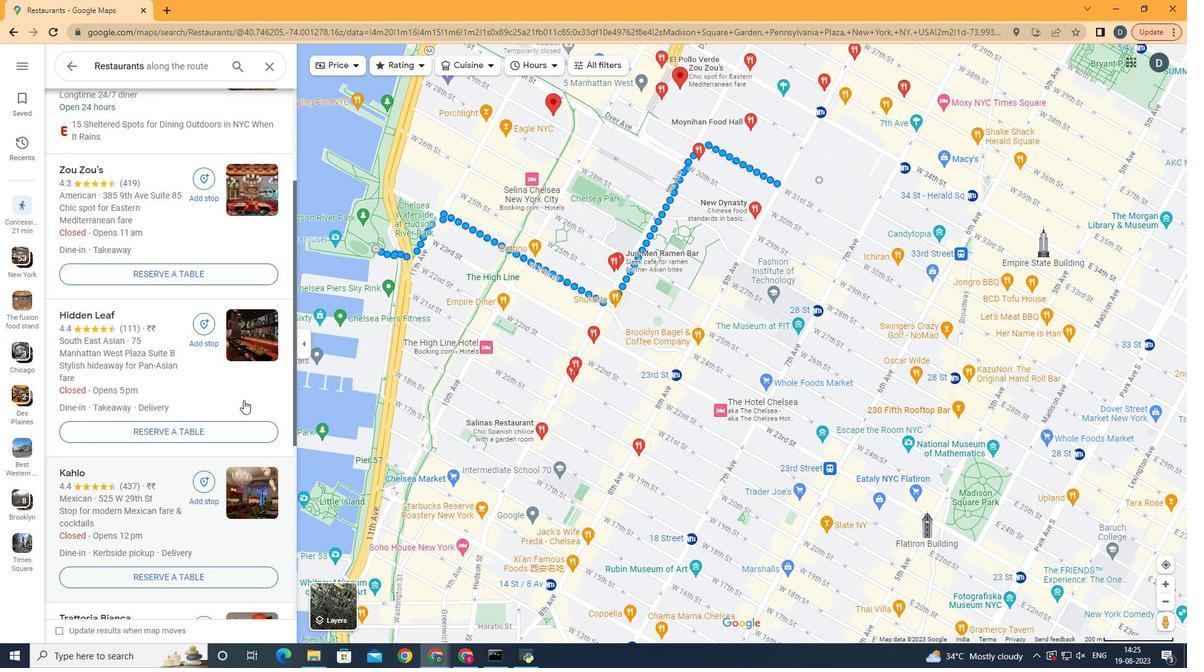 
Action: Mouse moved to (251, 368)
Screenshot: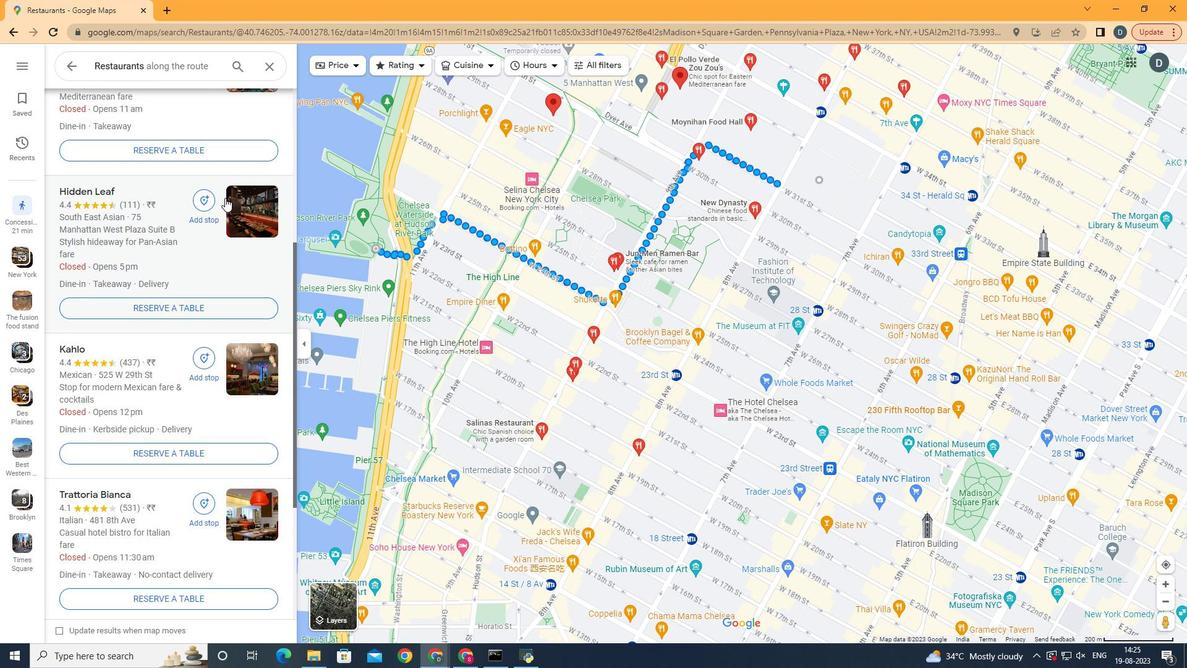 
Action: Mouse scrolled (251, 367) with delta (0, 0)
Screenshot: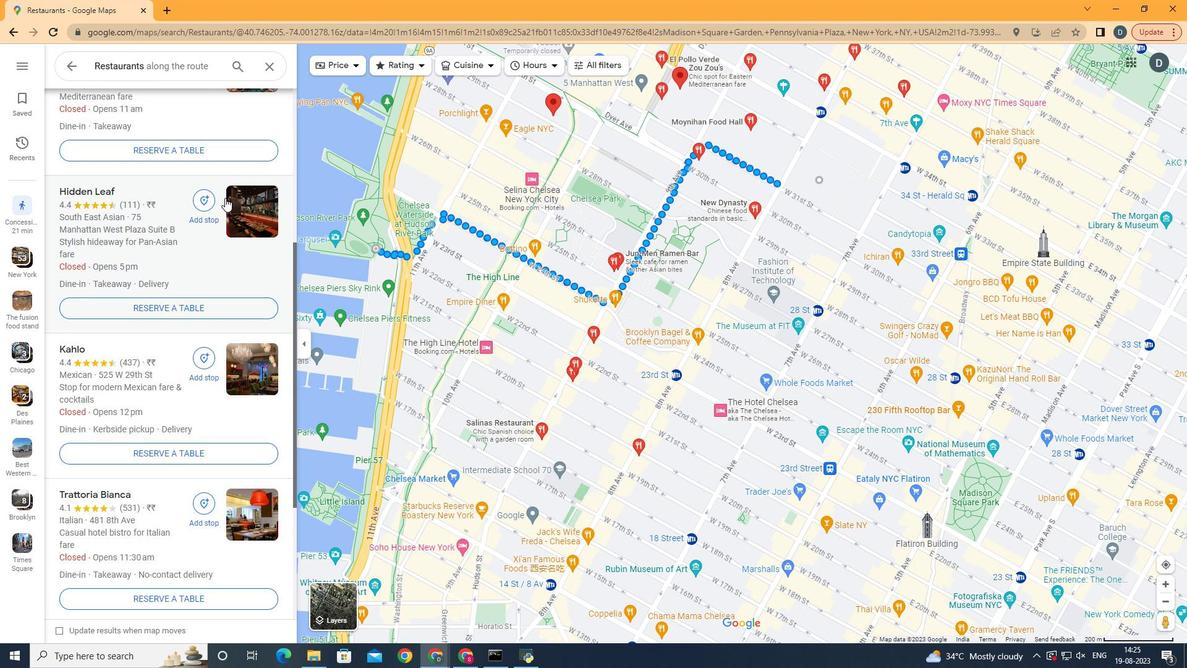 
Action: Mouse moved to (251, 365)
Screenshot: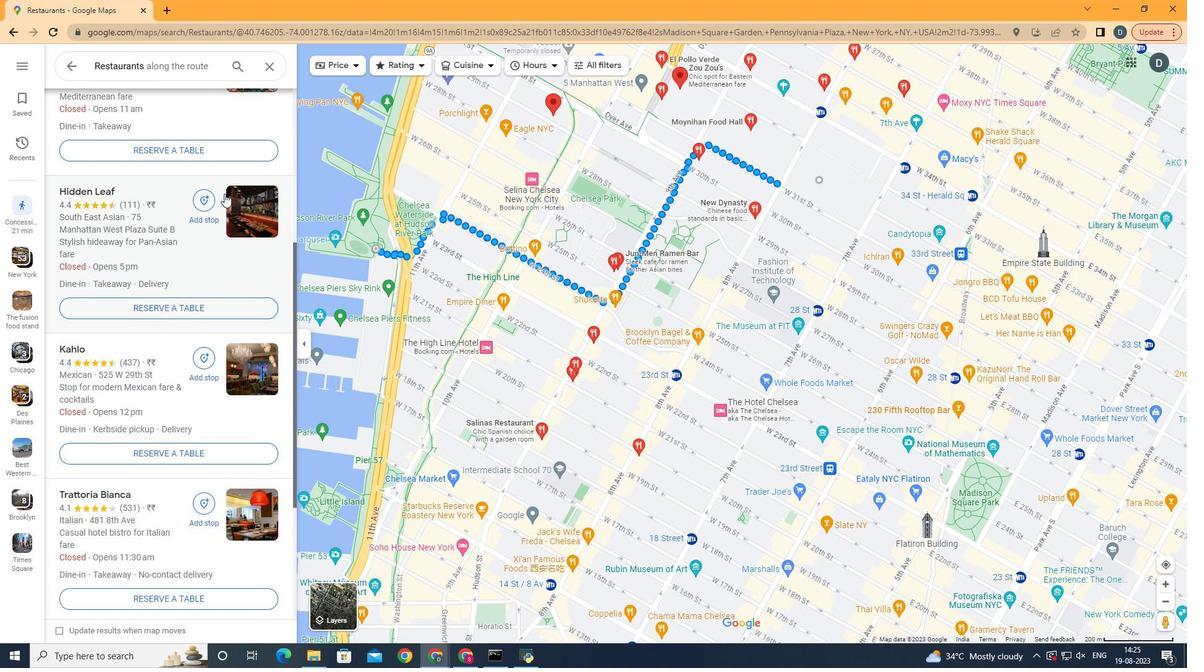 
Action: Mouse scrolled (251, 365) with delta (0, 0)
Screenshot: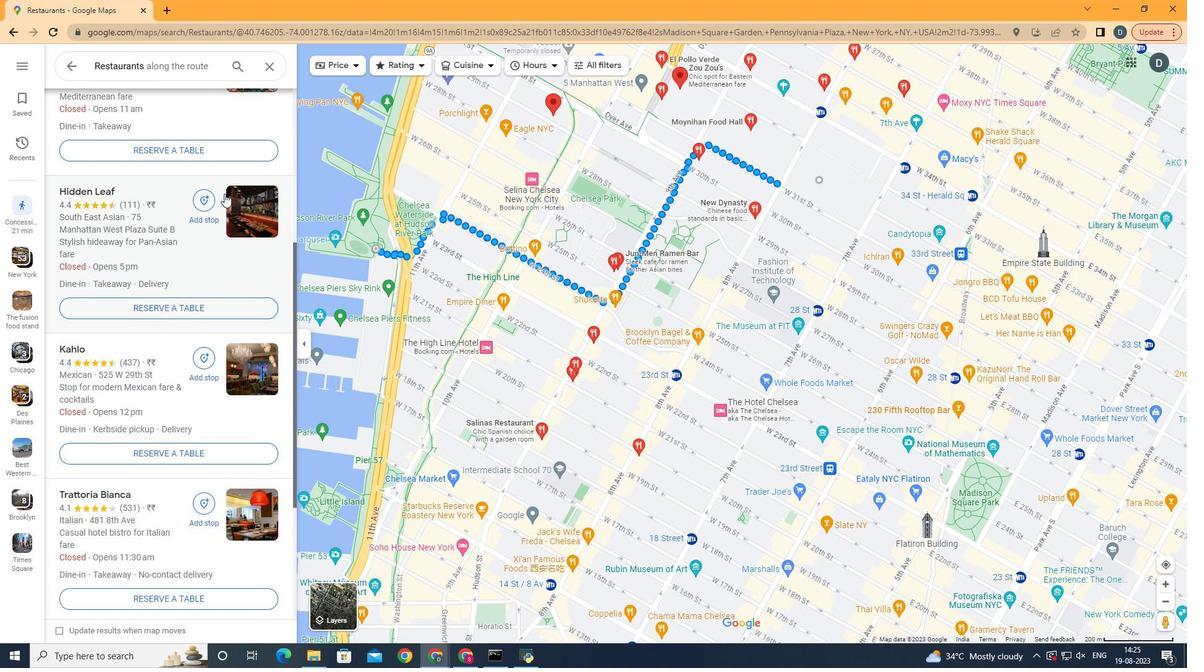 
Action: Mouse moved to (224, 193)
Screenshot: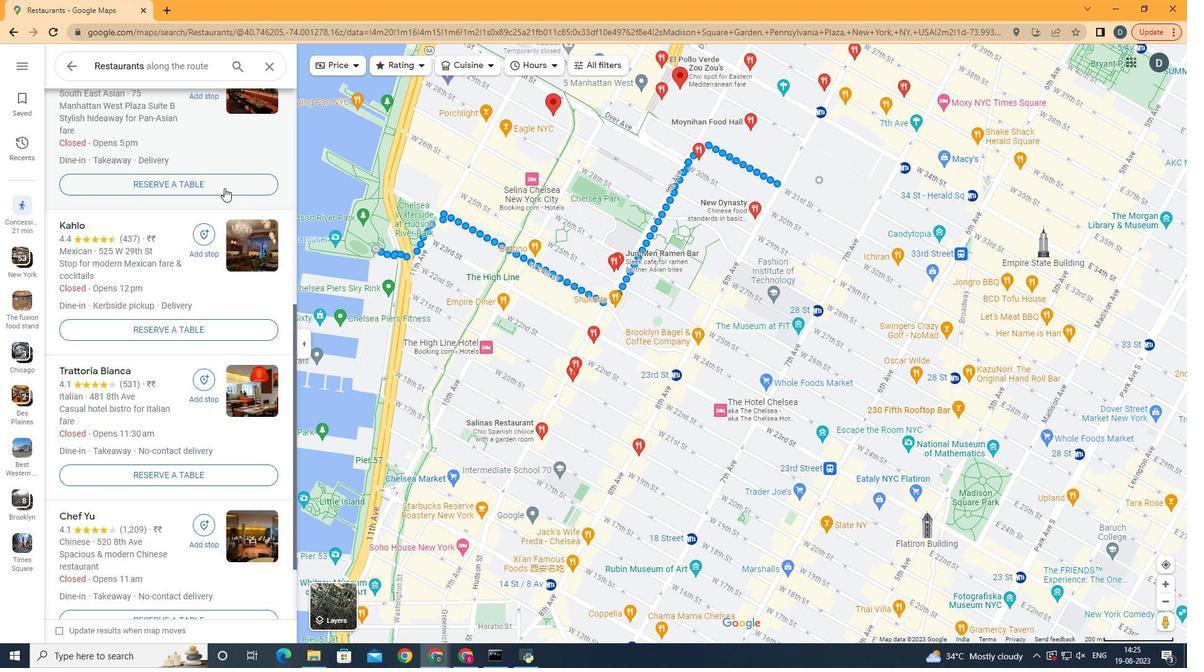 
Action: Mouse scrolled (224, 193) with delta (0, 0)
Screenshot: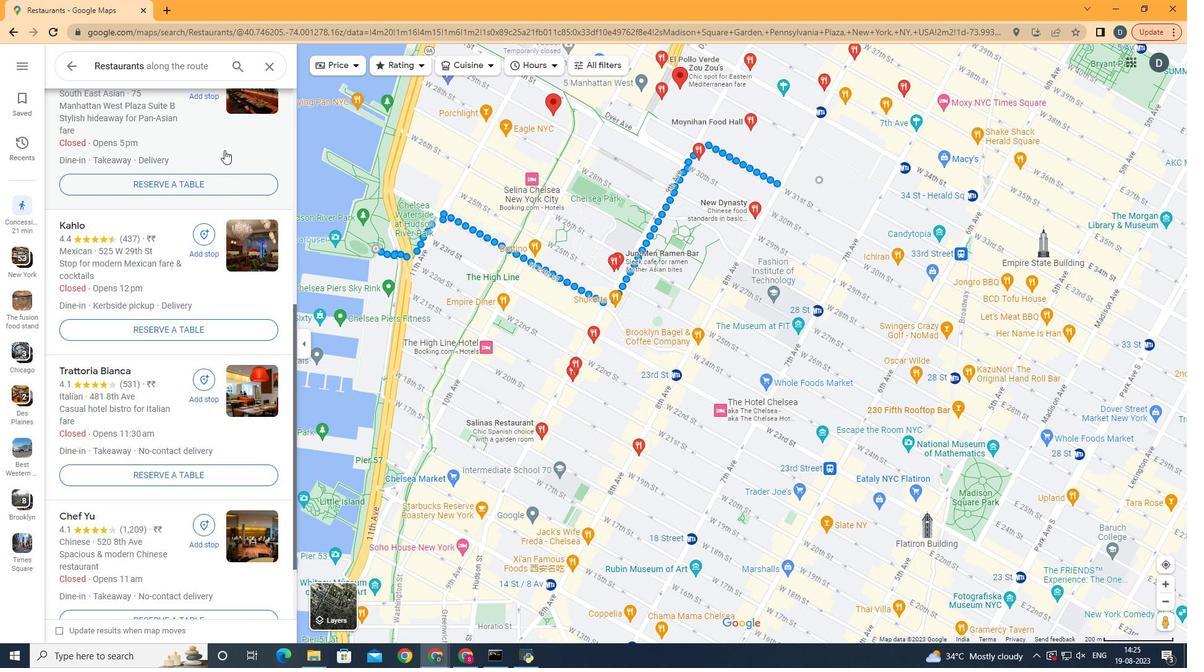 
Action: Mouse scrolled (224, 193) with delta (0, 0)
Screenshot: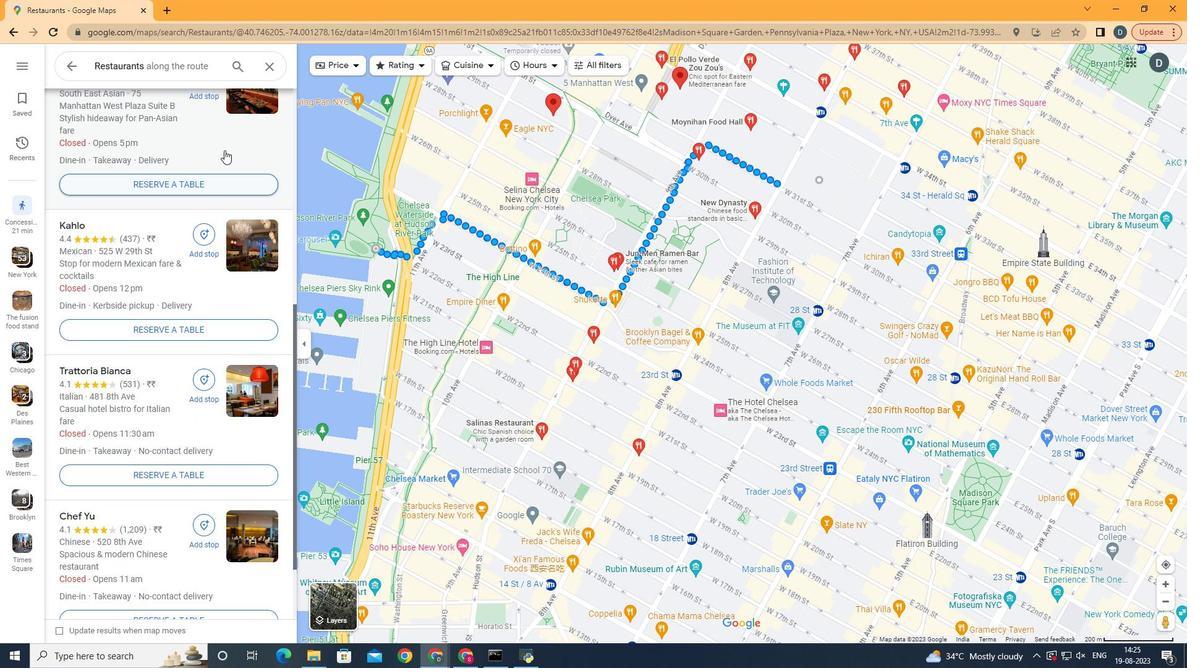 
Action: Mouse moved to (240, 538)
Screenshot: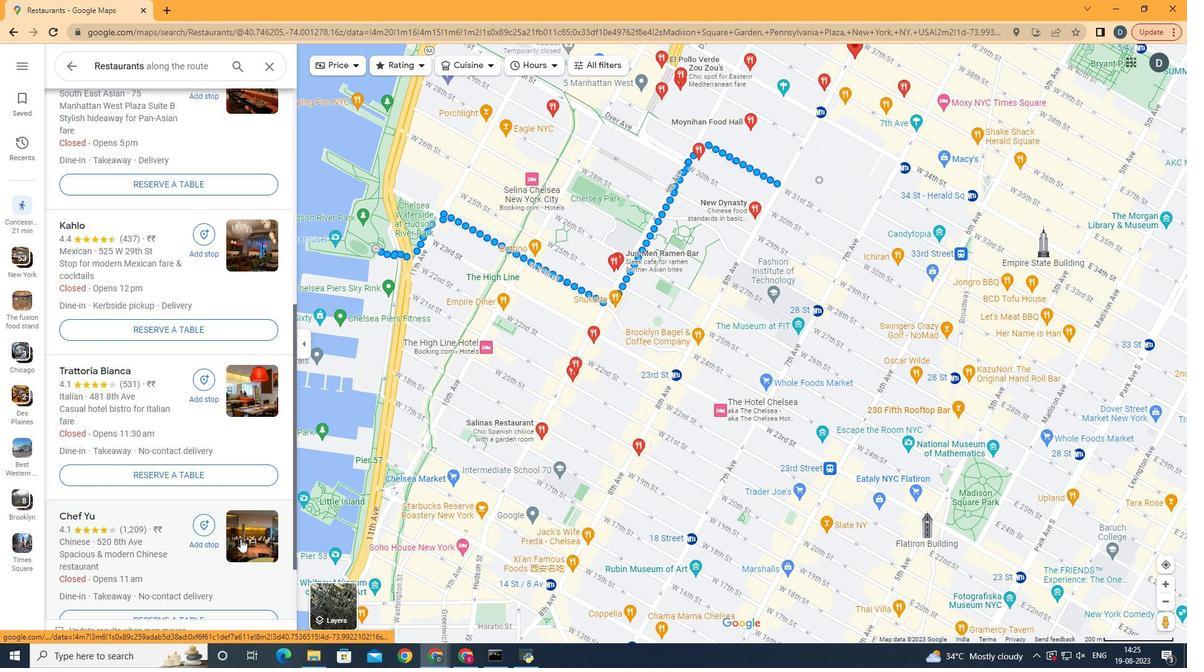 
Action: Mouse scrolled (240, 538) with delta (0, 0)
Screenshot: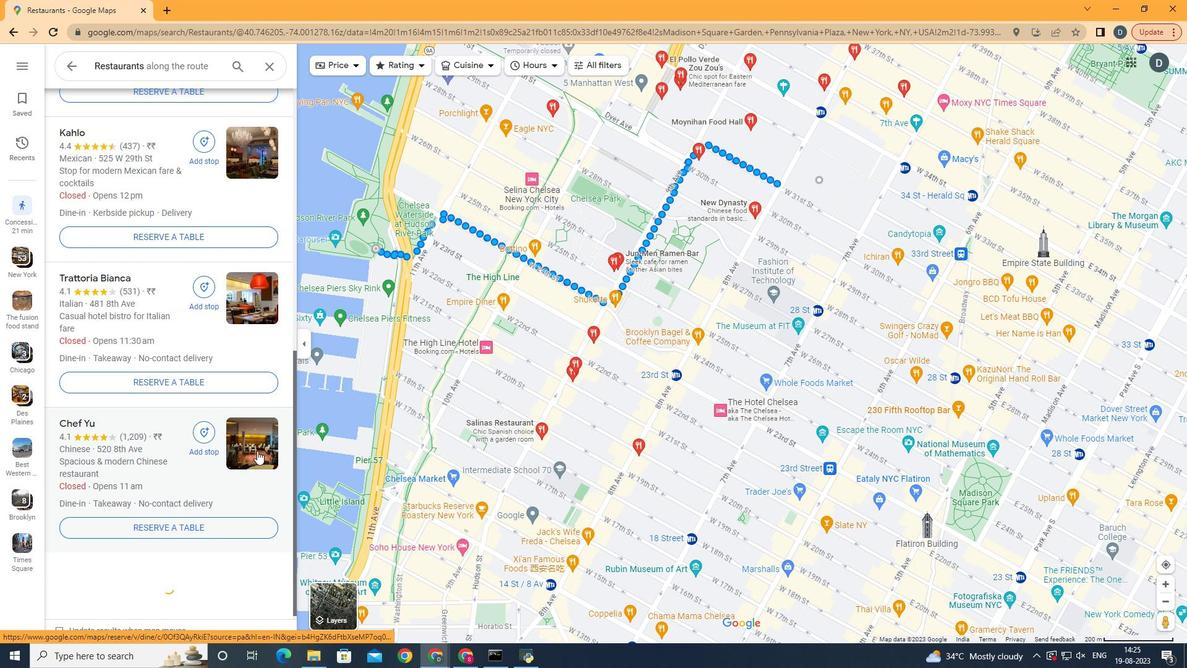 
Action: Mouse scrolled (240, 538) with delta (0, 0)
Screenshot: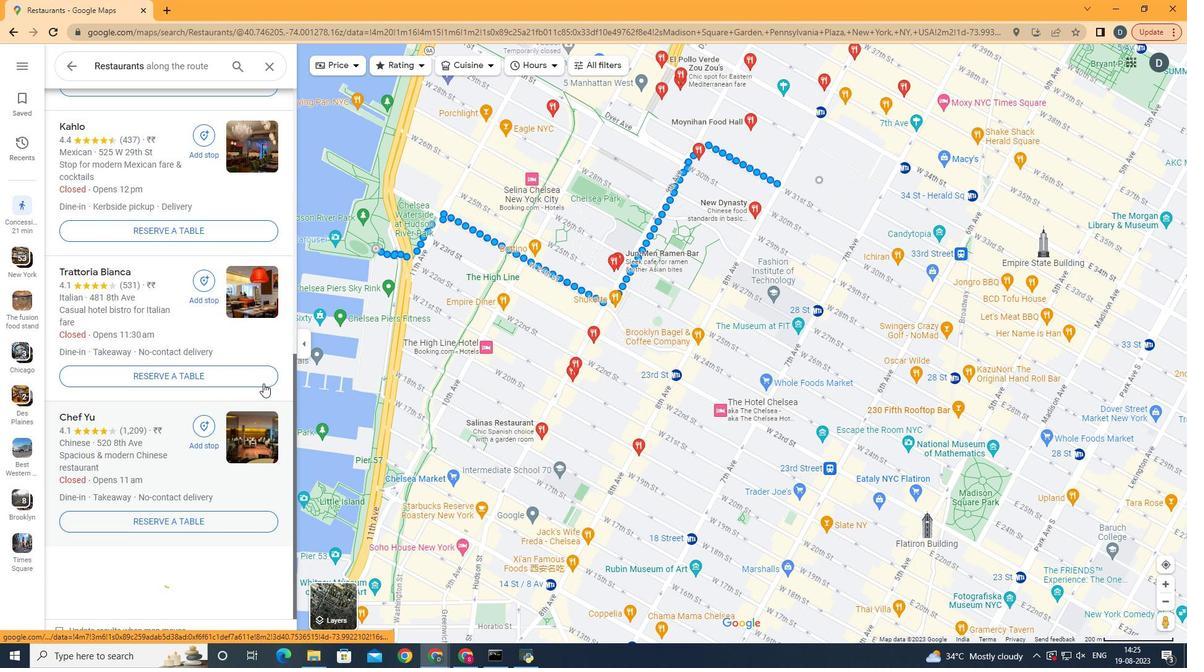 
Action: Mouse moved to (256, 465)
Screenshot: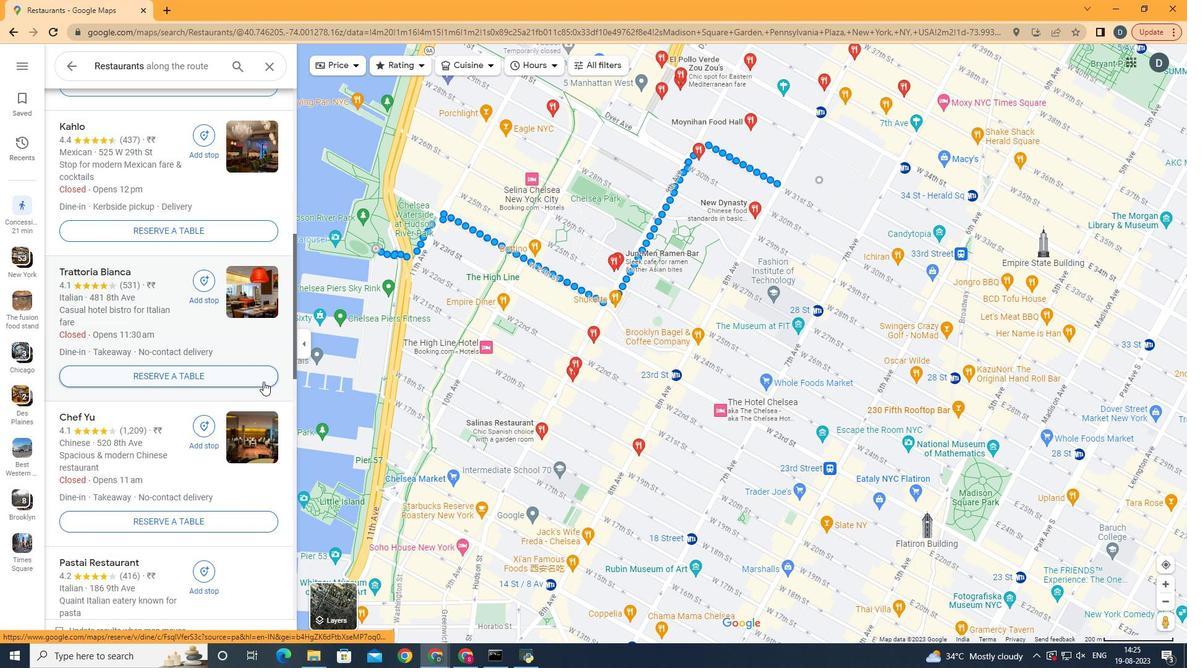 
Action: Mouse scrolled (248, 494) with delta (0, 0)
Screenshot: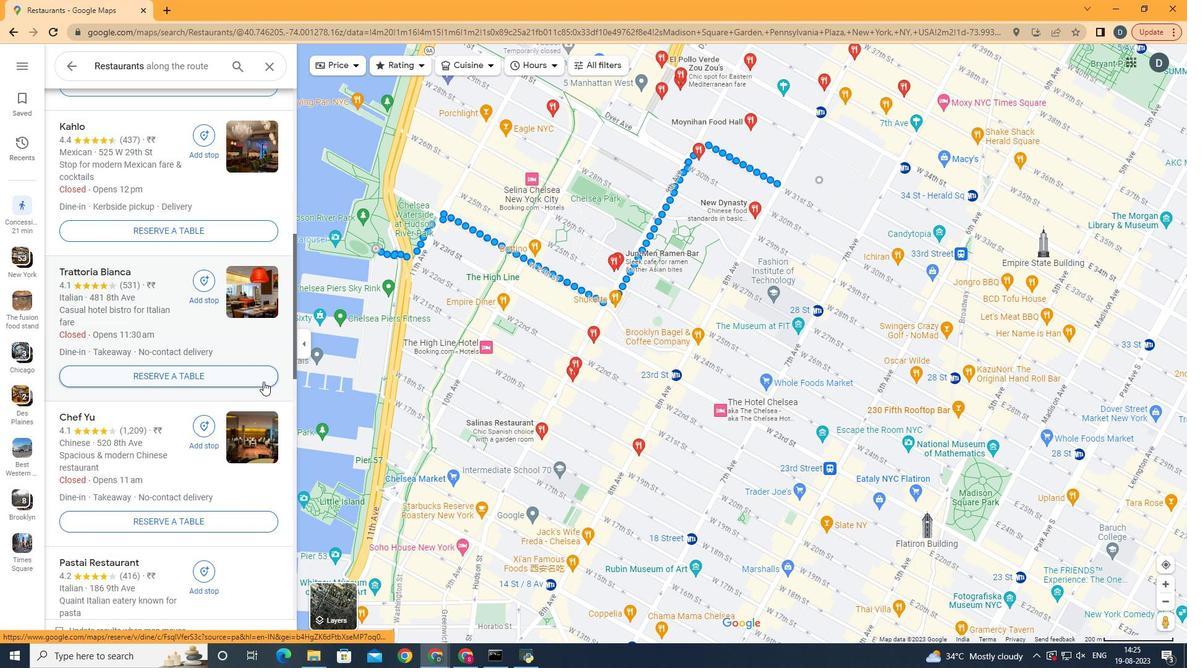 
Action: Mouse moved to (256, 464)
Screenshot: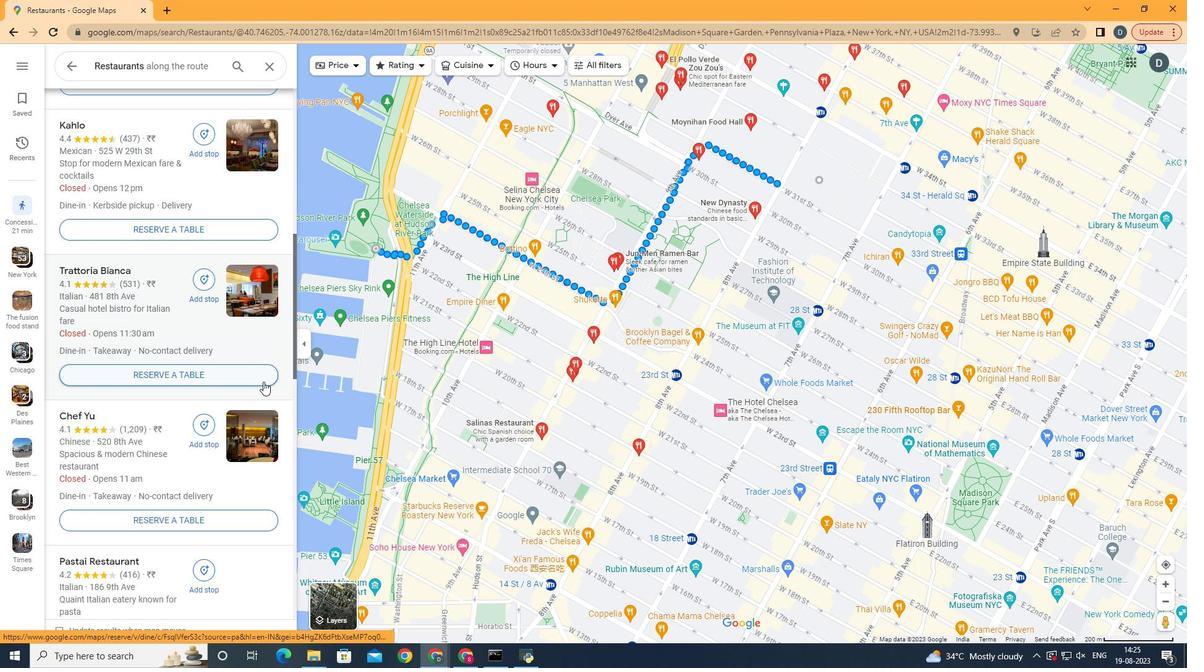 
Action: Mouse scrolled (254, 474) with delta (0, 0)
Screenshot: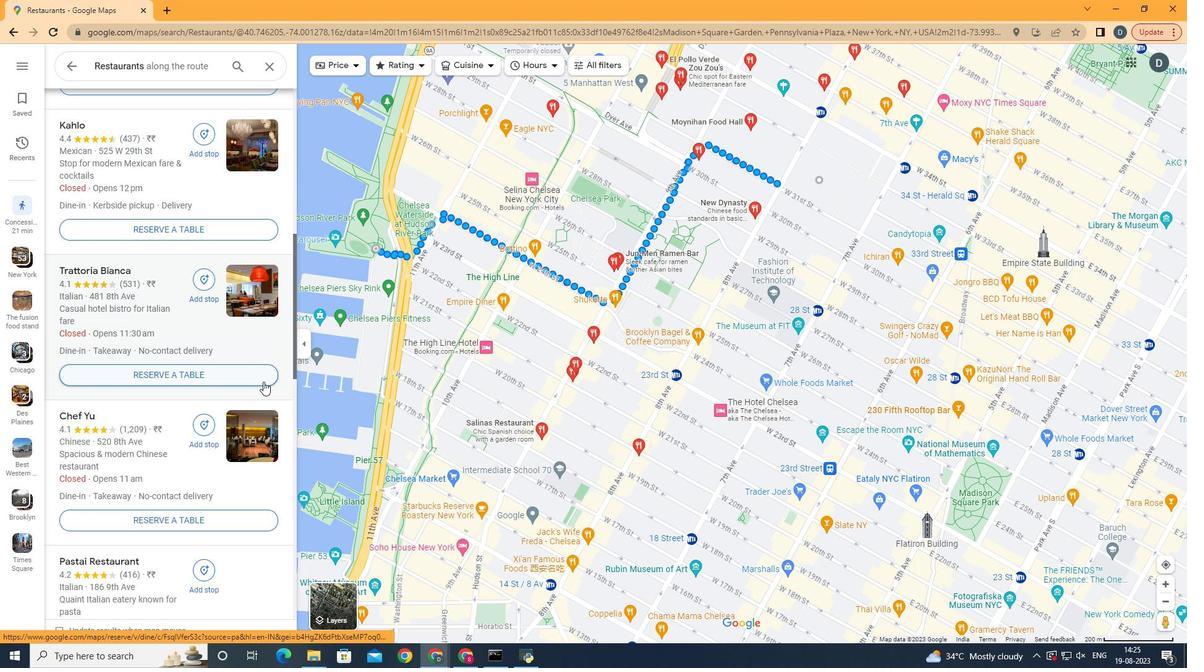 
Action: Mouse moved to (259, 413)
Screenshot: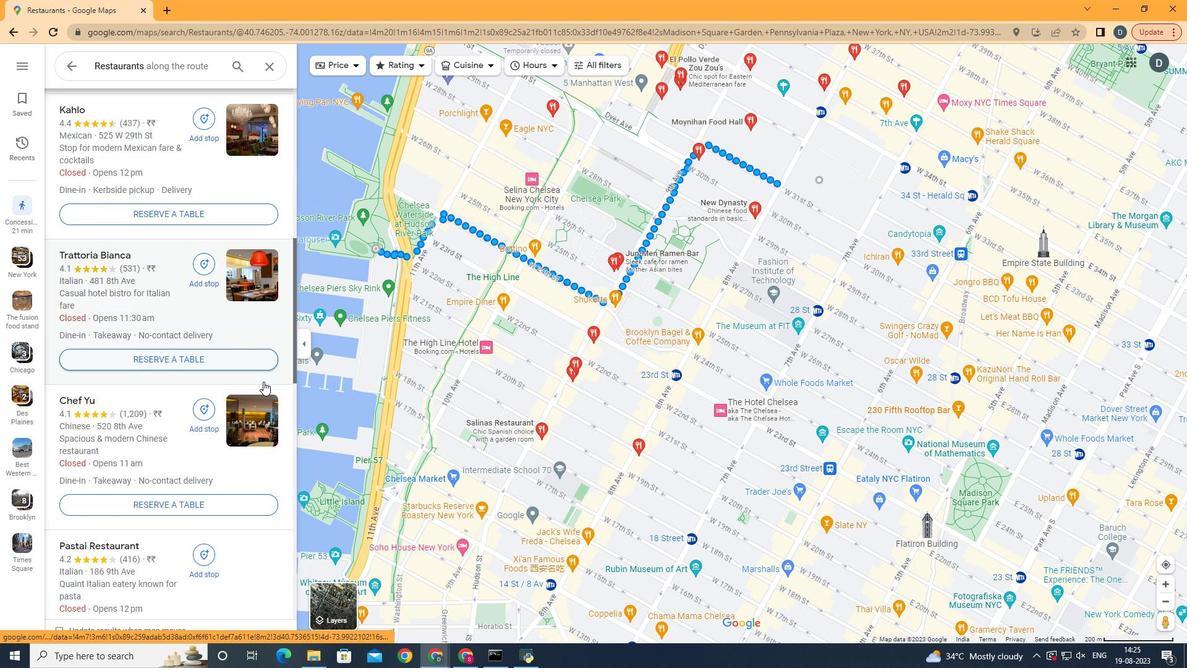 
Action: Mouse scrolled (257, 422) with delta (0, 0)
Screenshot: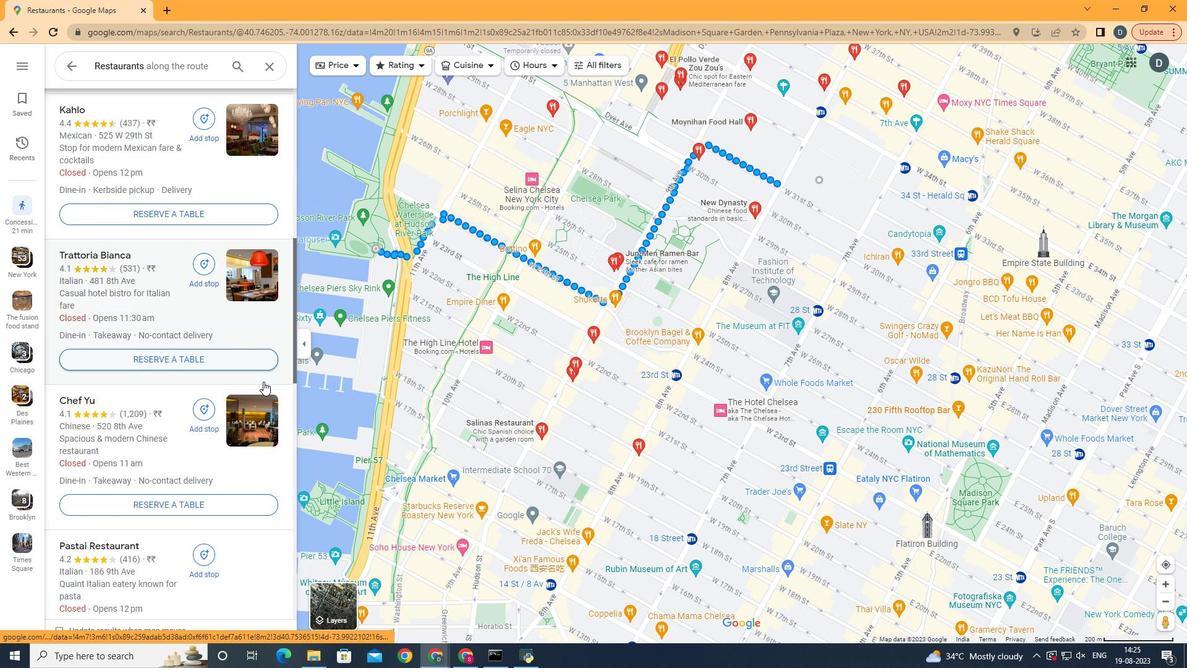 
Action: Mouse moved to (263, 381)
Screenshot: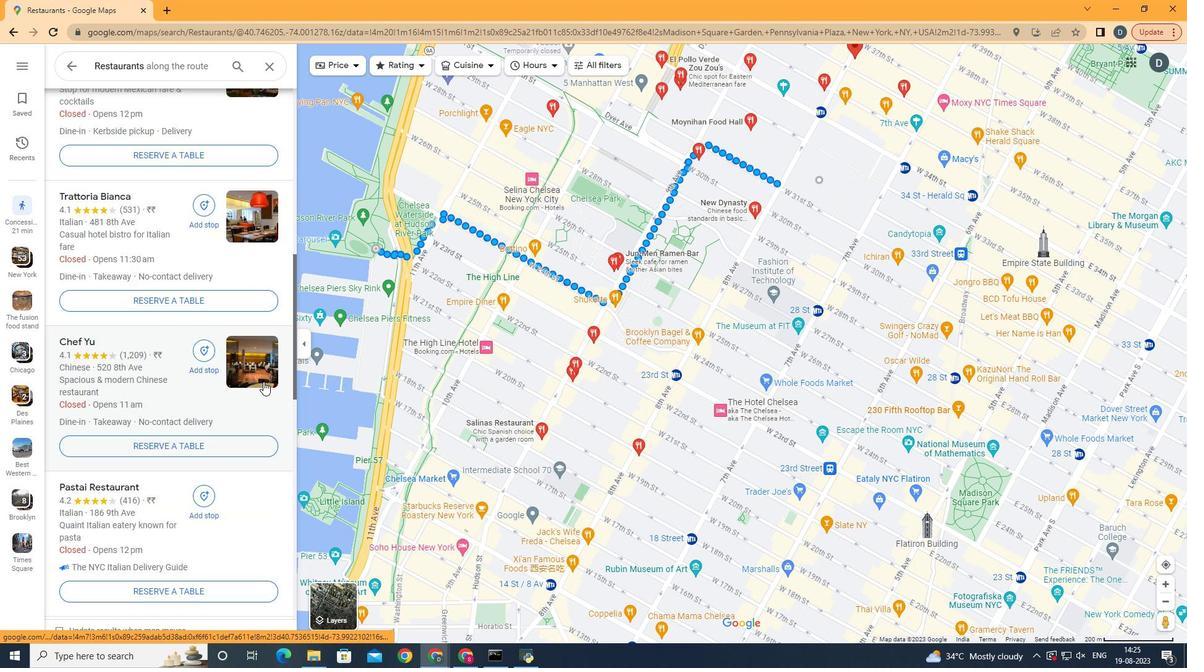 
Action: Mouse scrolled (263, 381) with delta (0, 0)
Screenshot: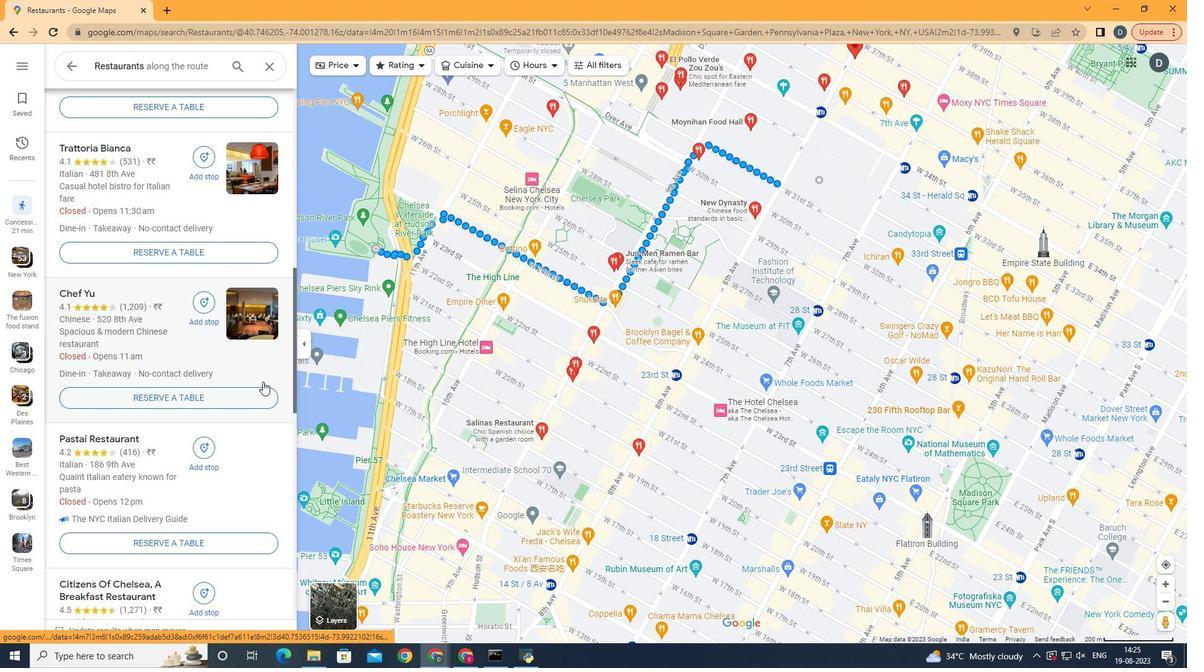 
Action: Mouse scrolled (263, 381) with delta (0, 0)
Screenshot: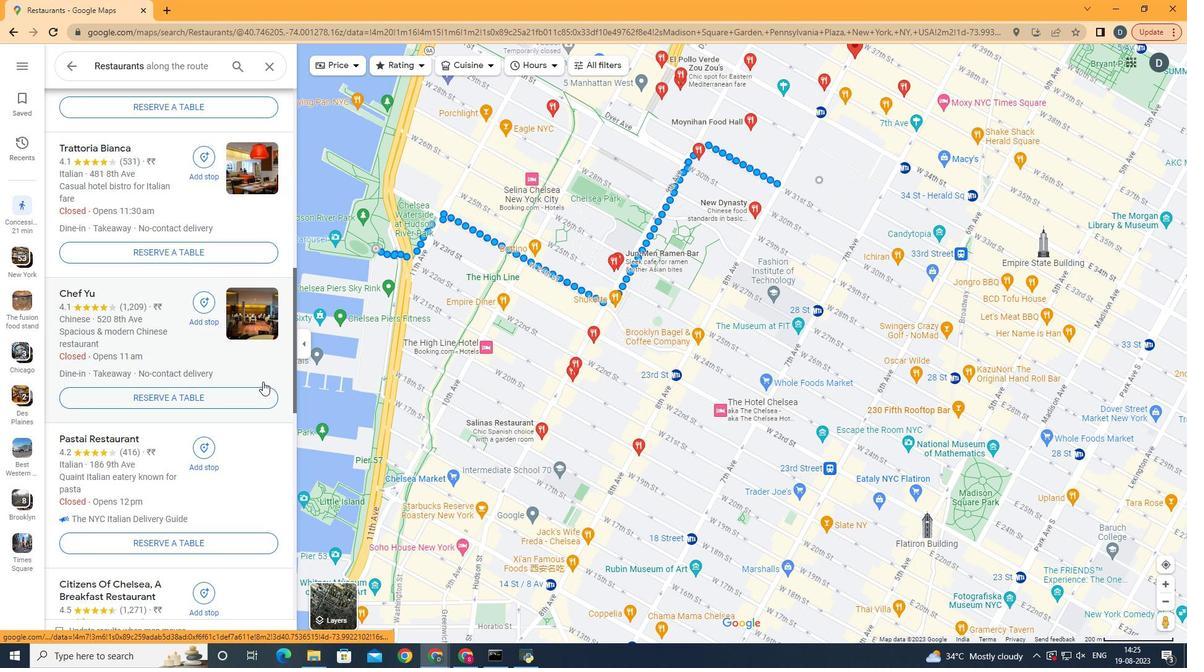 
Action: Mouse moved to (233, 305)
Screenshot: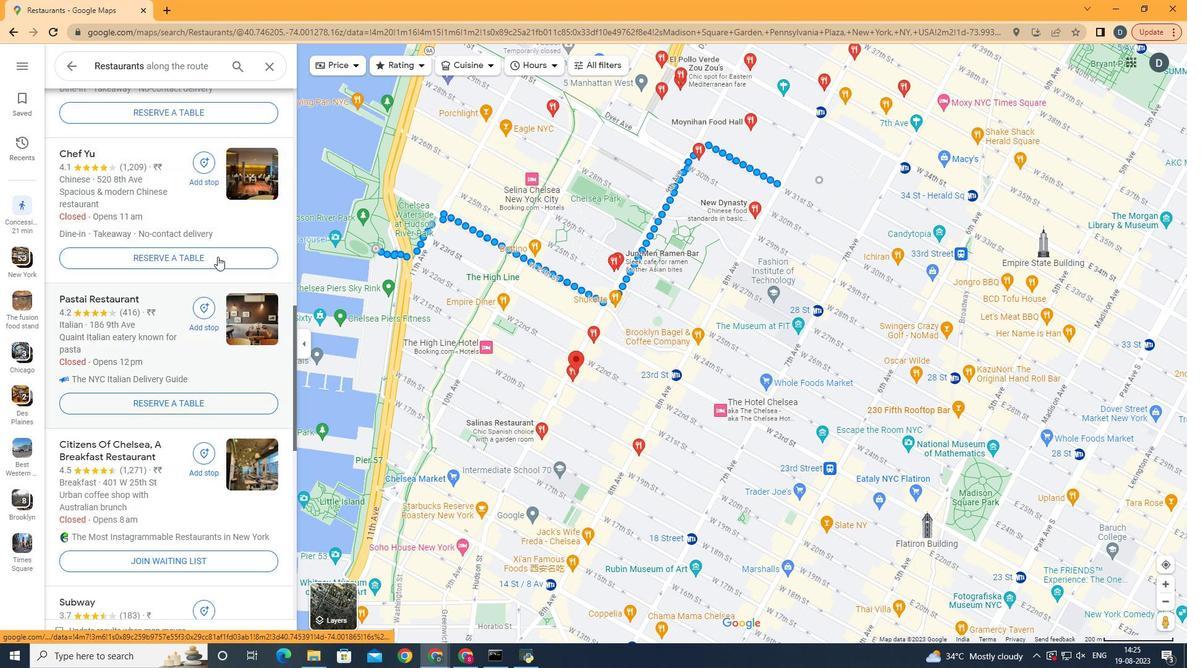 
Action: Mouse scrolled (233, 304) with delta (0, 0)
Screenshot: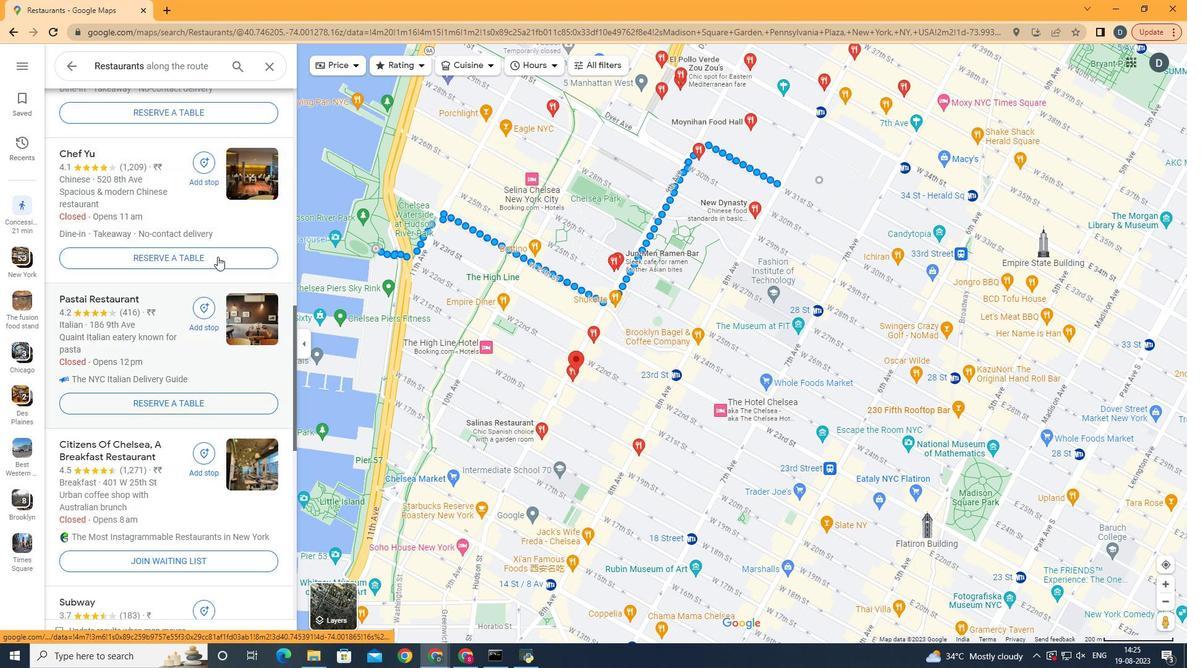 
Action: Mouse scrolled (233, 304) with delta (0, 0)
Screenshot: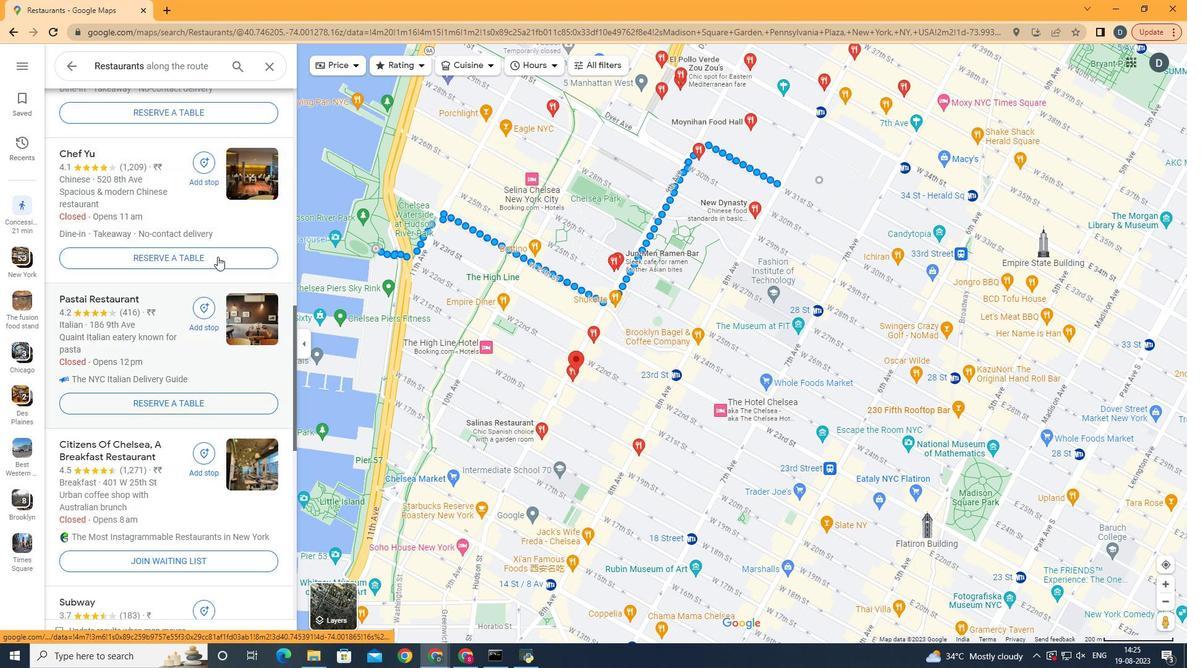 
Action: Mouse scrolled (233, 304) with delta (0, 0)
Screenshot: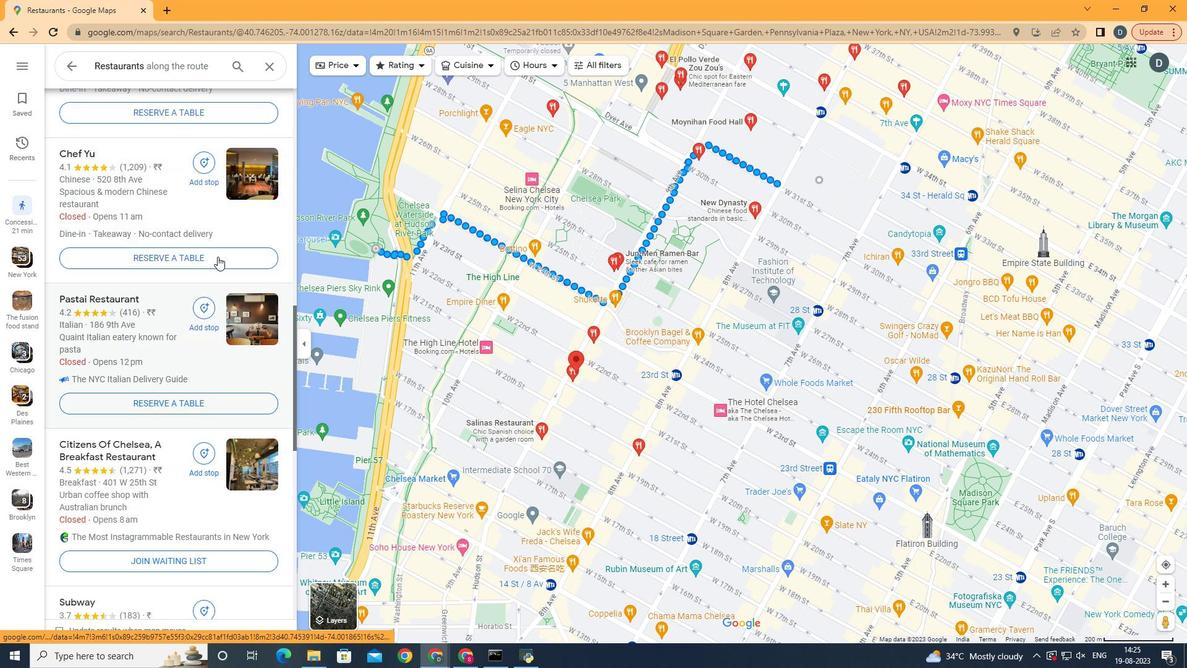 
Action: Mouse moved to (253, 415)
Screenshot: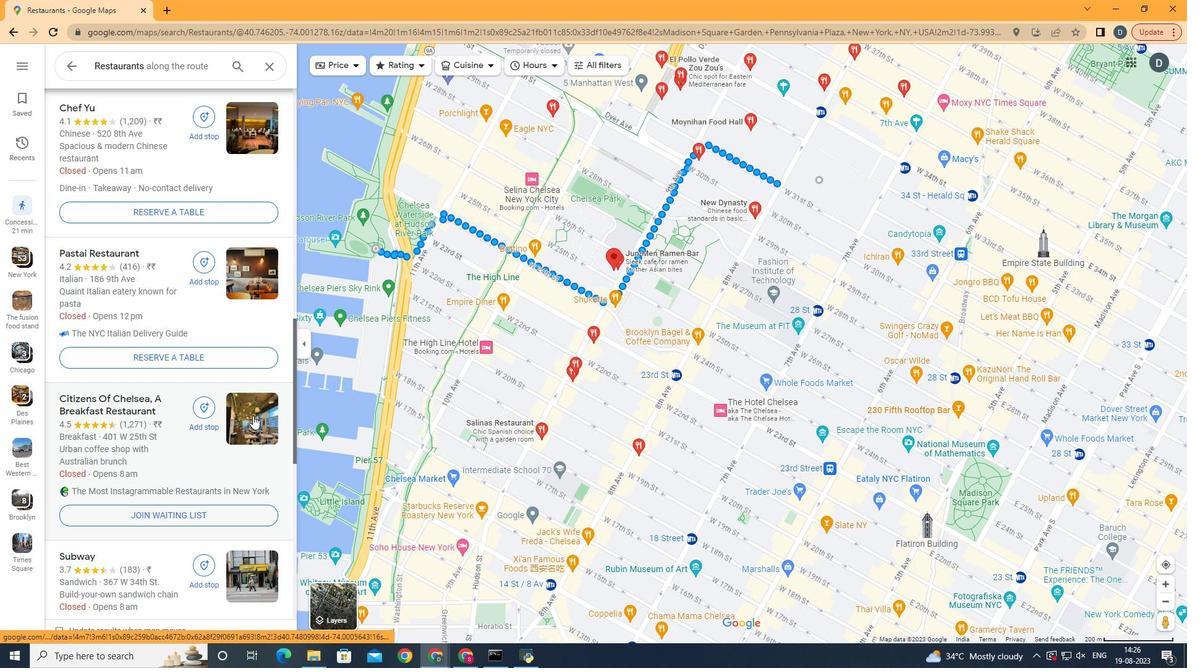 
Action: Mouse pressed left at (253, 415)
Screenshot: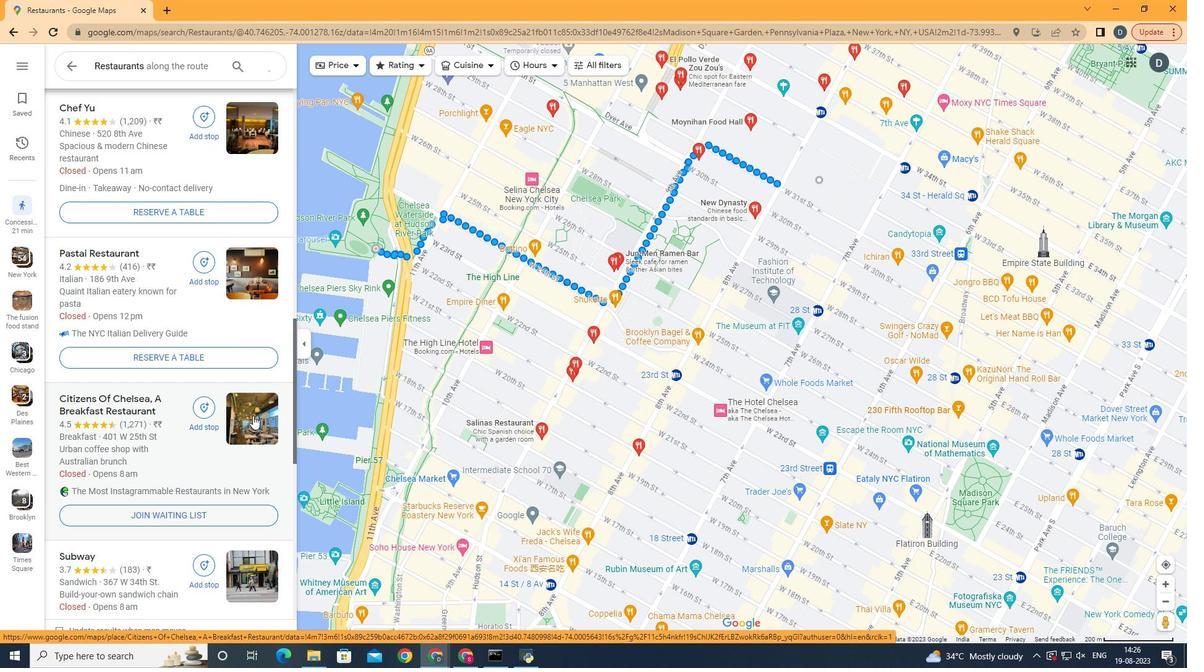 
Action: Mouse moved to (352, 210)
Screenshot: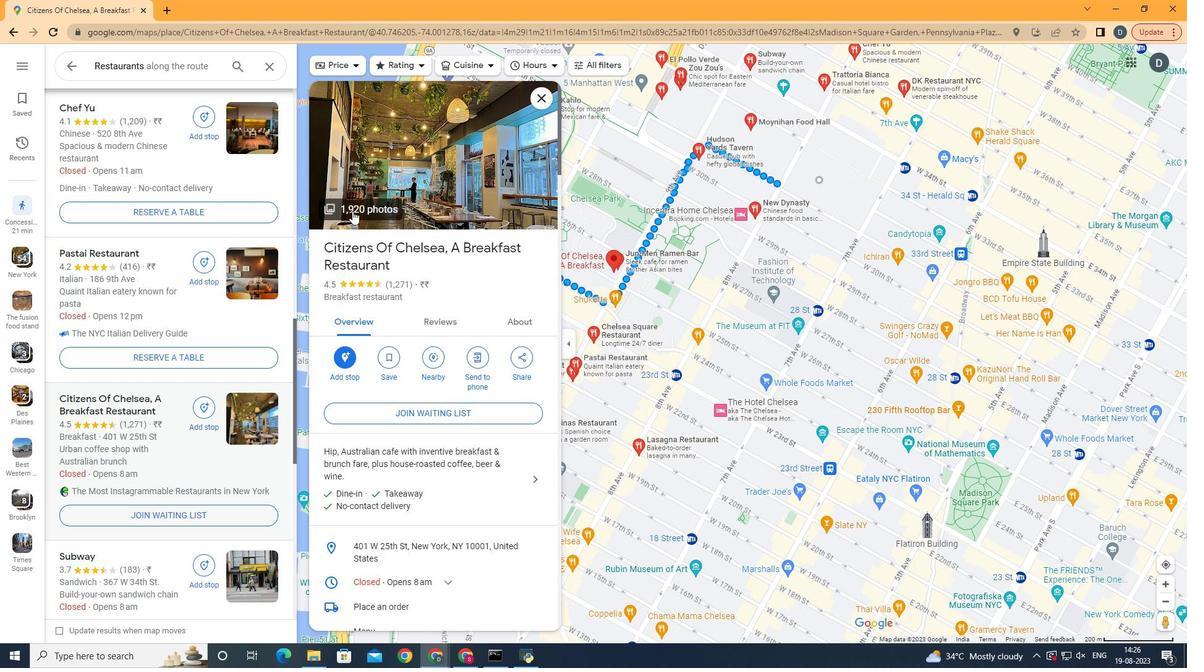 
Action: Mouse pressed left at (352, 210)
Screenshot: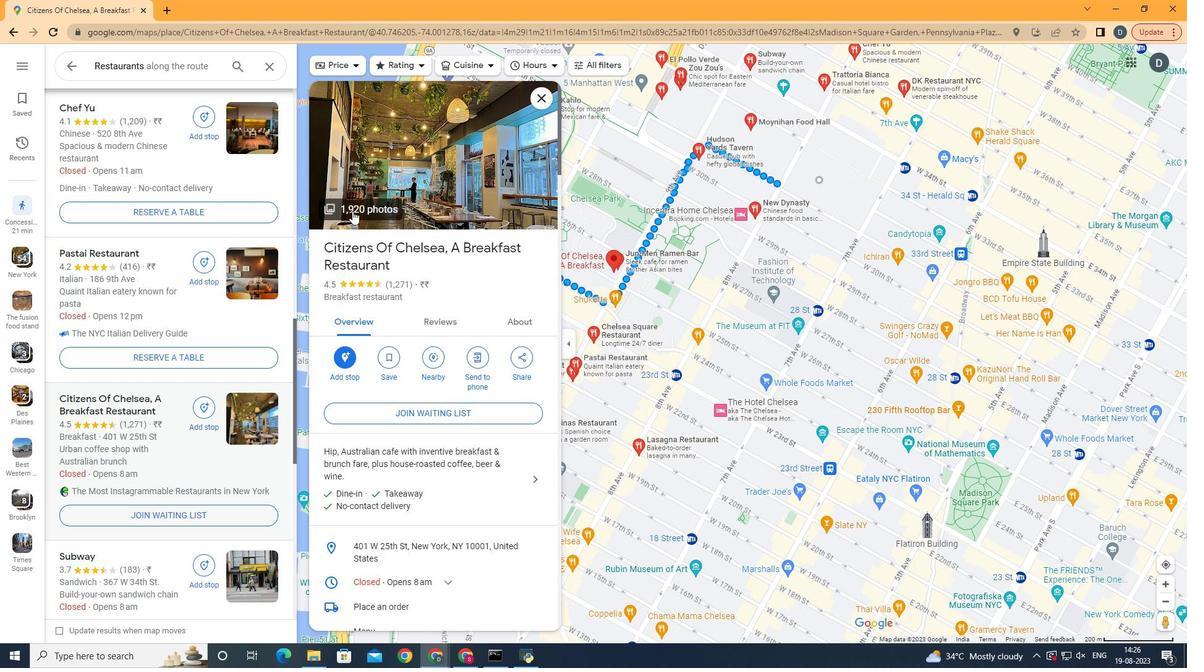 
Action: Mouse moved to (759, 544)
Screenshot: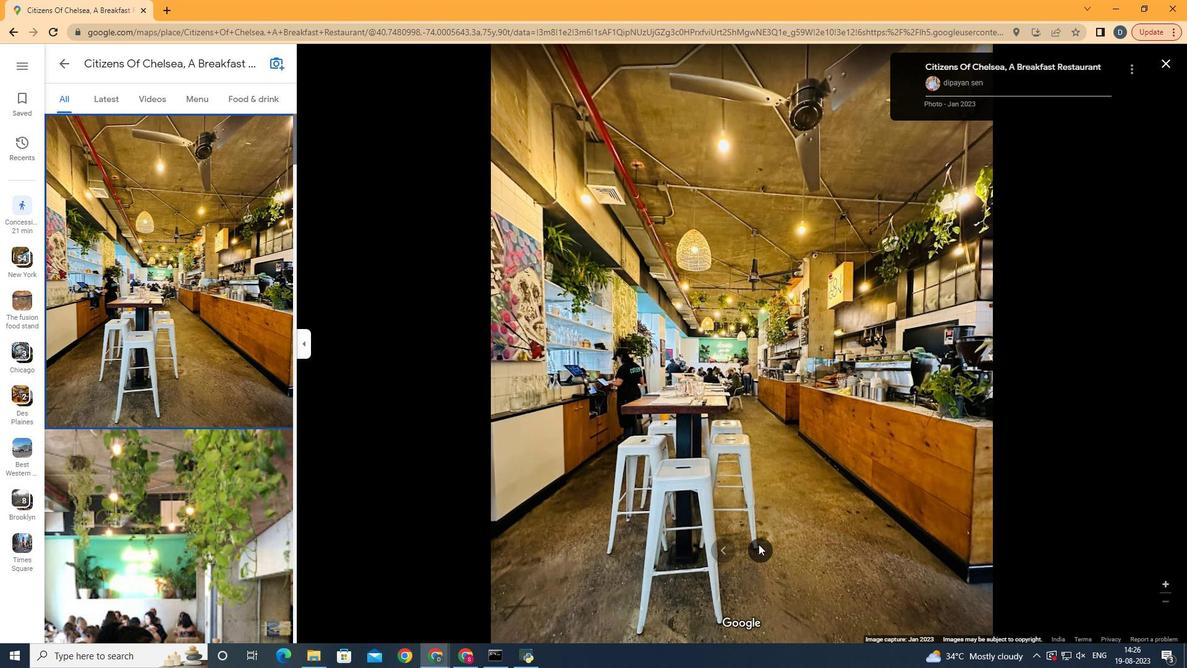 
Action: Mouse pressed left at (759, 544)
Screenshot: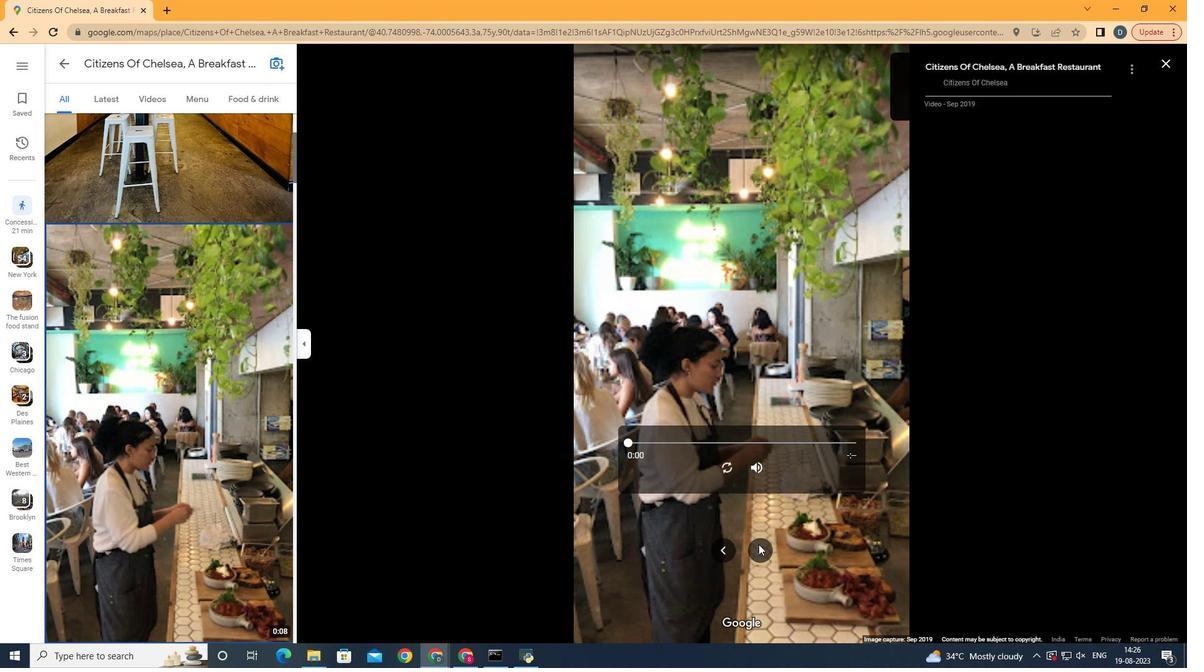 
Action: Mouse moved to (731, 464)
Screenshot: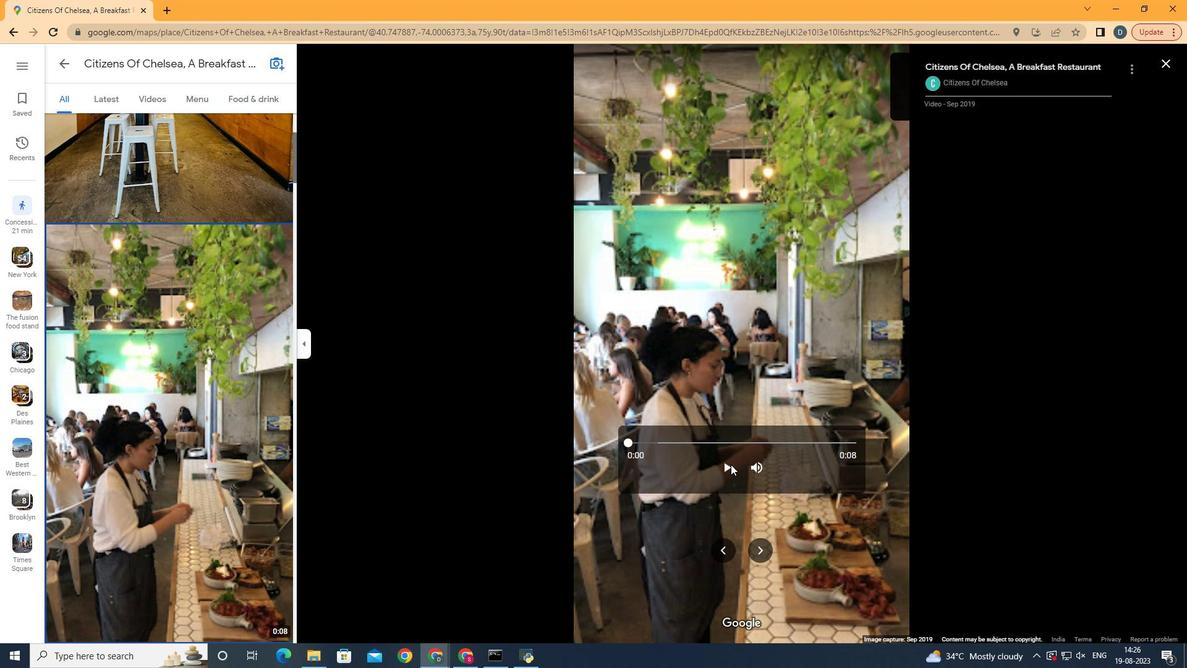 
Action: Mouse pressed left at (731, 464)
Screenshot: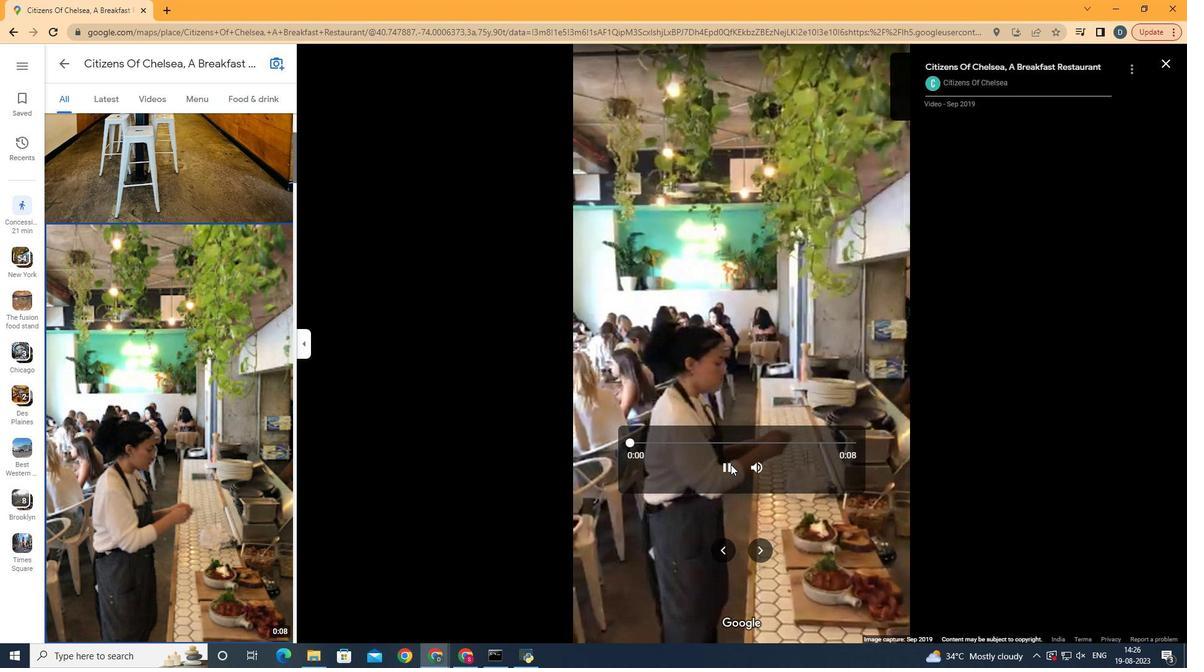 
Action: Mouse moved to (758, 546)
Screenshot: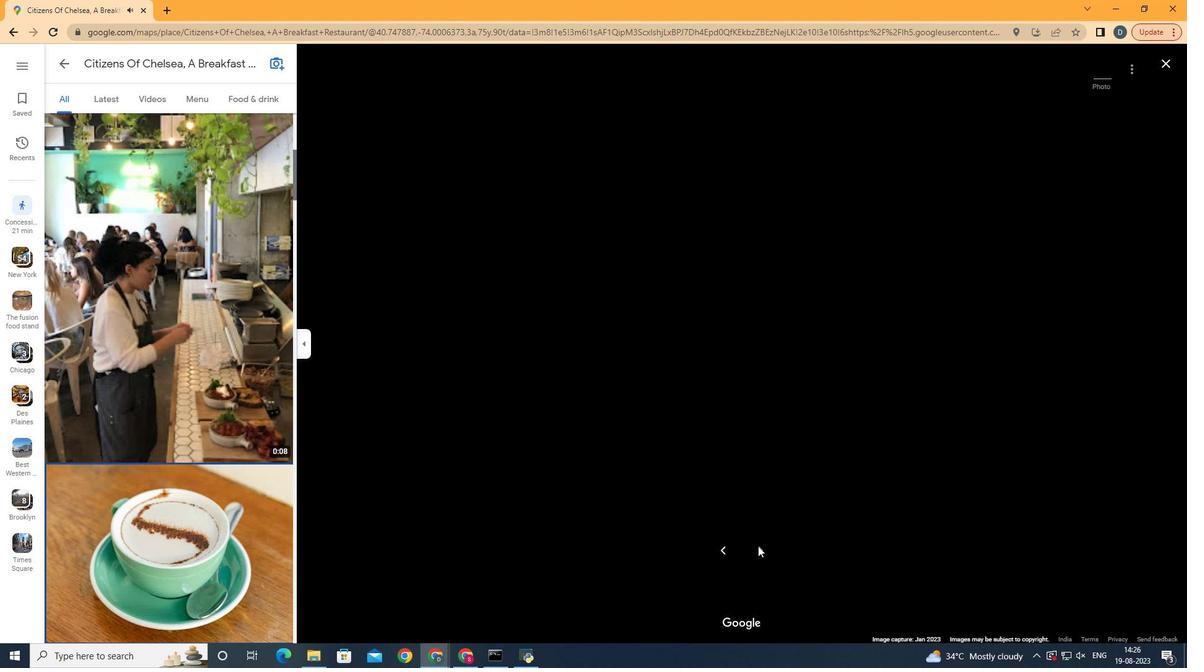
Action: Mouse pressed left at (758, 546)
Screenshot: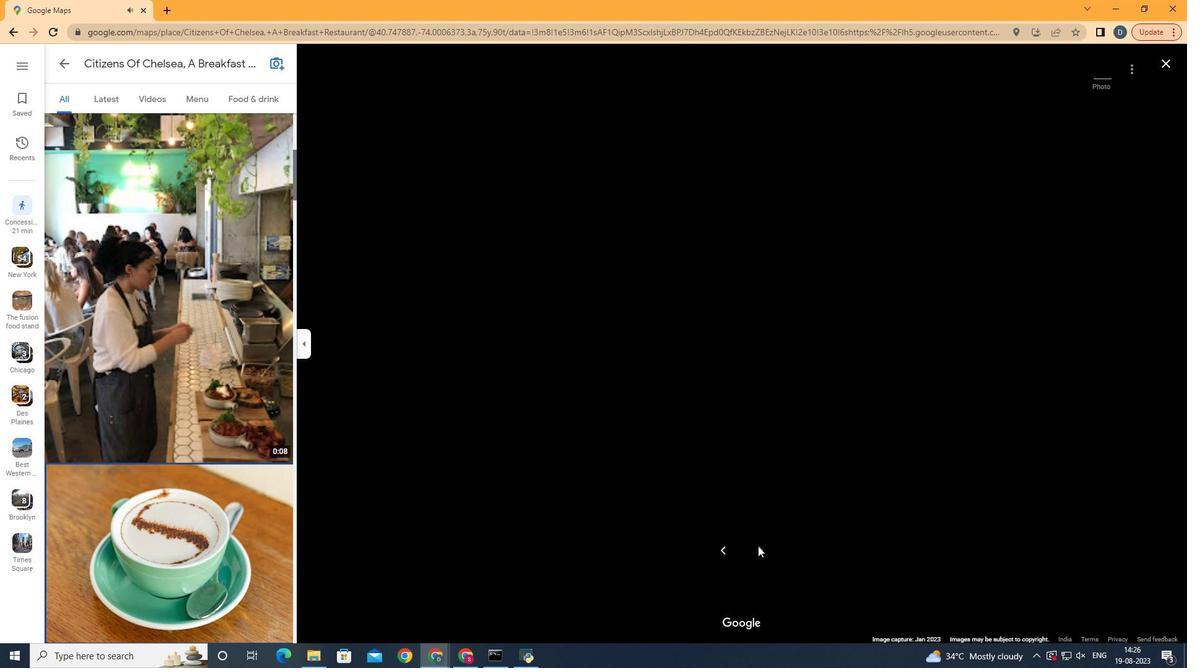 
Action: Key pressed <Key.right><Key.right><Key.right><Key.right><Key.right>
Screenshot: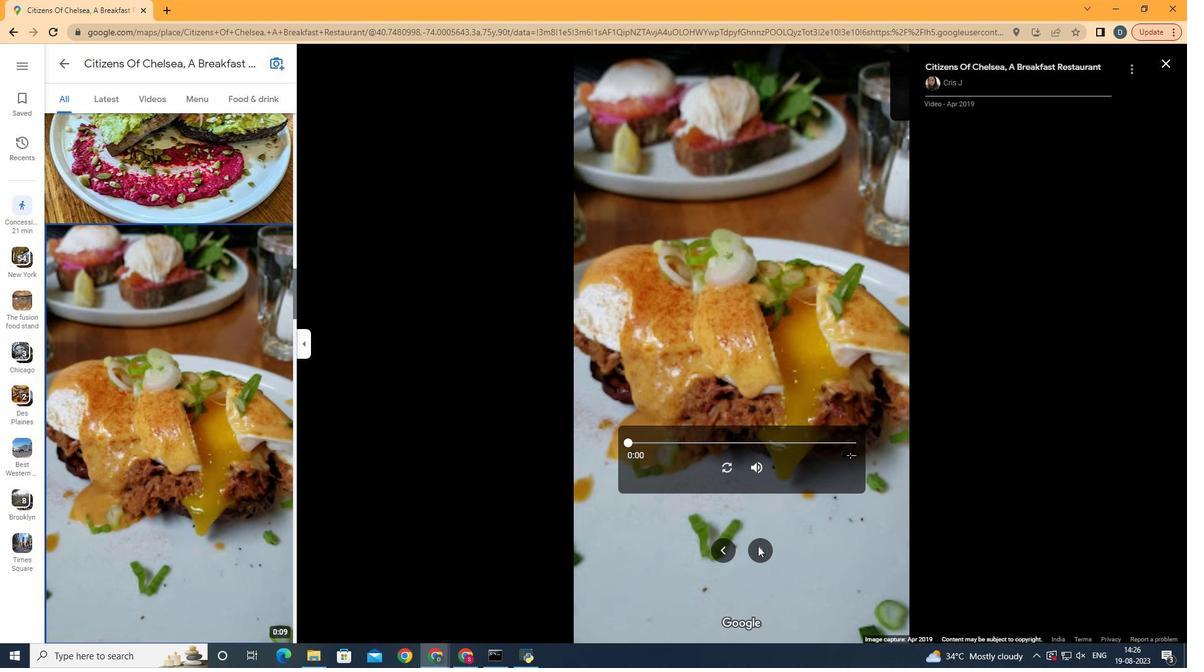 
Action: Mouse moved to (724, 463)
Screenshot: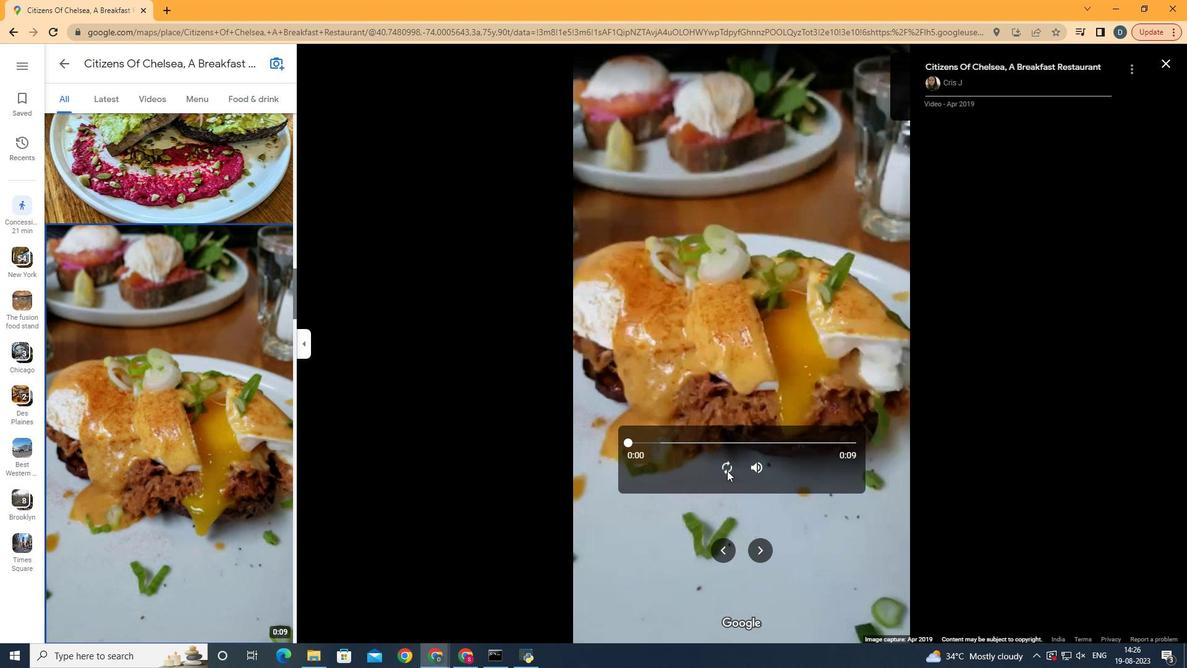 
Action: Mouse pressed left at (724, 463)
Screenshot: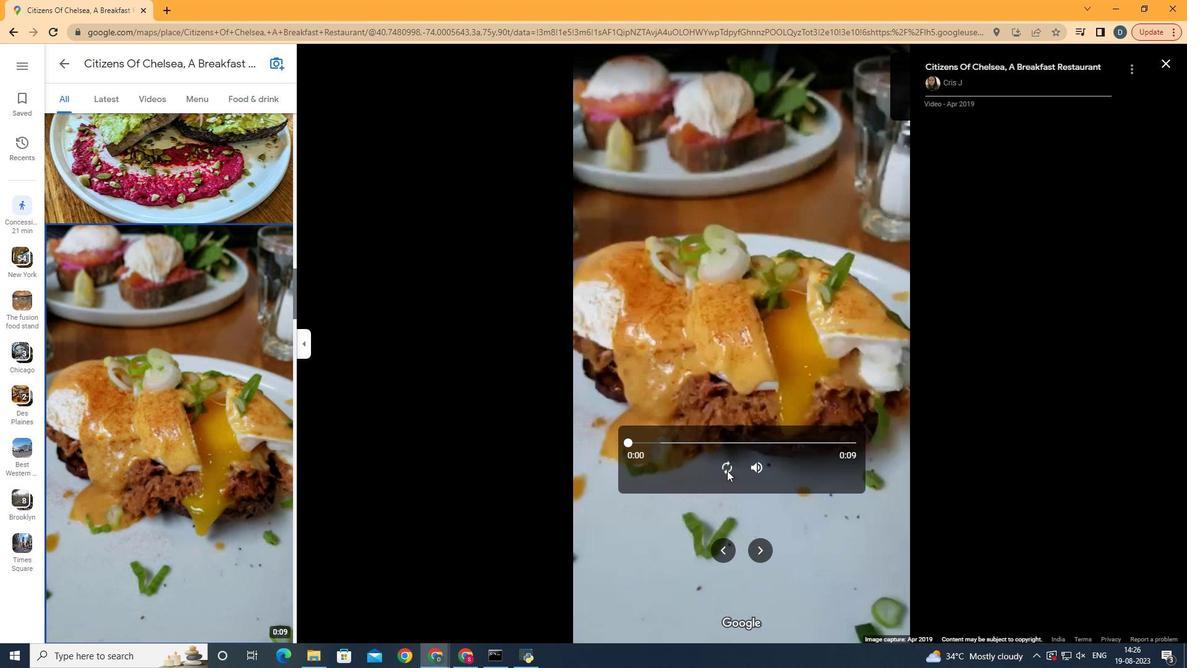 
Action: Mouse moved to (763, 547)
Screenshot: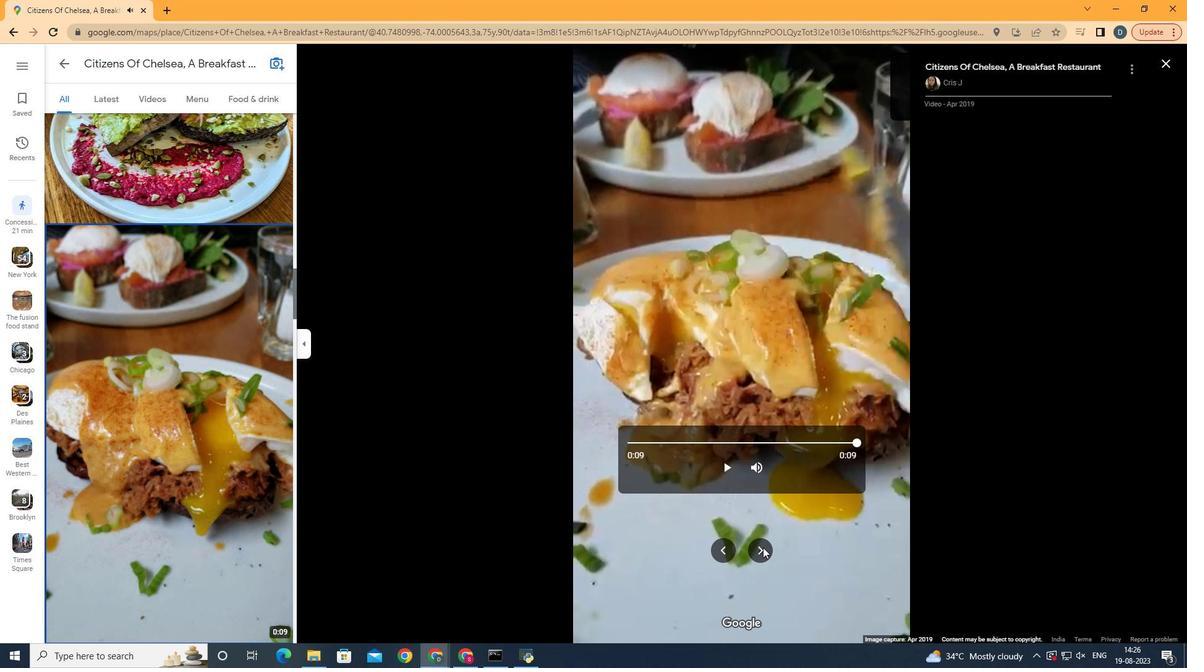 
Action: Mouse pressed left at (763, 547)
Screenshot: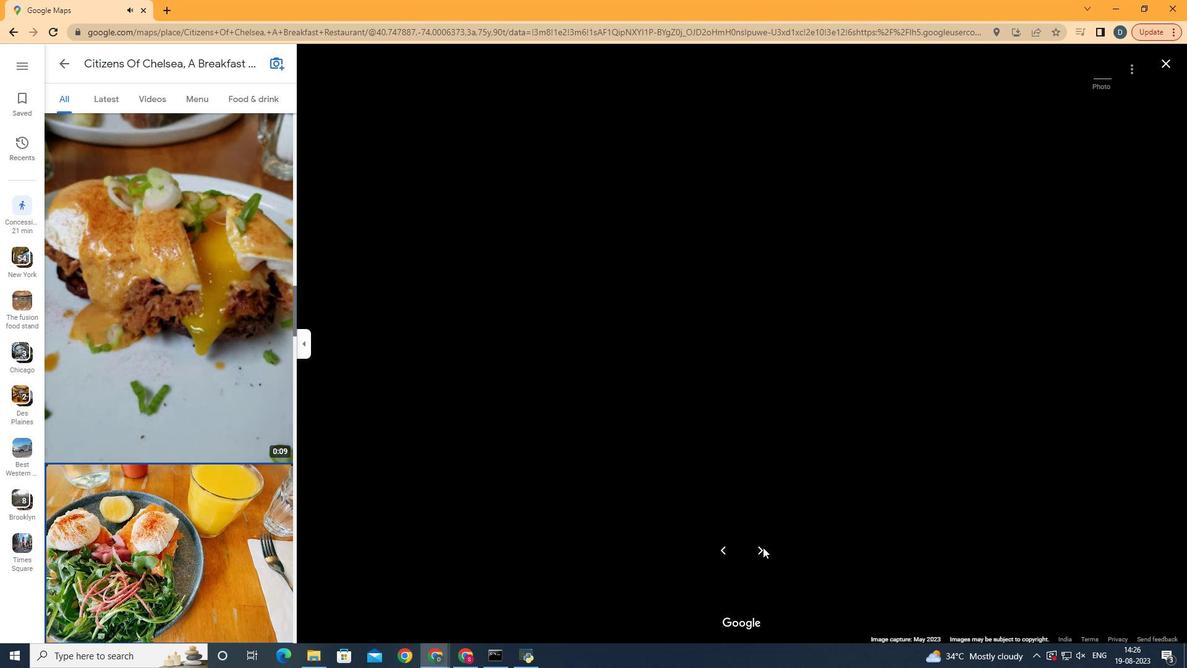
Action: Key pressed <Key.right><Key.right><Key.right><Key.right><Key.right>
Screenshot: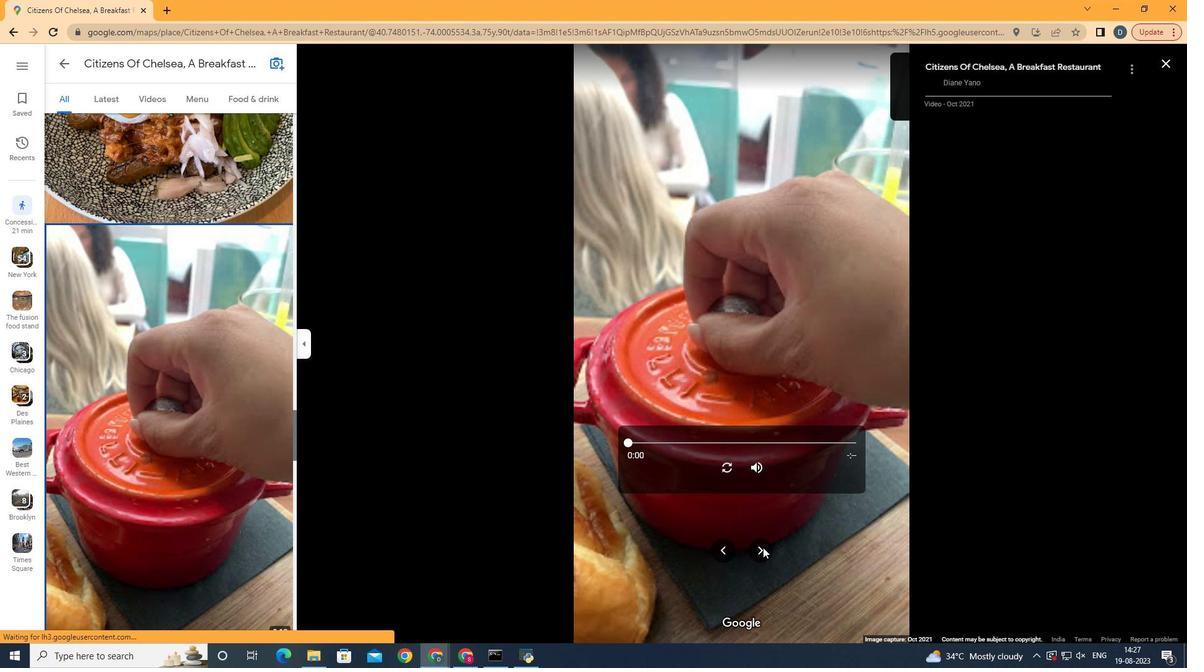 
Action: Mouse moved to (730, 462)
Screenshot: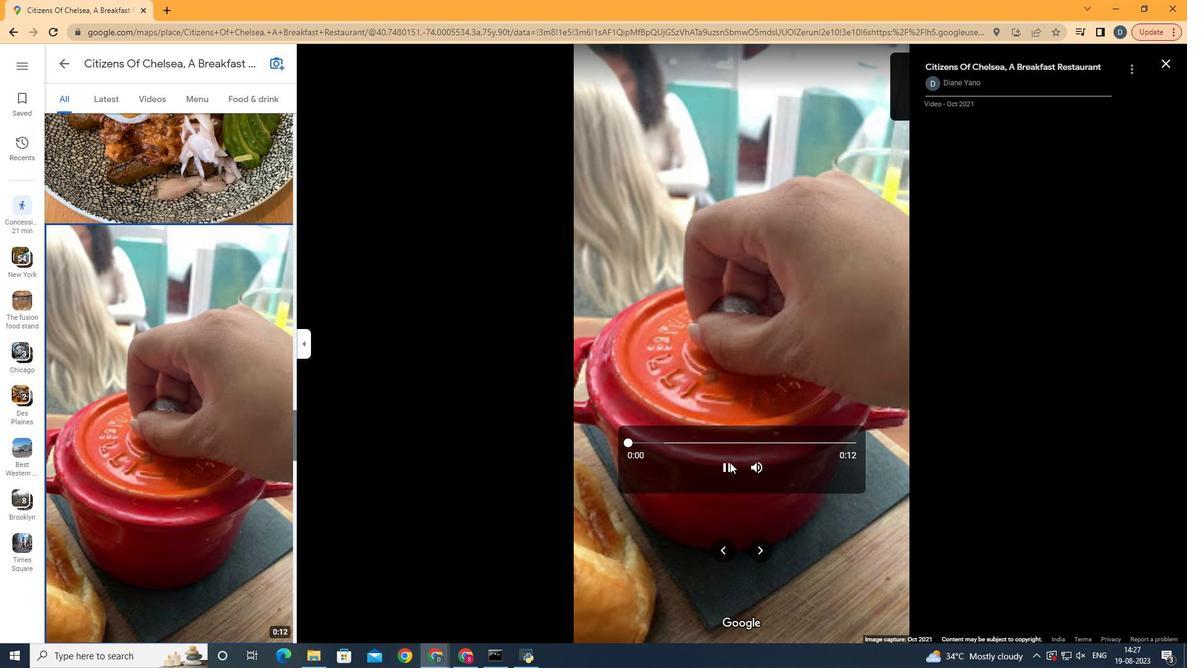 
Action: Mouse pressed left at (730, 462)
Screenshot: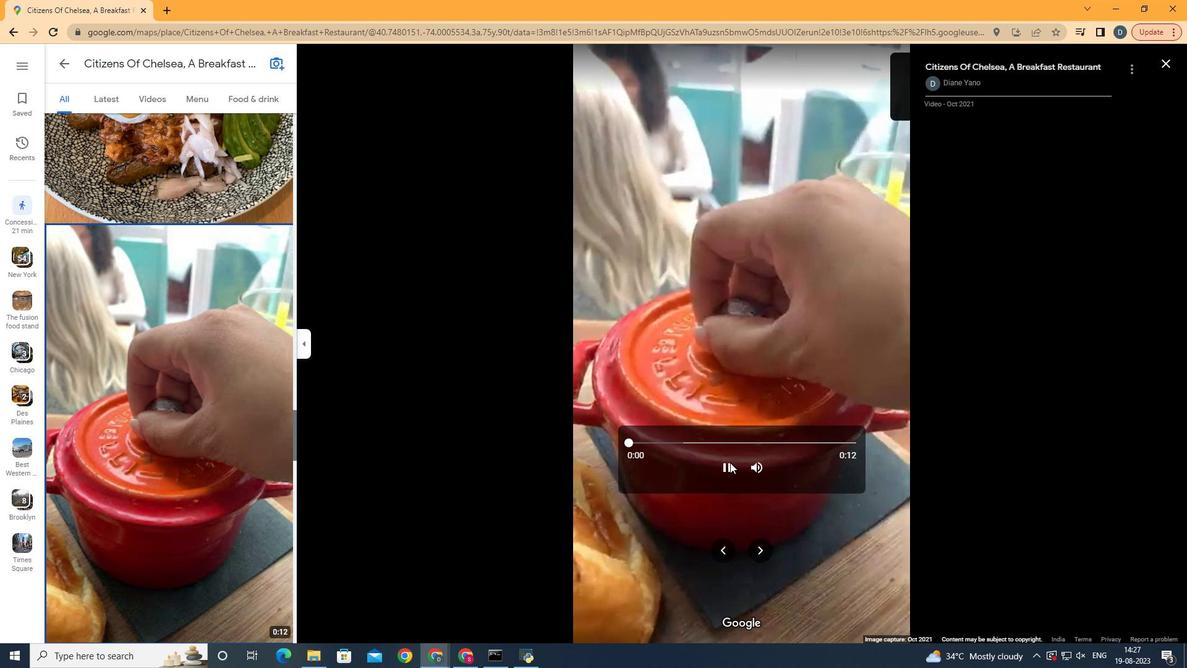 
Action: Mouse moved to (762, 542)
Screenshot: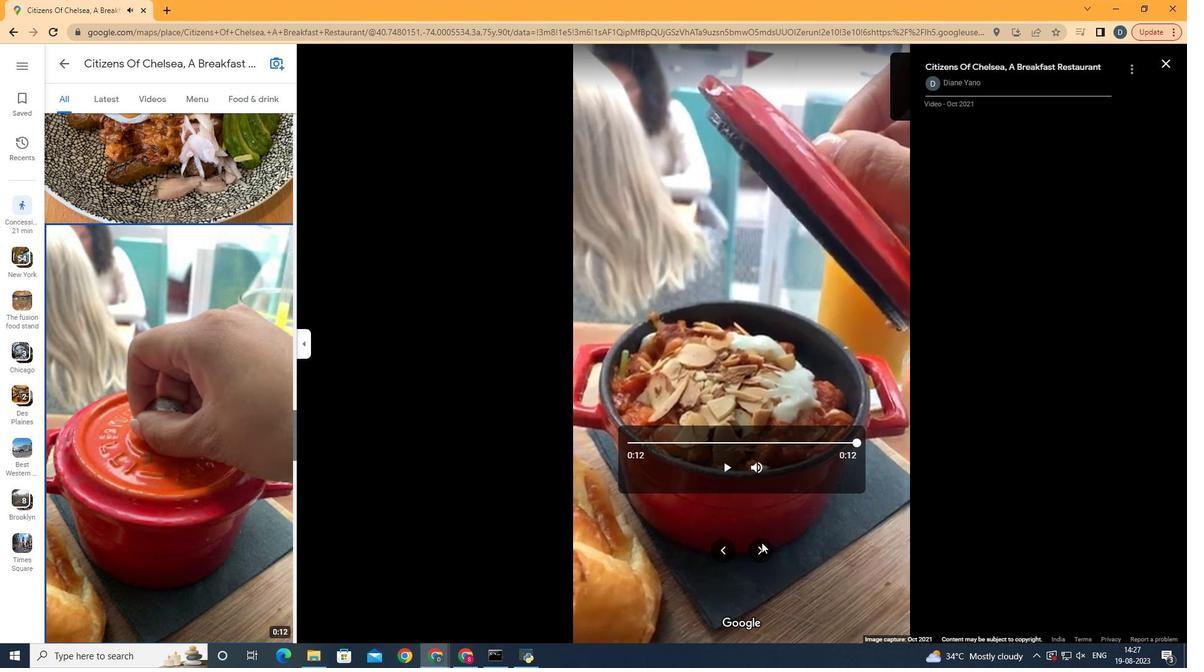 
Action: Mouse pressed left at (762, 542)
Screenshot: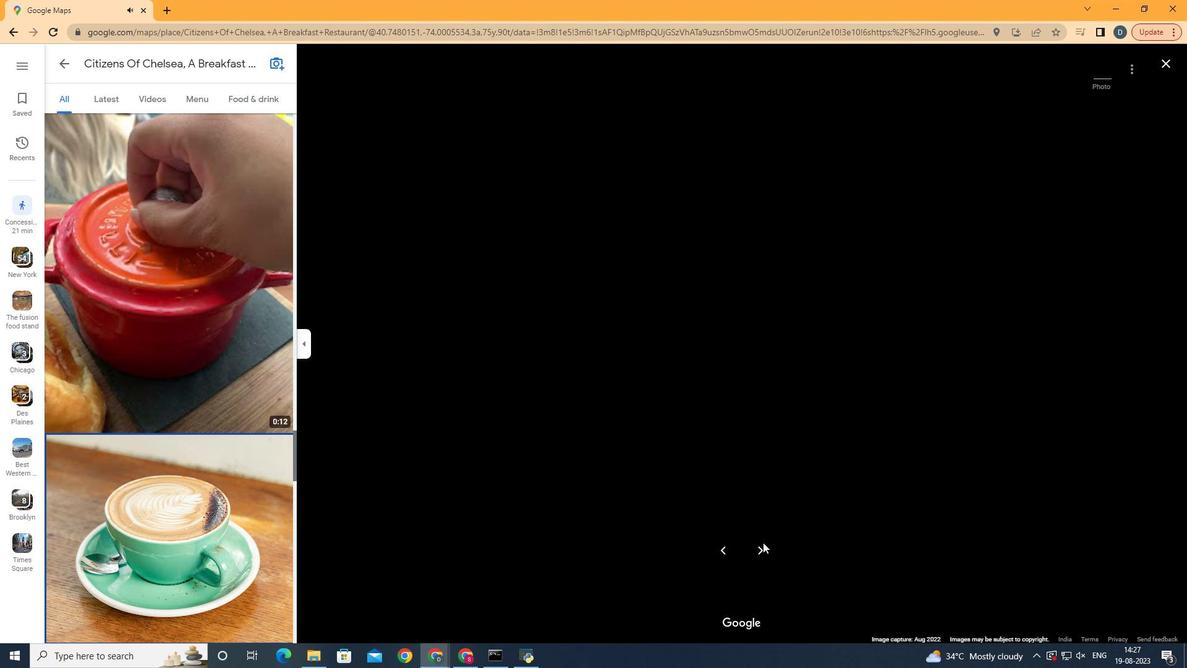 
Action: Mouse moved to (763, 542)
Screenshot: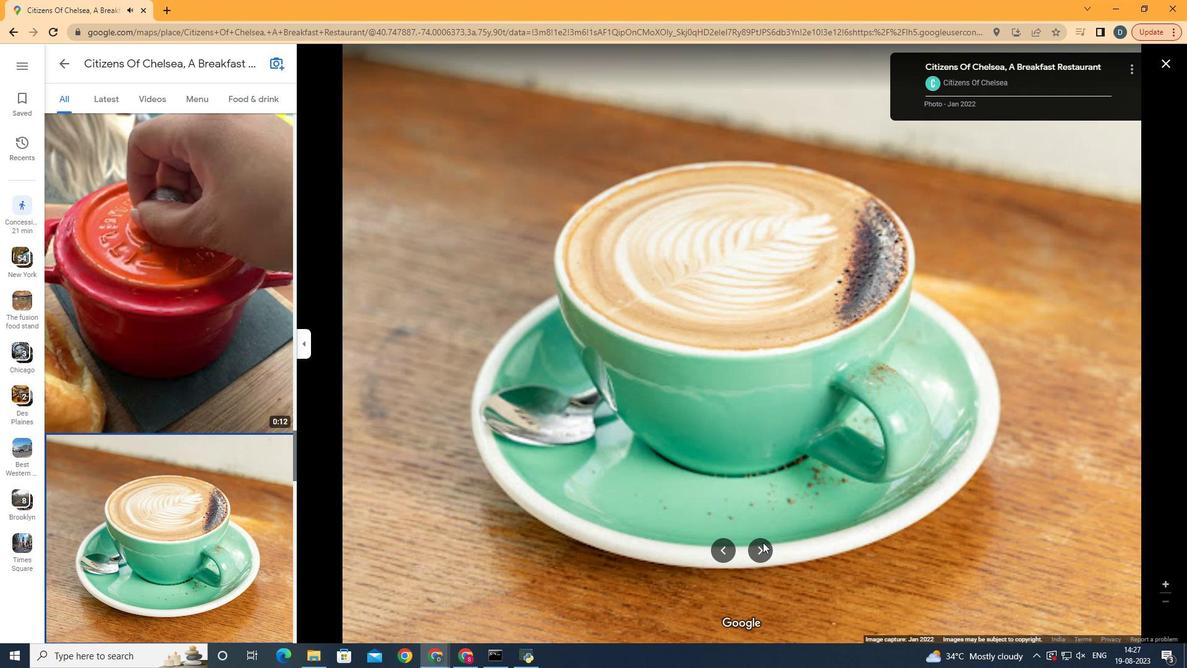 
Action: Key pressed <Key.right><Key.right><Key.right><Key.right><Key.right><Key.right>
Screenshot: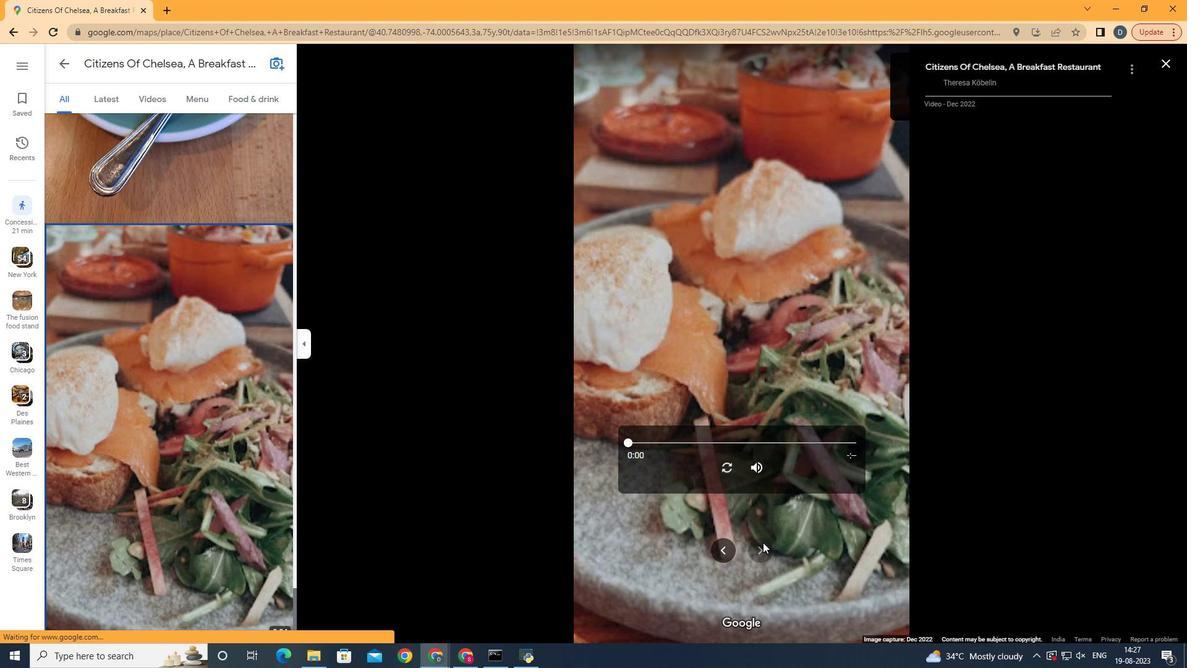
Action: Mouse moved to (728, 469)
Screenshot: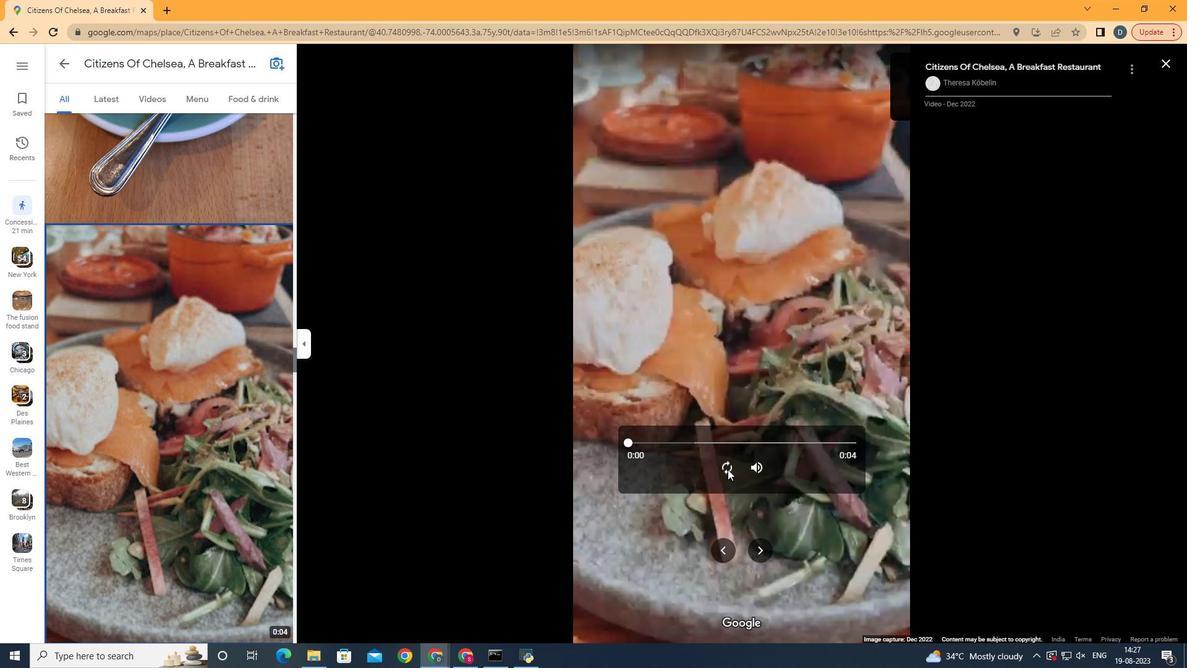 
Action: Mouse pressed left at (728, 469)
Screenshot: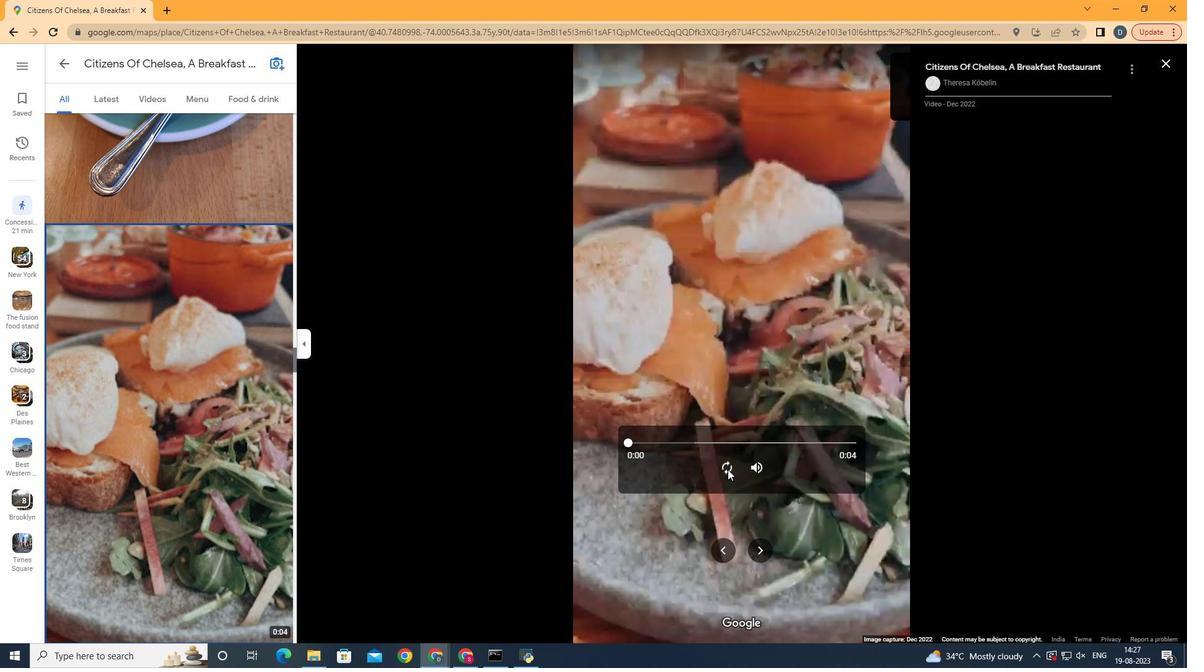 
Action: Mouse moved to (760, 546)
Screenshot: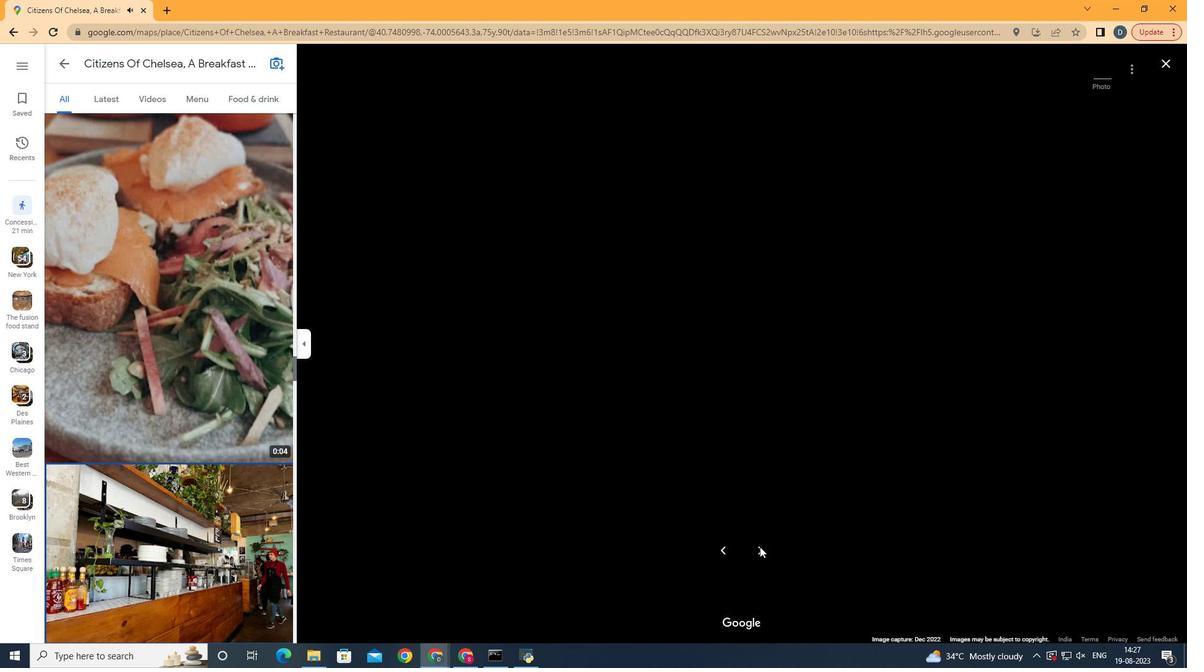 
Action: Mouse pressed left at (760, 546)
Screenshot: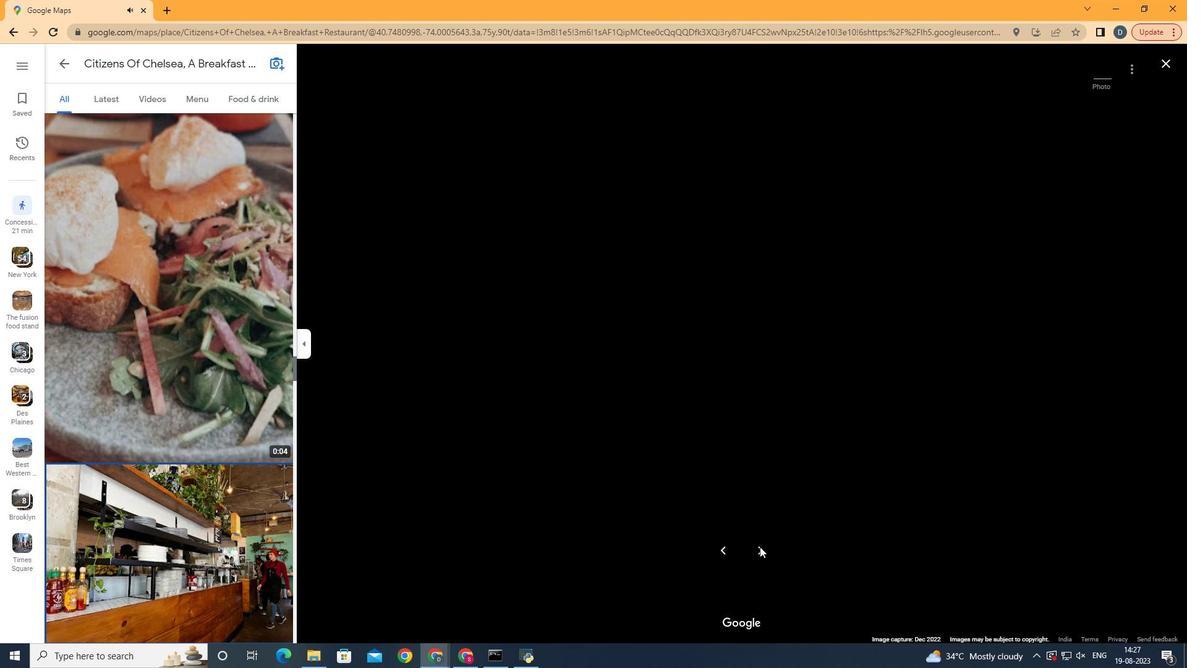 
Action: Key pressed <Key.right><Key.right><Key.right><Key.right><Key.right><Key.right><Key.right><Key.right><Key.right><Key.right><Key.right><Key.right><Key.right><Key.right><Key.right><Key.right><Key.right><Key.right><Key.right><Key.right><Key.right><Key.right><Key.right><Key.right><Key.right><Key.right><Key.right><Key.right><Key.up><Key.right><Key.right><Key.right><Key.right><Key.right><Key.right><Key.right><Key.right><Key.right><Key.right><Key.right><Key.right><Key.right><Key.right><Key.right><Key.right><Key.right><Key.right><Key.right><Key.right><Key.right>
Screenshot: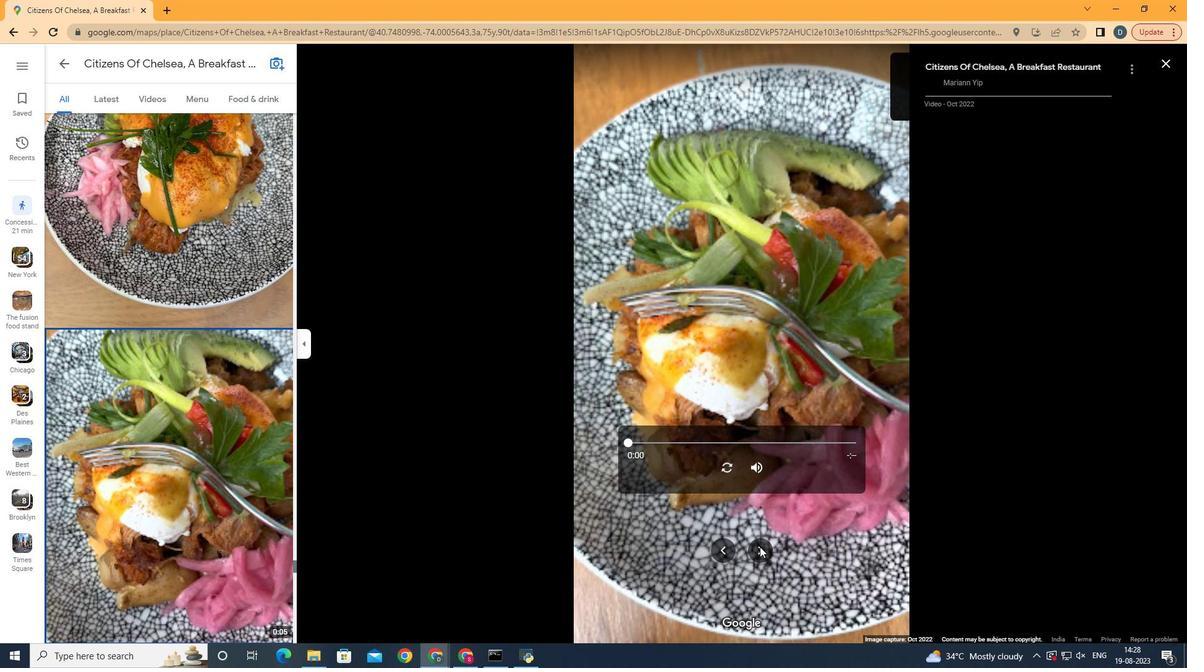 
Action: Mouse moved to (728, 463)
Screenshot: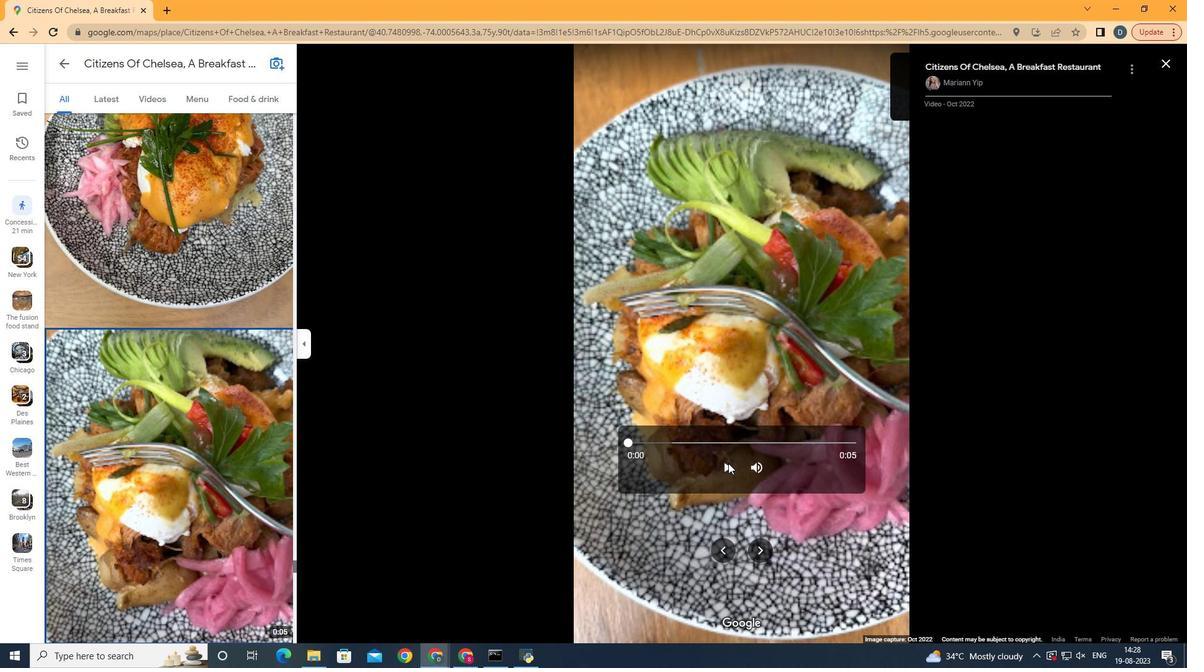 
Action: Mouse pressed left at (728, 463)
Screenshot: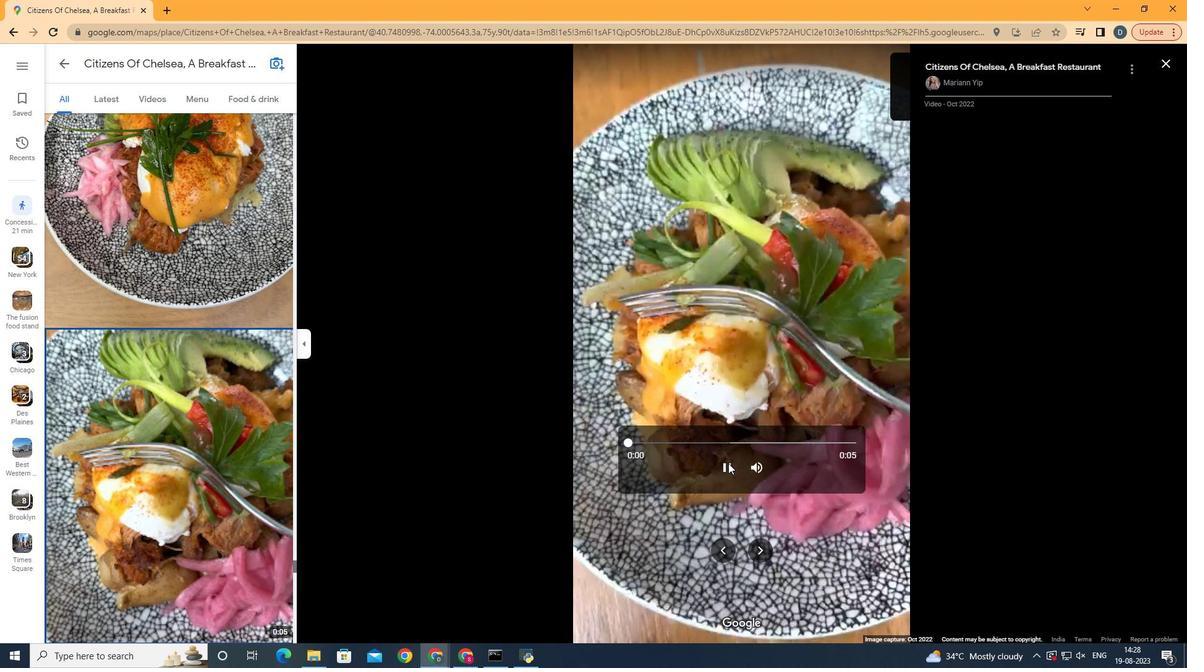 
Action: Mouse moved to (761, 548)
Screenshot: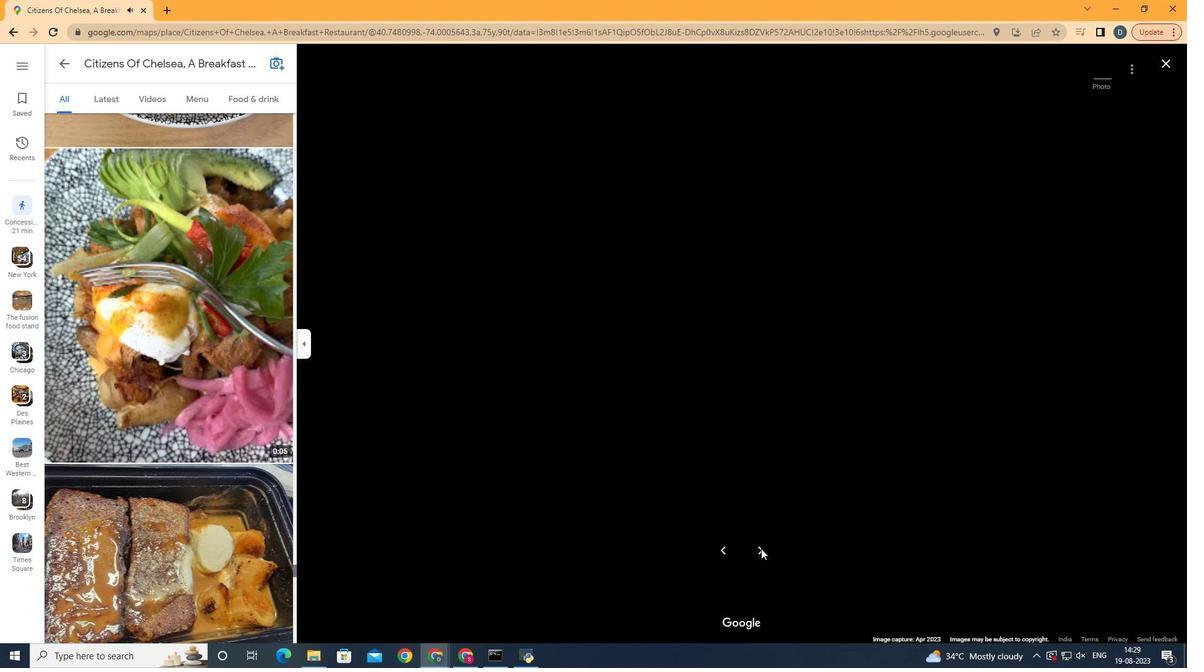 
Action: Mouse pressed left at (761, 548)
Screenshot: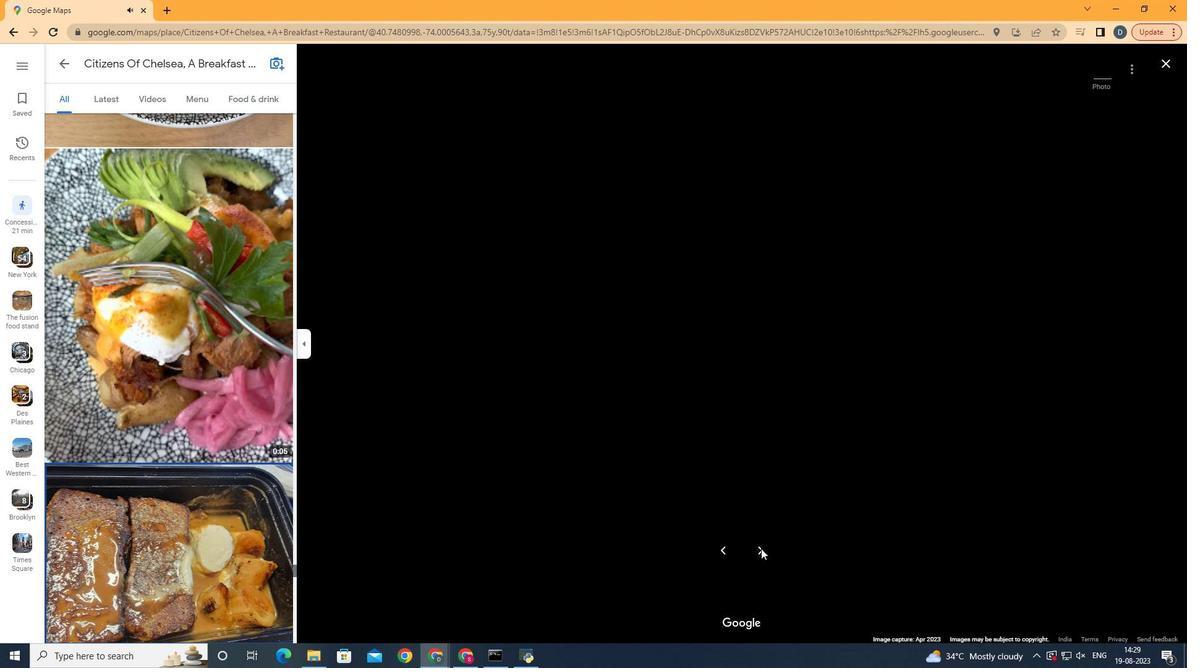 
Action: Key pressed <Key.right><Key.right><Key.right><Key.right><Key.right><Key.right><Key.right><Key.right><Key.right><Key.right><Key.right><Key.right><Key.right><Key.right><Key.right><Key.right><Key.right><Key.right><Key.right><Key.right><Key.right><Key.right><Key.right><Key.right><Key.right><Key.right><Key.right><Key.right><Key.right><Key.right><Key.right><Key.right><Key.right><Key.right><Key.right><Key.right><Key.right><Key.right><Key.right><Key.right><Key.right><Key.right><Key.right><Key.right><Key.right><Key.right>
Screenshot: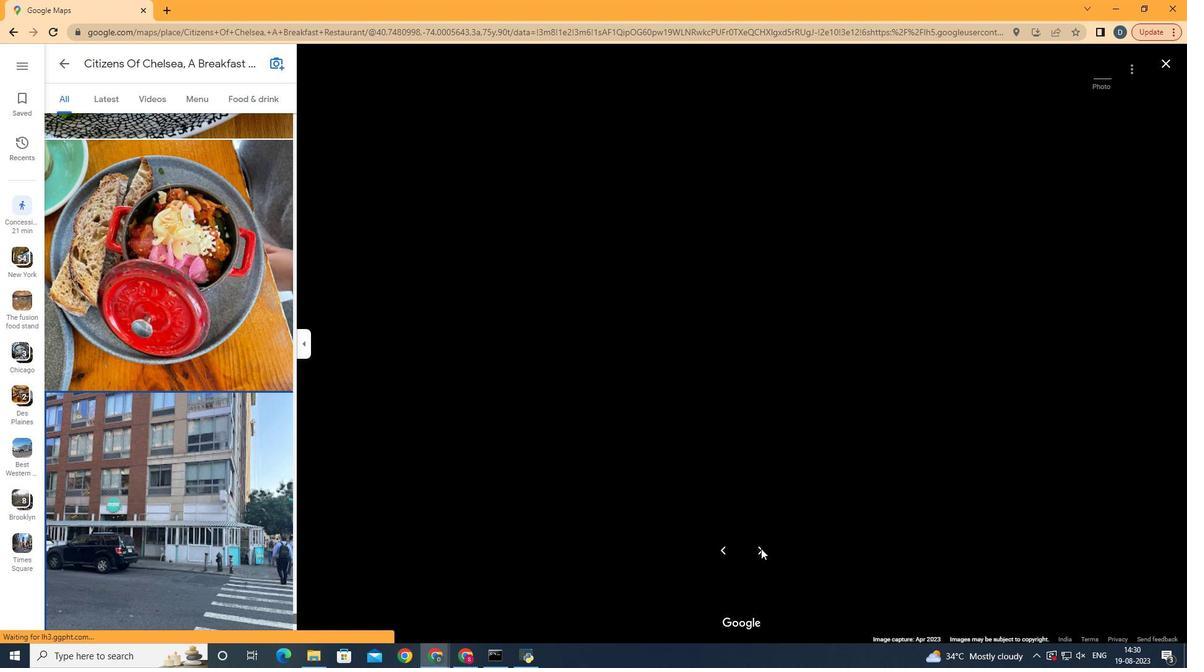 
Action: Mouse moved to (1169, 66)
Screenshot: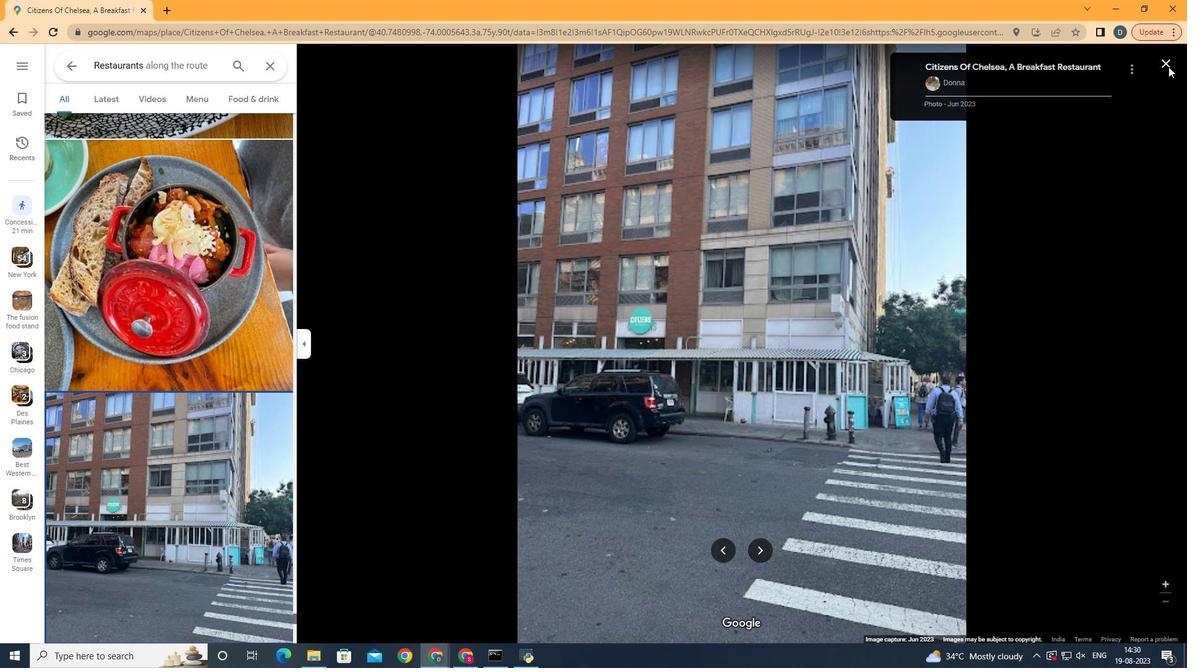 
Action: Mouse pressed left at (1169, 66)
Screenshot: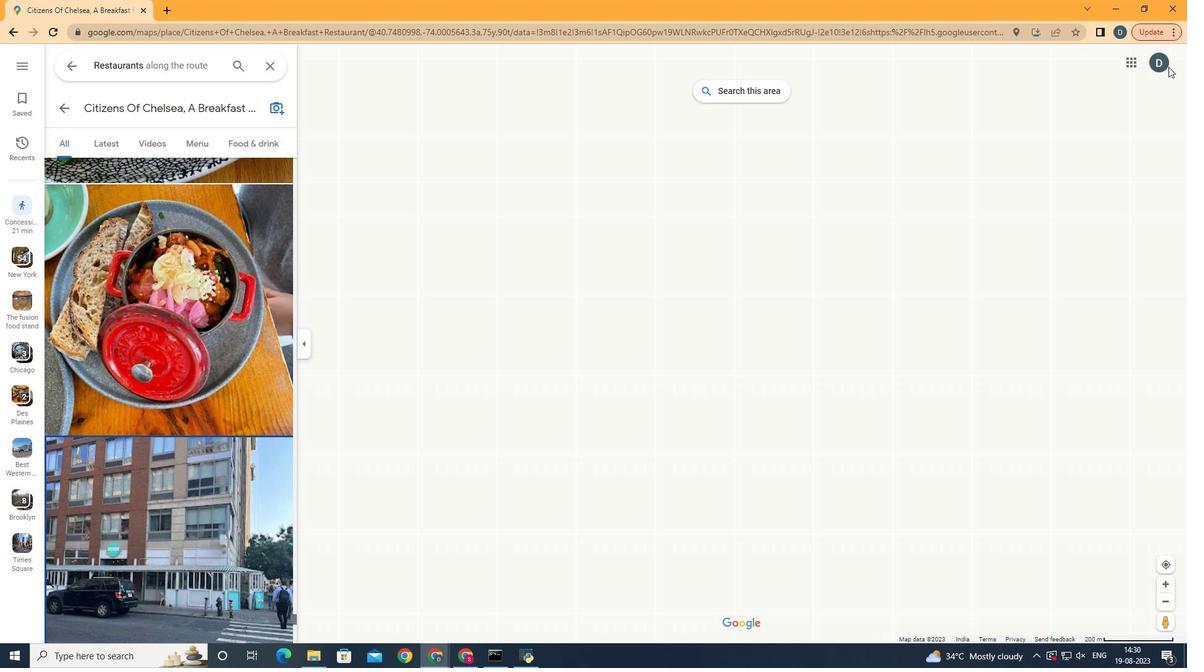 
Action: Mouse moved to (547, 93)
Screenshot: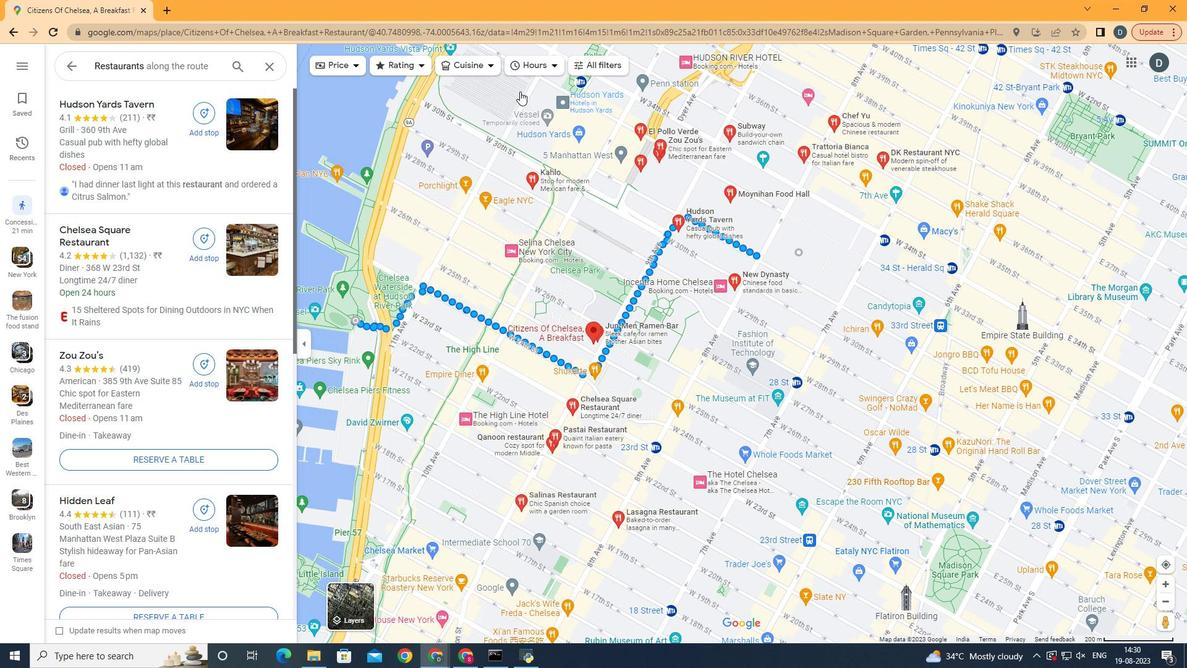 
Action: Mouse pressed left at (547, 93)
Screenshot: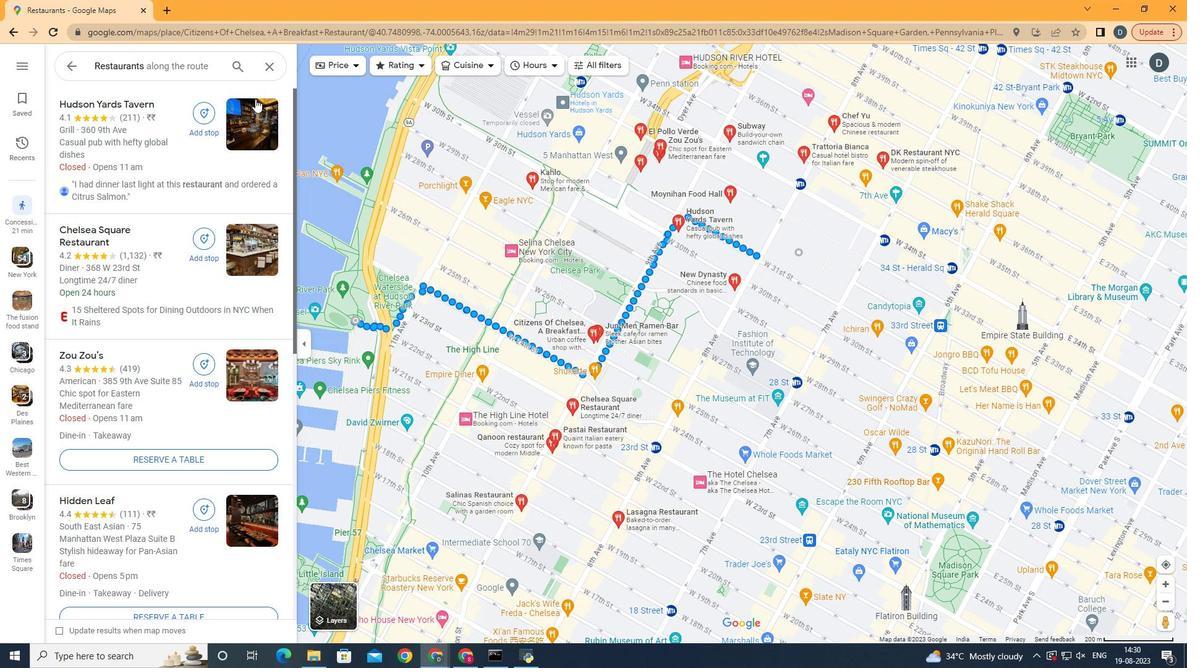 
Action: Mouse moved to (273, 68)
Screenshot: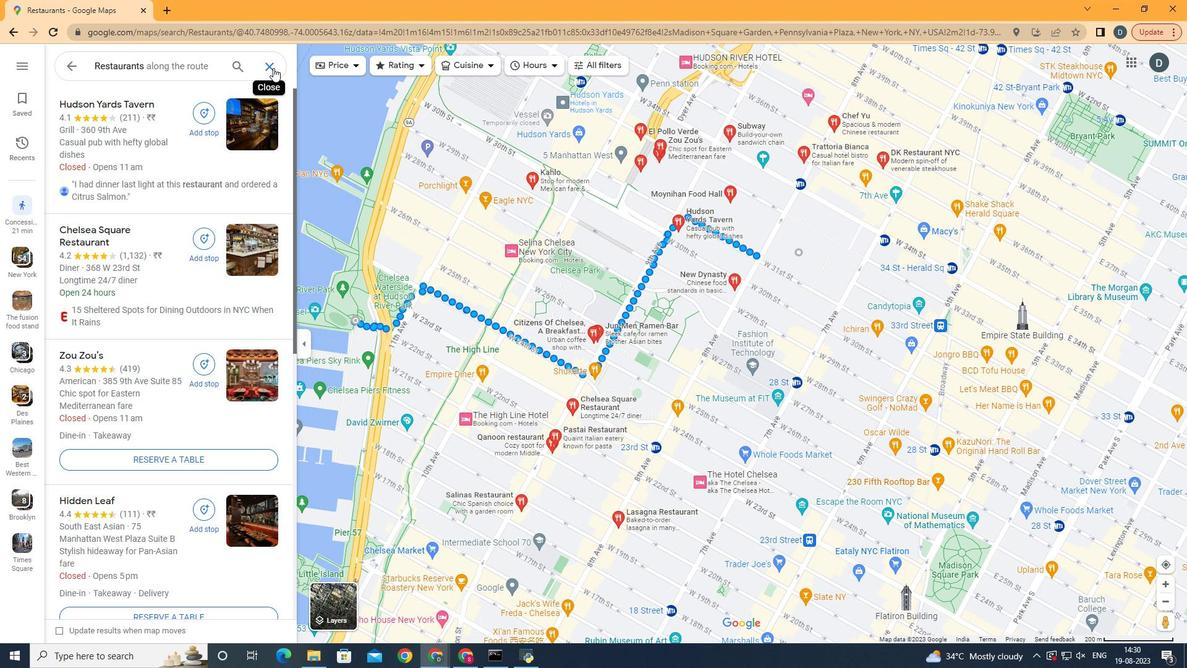 
Action: Mouse pressed left at (273, 68)
Screenshot: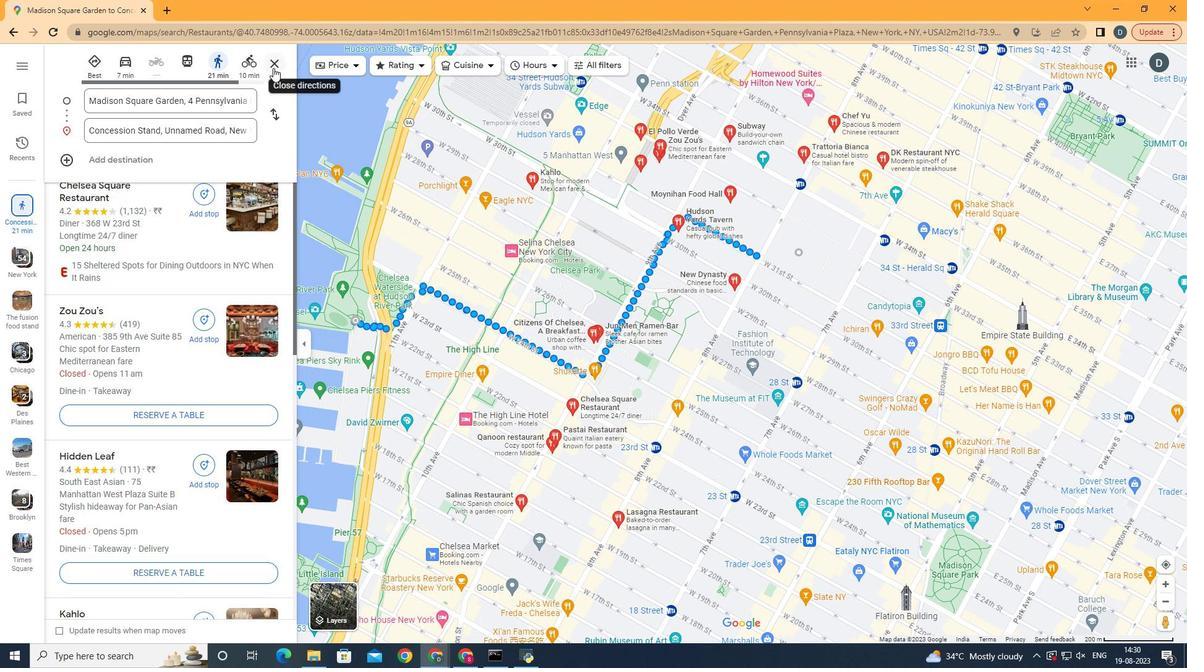 
Action: Mouse moved to (427, 73)
Screenshot: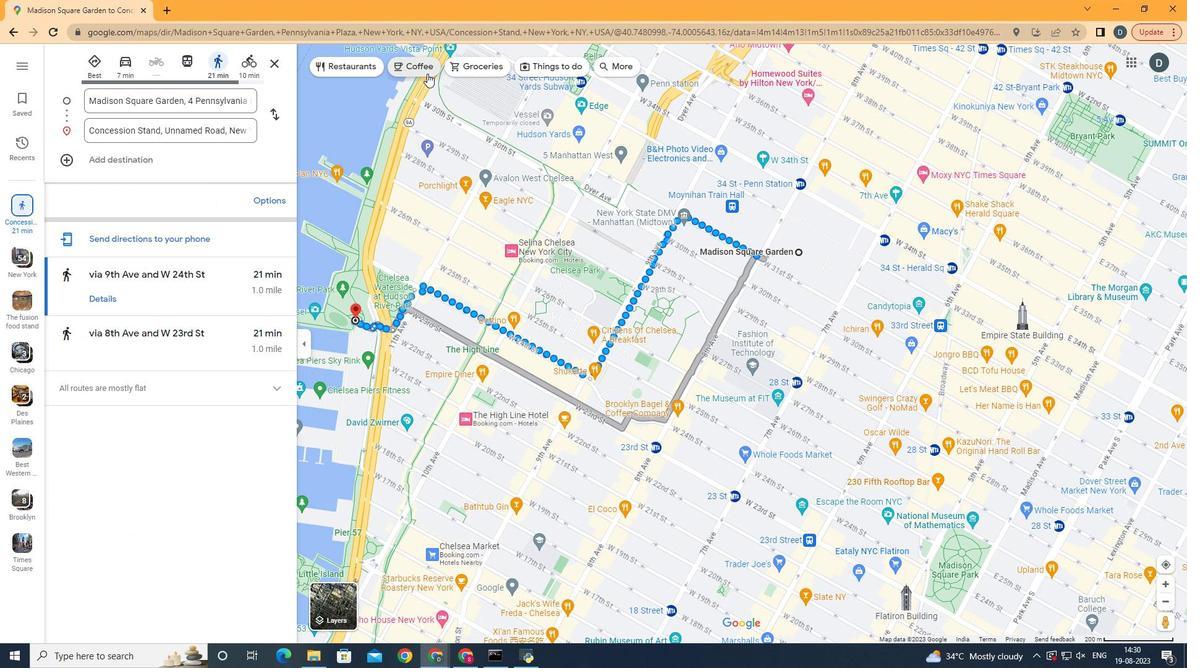 
Action: Mouse pressed left at (427, 73)
Screenshot: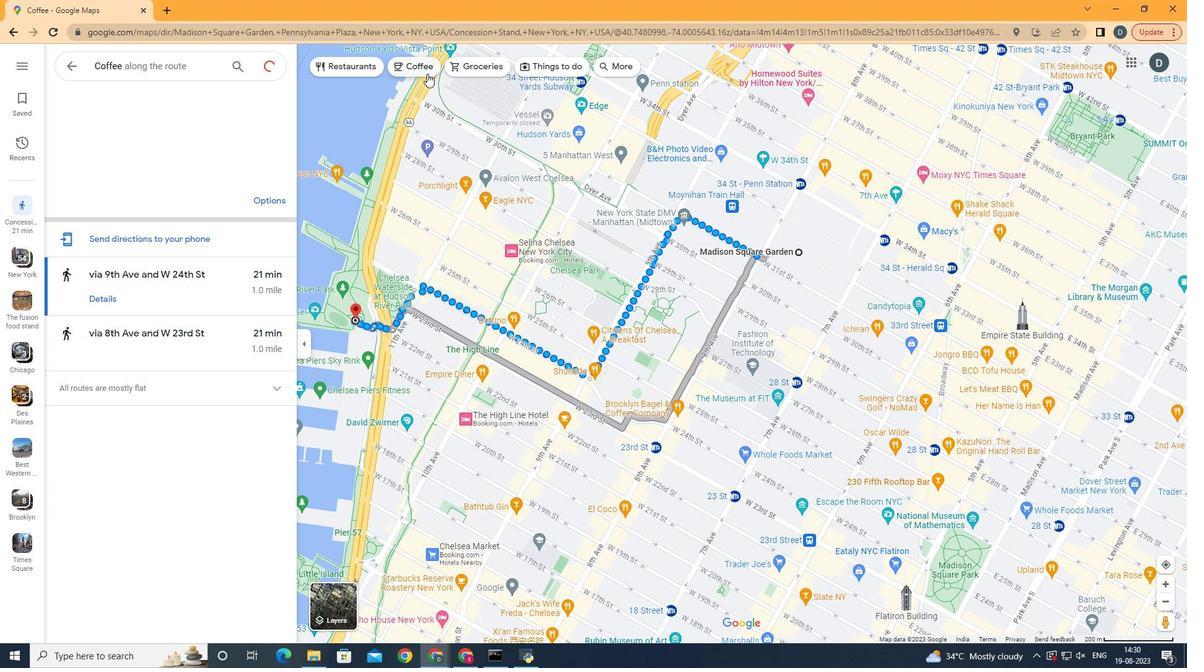 
Action: Mouse moved to (255, 135)
Screenshot: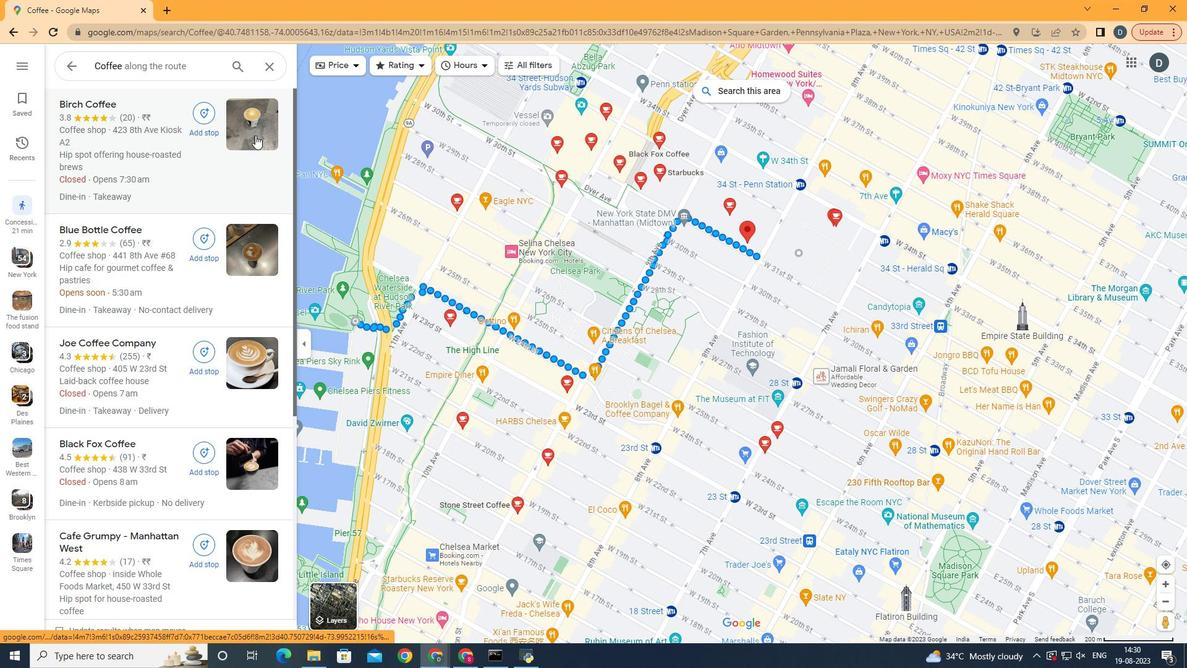 
Action: Mouse pressed left at (255, 135)
Screenshot: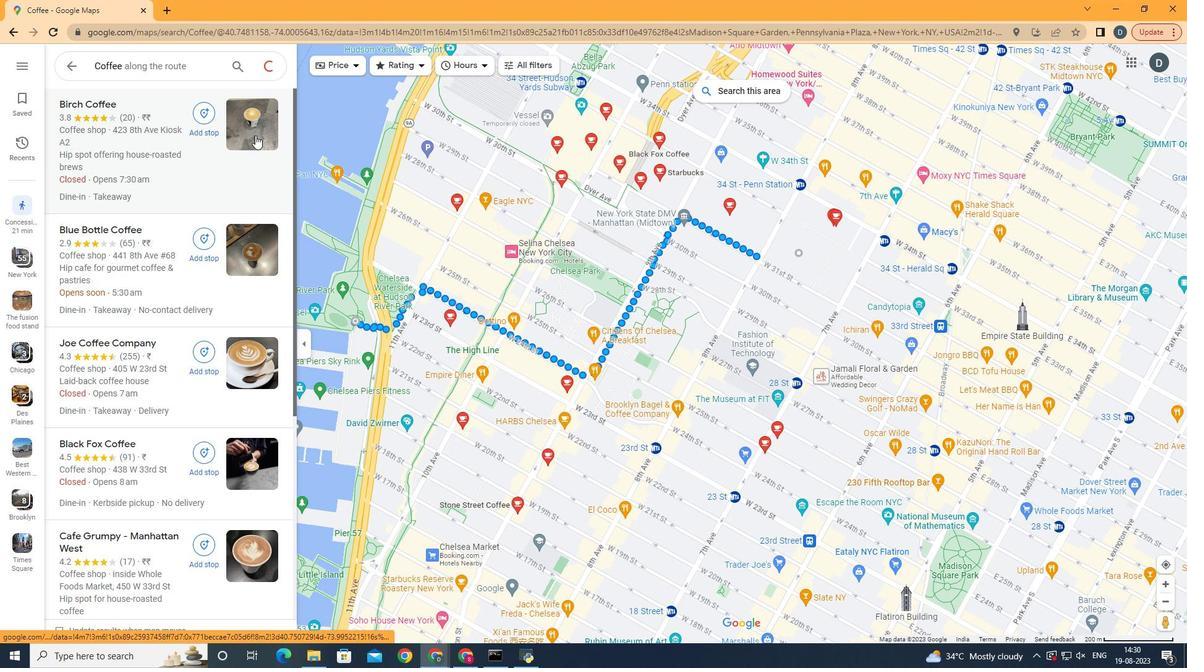 
Action: Mouse moved to (374, 202)
Screenshot: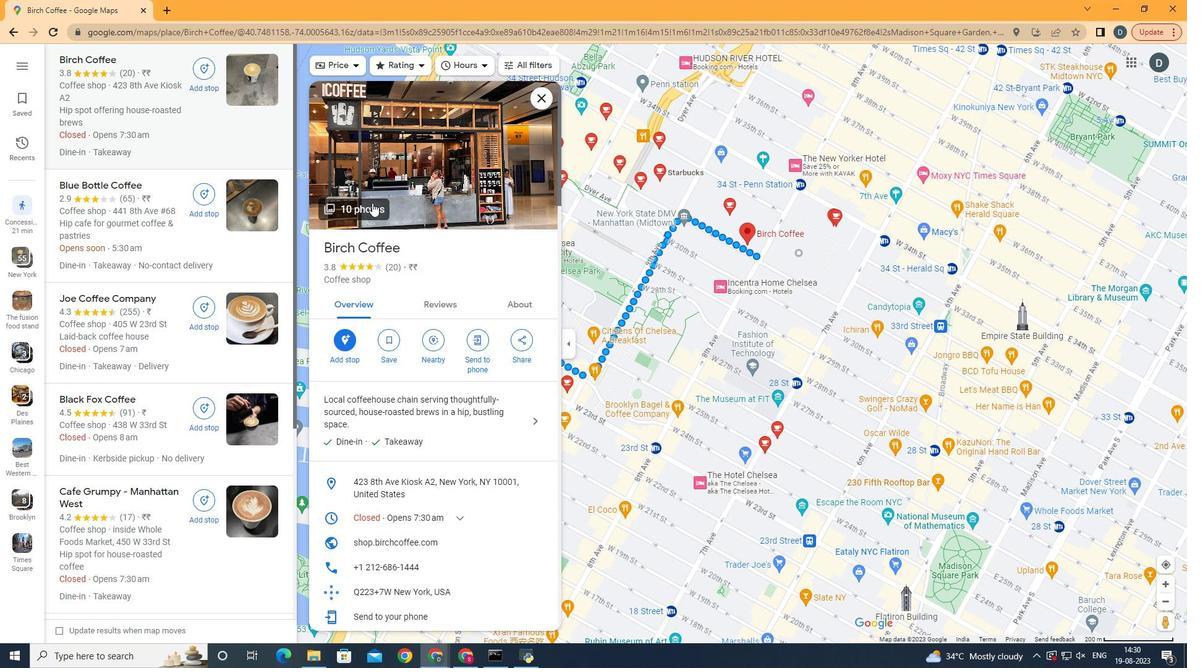 
Action: Mouse pressed left at (374, 202)
Screenshot: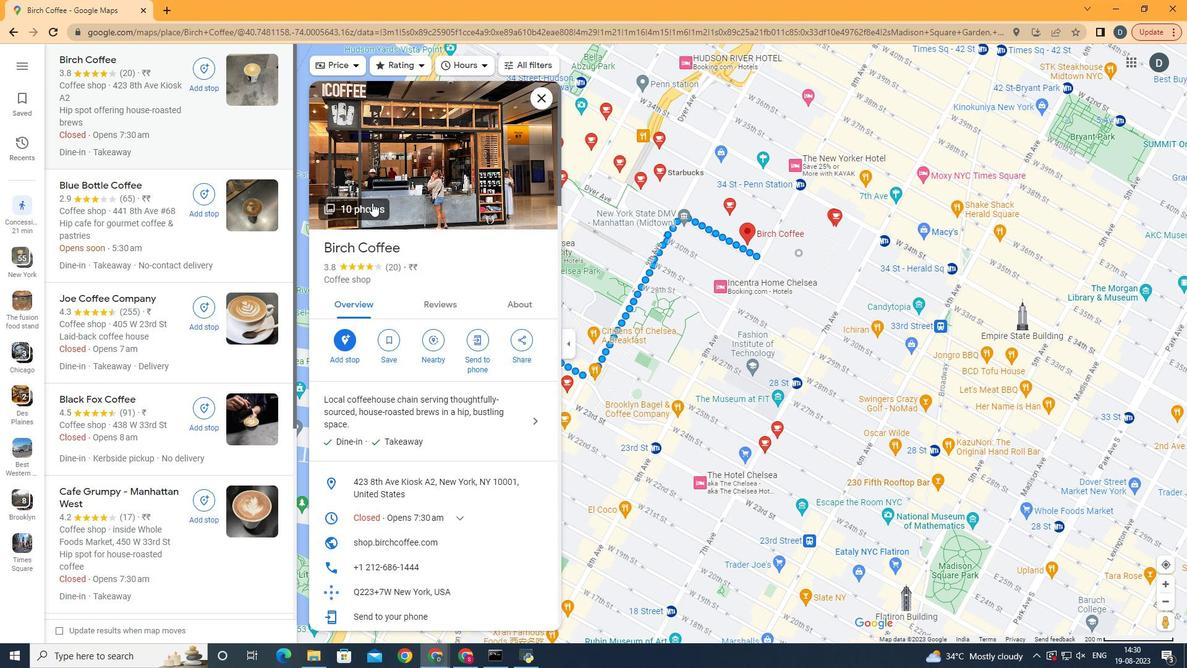 
Action: Mouse moved to (760, 548)
Screenshot: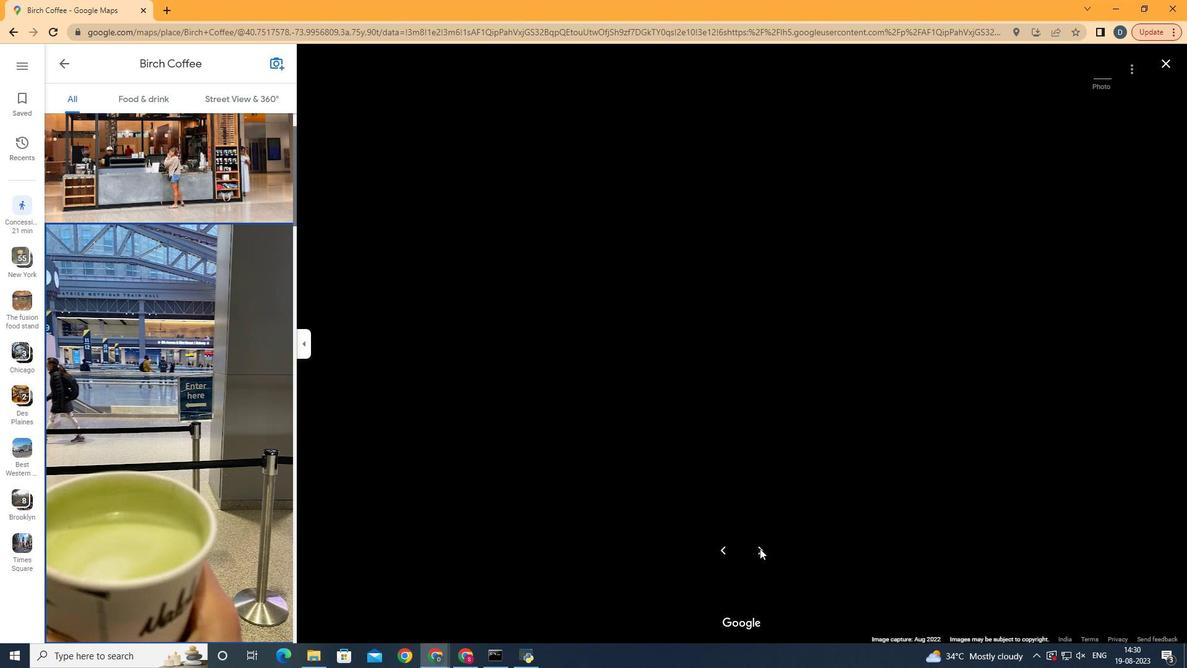 
Action: Mouse pressed left at (760, 548)
Screenshot: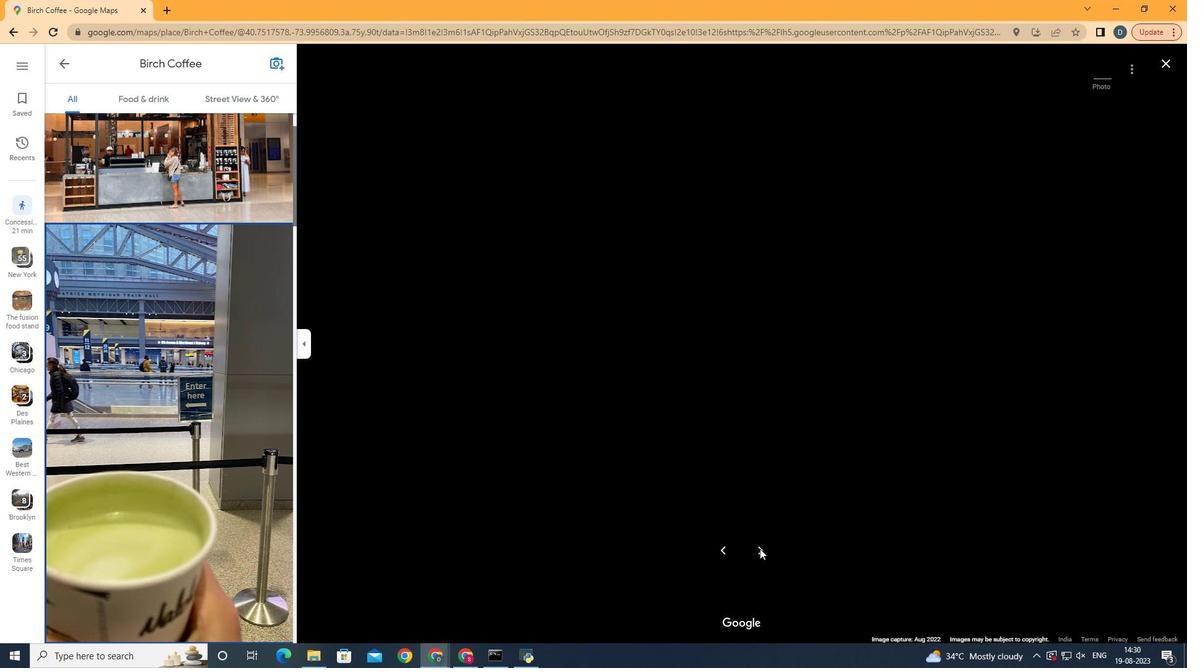 
Action: Key pressed <Key.right><Key.right><Key.right><Key.right><Key.right><Key.right><Key.right><Key.right>
Screenshot: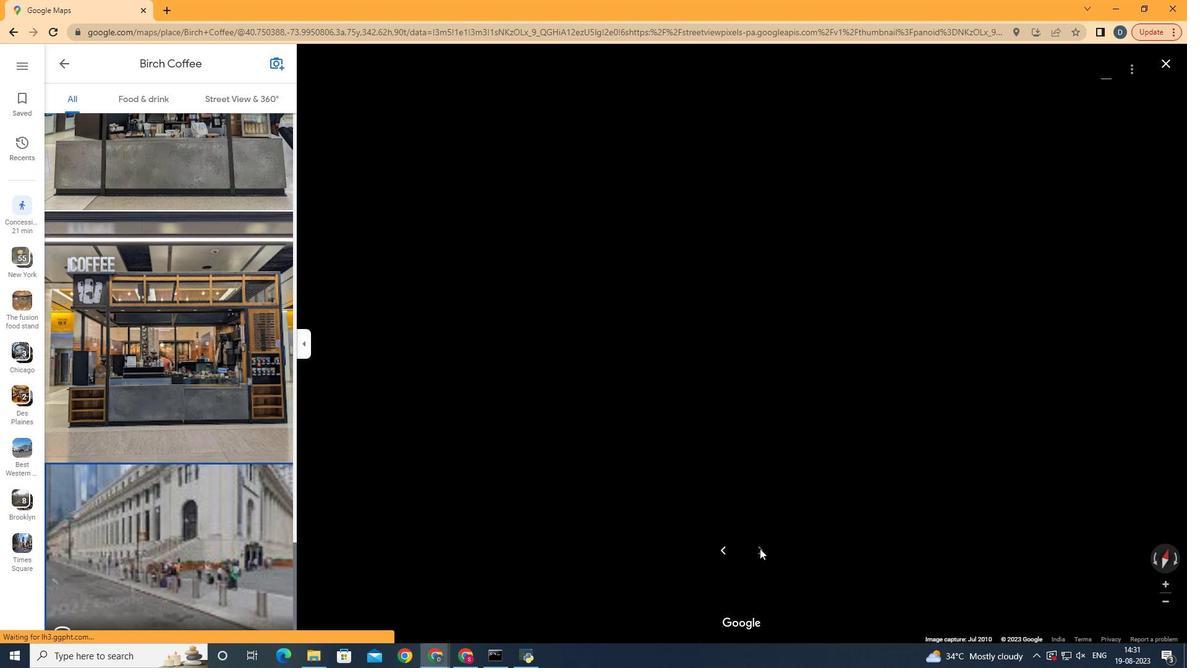 
Action: Mouse moved to (440, 305)
